 Task: Research Airbnb properties in Thul, Pakistan from 4th December, 2023 to 8th December, 2023 for 1 adult.1  bedroom having 1 bed and 1 bathroom. Amenities needed are: wifi. Look for 3 properties as per requirement.
Action: Mouse moved to (588, 124)
Screenshot: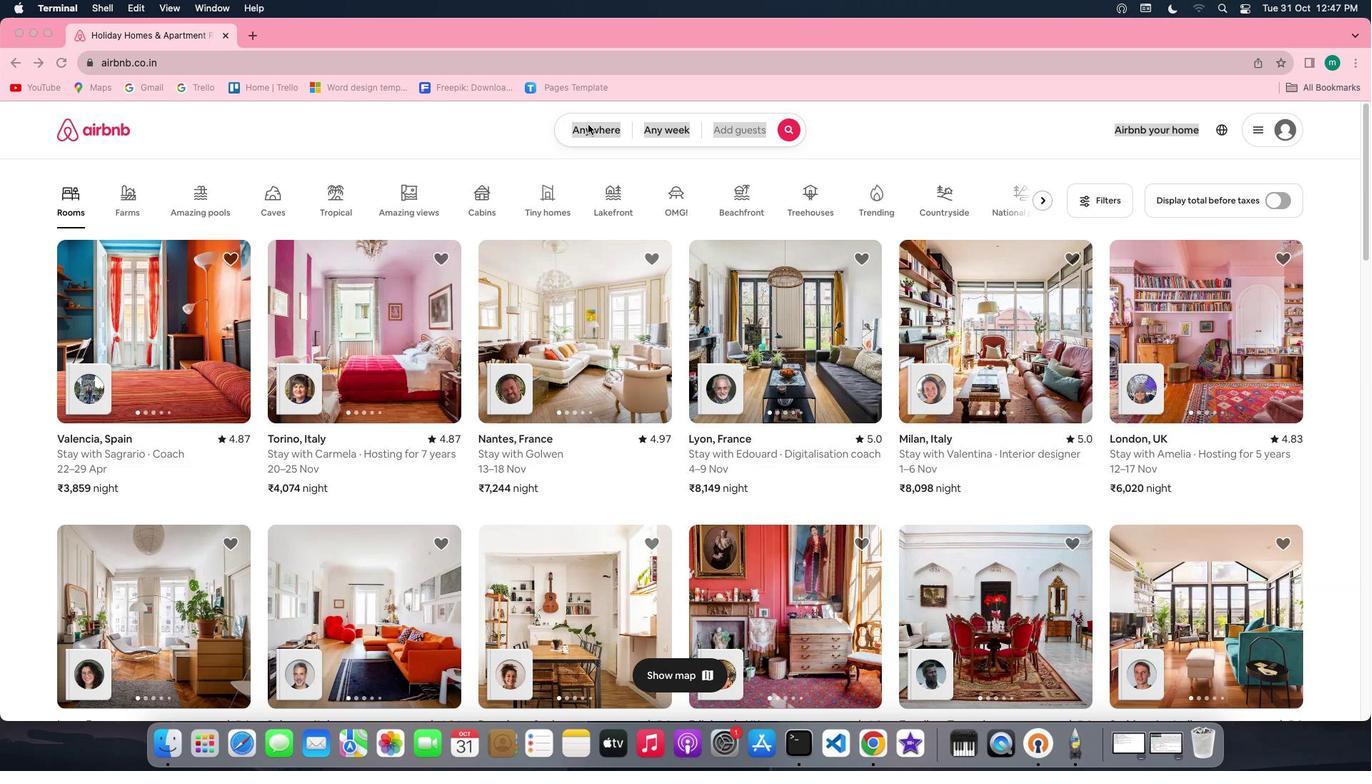 
Action: Mouse pressed left at (588, 124)
Screenshot: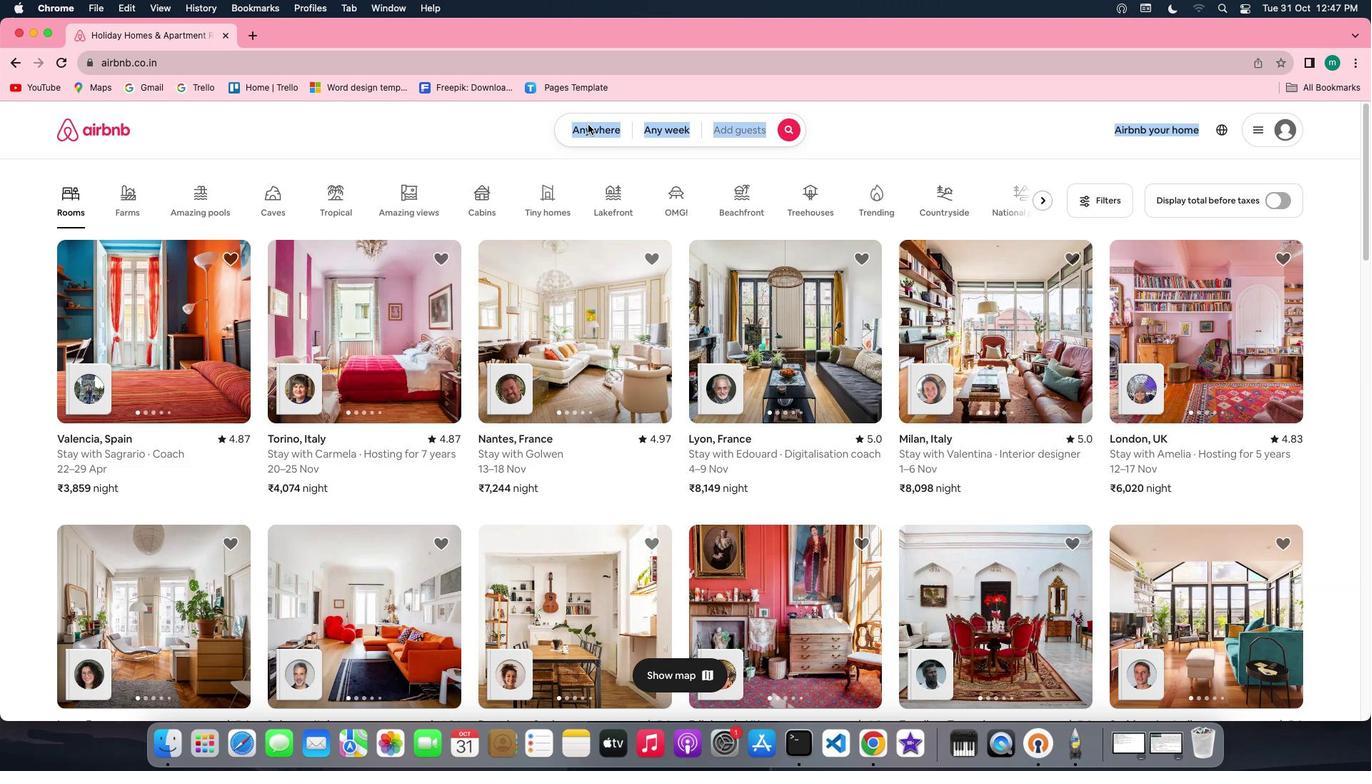 
Action: Mouse pressed left at (588, 124)
Screenshot: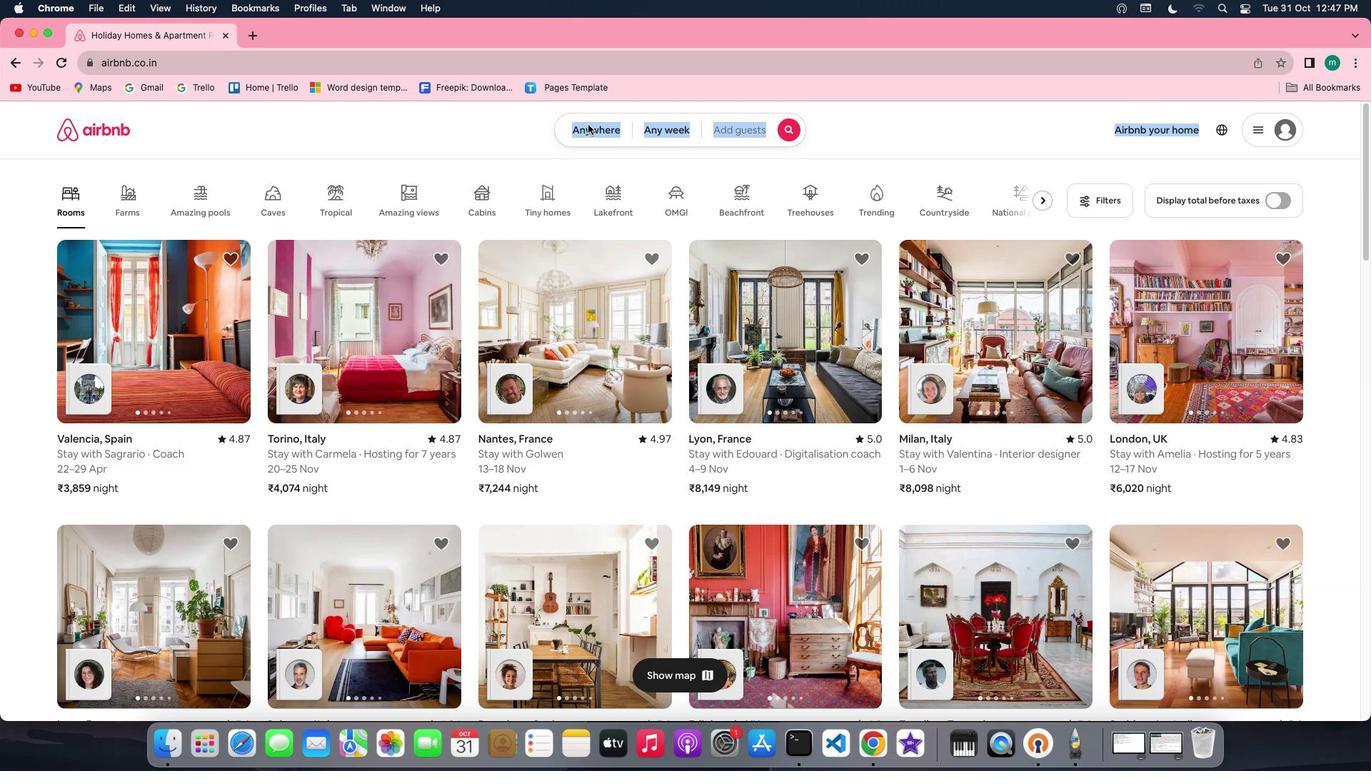
Action: Mouse moved to (506, 190)
Screenshot: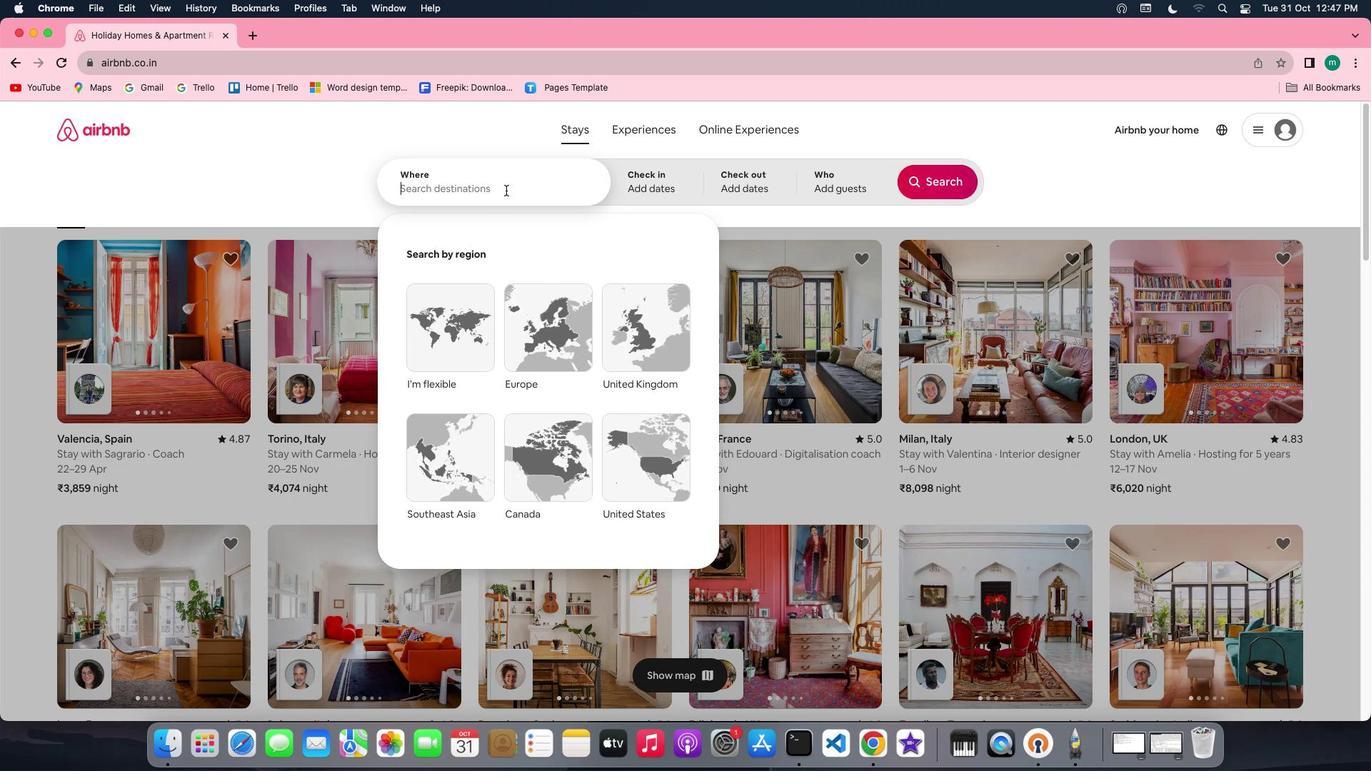 
Action: Mouse pressed left at (506, 190)
Screenshot: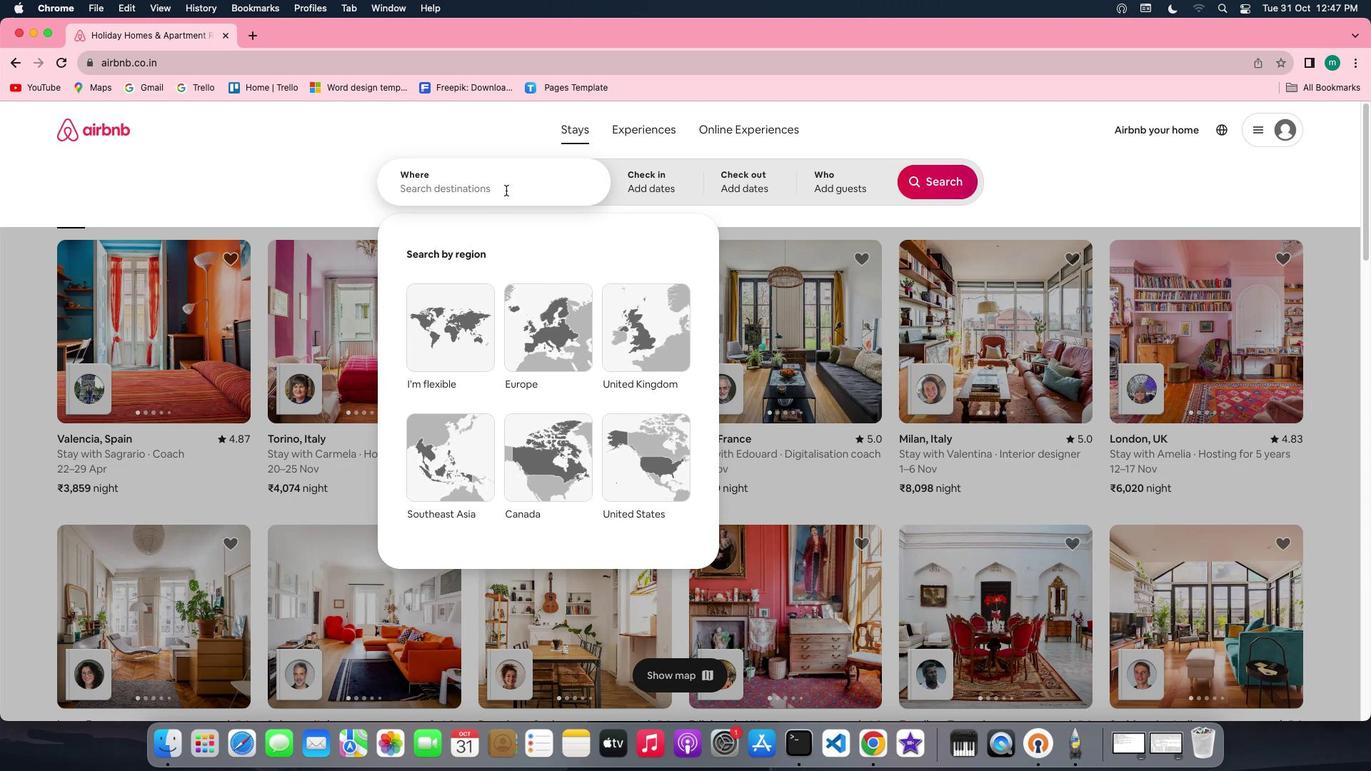 
Action: Key pressed Key.shift'T''h''u''l'','Key.spaceKey.shift'P''a''k''i''s''t''a''n'
Screenshot: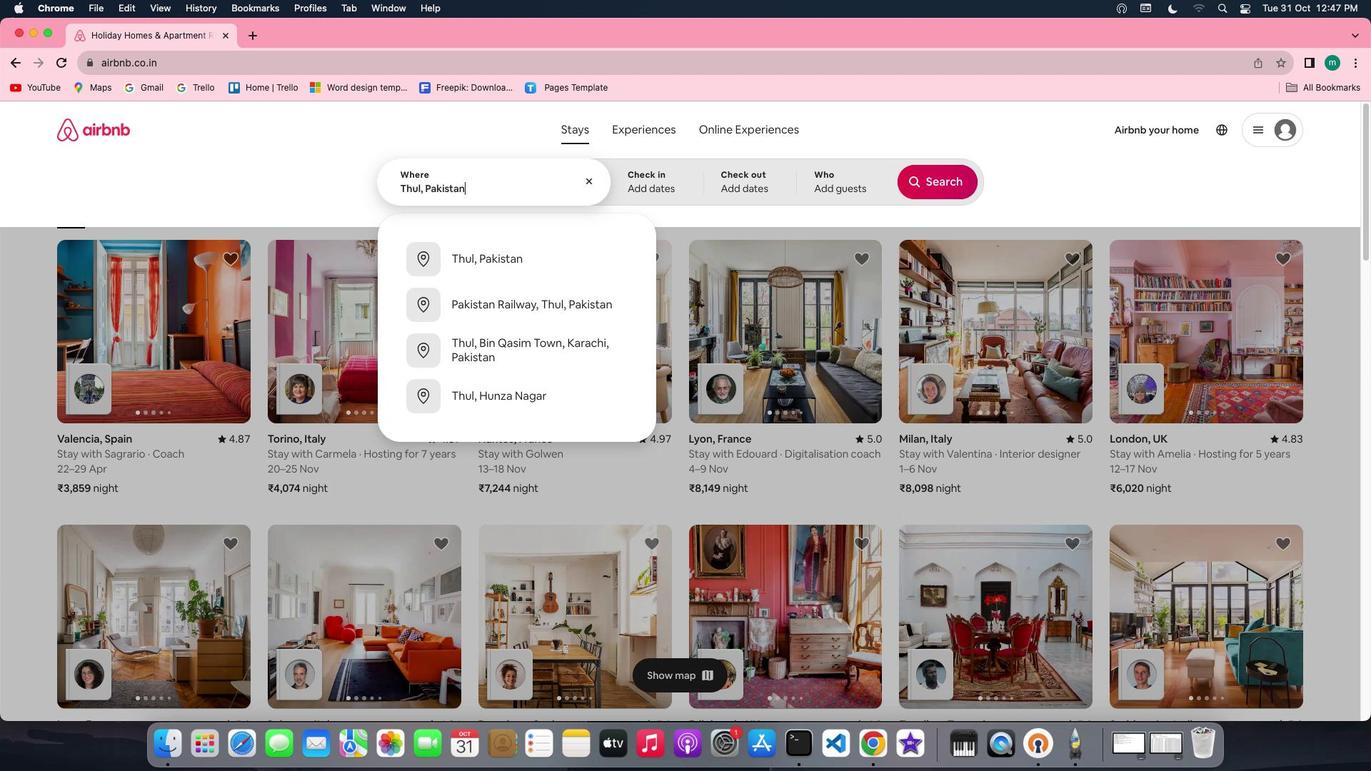 
Action: Mouse moved to (656, 172)
Screenshot: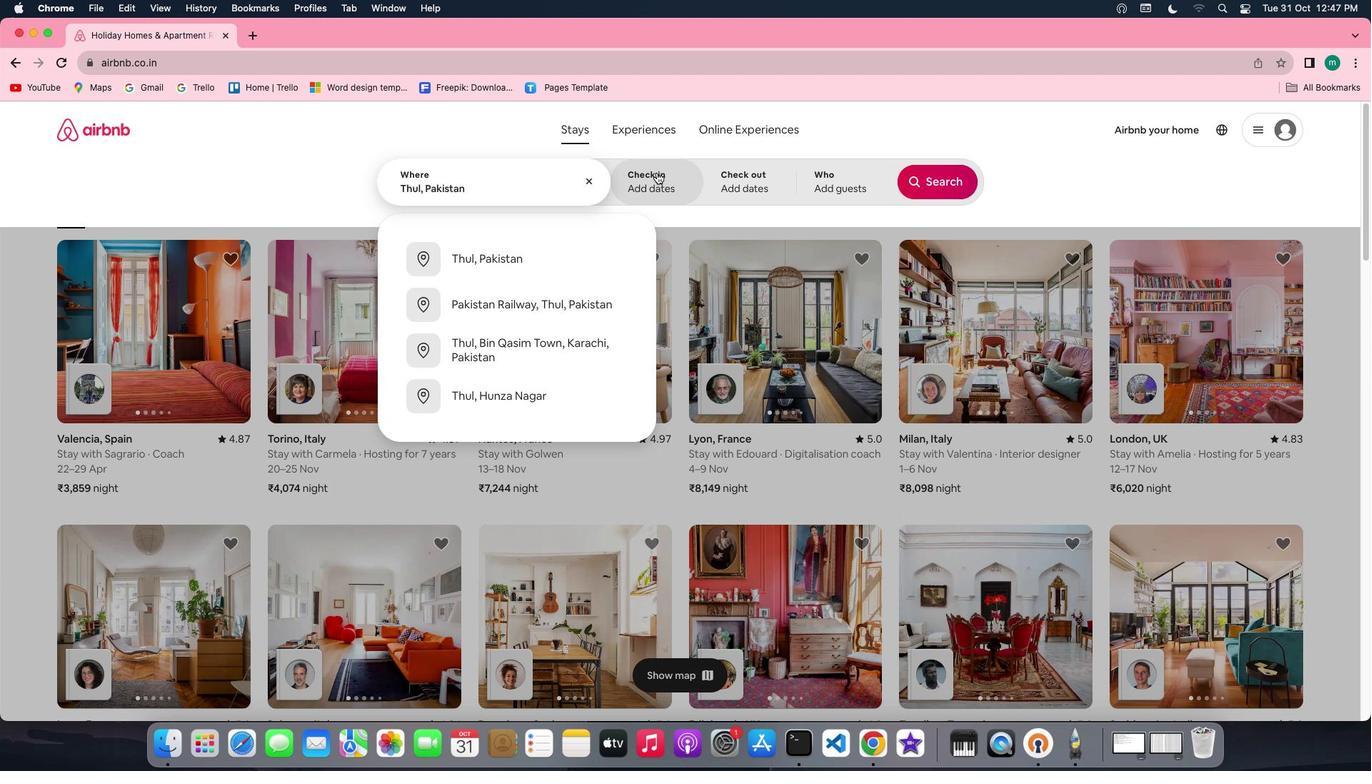 
Action: Mouse pressed left at (656, 172)
Screenshot: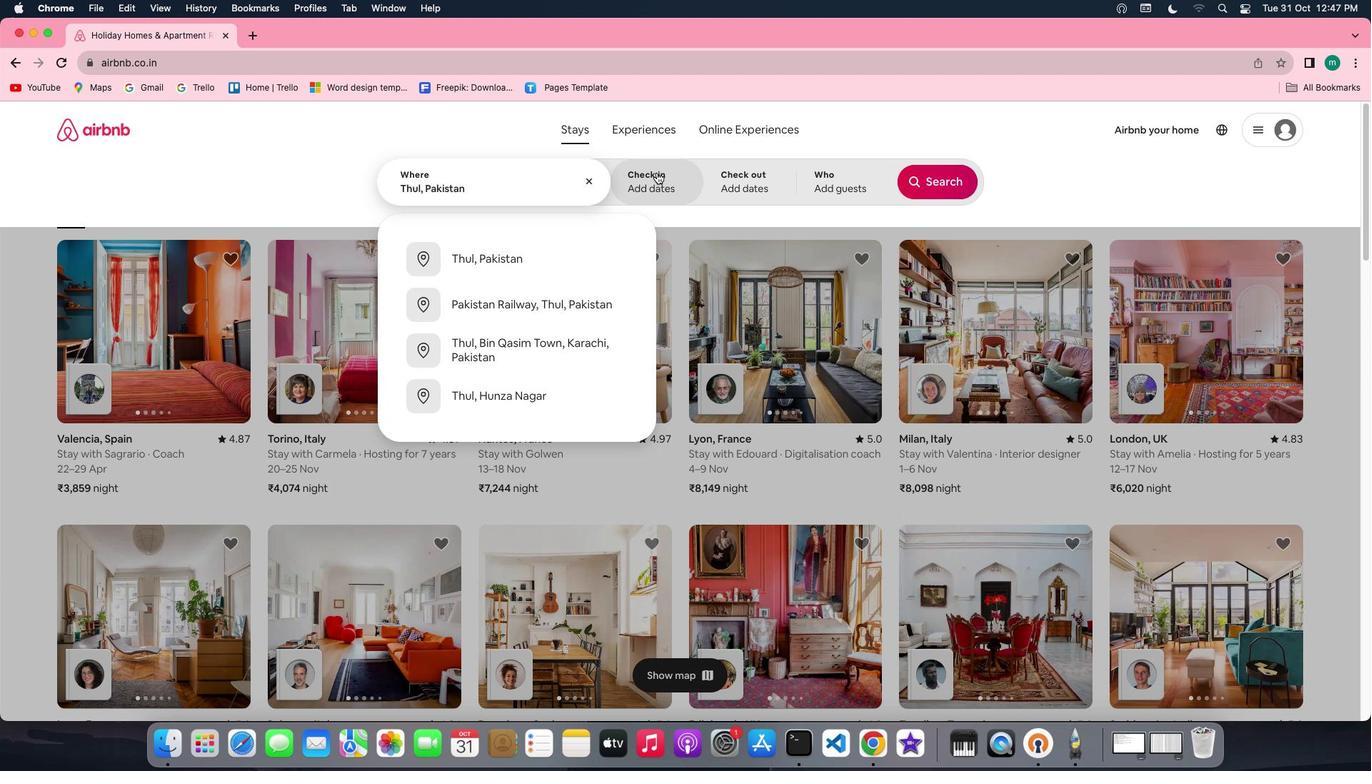 
Action: Mouse moved to (933, 290)
Screenshot: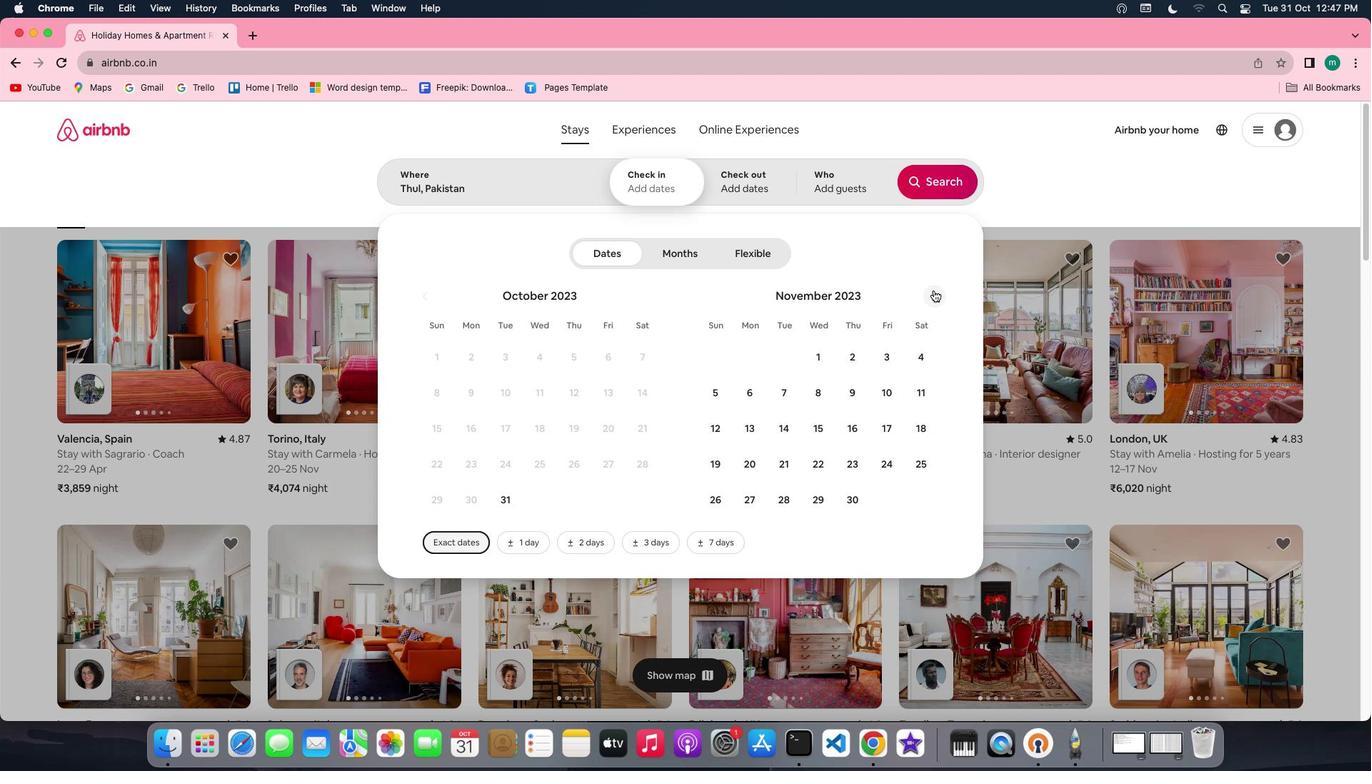 
Action: Mouse pressed left at (933, 290)
Screenshot: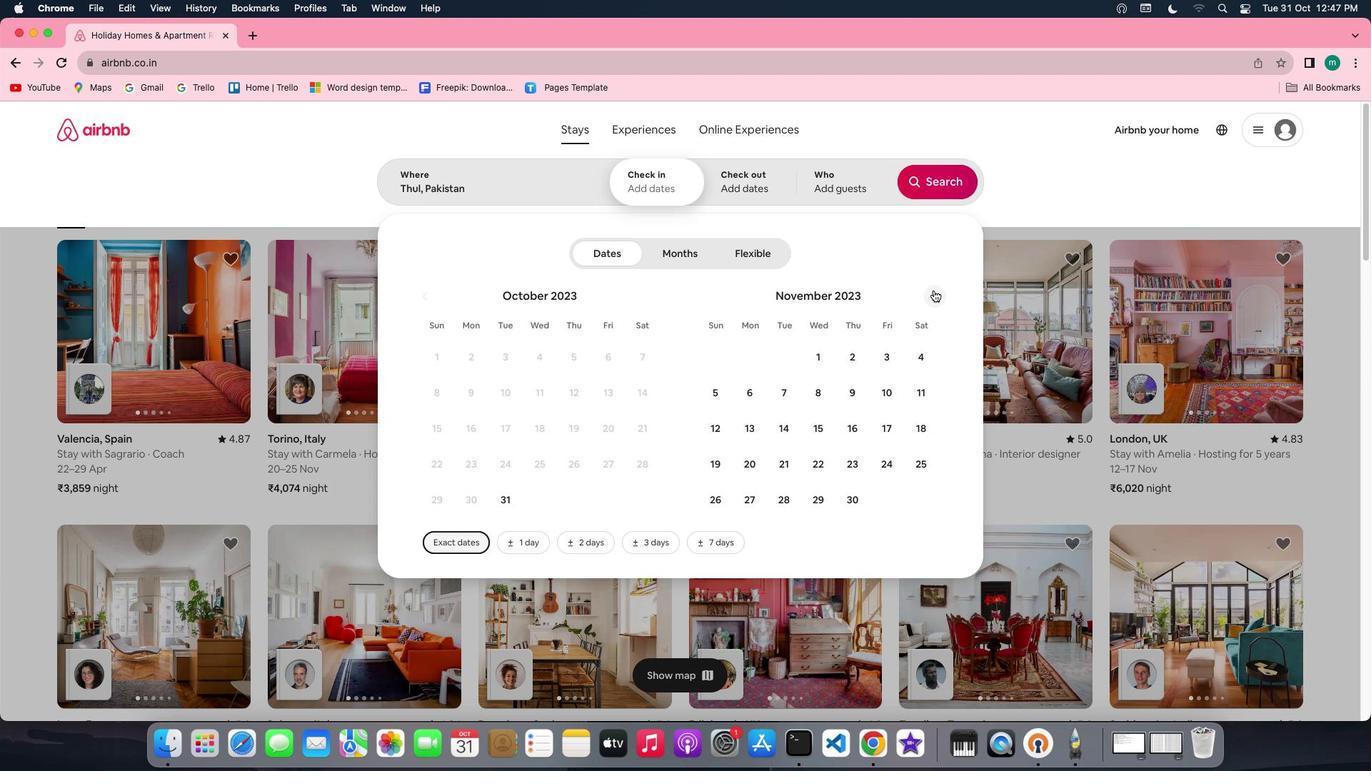 
Action: Mouse moved to (745, 395)
Screenshot: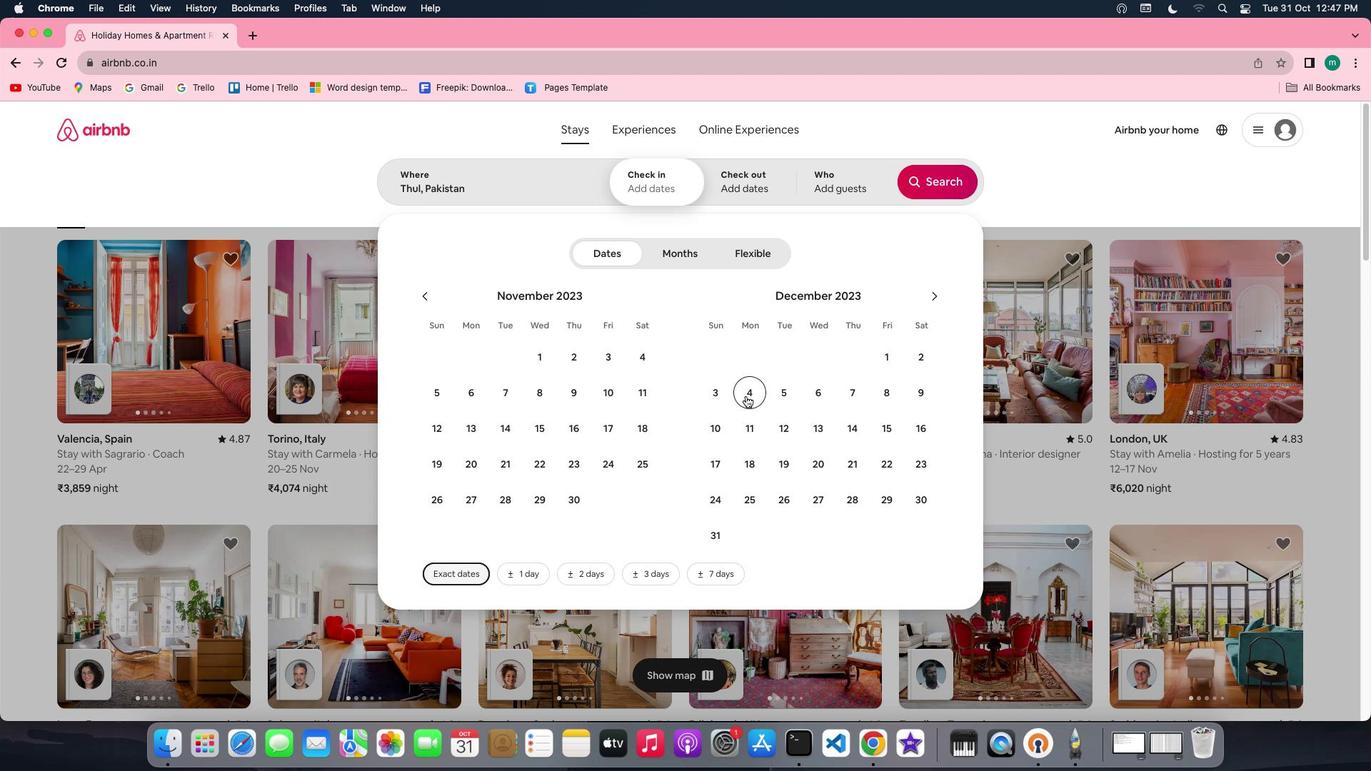 
Action: Mouse pressed left at (745, 395)
Screenshot: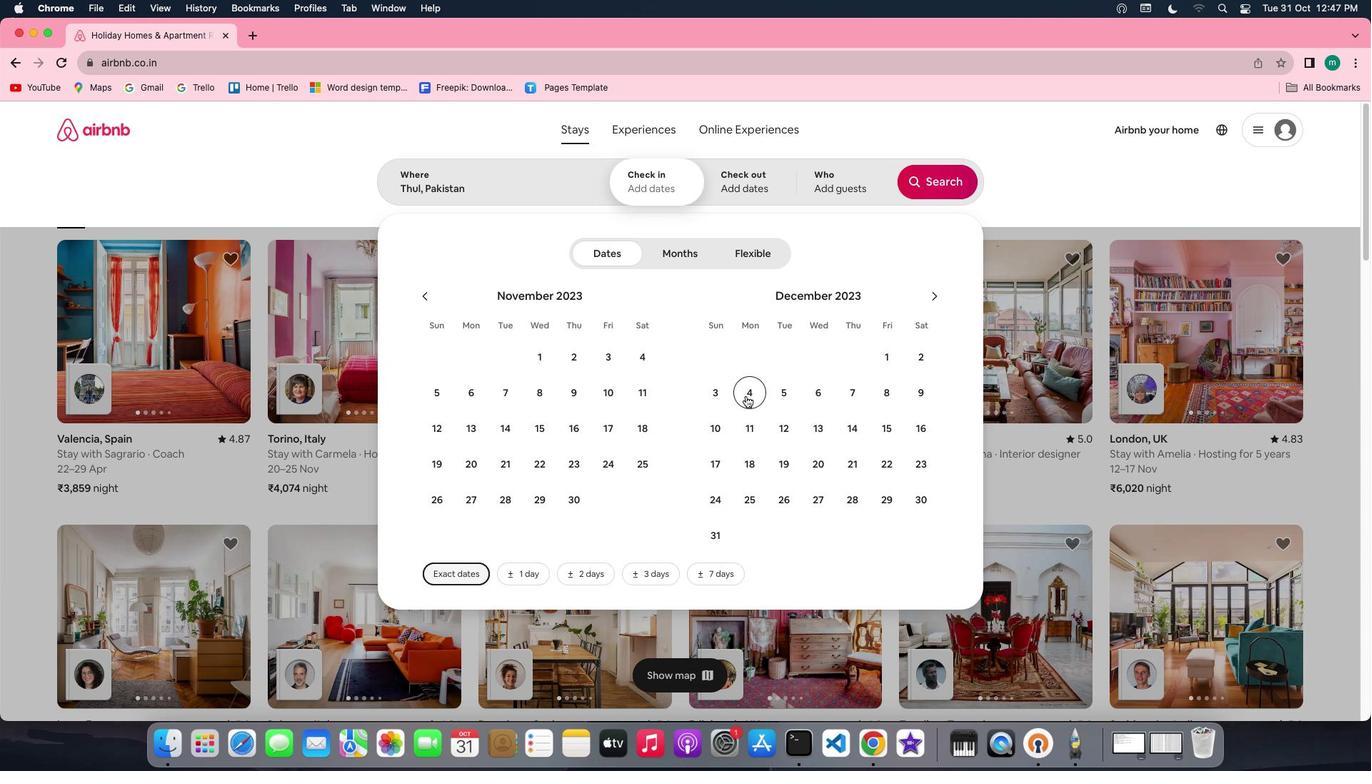 
Action: Mouse moved to (898, 403)
Screenshot: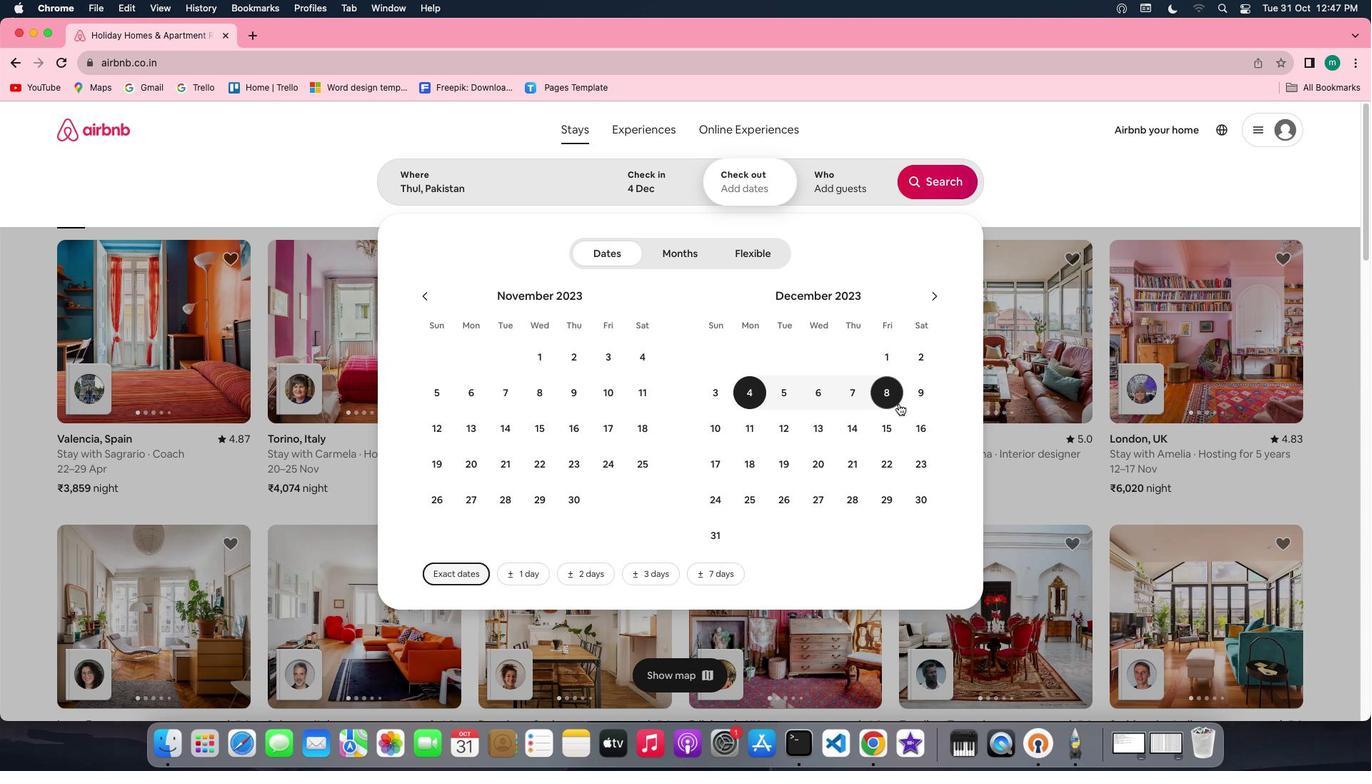 
Action: Mouse pressed left at (898, 403)
Screenshot: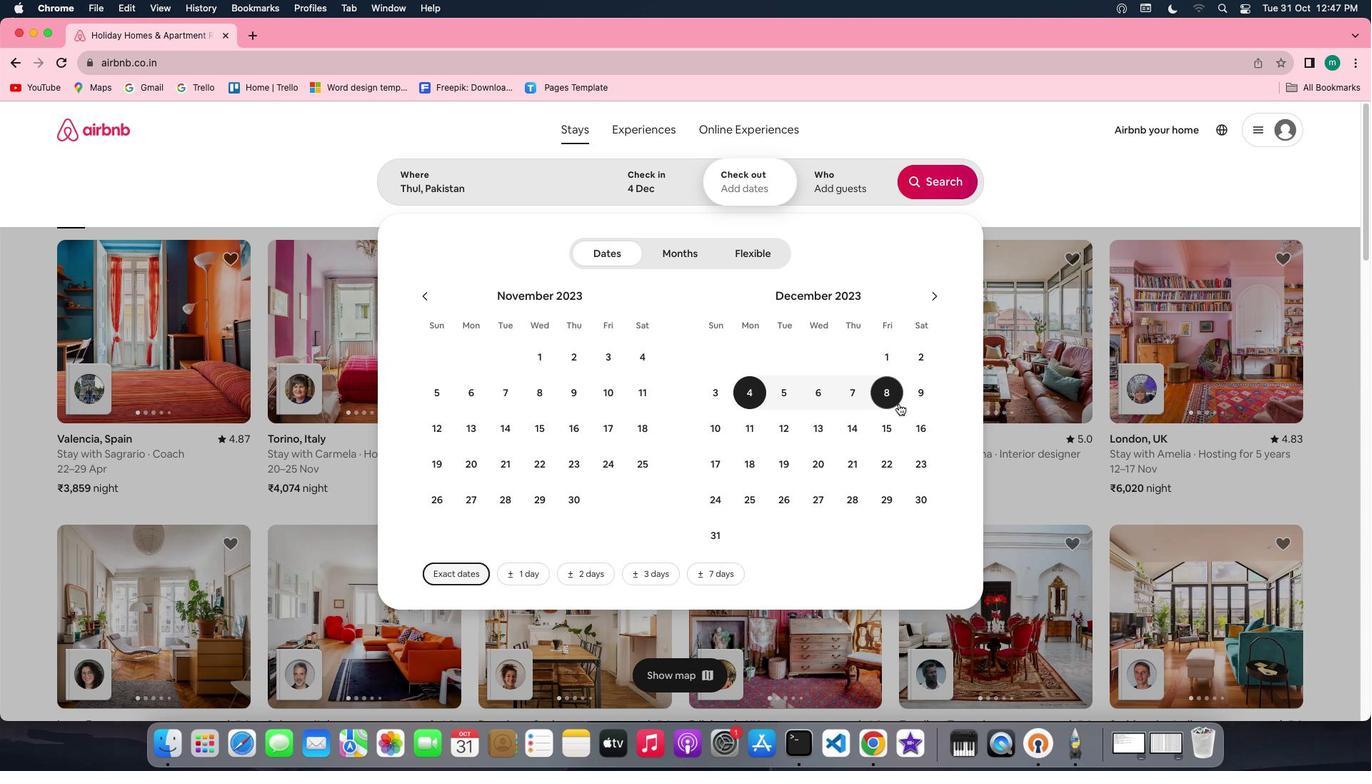 
Action: Mouse moved to (844, 177)
Screenshot: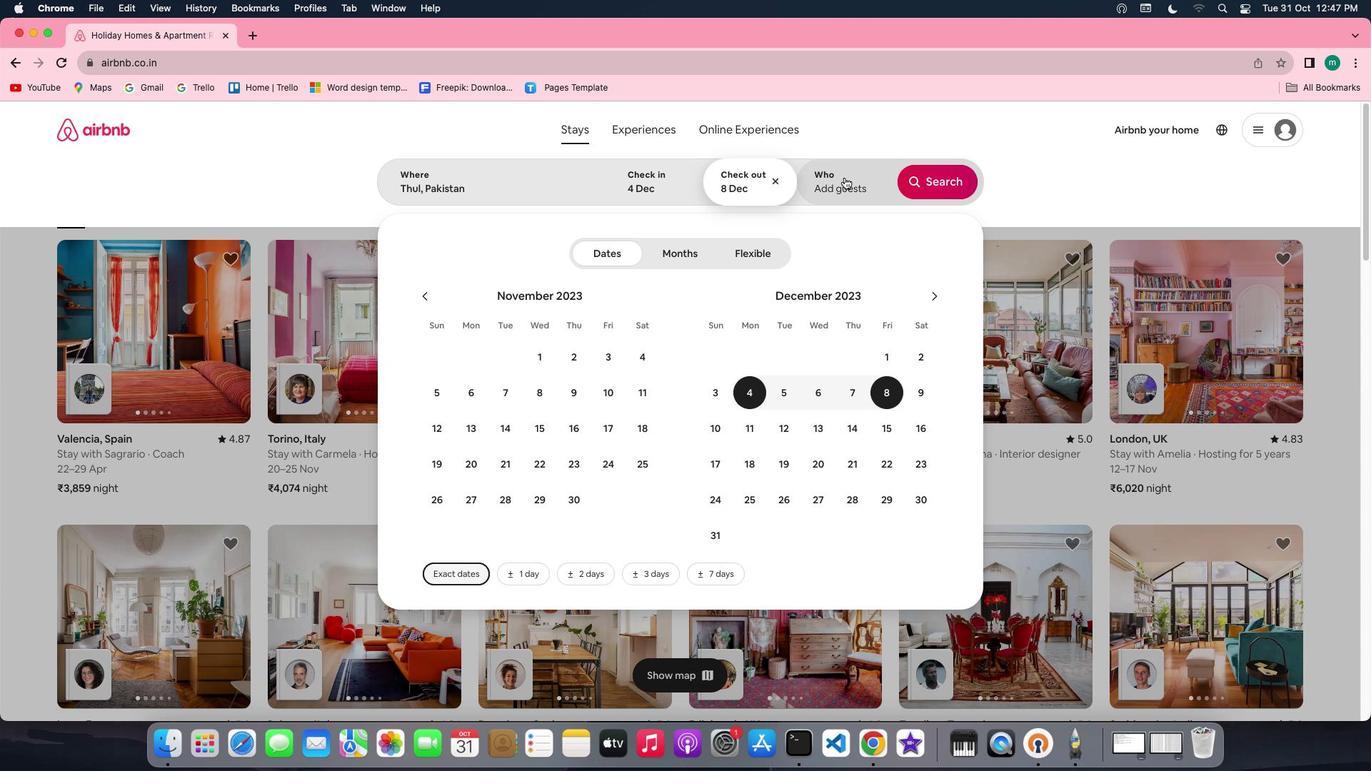 
Action: Mouse pressed left at (844, 177)
Screenshot: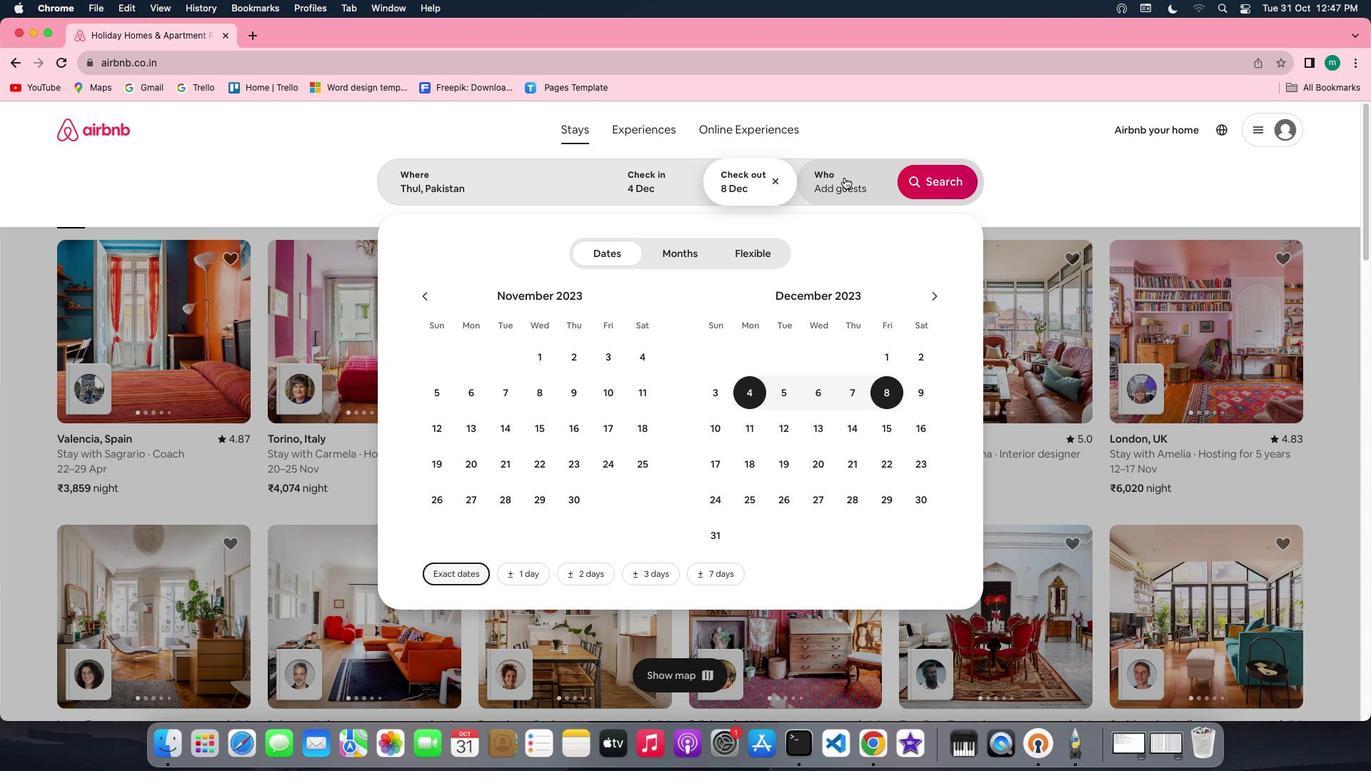 
Action: Mouse moved to (930, 256)
Screenshot: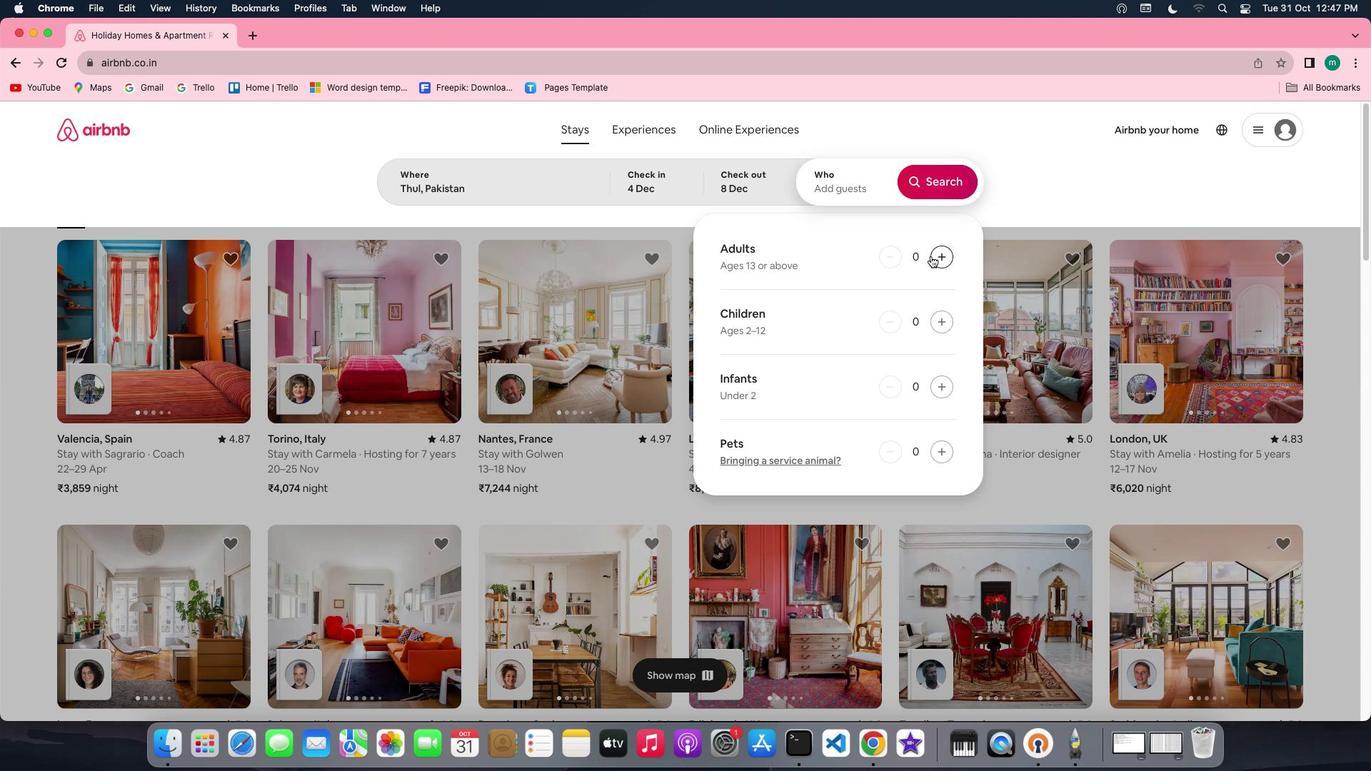 
Action: Mouse pressed left at (930, 256)
Screenshot: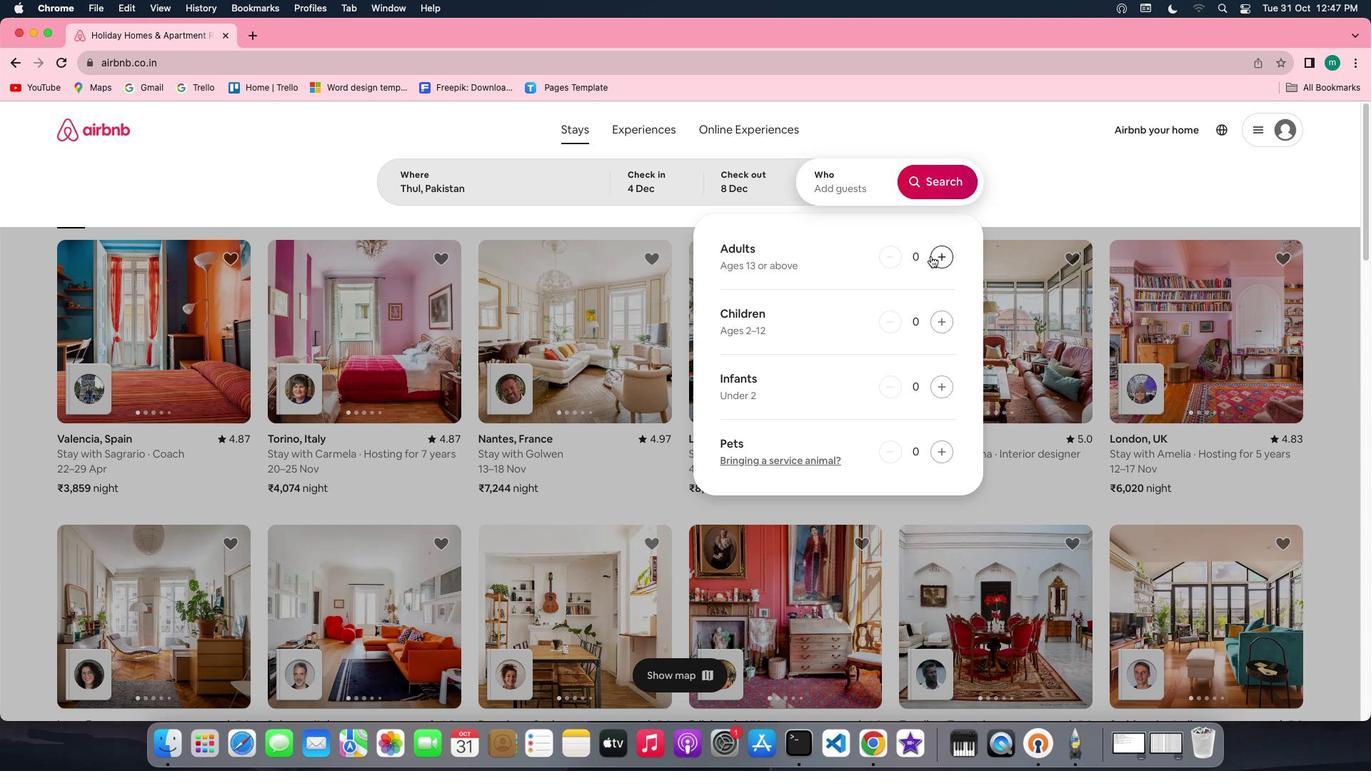 
Action: Mouse moved to (940, 191)
Screenshot: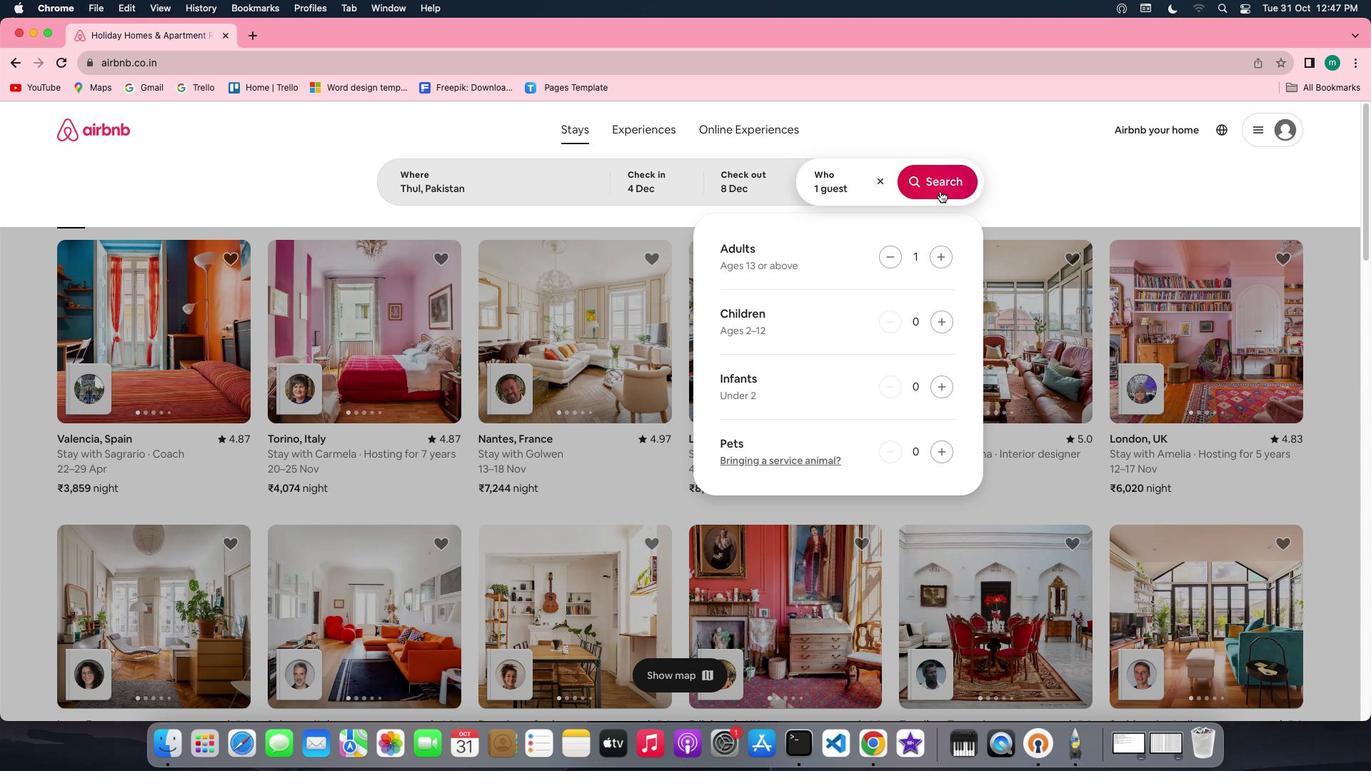
Action: Mouse pressed left at (940, 191)
Screenshot: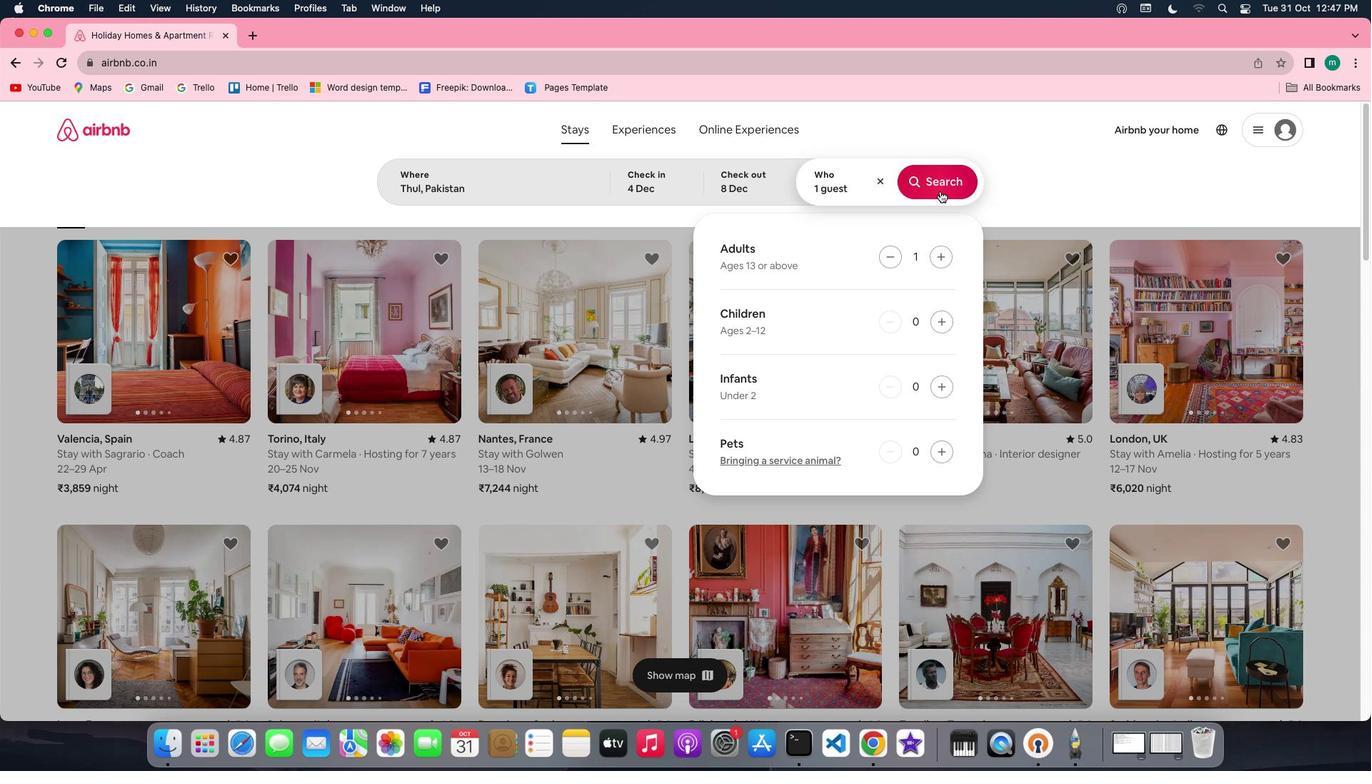 
Action: Mouse moved to (1140, 175)
Screenshot: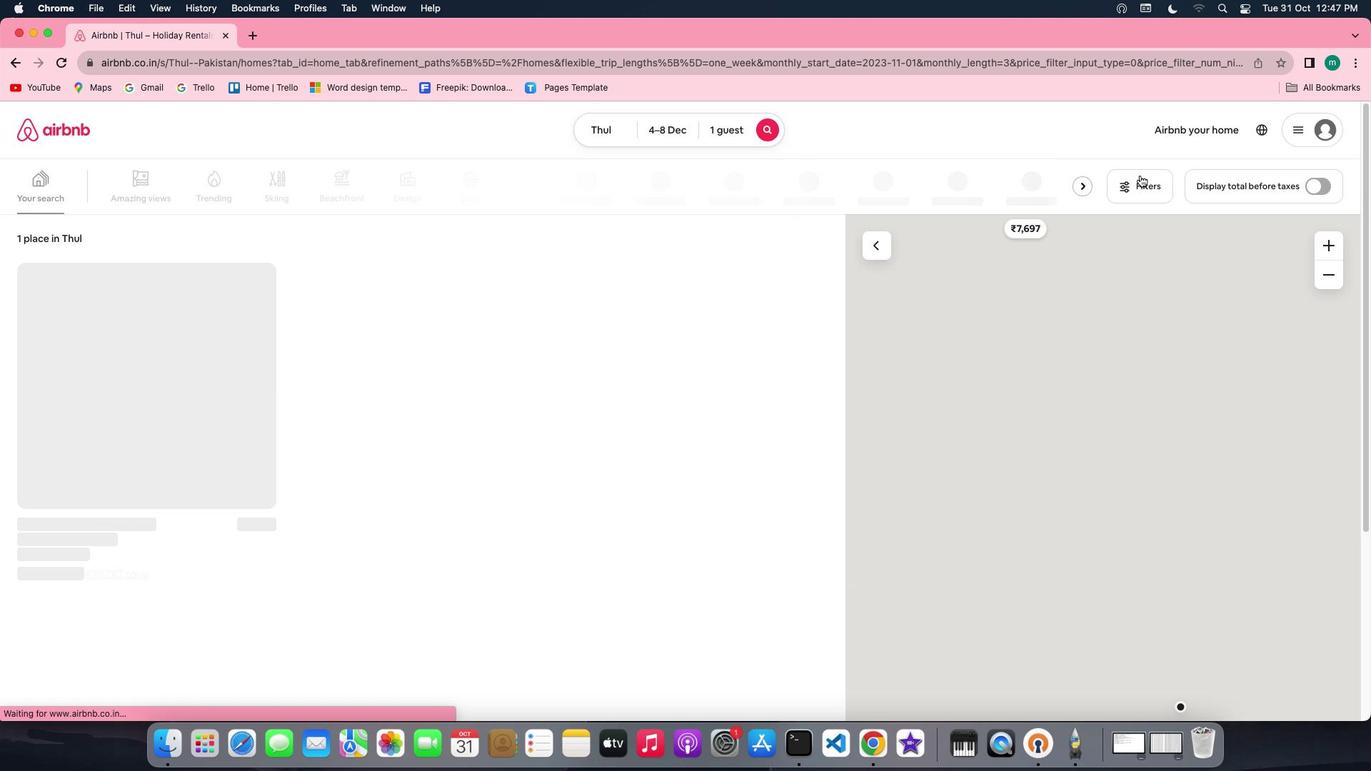 
Action: Mouse pressed left at (1140, 175)
Screenshot: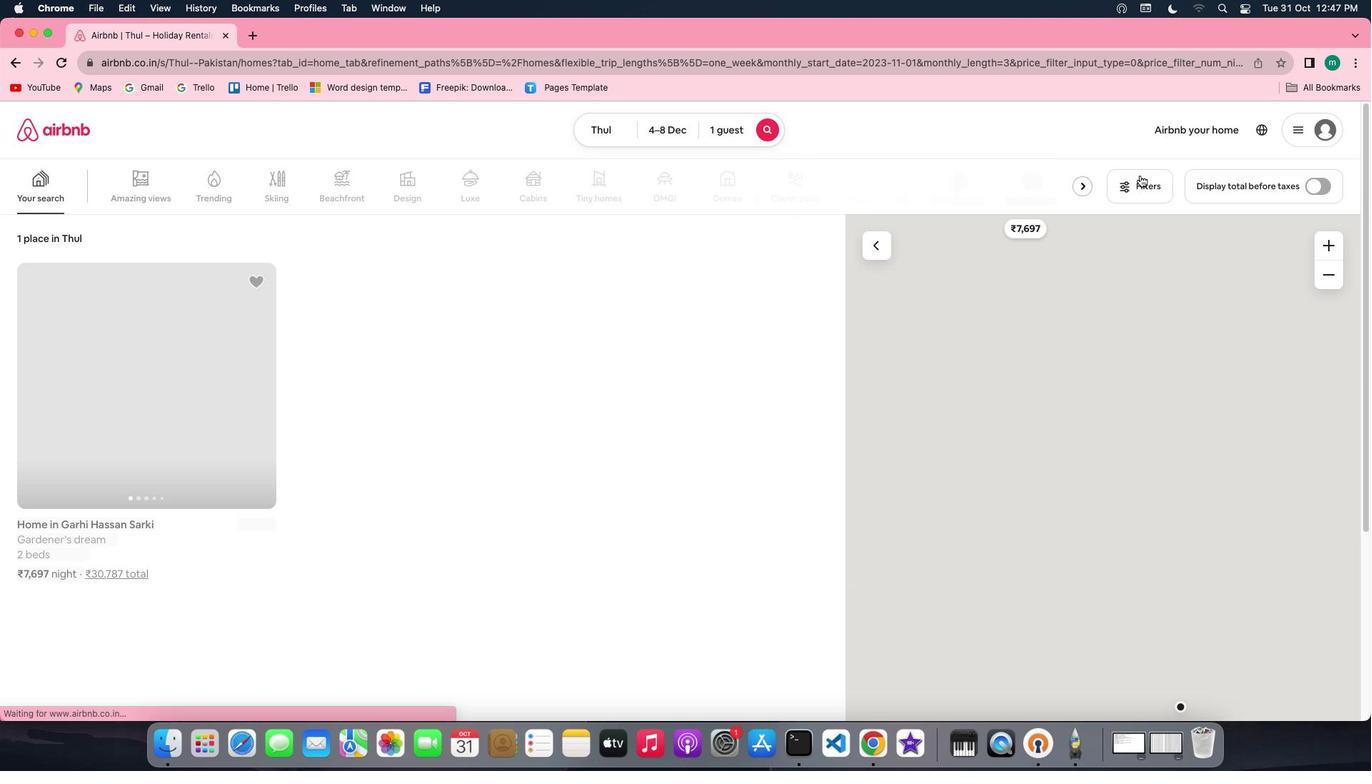 
Action: Mouse moved to (843, 325)
Screenshot: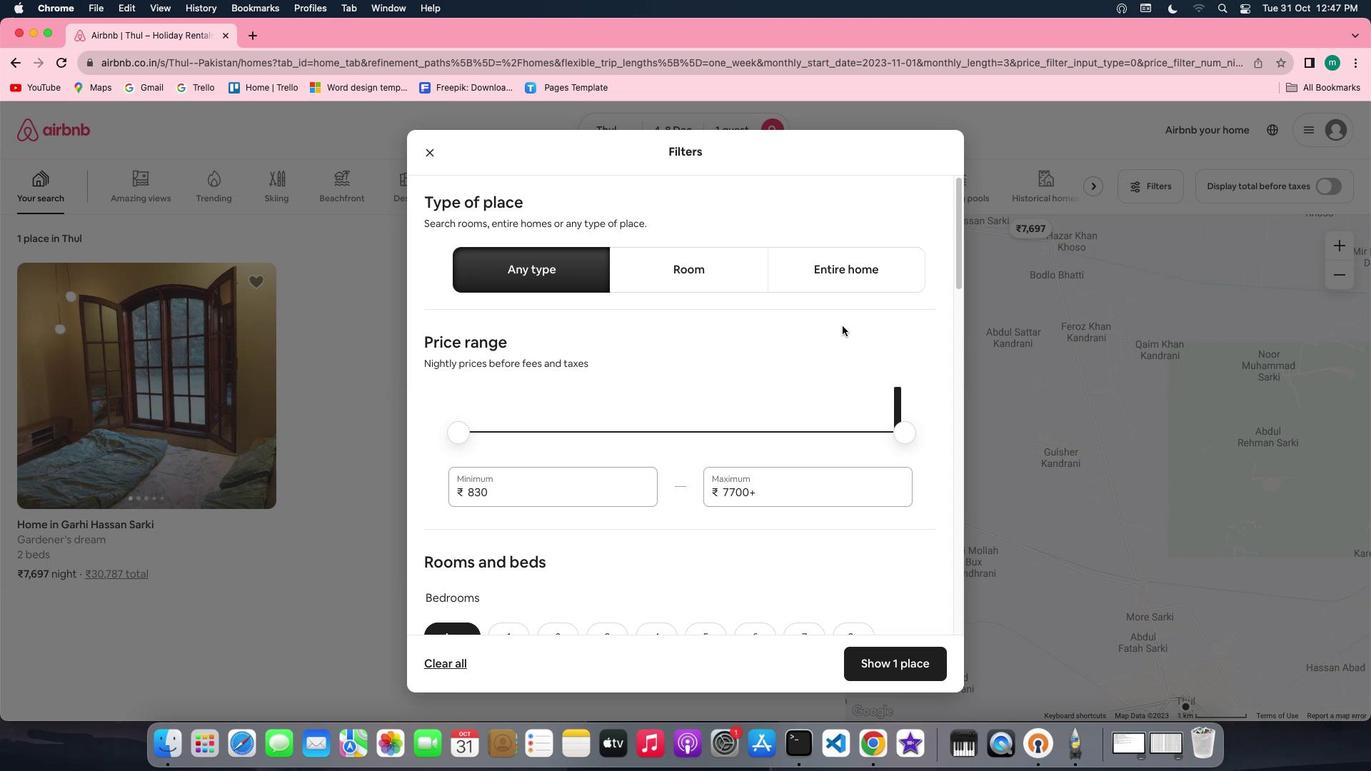 
Action: Mouse scrolled (843, 325) with delta (0, 0)
Screenshot: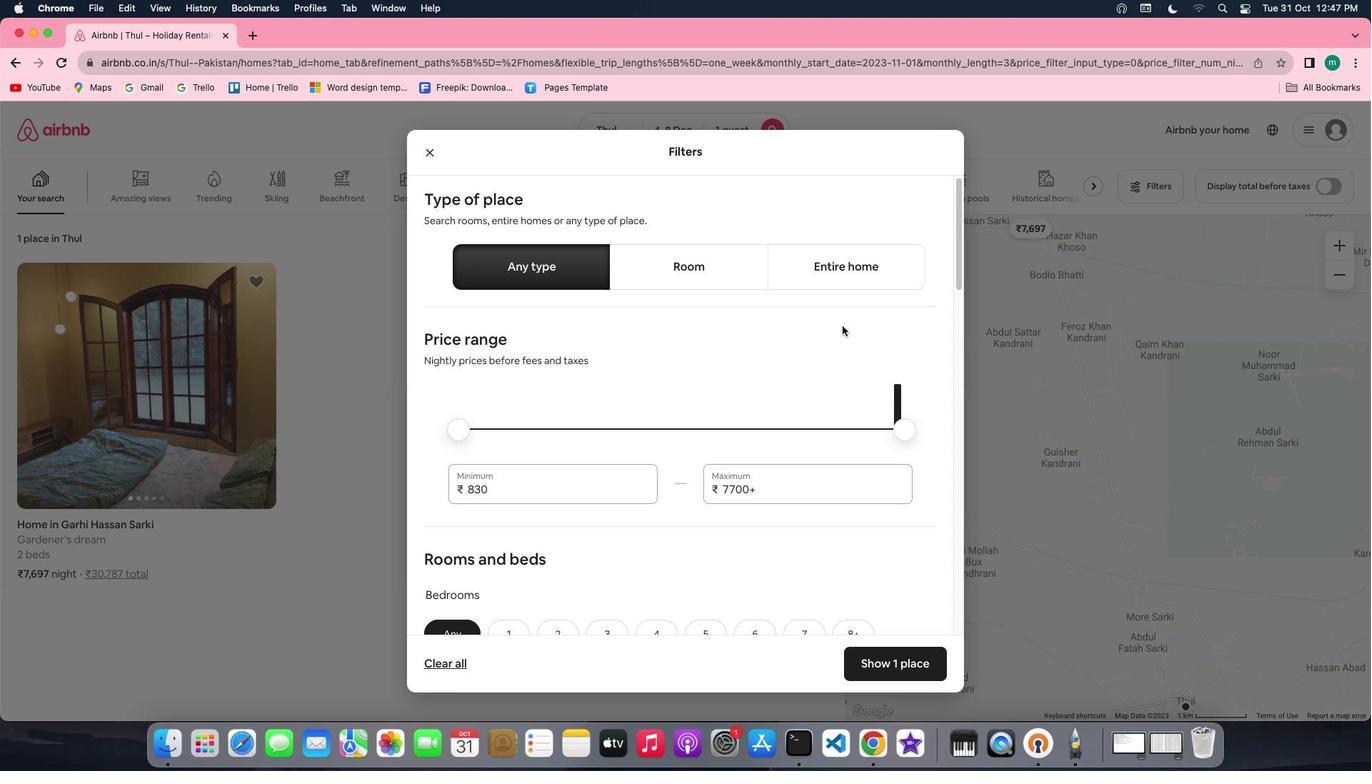 
Action: Mouse scrolled (843, 325) with delta (0, 0)
Screenshot: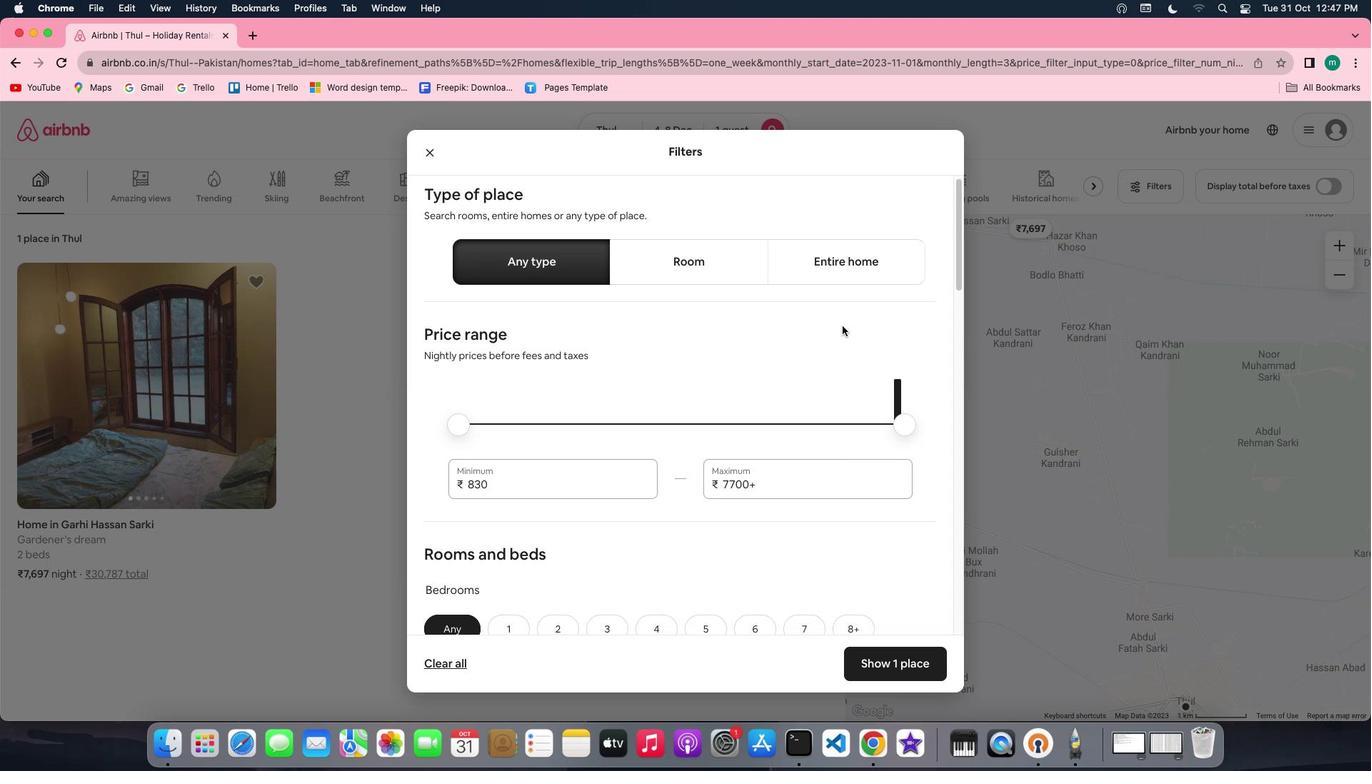 
Action: Mouse scrolled (843, 325) with delta (0, 0)
Screenshot: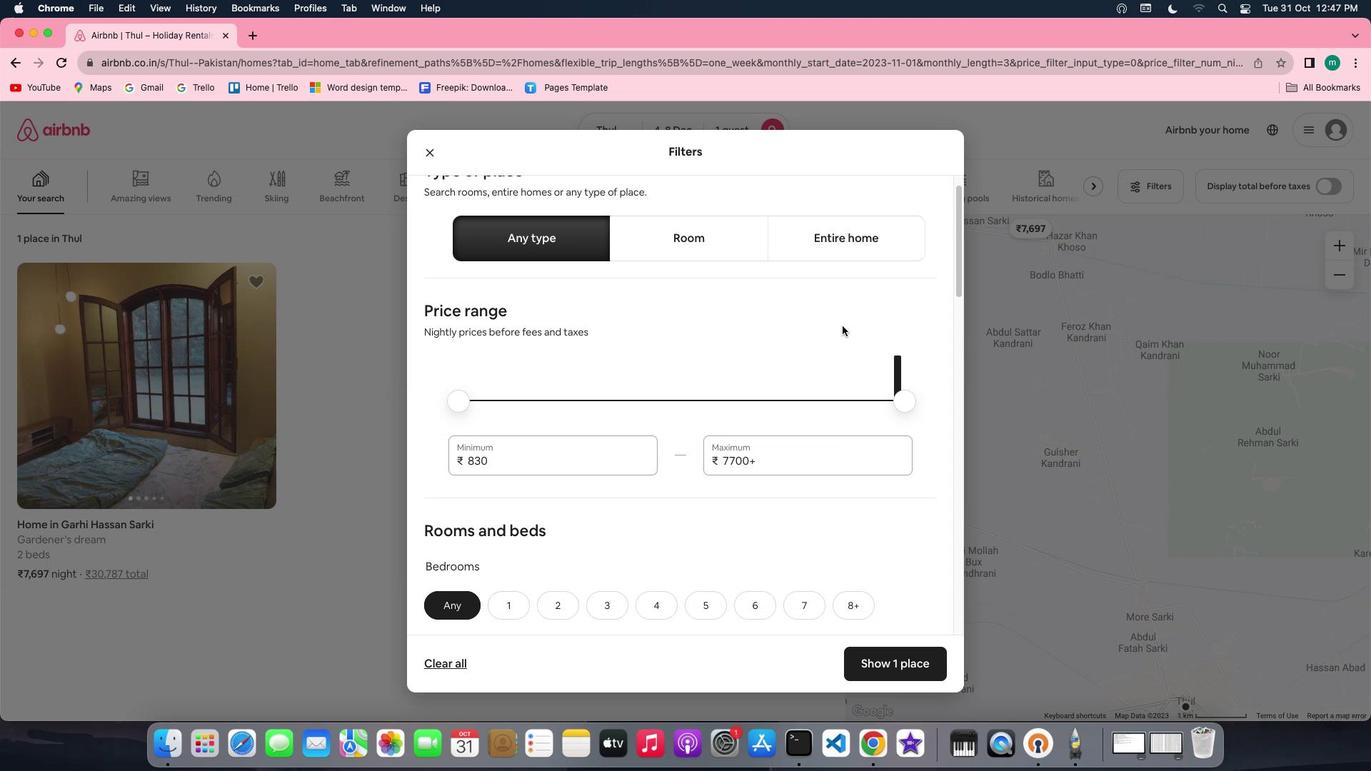
Action: Mouse scrolled (843, 325) with delta (0, 0)
Screenshot: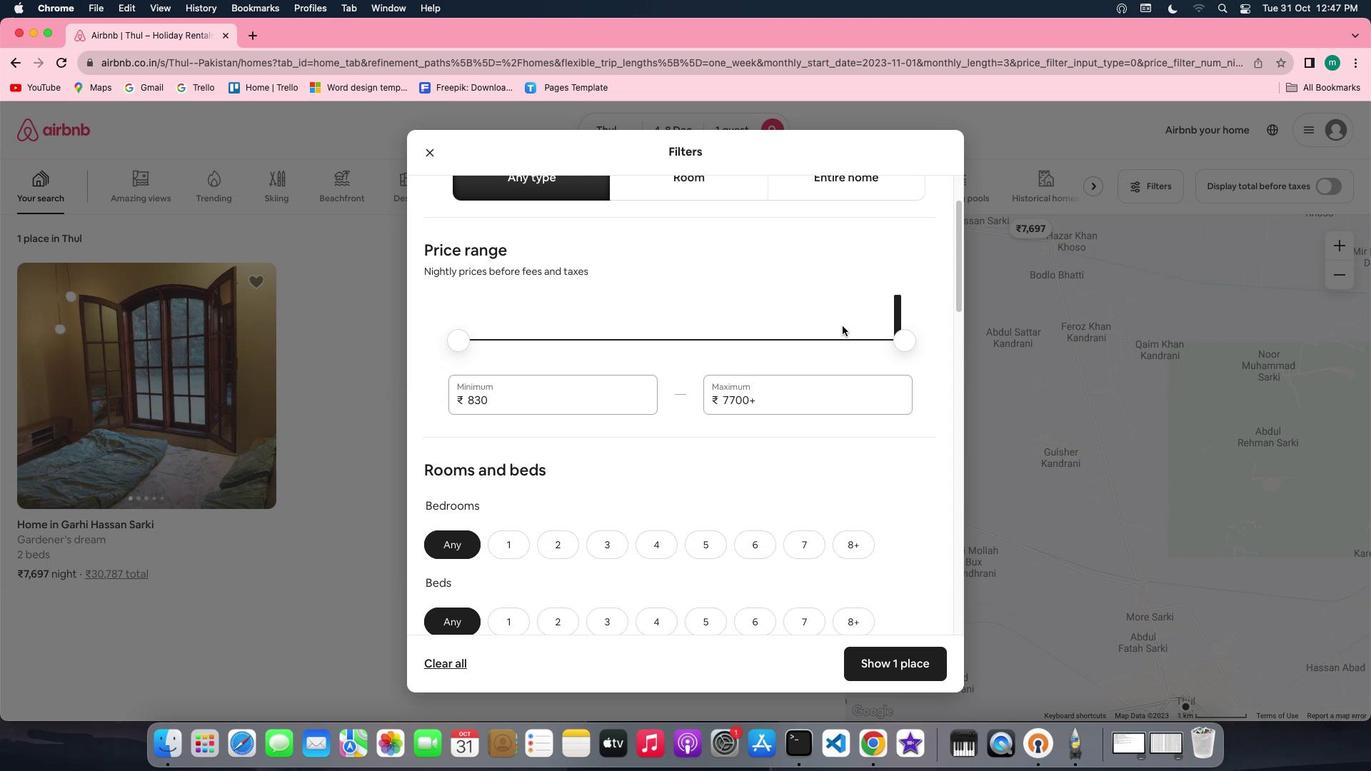 
Action: Mouse scrolled (843, 325) with delta (0, 0)
Screenshot: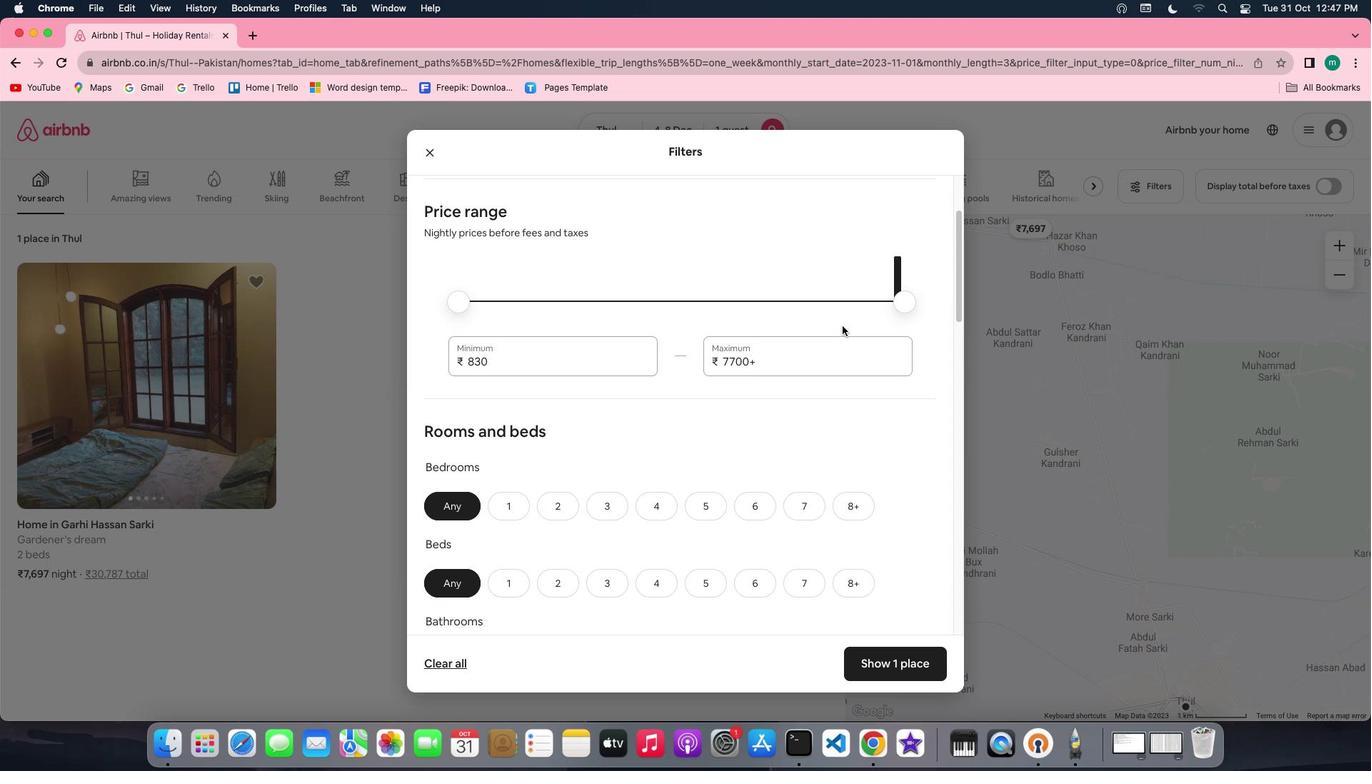 
Action: Mouse scrolled (843, 325) with delta (0, 0)
Screenshot: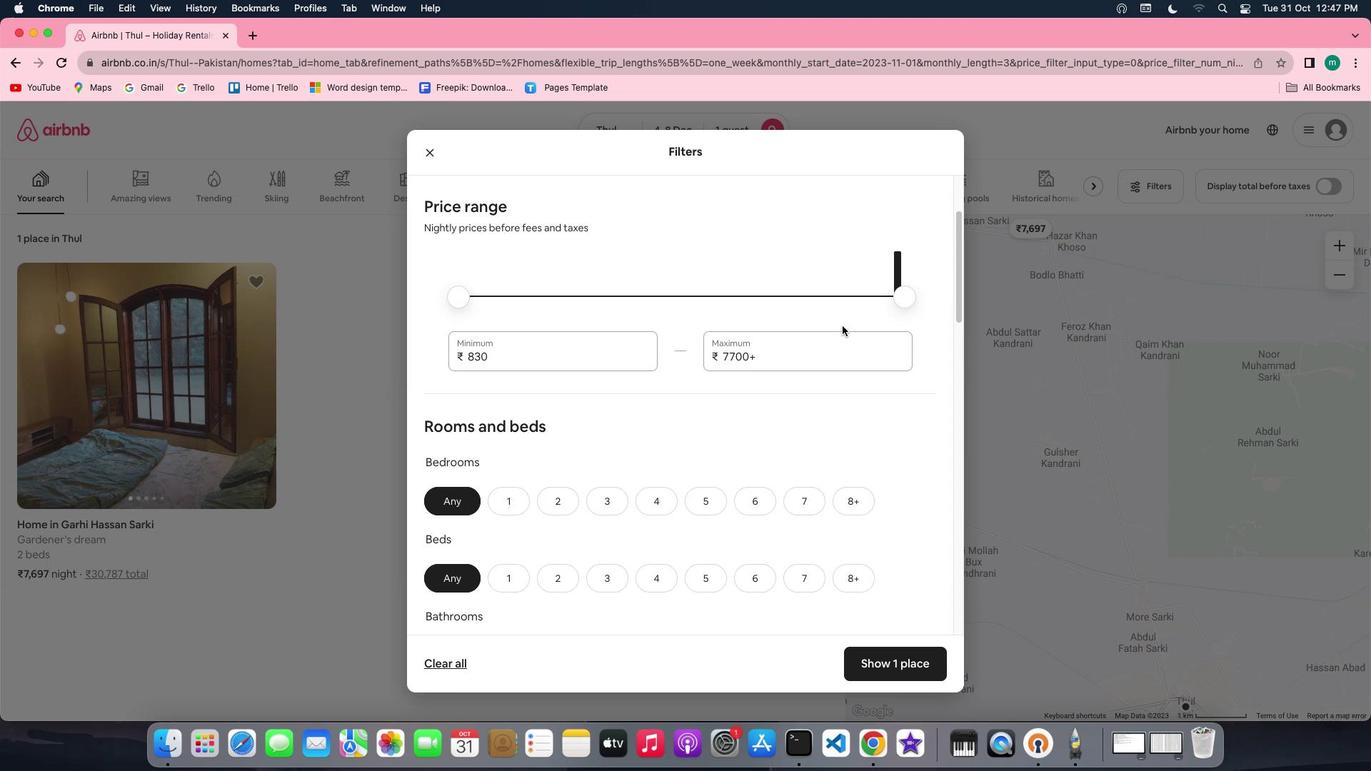 
Action: Mouse scrolled (843, 325) with delta (0, 0)
Screenshot: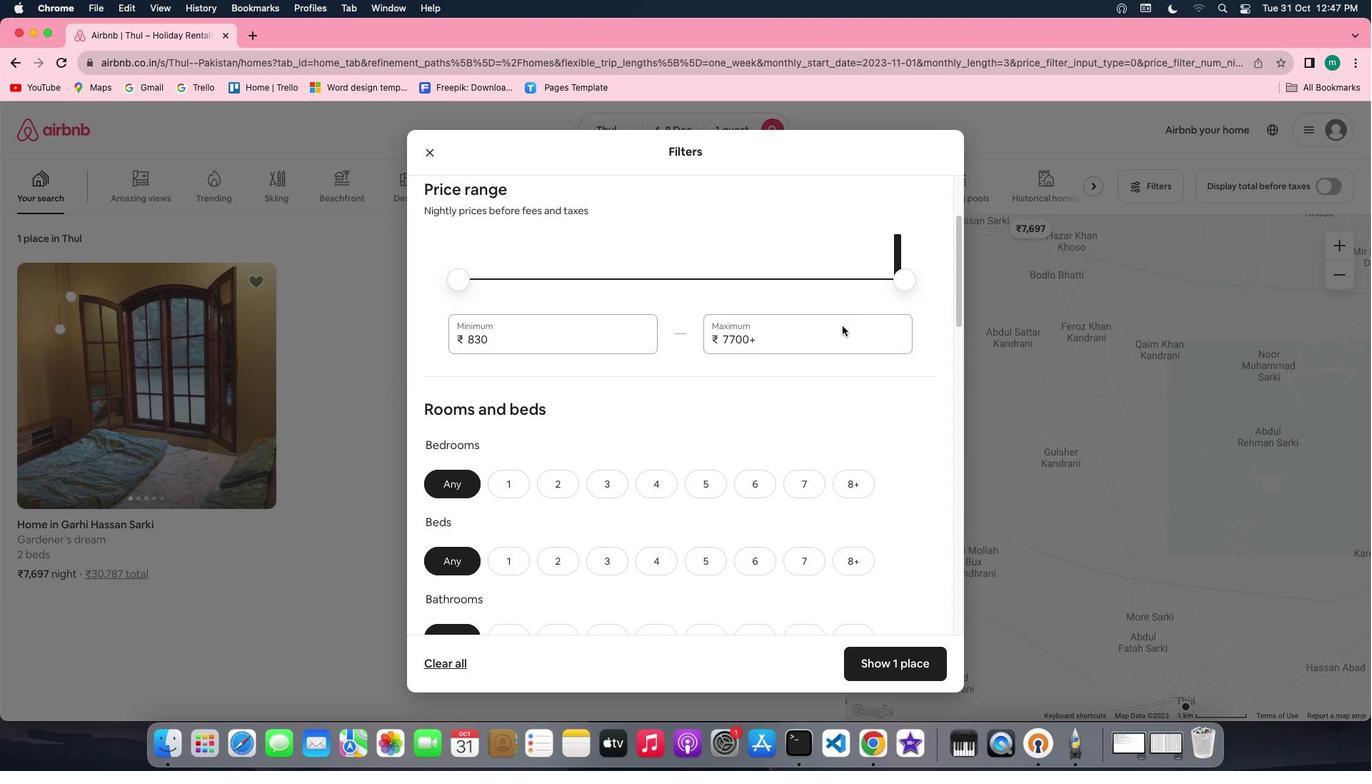 
Action: Mouse scrolled (843, 325) with delta (0, 0)
Screenshot: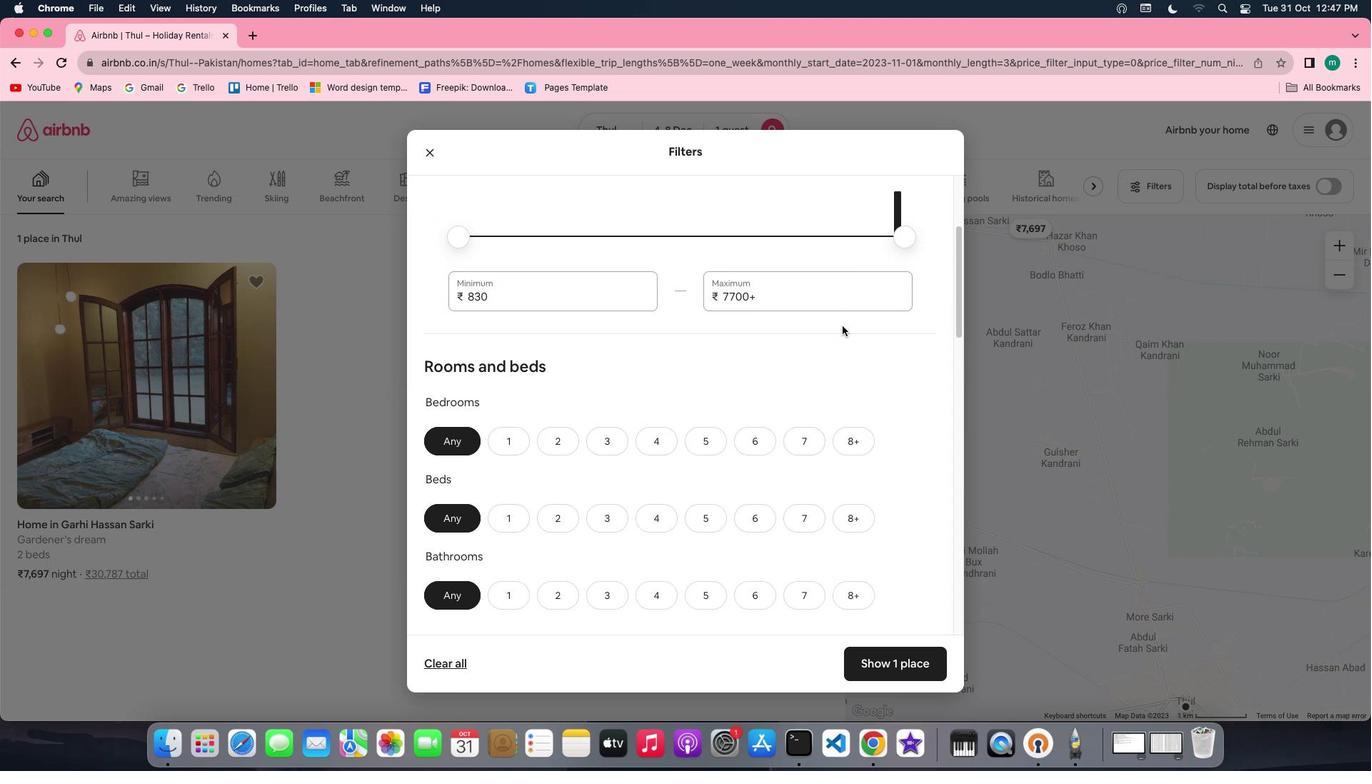 
Action: Mouse moved to (516, 402)
Screenshot: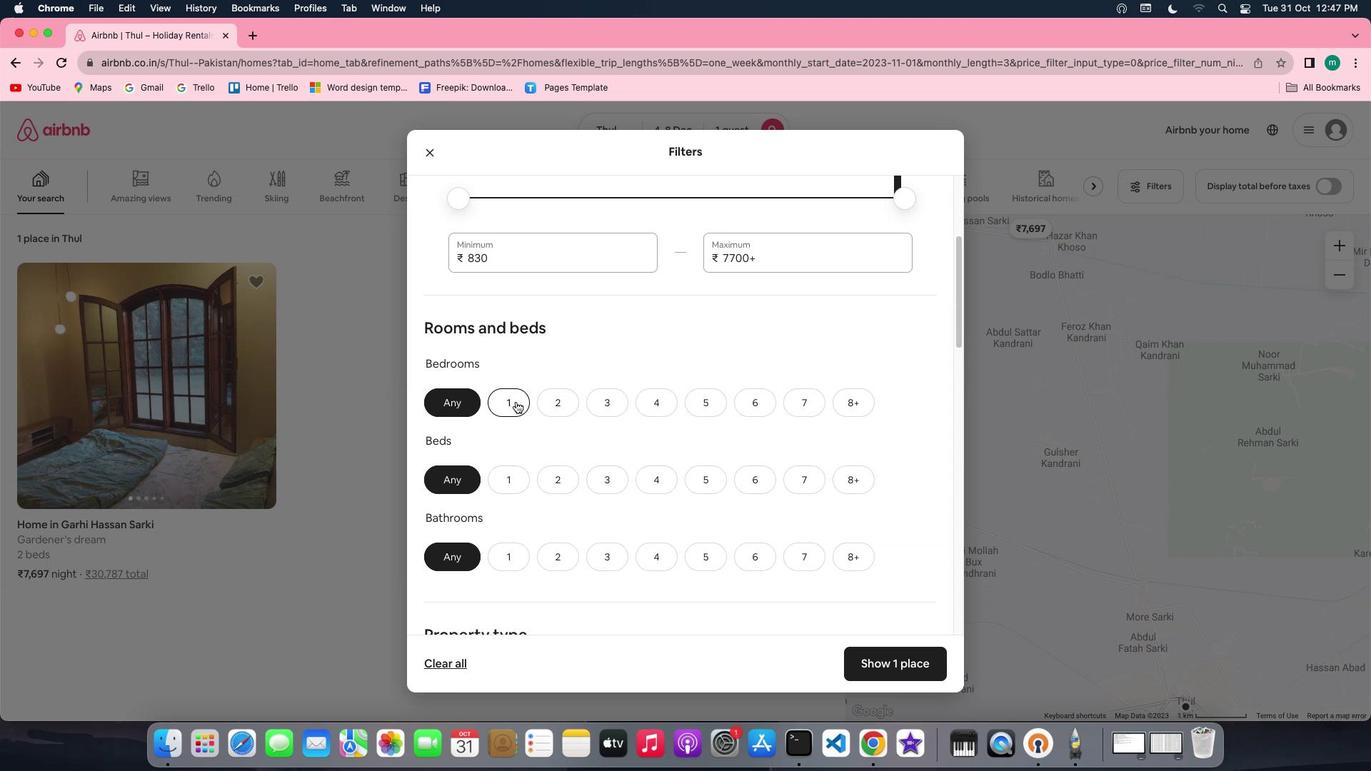 
Action: Mouse pressed left at (516, 402)
Screenshot: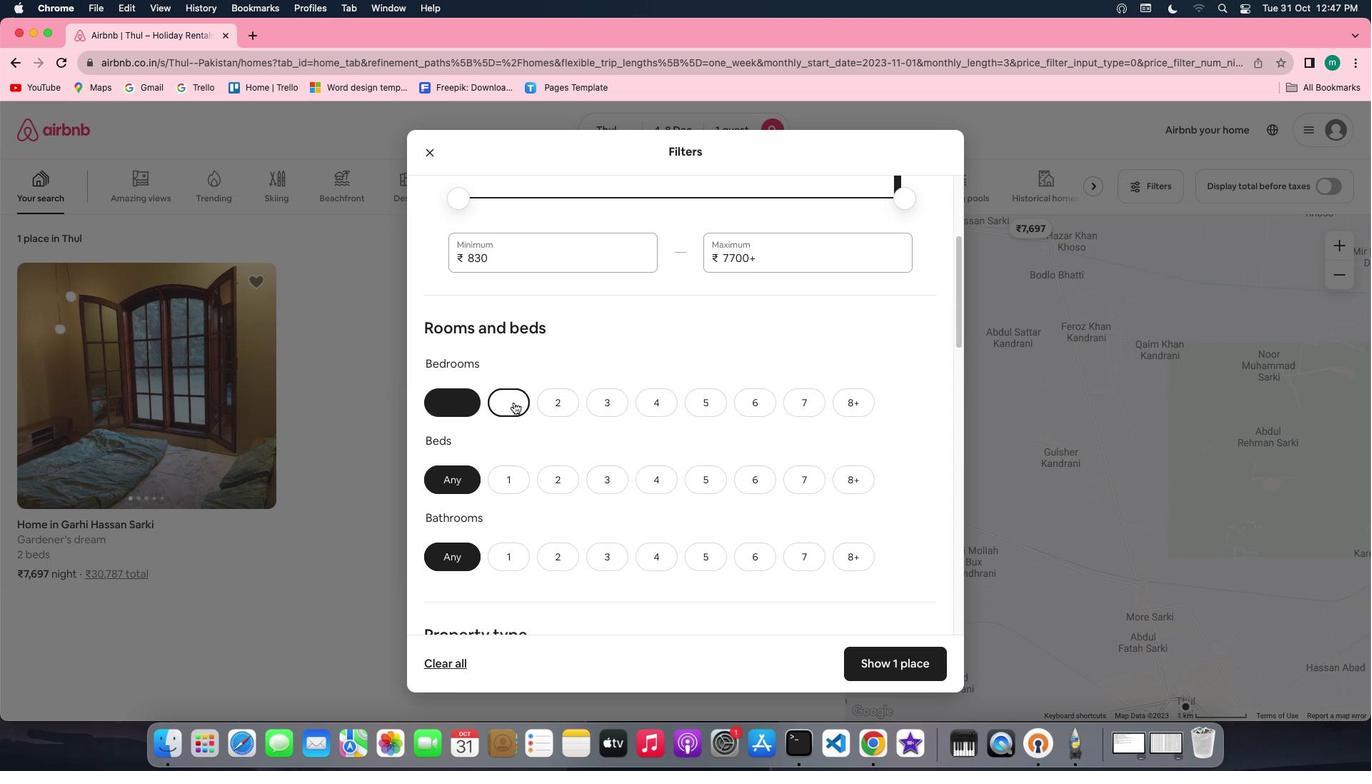
Action: Mouse moved to (502, 484)
Screenshot: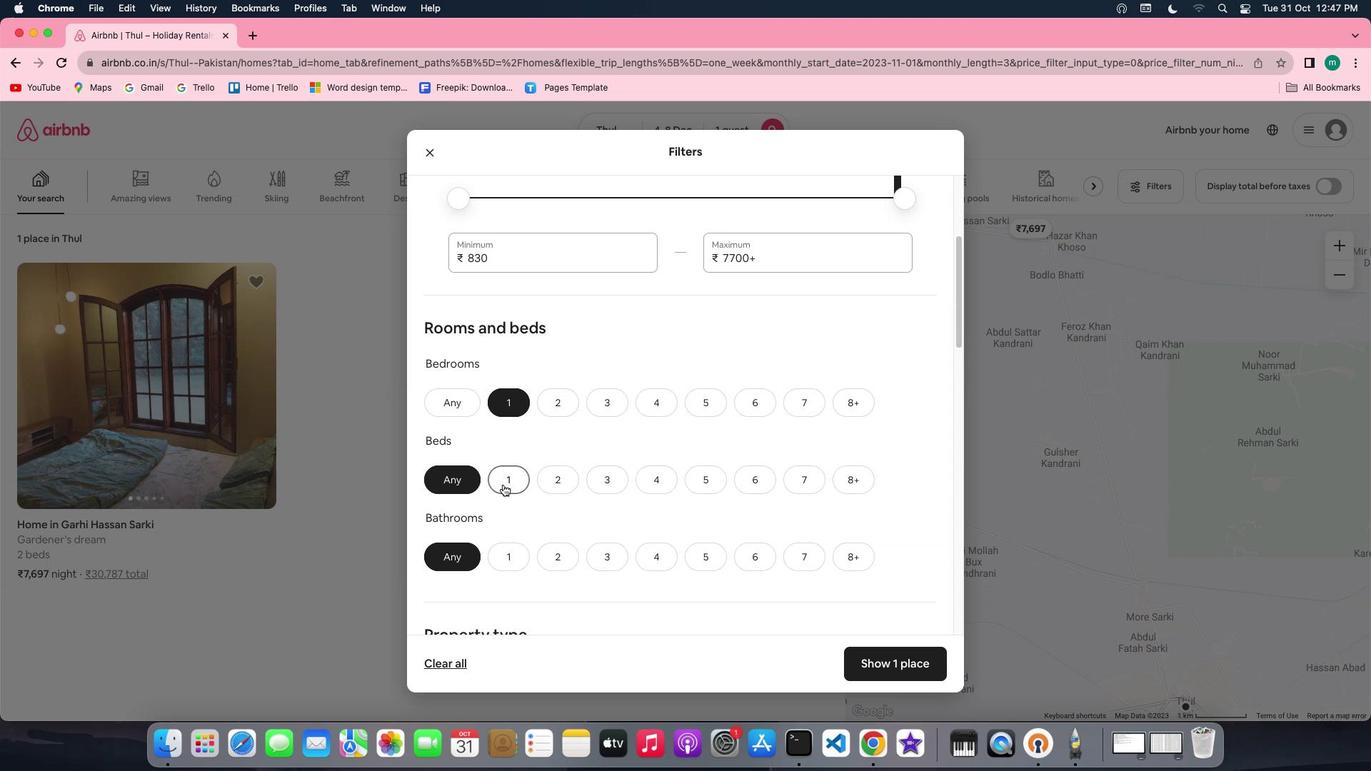
Action: Mouse pressed left at (502, 484)
Screenshot: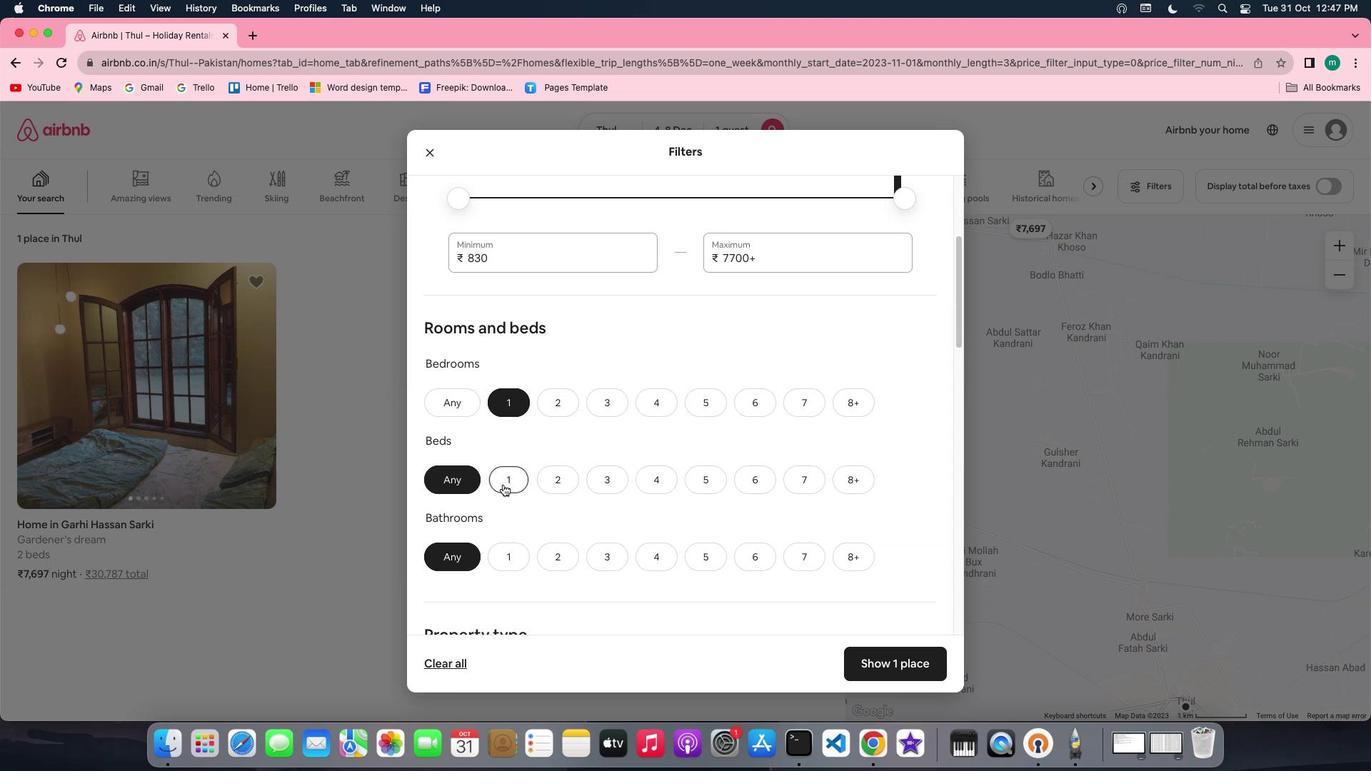 
Action: Mouse moved to (514, 543)
Screenshot: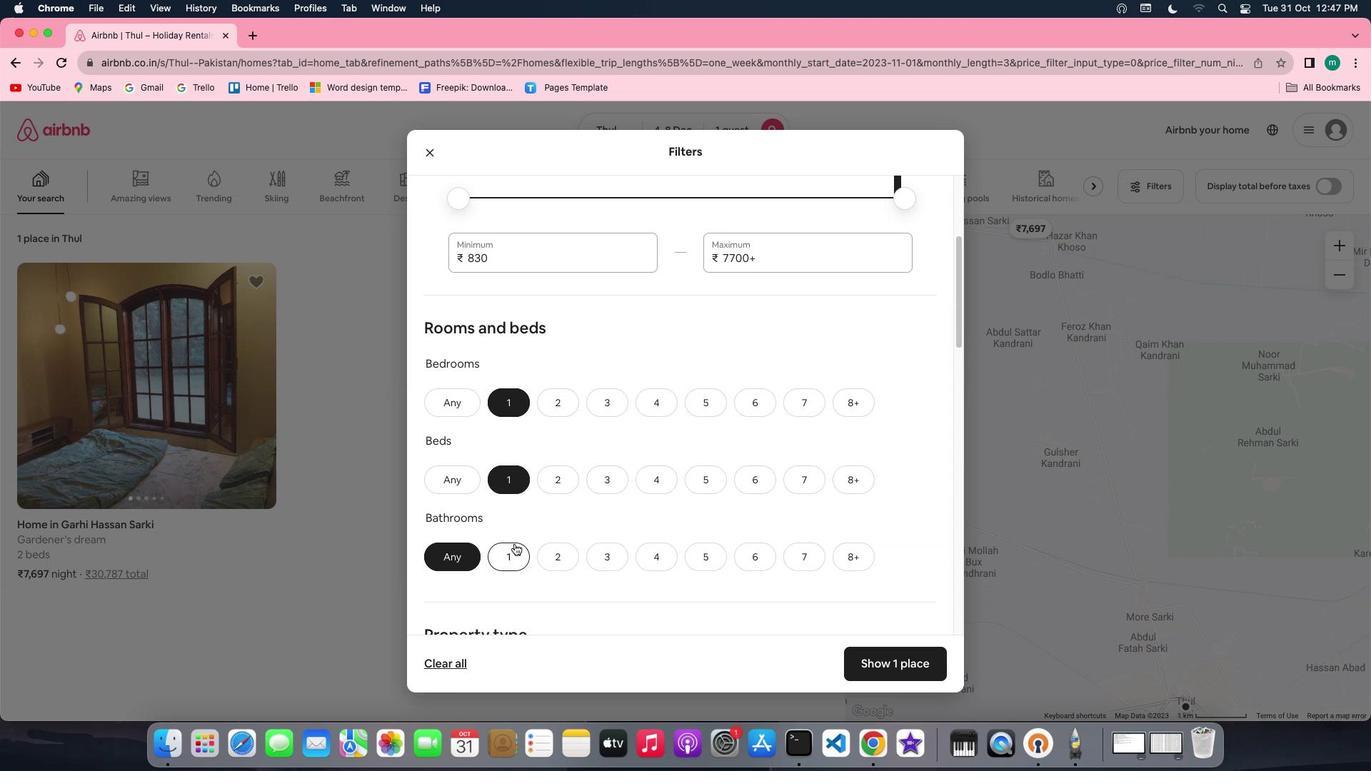 
Action: Mouse pressed left at (514, 543)
Screenshot: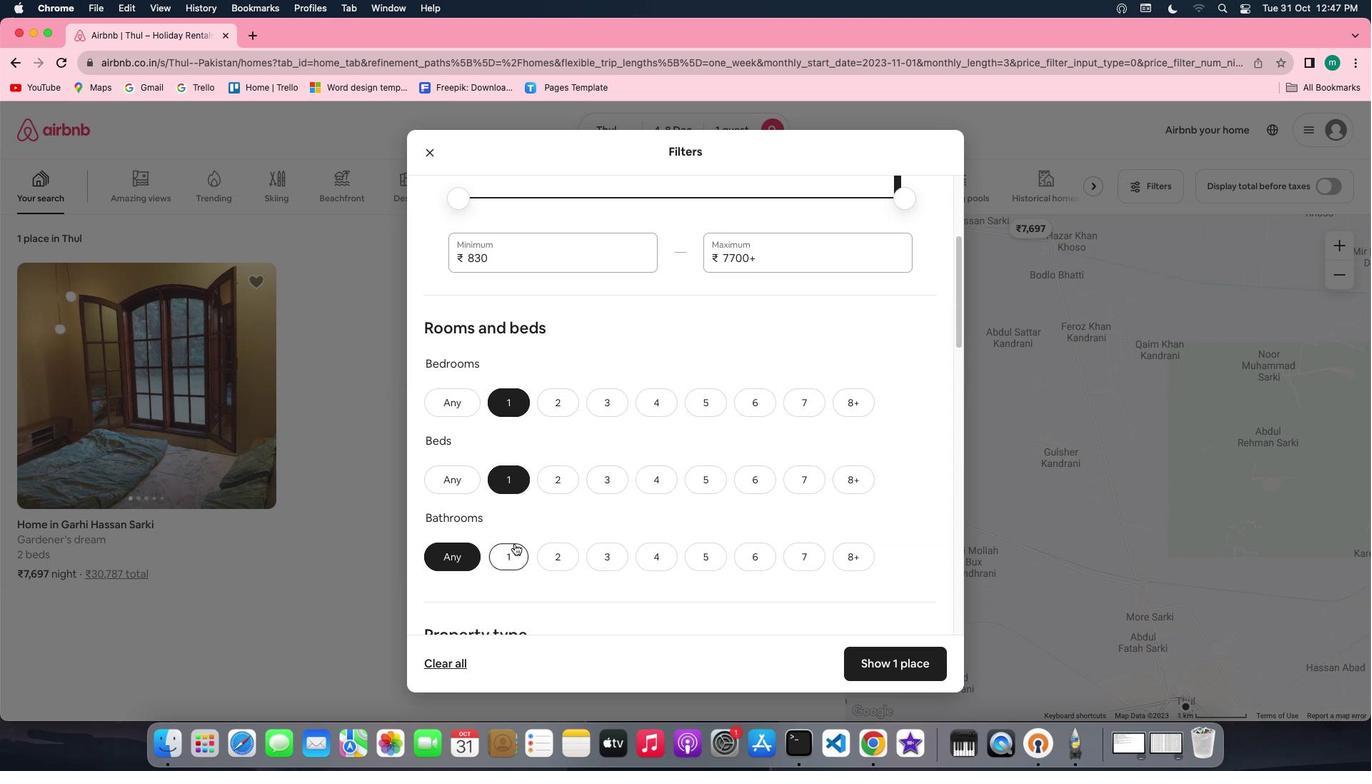 
Action: Mouse moved to (723, 545)
Screenshot: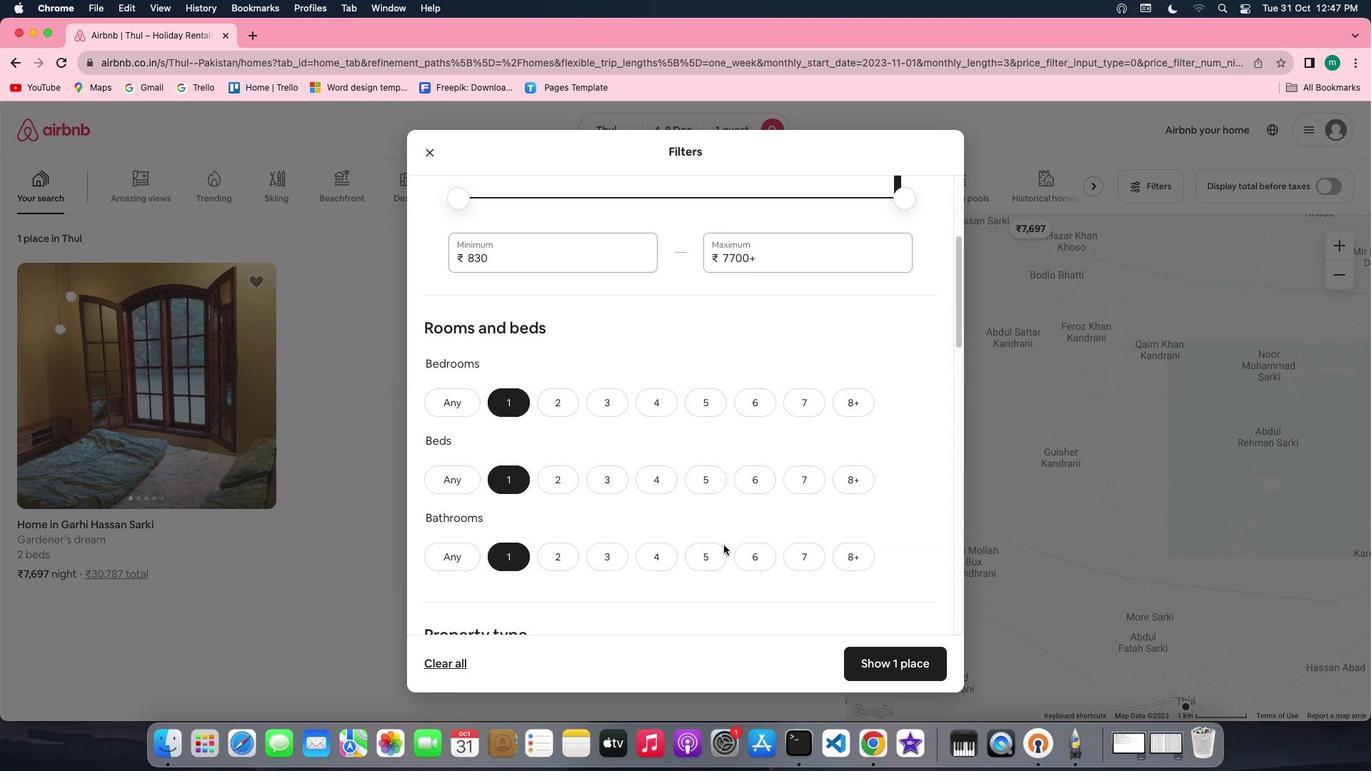 
Action: Mouse scrolled (723, 545) with delta (0, 0)
Screenshot: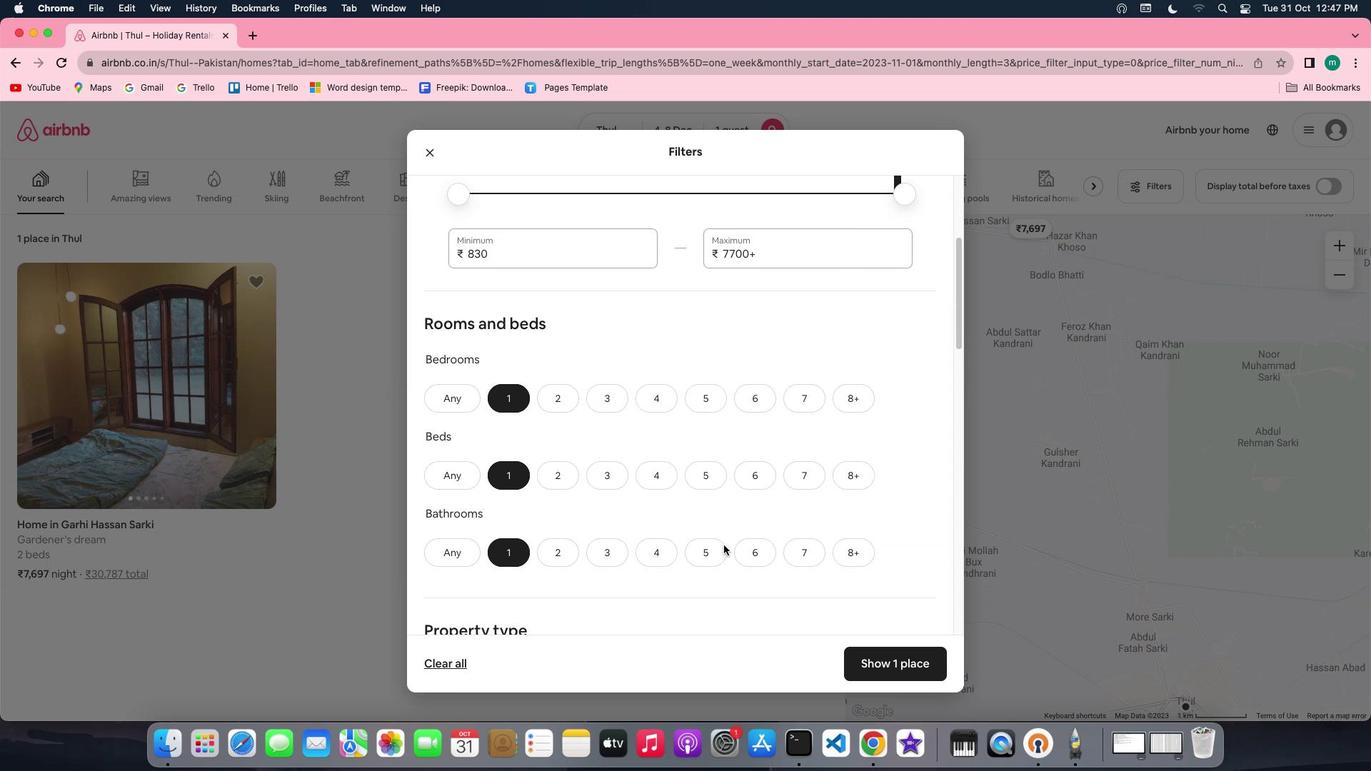 
Action: Mouse scrolled (723, 545) with delta (0, 0)
Screenshot: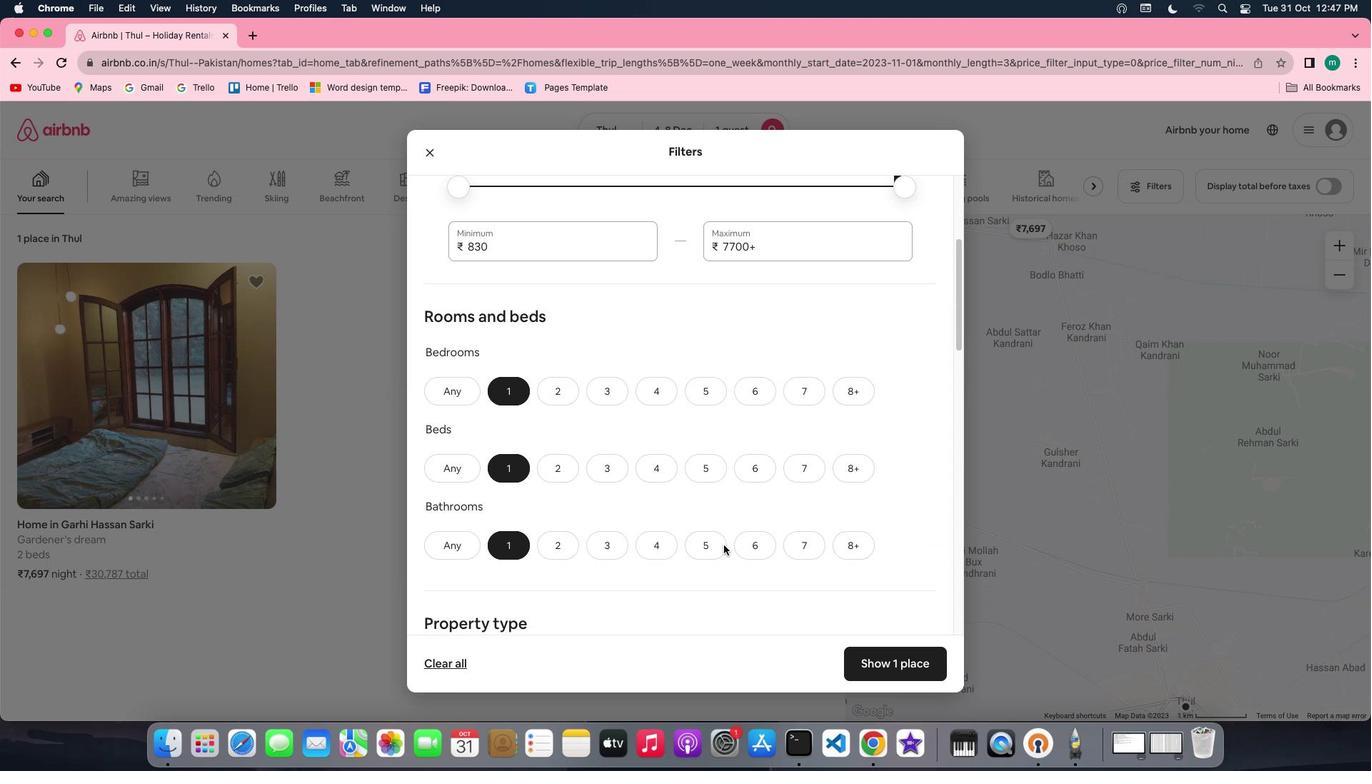 
Action: Mouse scrolled (723, 545) with delta (0, -1)
Screenshot: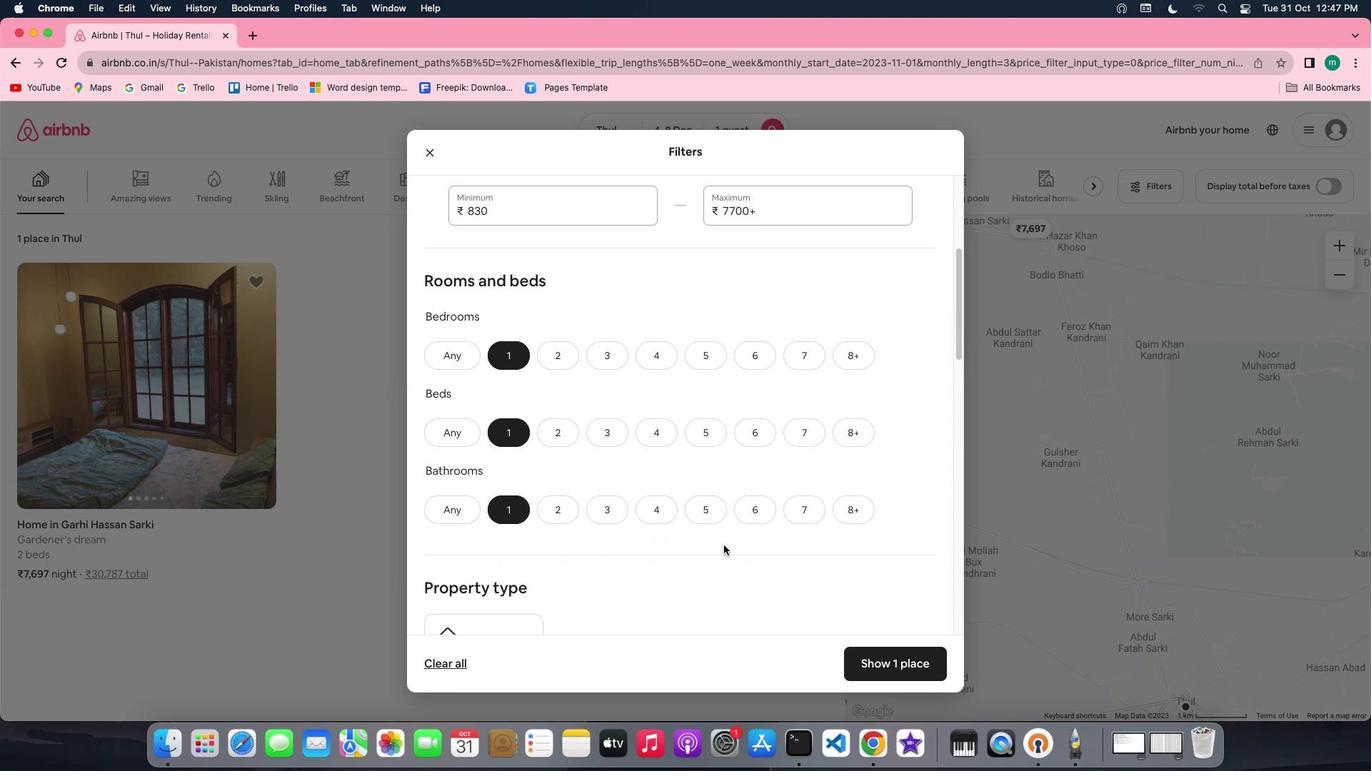 
Action: Mouse scrolled (723, 545) with delta (0, 0)
Screenshot: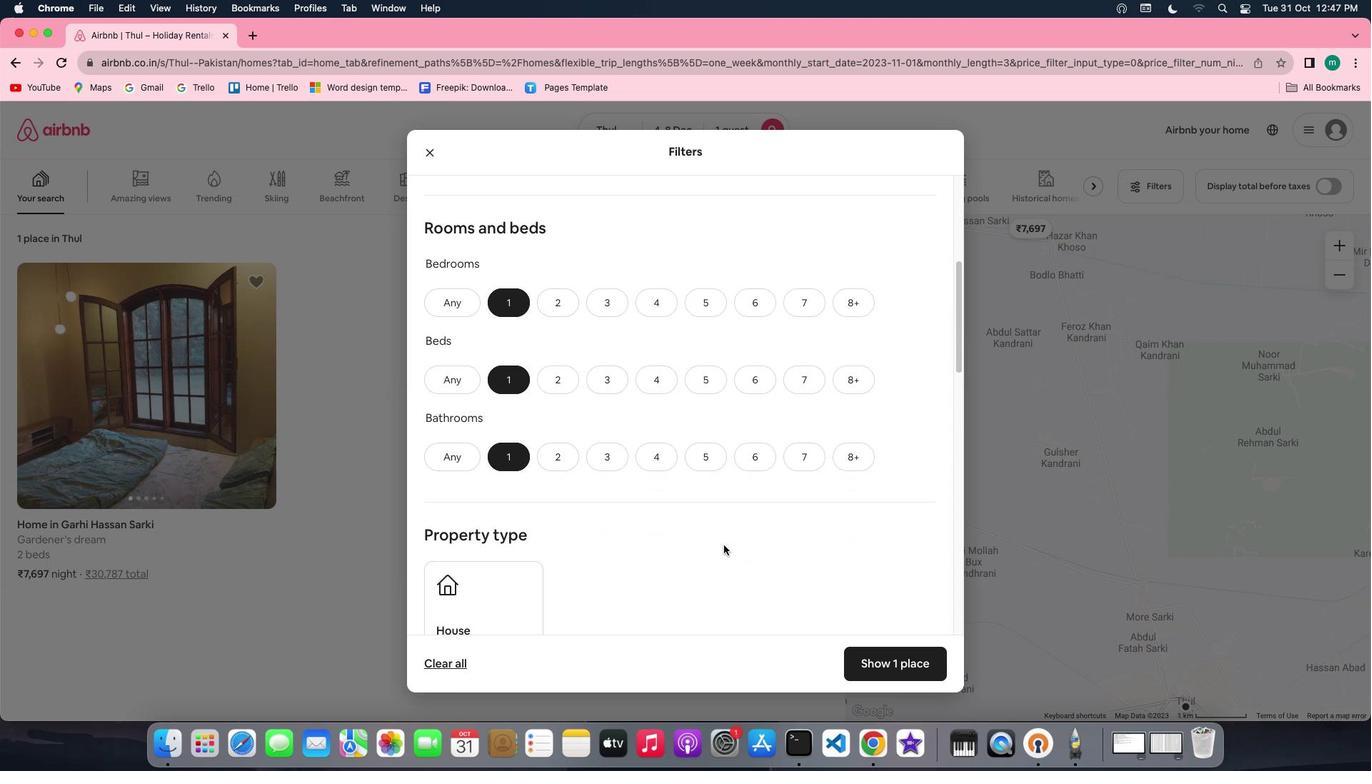 
Action: Mouse scrolled (723, 545) with delta (0, 0)
Screenshot: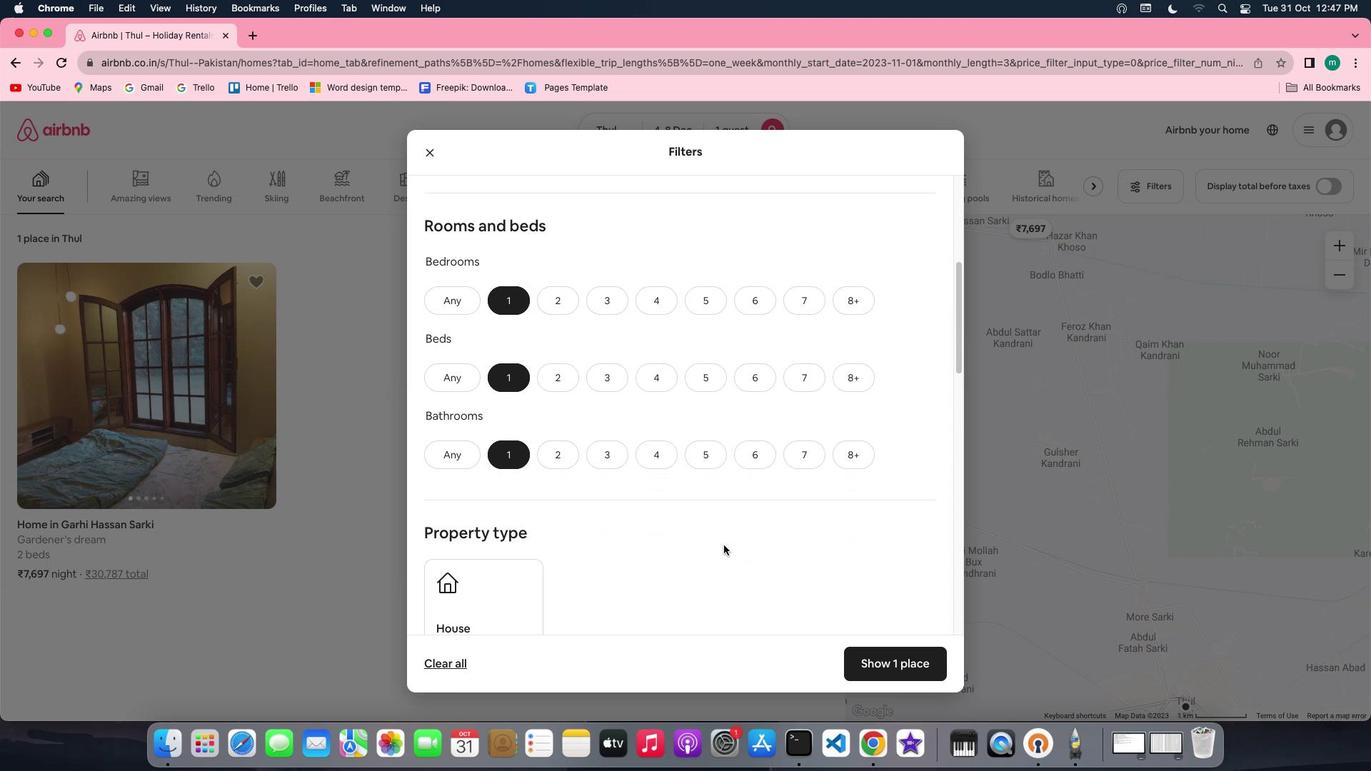 
Action: Mouse scrolled (723, 545) with delta (0, -1)
Screenshot: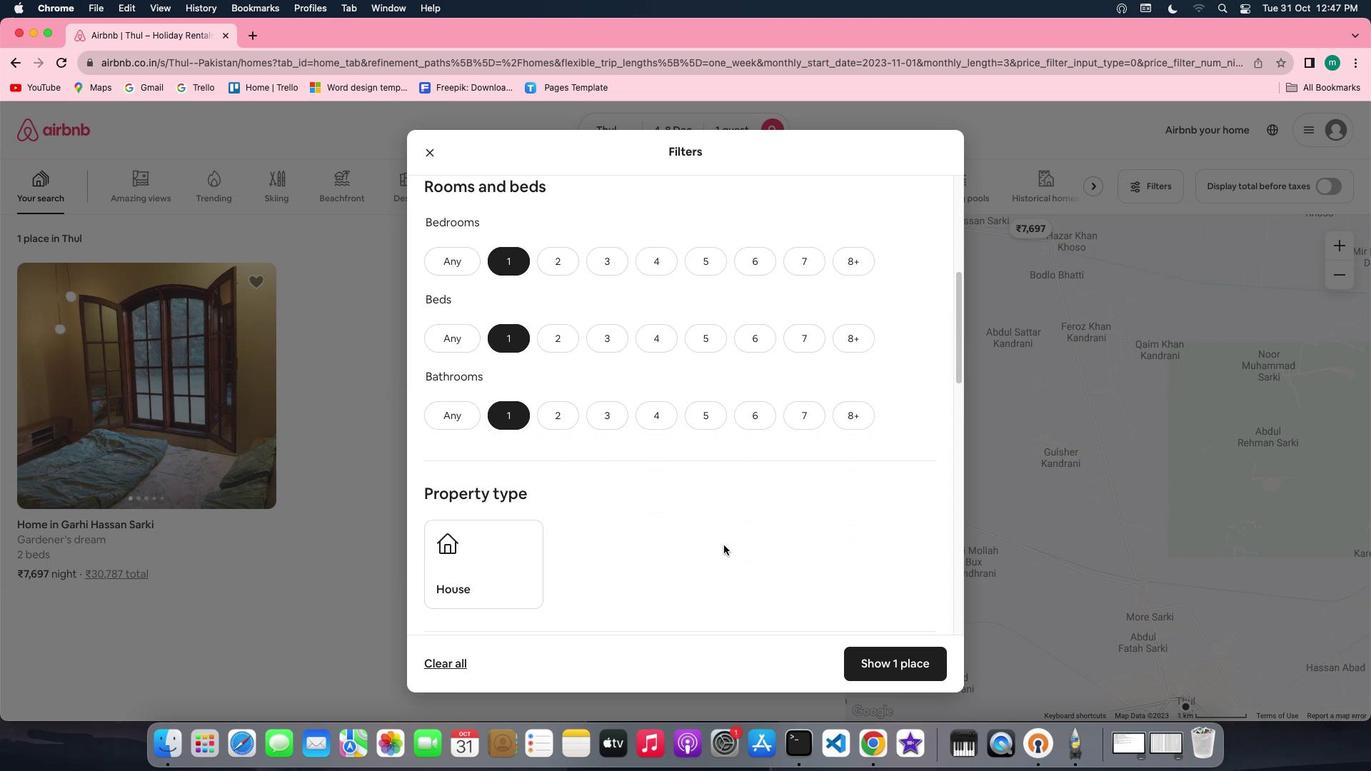 
Action: Mouse scrolled (723, 545) with delta (0, -1)
Screenshot: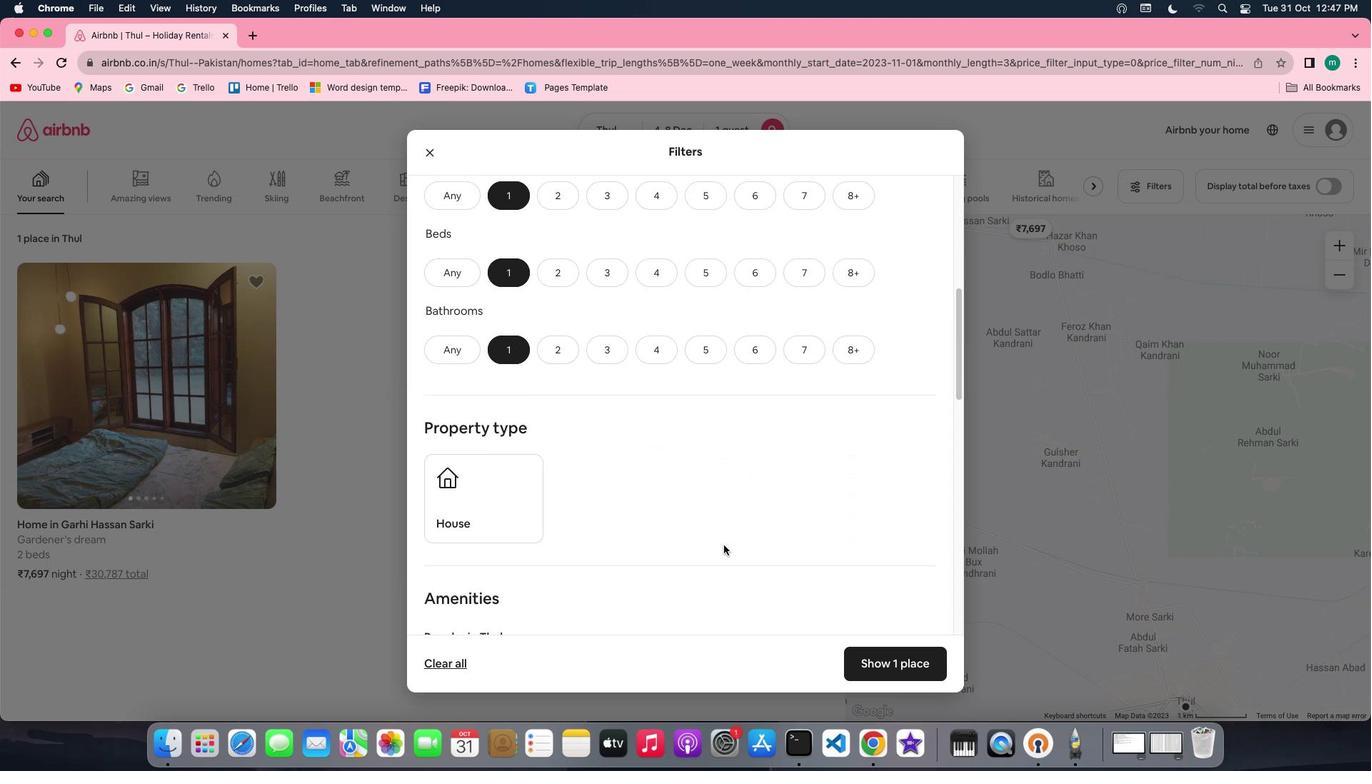 
Action: Mouse scrolled (723, 545) with delta (0, 0)
Screenshot: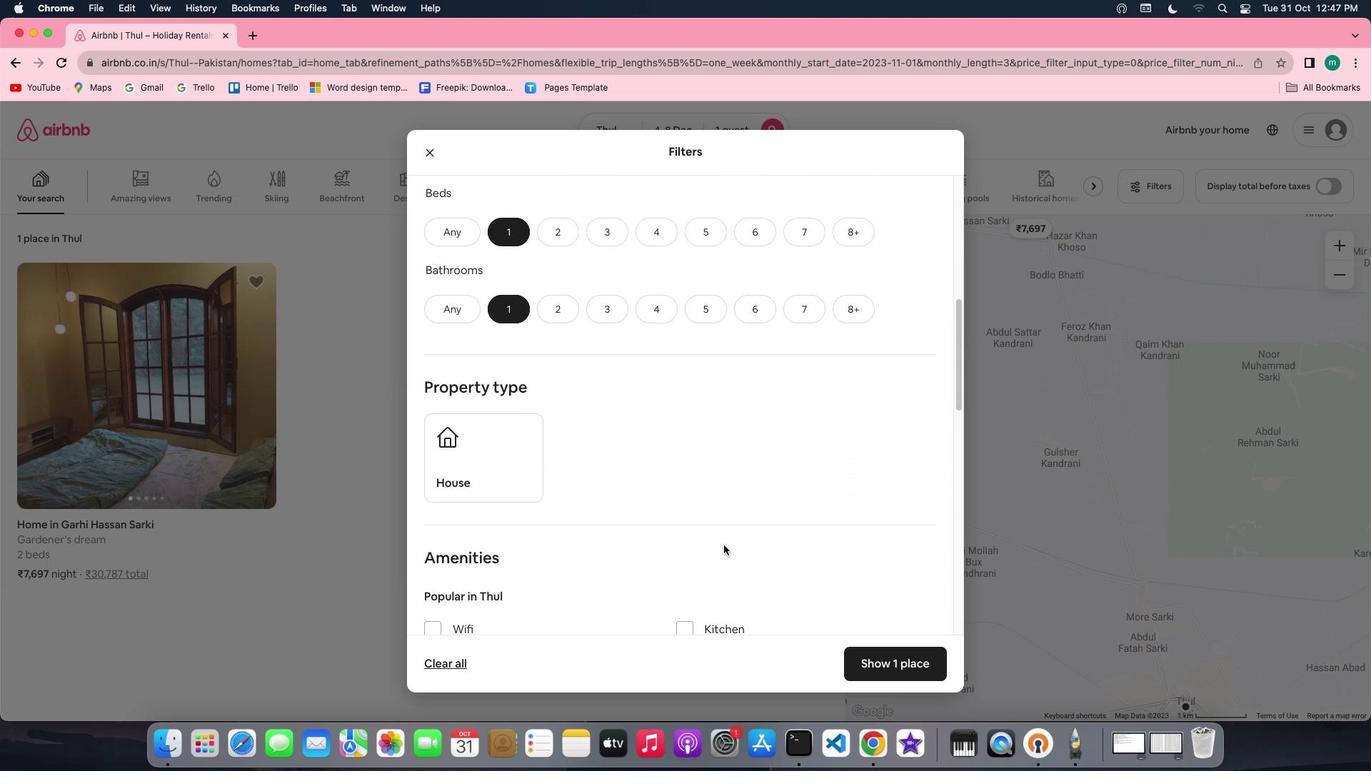 
Action: Mouse scrolled (723, 545) with delta (0, 0)
Screenshot: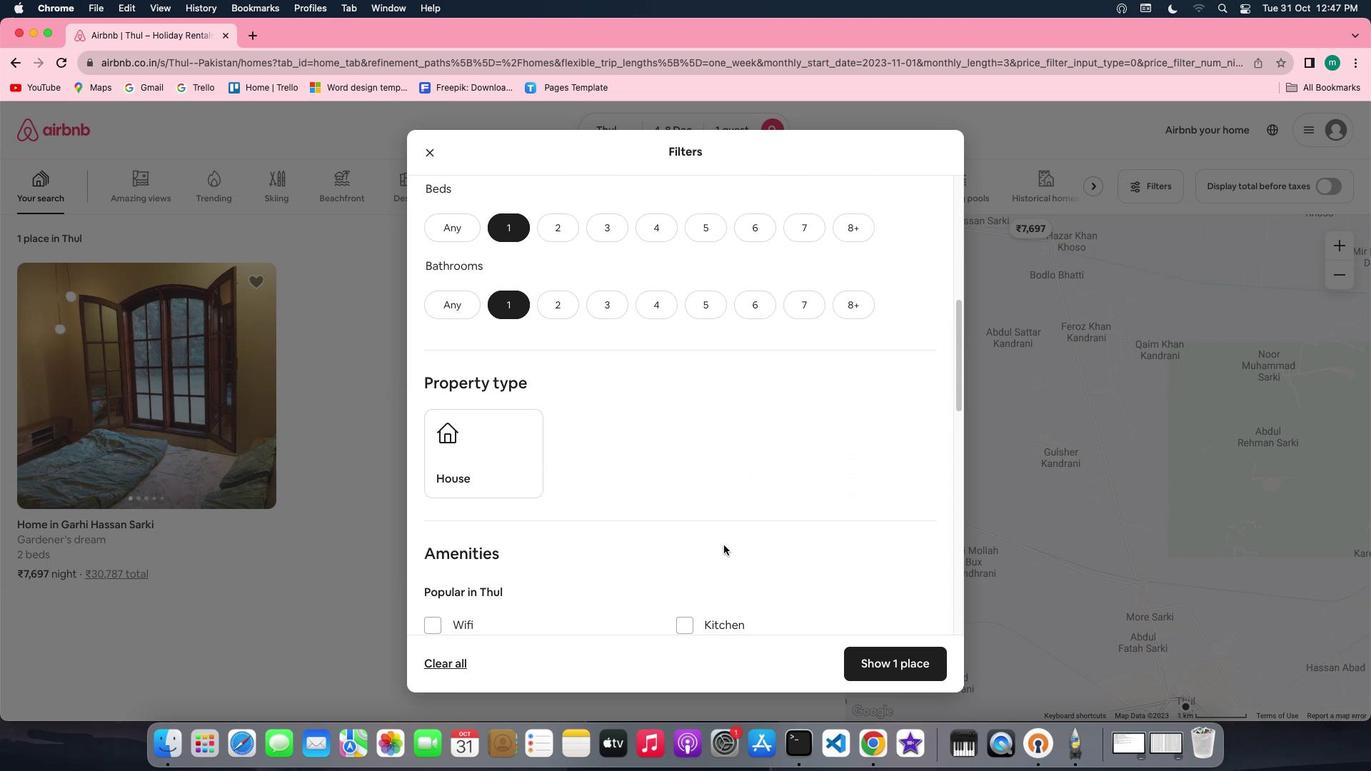 
Action: Mouse scrolled (723, 545) with delta (0, -1)
Screenshot: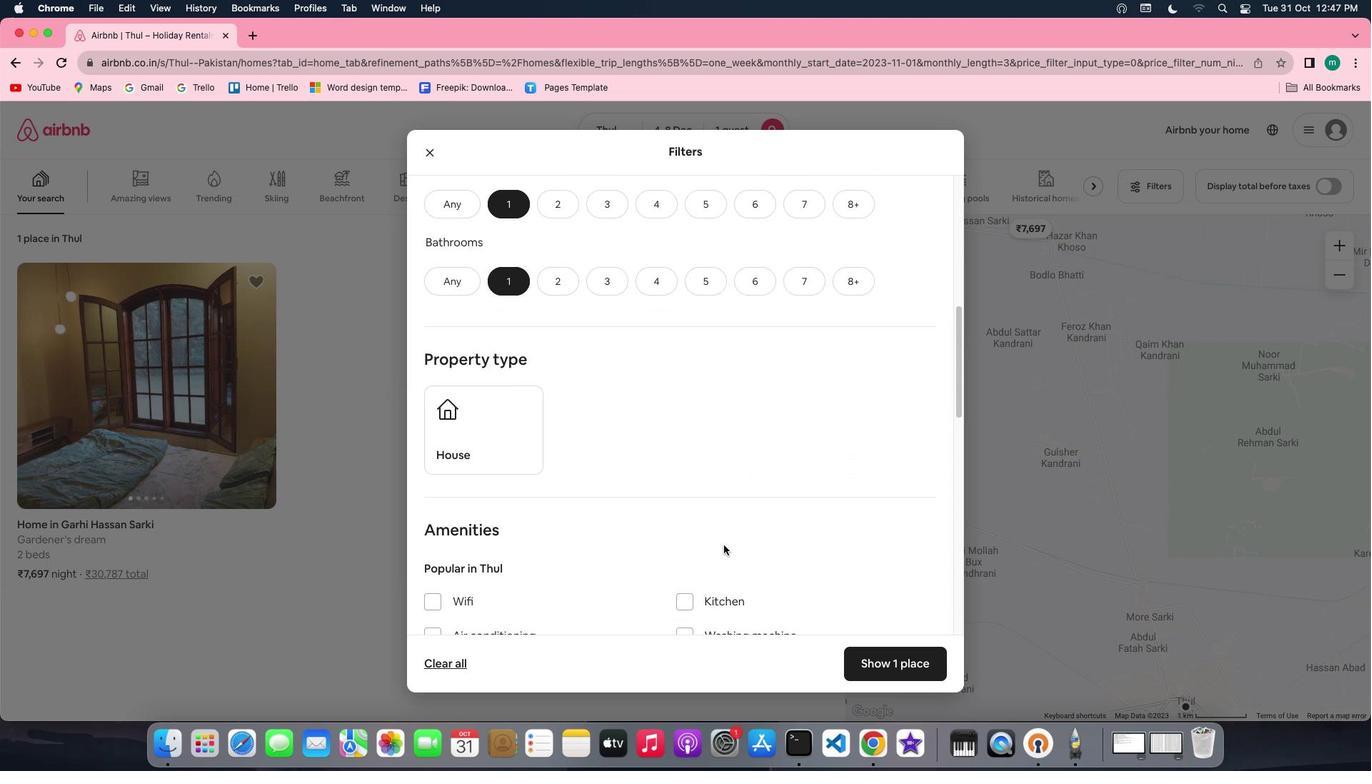 
Action: Mouse moved to (654, 428)
Screenshot: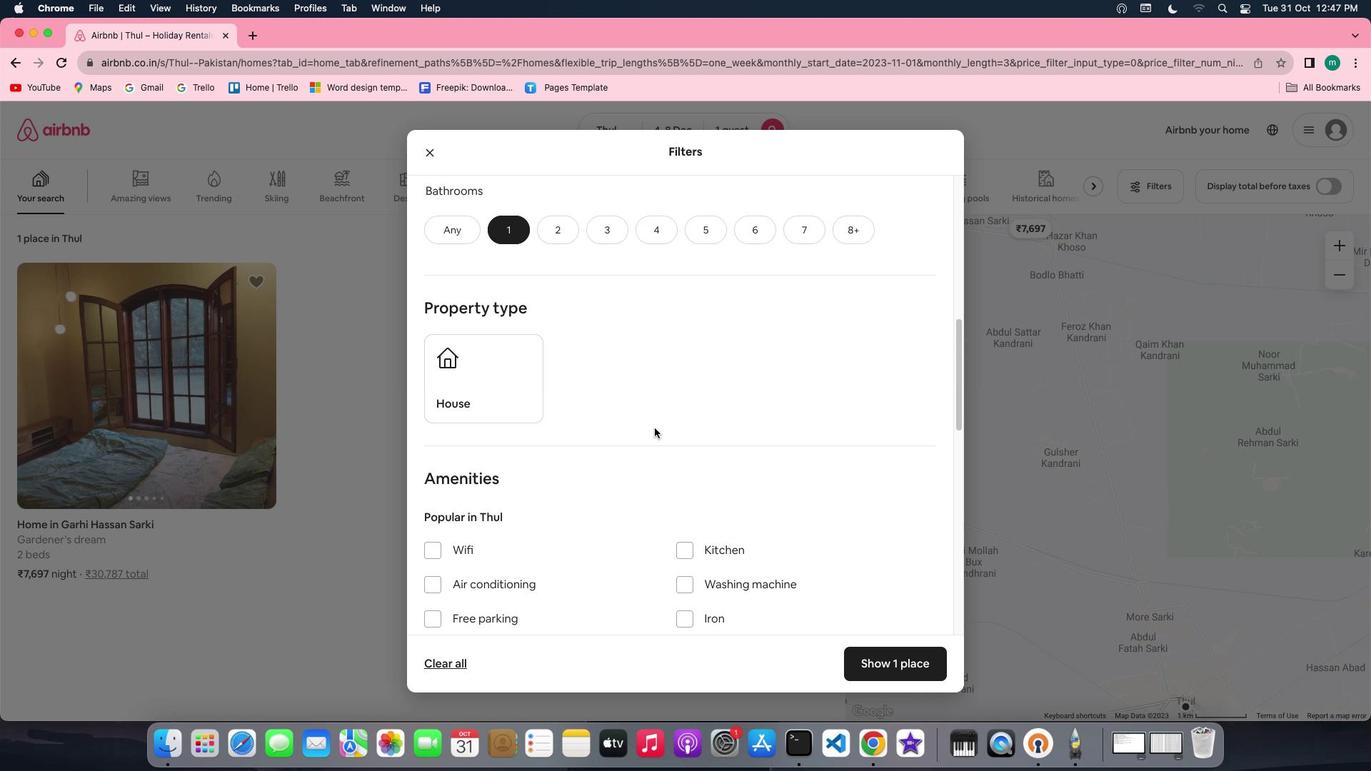 
Action: Mouse scrolled (654, 428) with delta (0, 0)
Screenshot: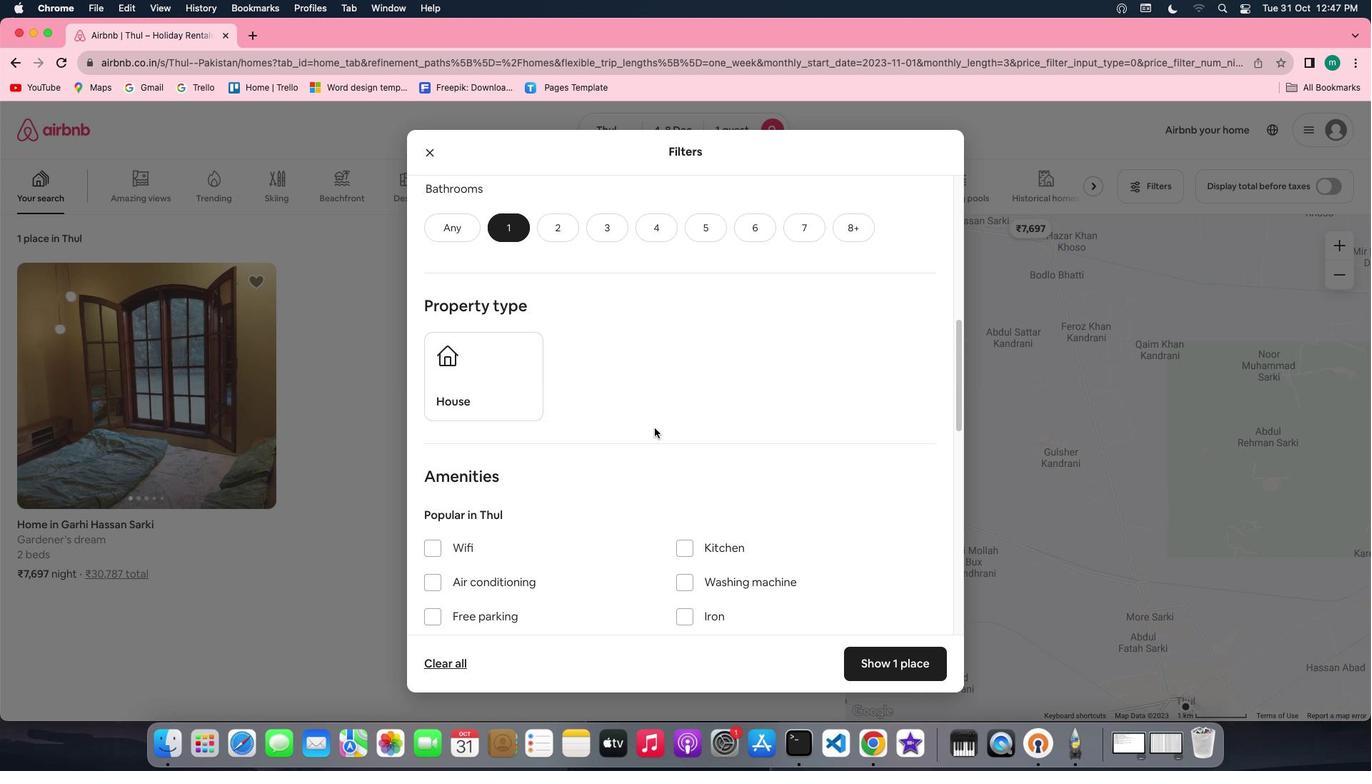 
Action: Mouse scrolled (654, 428) with delta (0, 0)
Screenshot: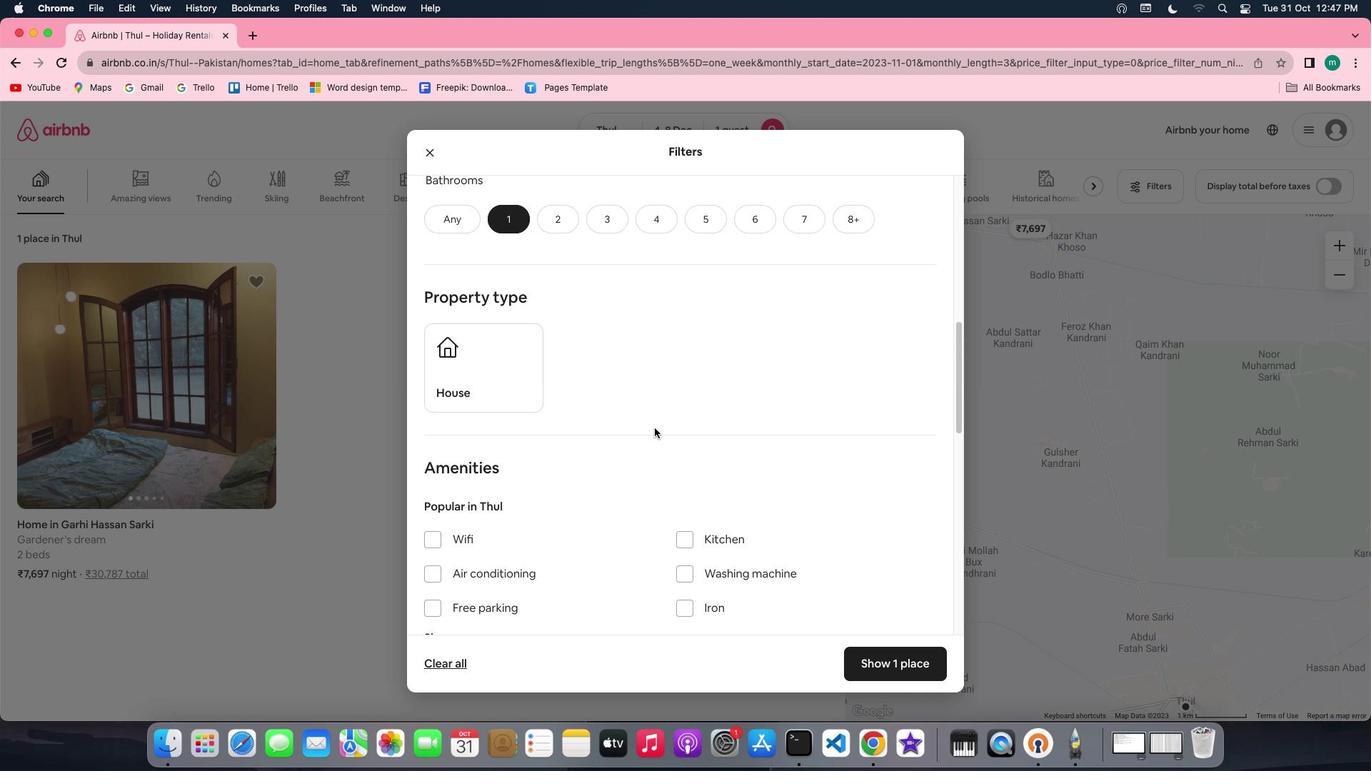 
Action: Mouse scrolled (654, 428) with delta (0, -1)
Screenshot: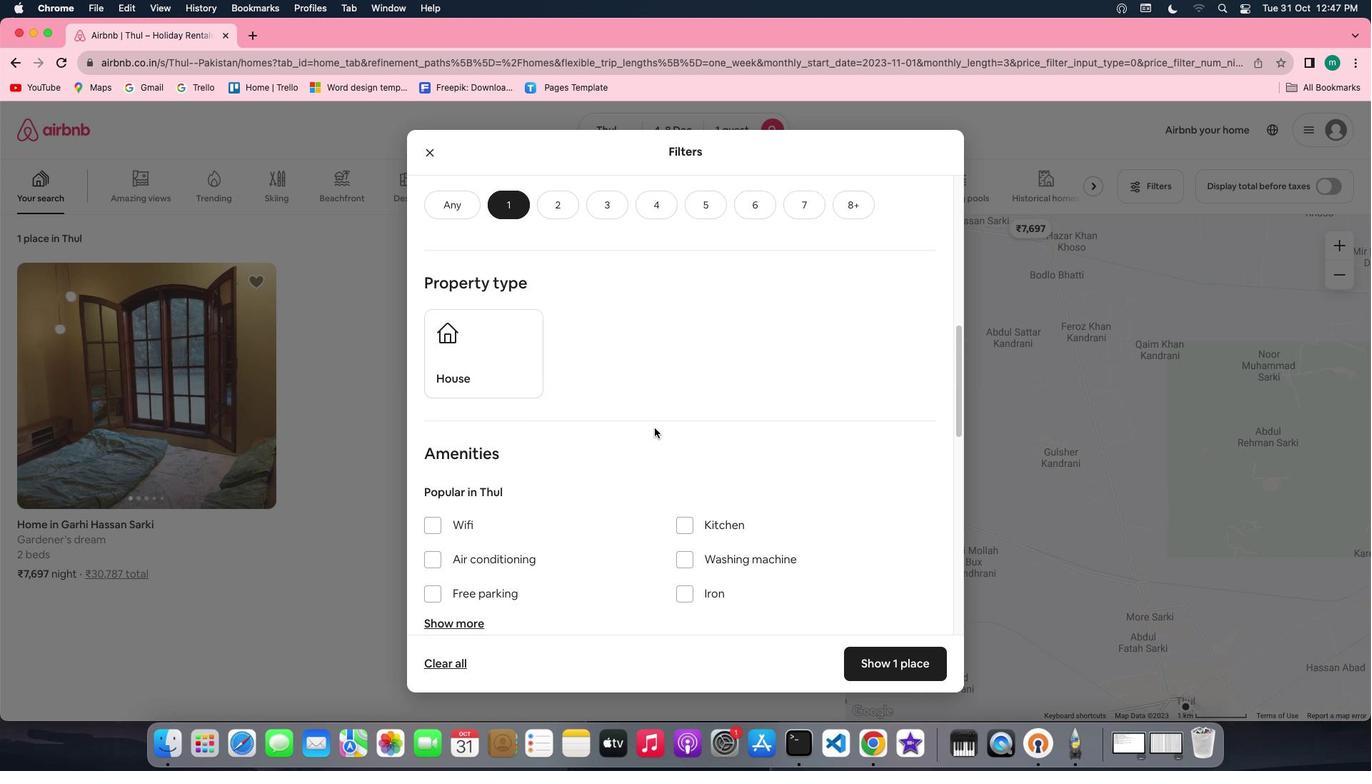 
Action: Mouse scrolled (654, 428) with delta (0, -1)
Screenshot: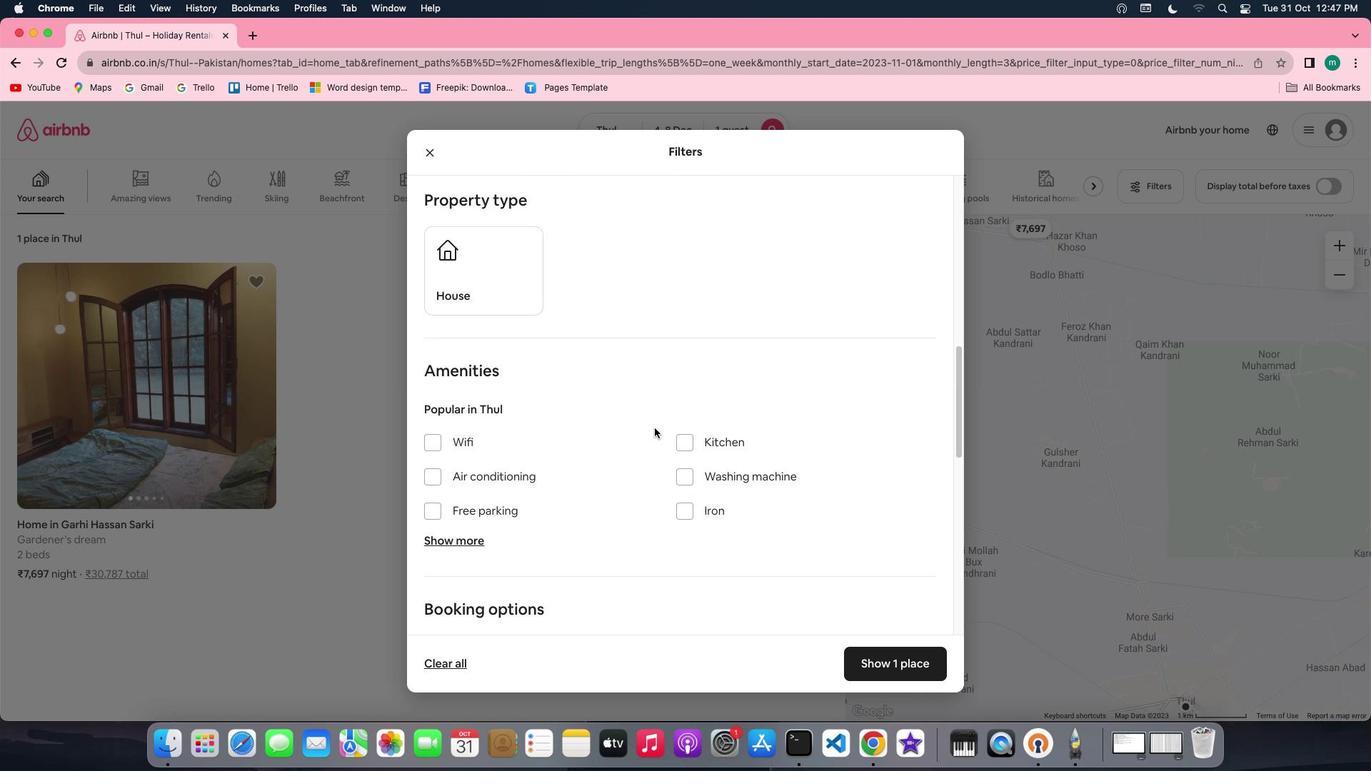 
Action: Mouse moved to (432, 402)
Screenshot: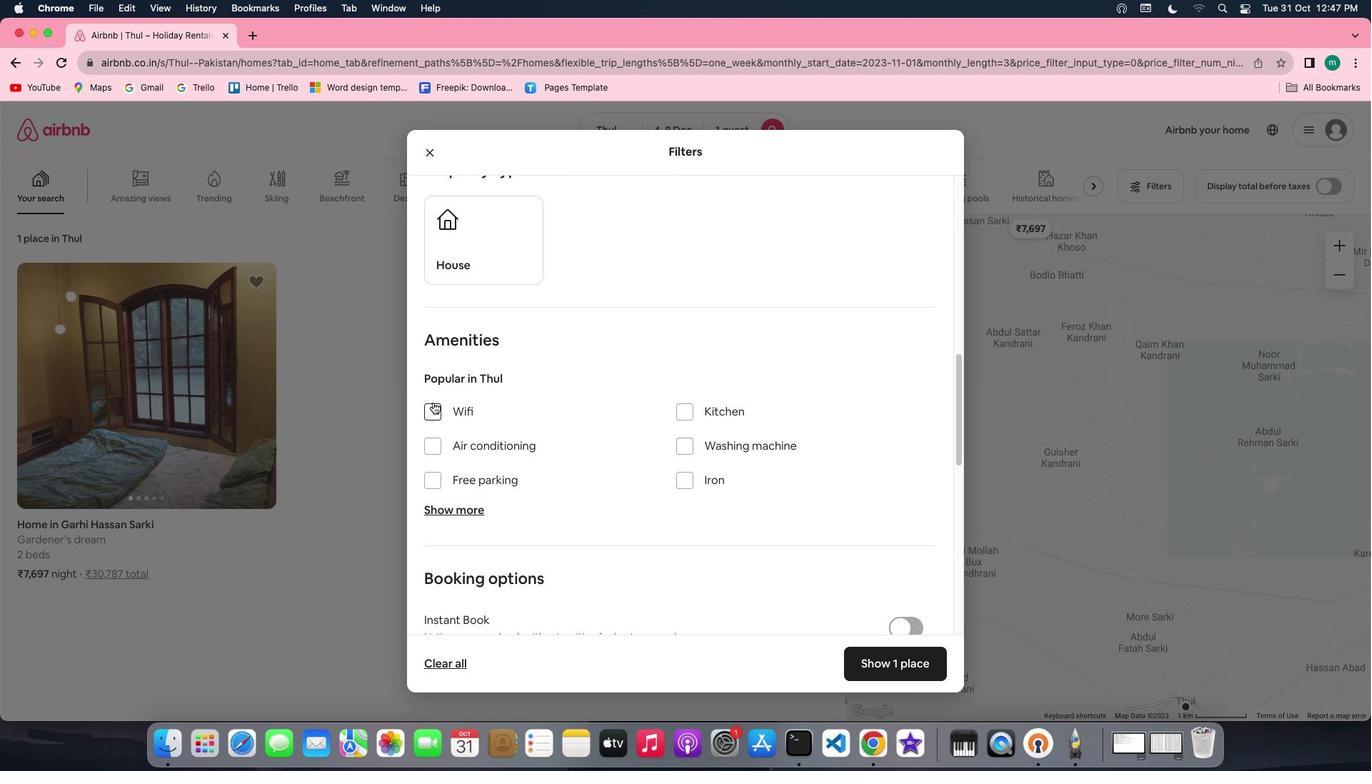 
Action: Mouse pressed left at (432, 402)
Screenshot: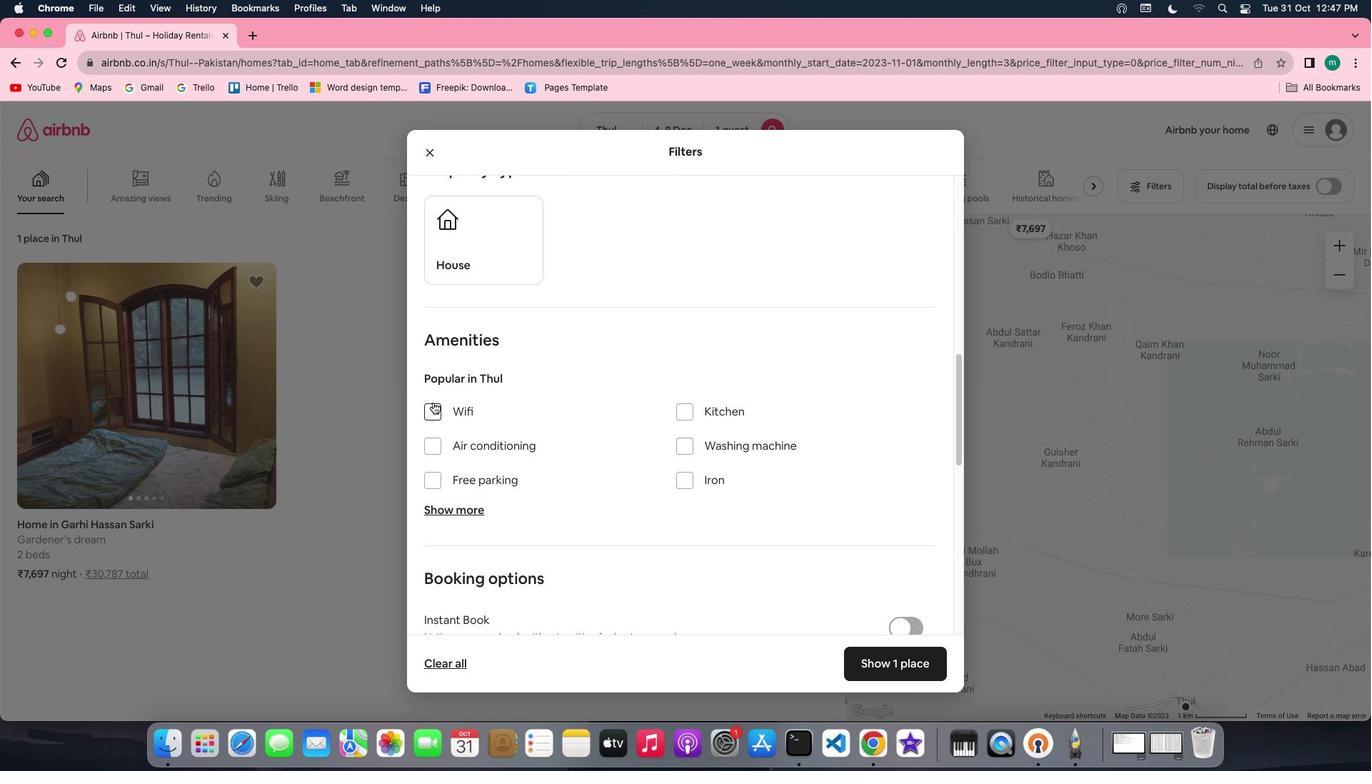 
Action: Mouse moved to (640, 434)
Screenshot: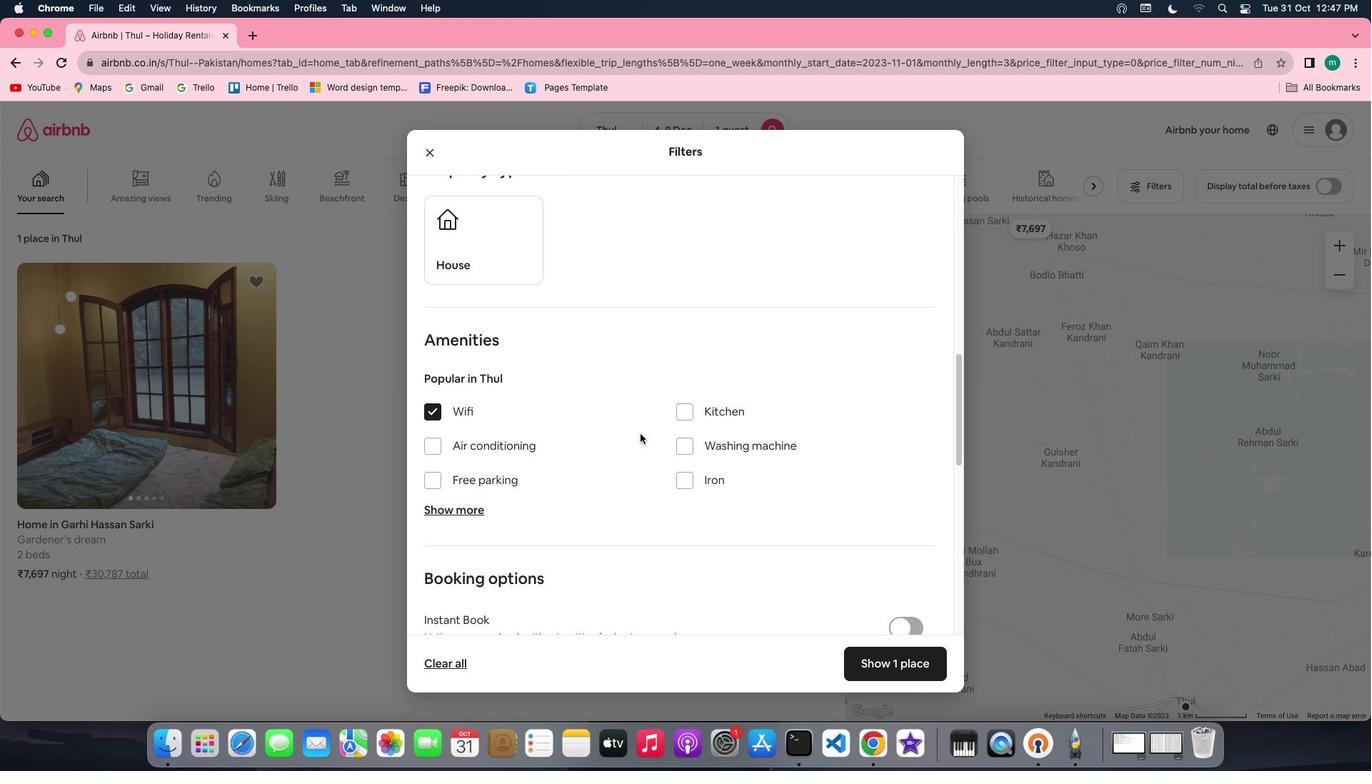 
Action: Mouse scrolled (640, 434) with delta (0, 0)
Screenshot: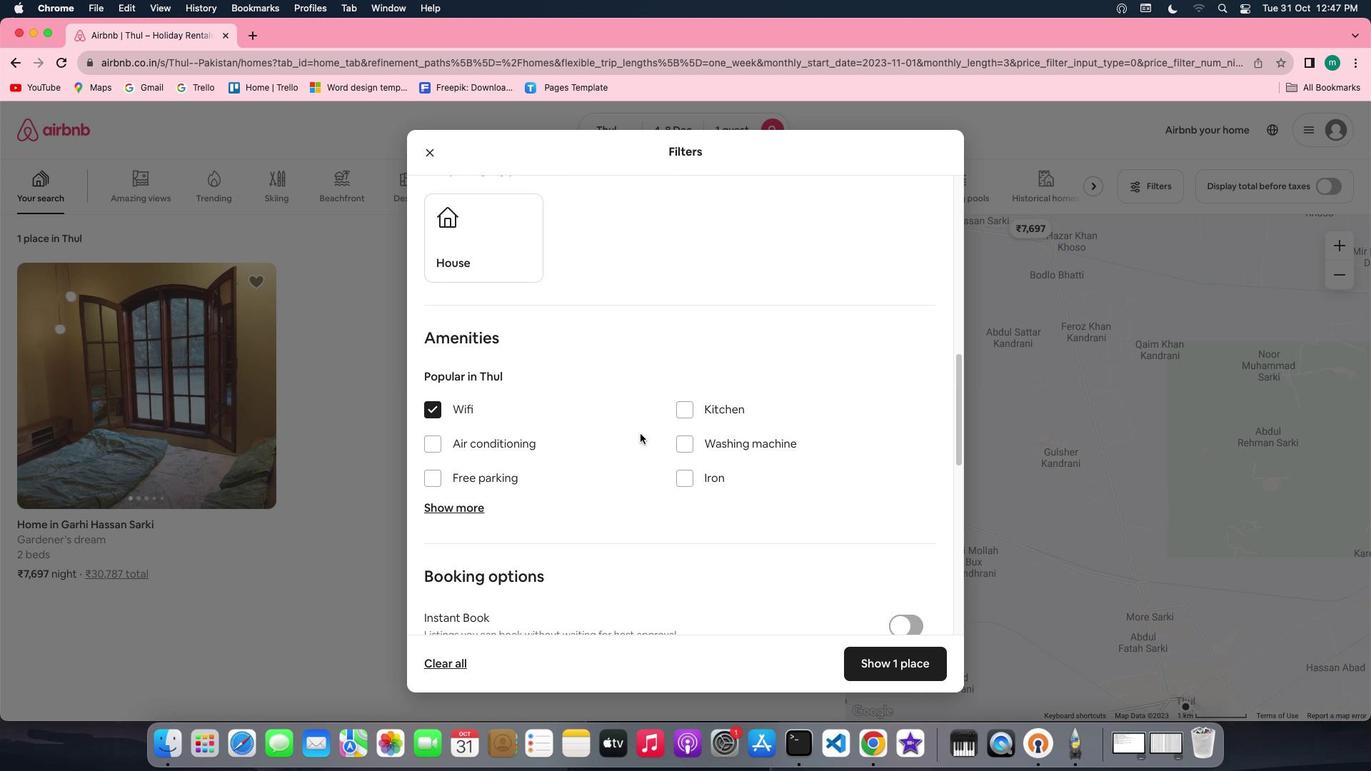 
Action: Mouse scrolled (640, 434) with delta (0, 0)
Screenshot: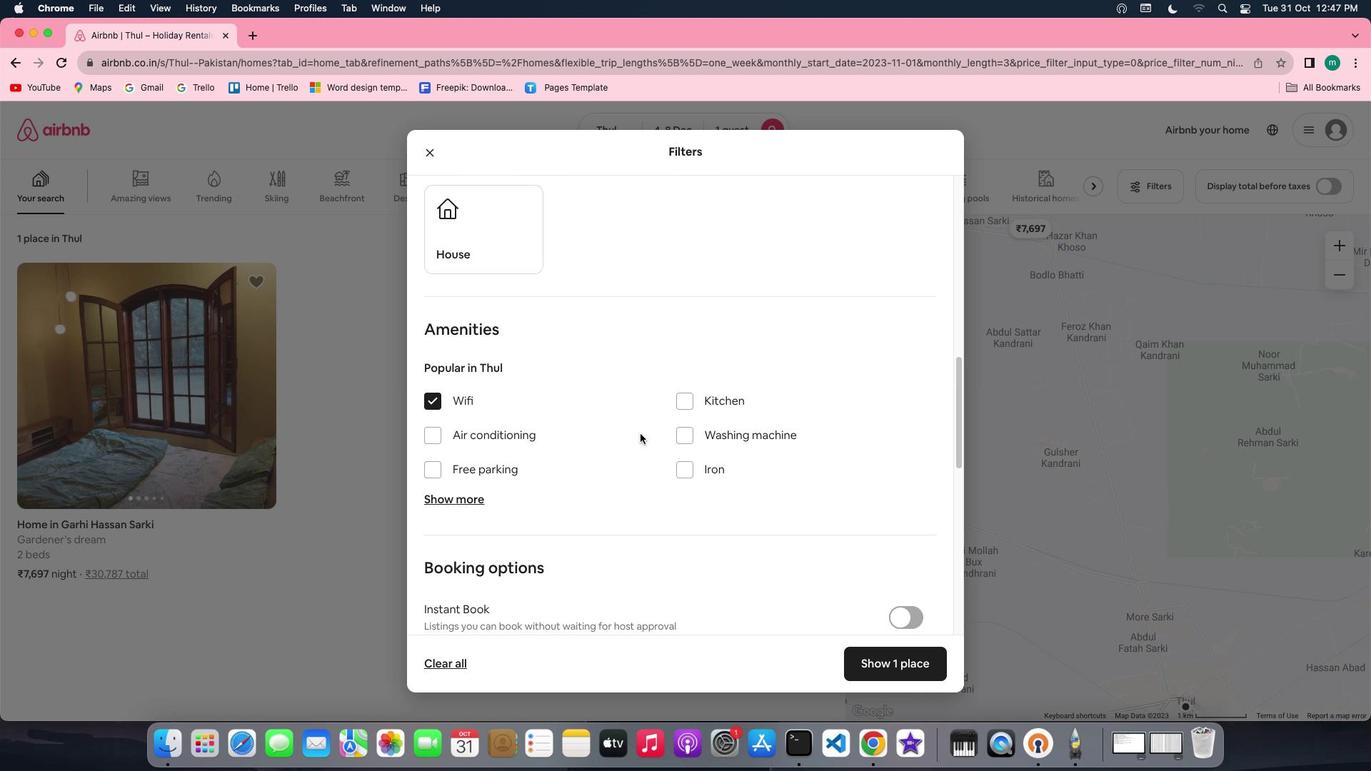 
Action: Mouse scrolled (640, 434) with delta (0, -1)
Screenshot: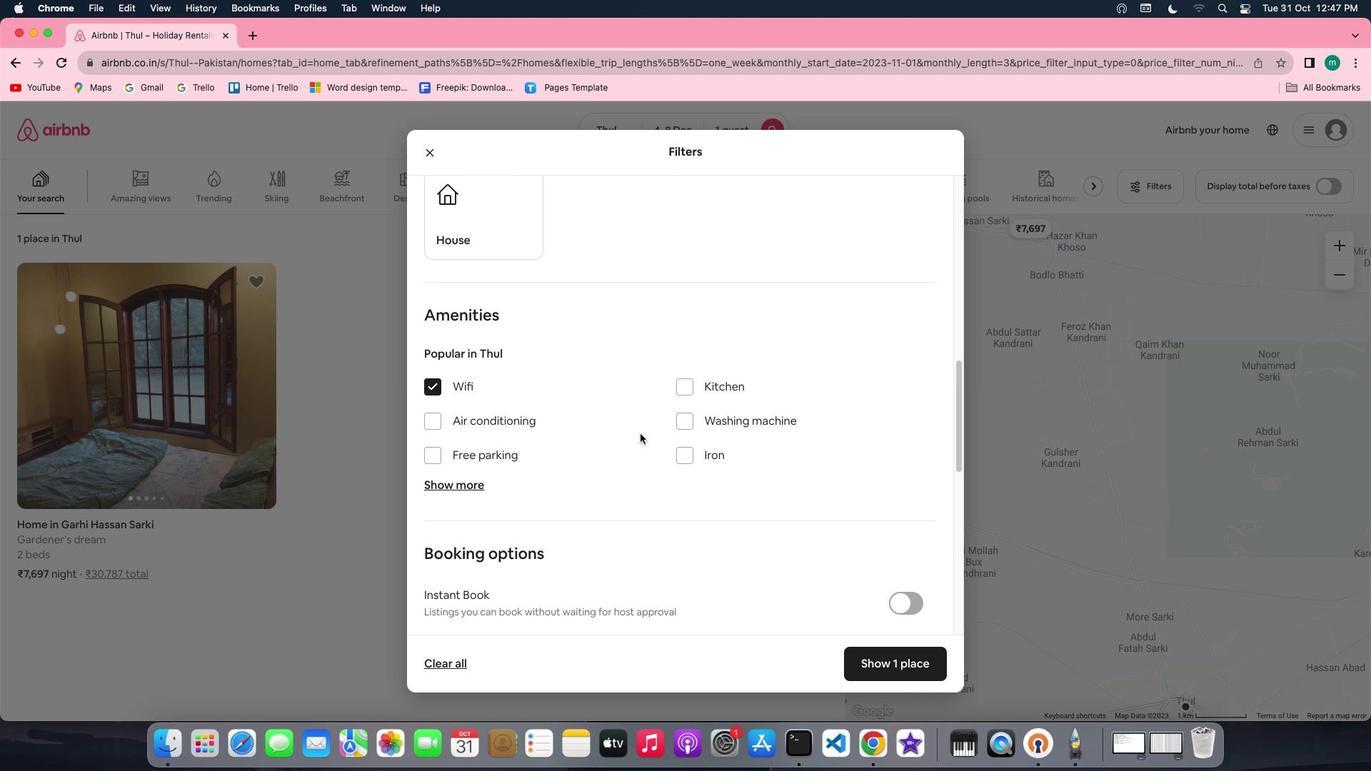 
Action: Mouse scrolled (640, 434) with delta (0, 0)
Screenshot: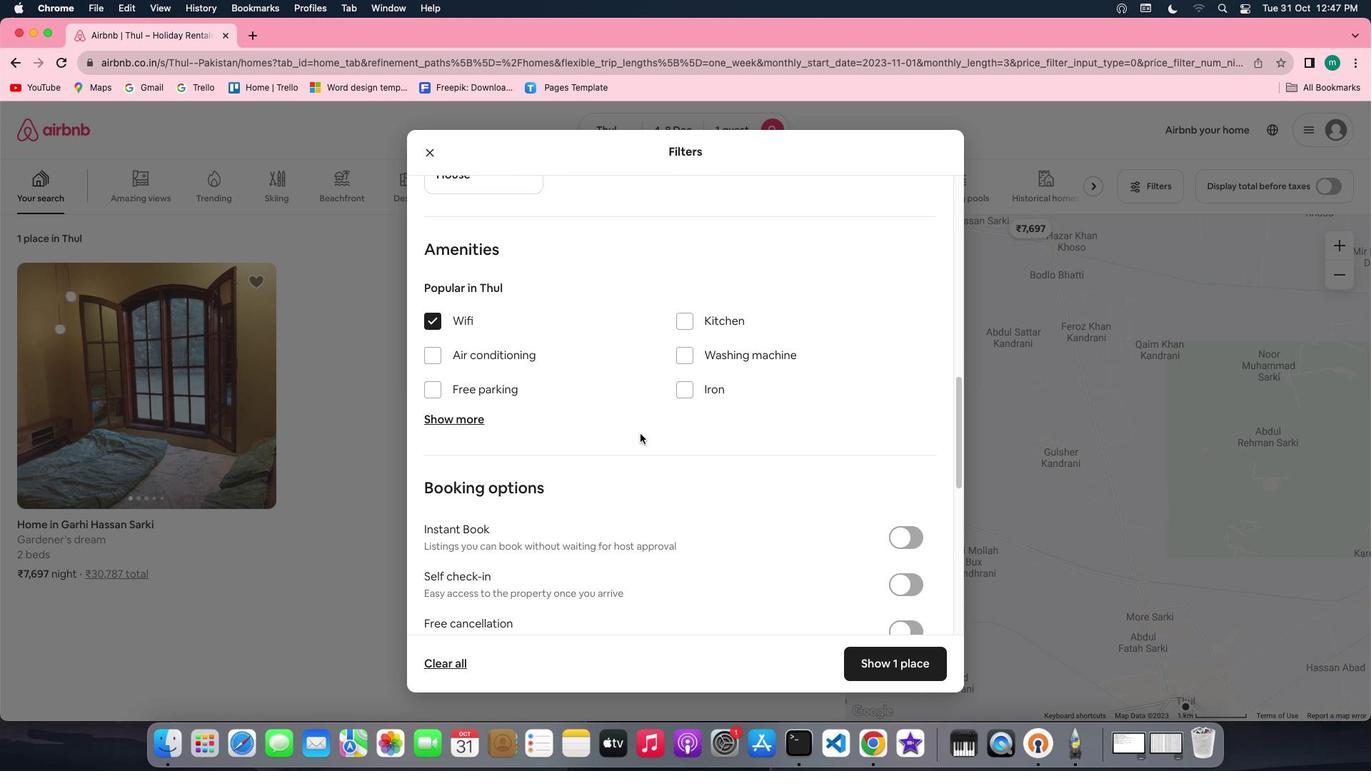 
Action: Mouse scrolled (640, 434) with delta (0, 0)
Screenshot: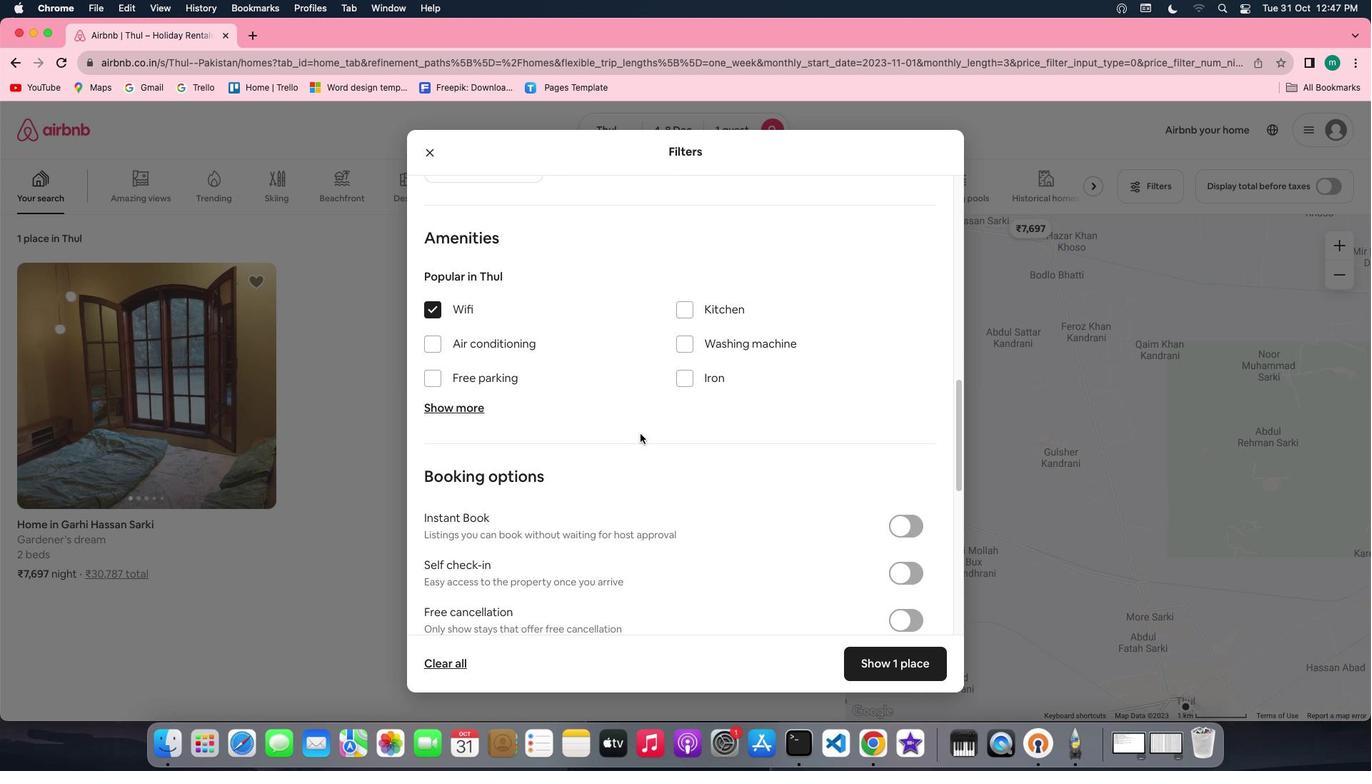 
Action: Mouse scrolled (640, 434) with delta (0, -1)
Screenshot: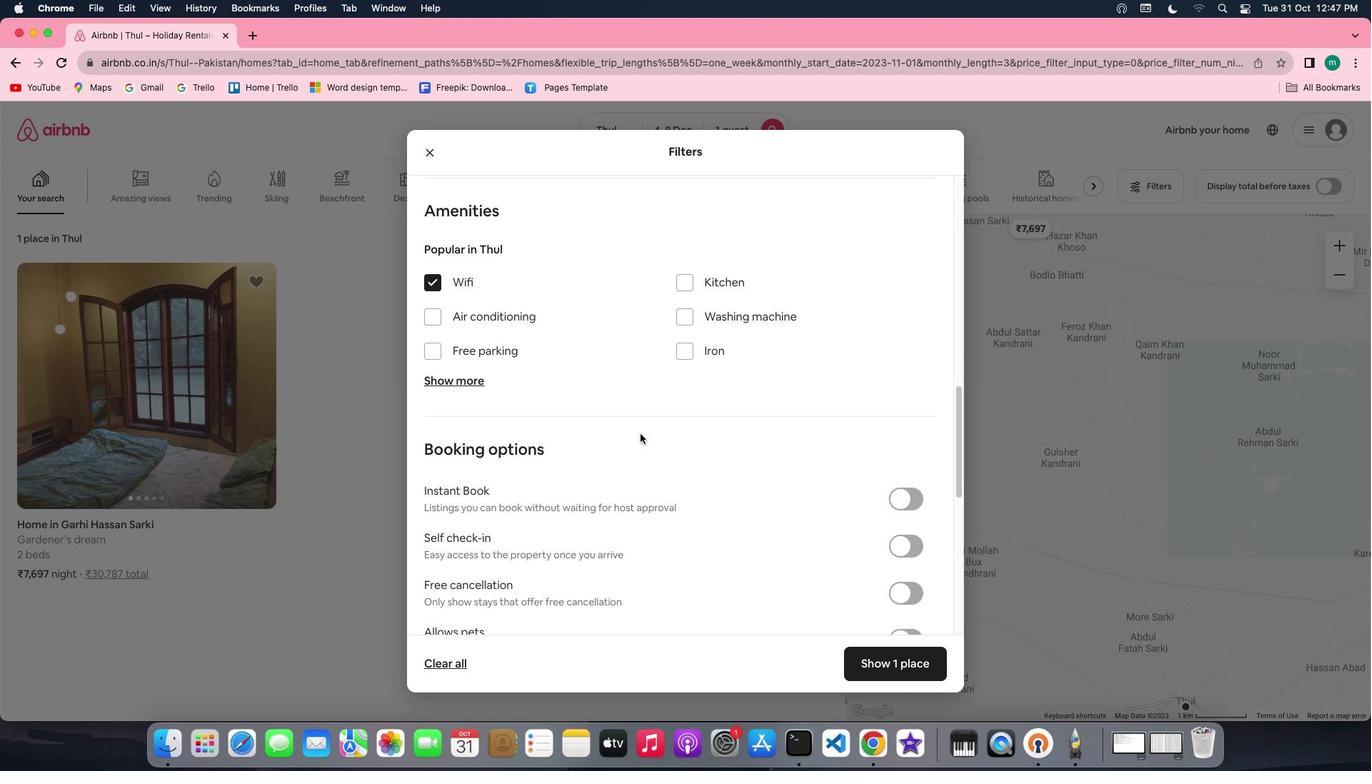 
Action: Mouse scrolled (640, 434) with delta (0, -1)
Screenshot: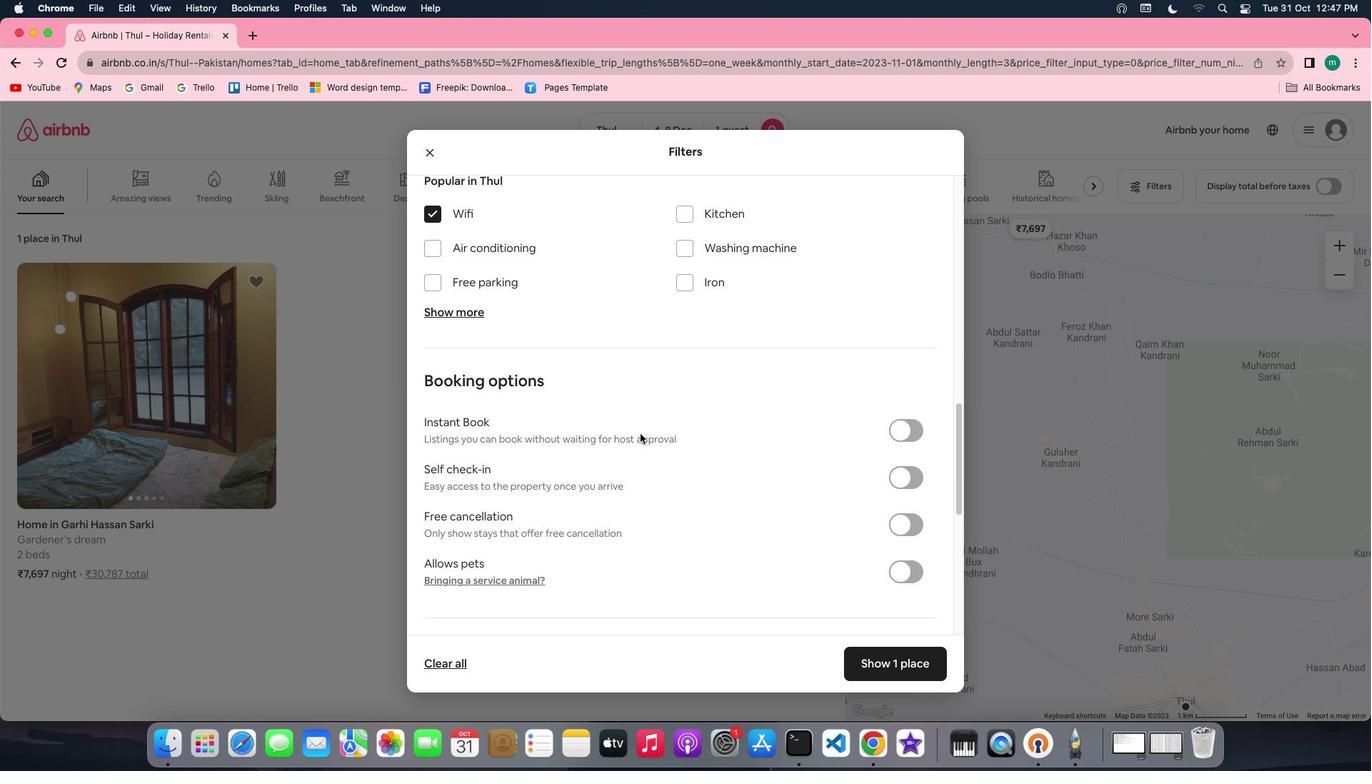 
Action: Mouse moved to (729, 484)
Screenshot: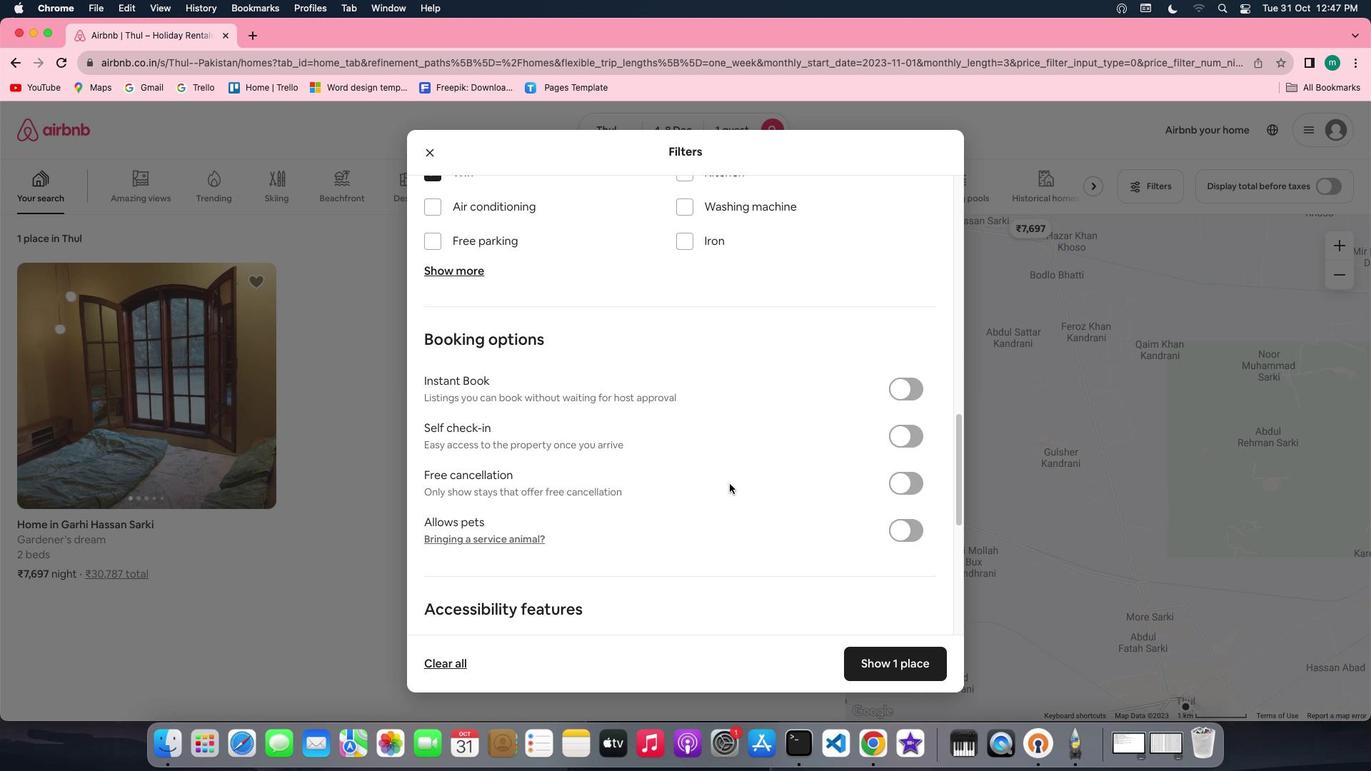 
Action: Mouse scrolled (729, 484) with delta (0, 0)
Screenshot: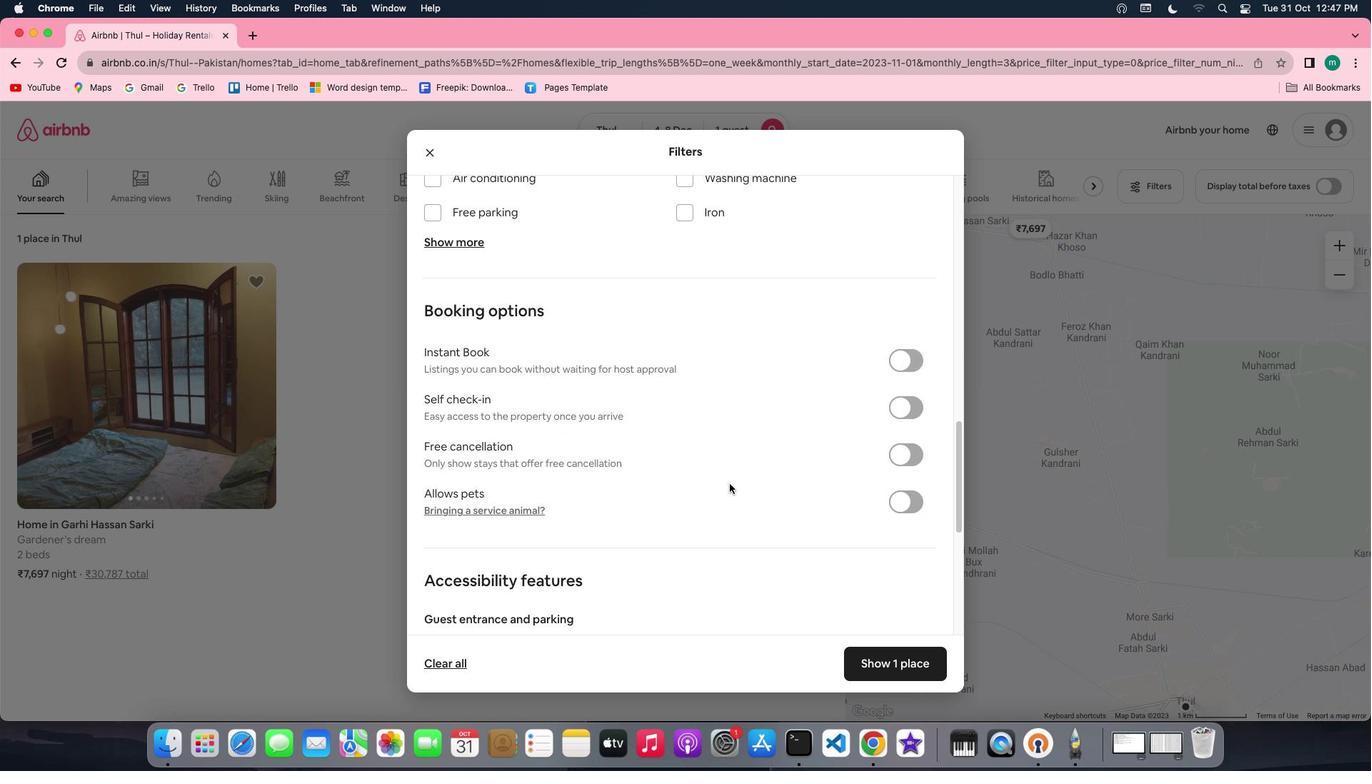 
Action: Mouse scrolled (729, 484) with delta (0, 0)
Screenshot: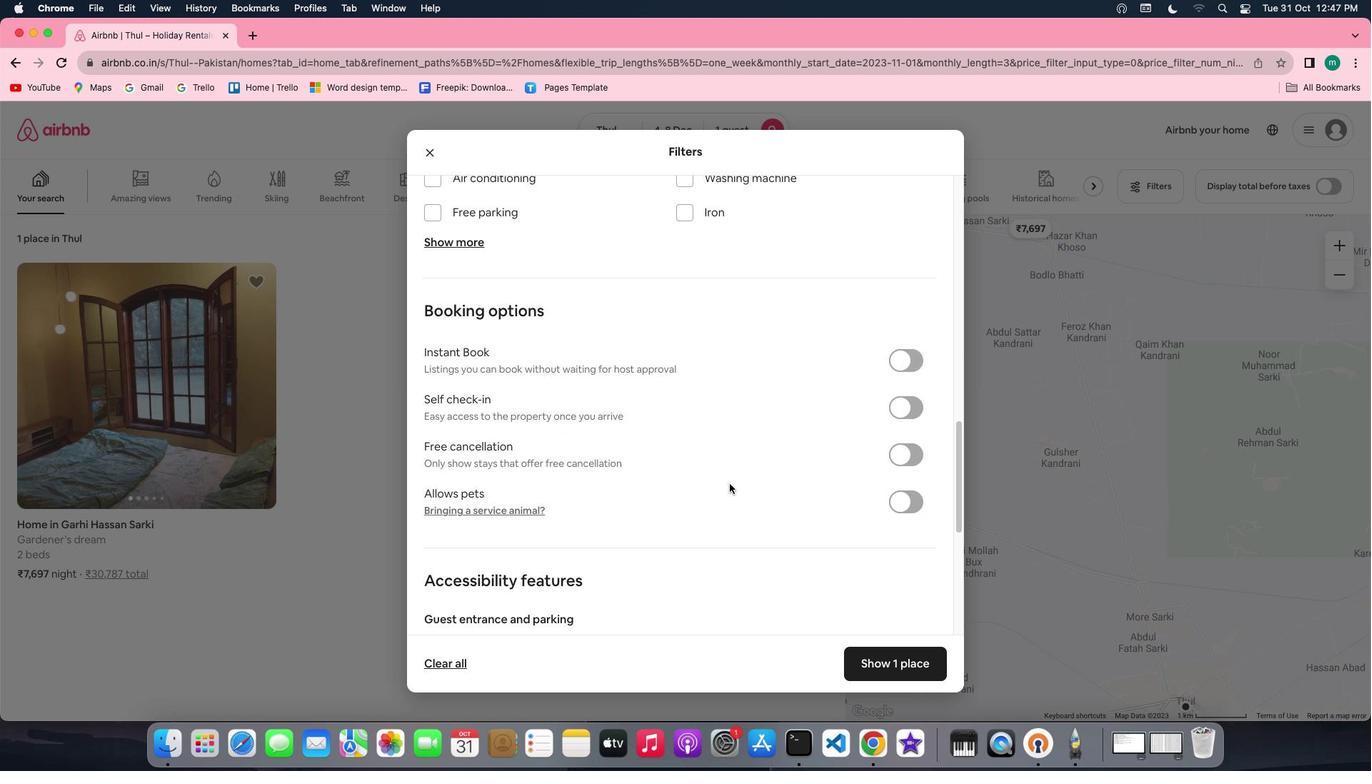 
Action: Mouse scrolled (729, 484) with delta (0, -2)
Screenshot: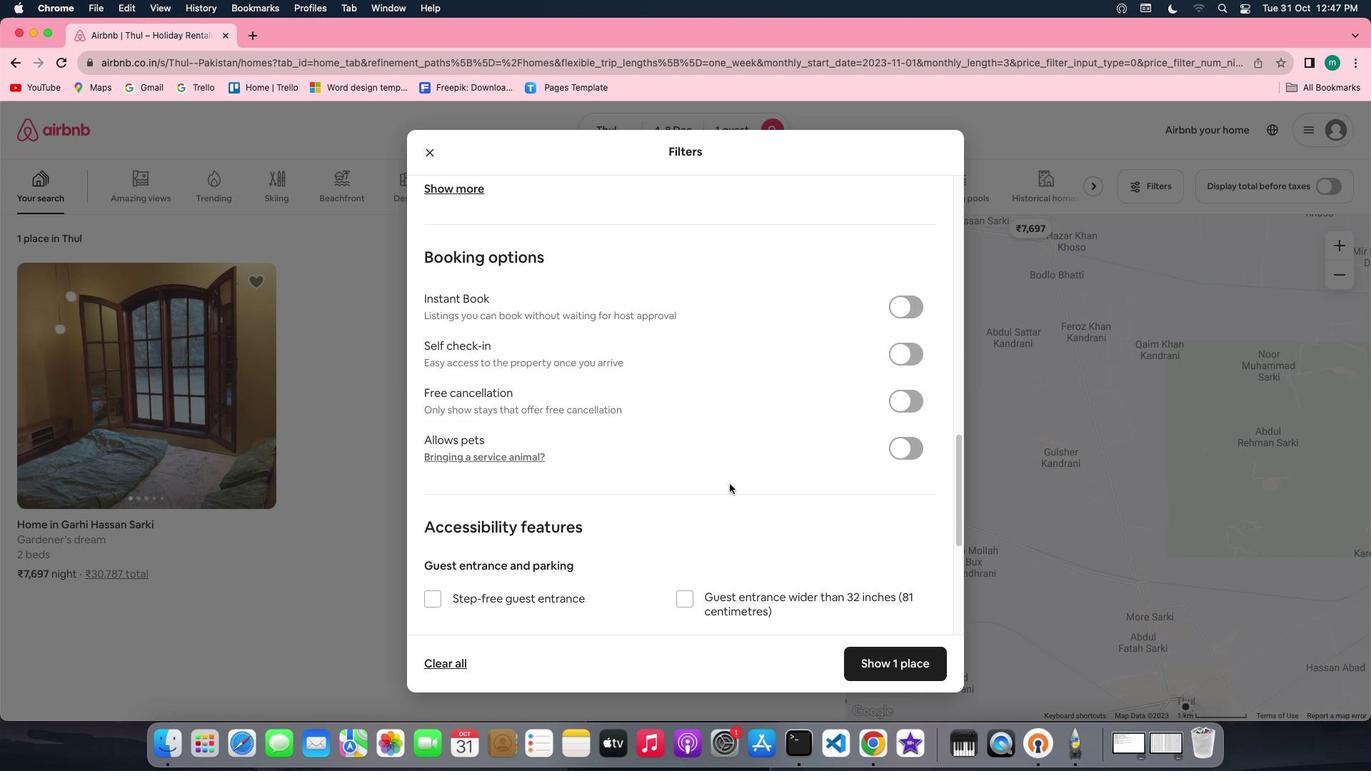 
Action: Mouse scrolled (729, 484) with delta (0, -2)
Screenshot: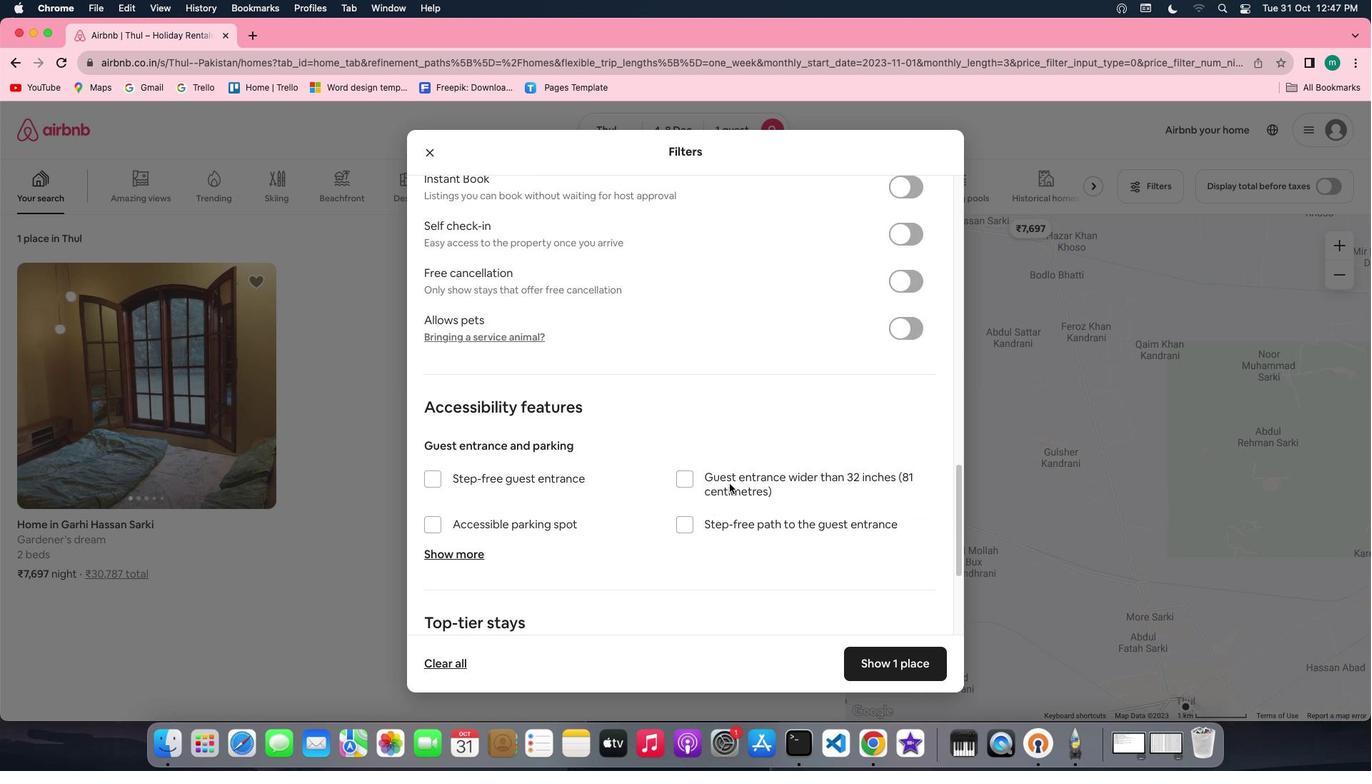 
Action: Mouse scrolled (729, 484) with delta (0, 0)
Screenshot: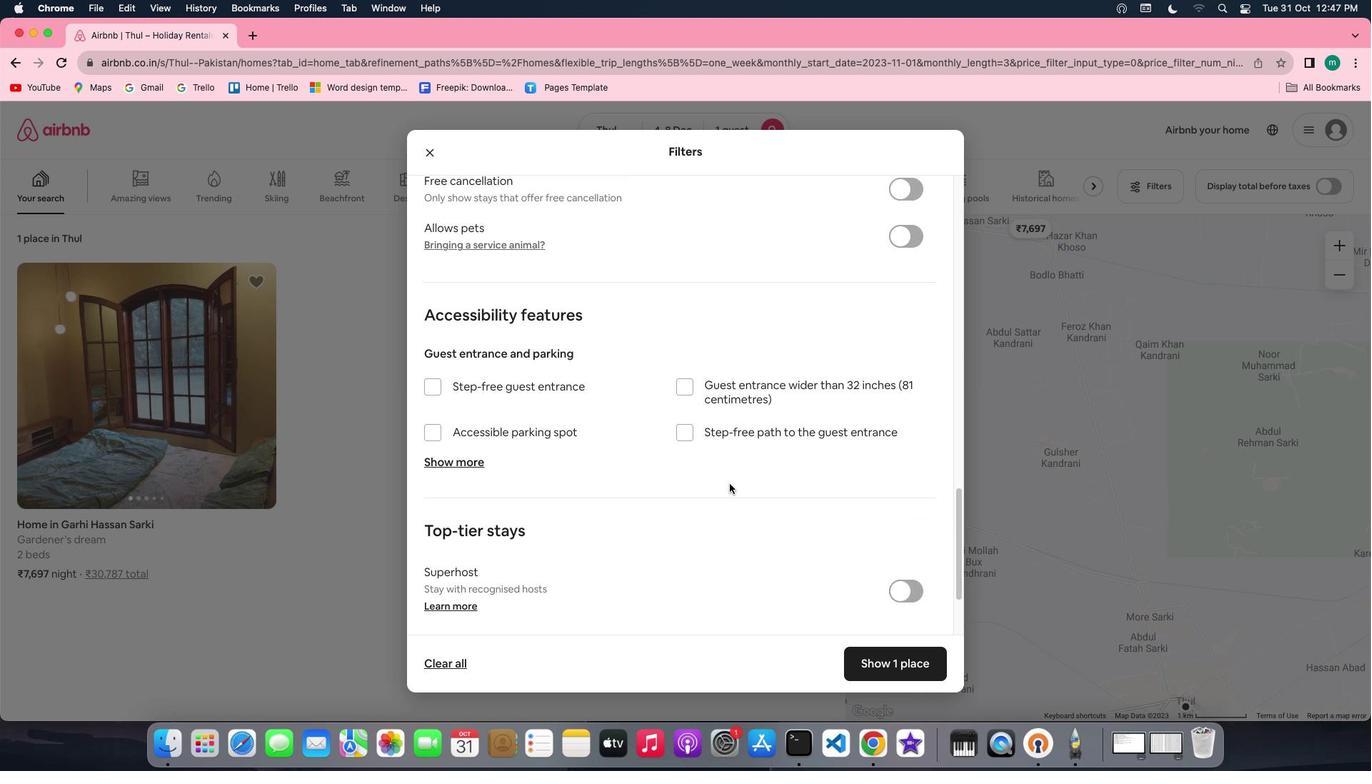 
Action: Mouse scrolled (729, 484) with delta (0, 0)
Screenshot: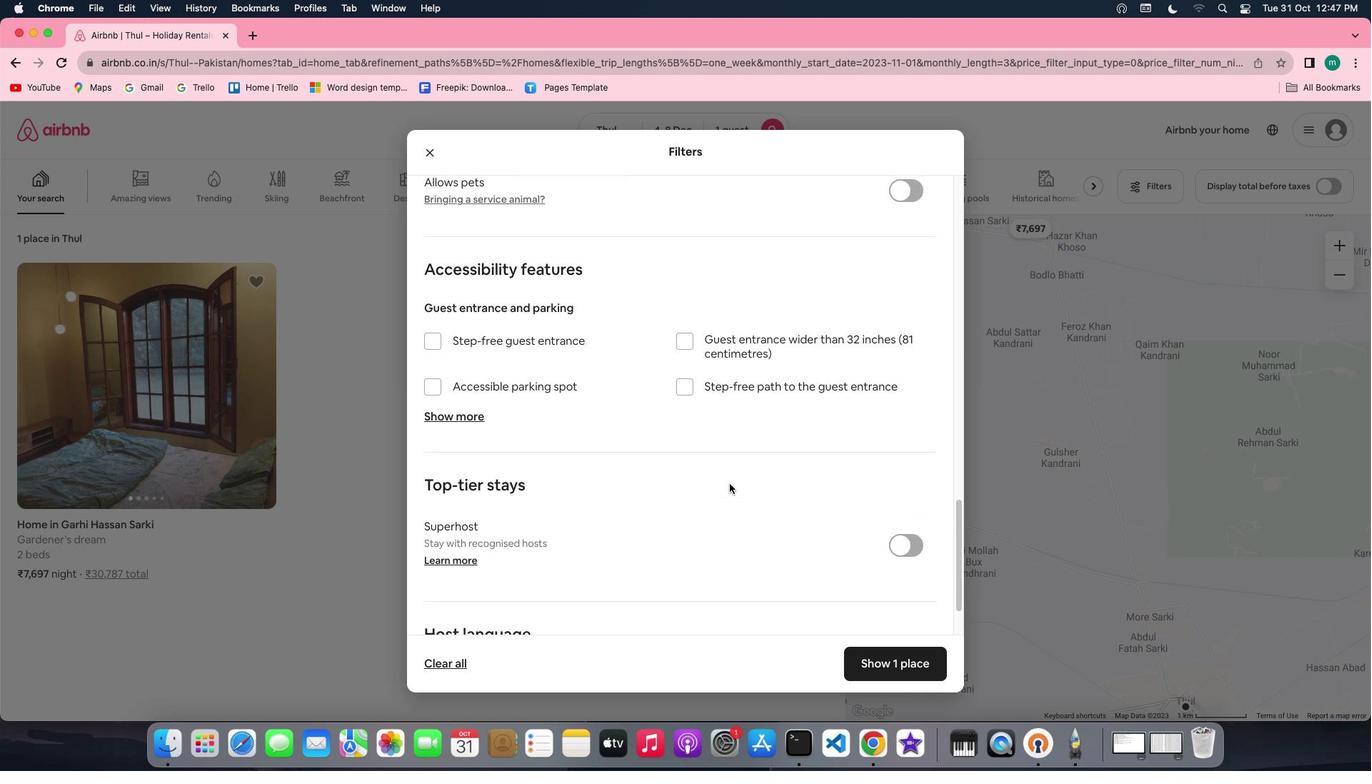 
Action: Mouse scrolled (729, 484) with delta (0, -2)
Screenshot: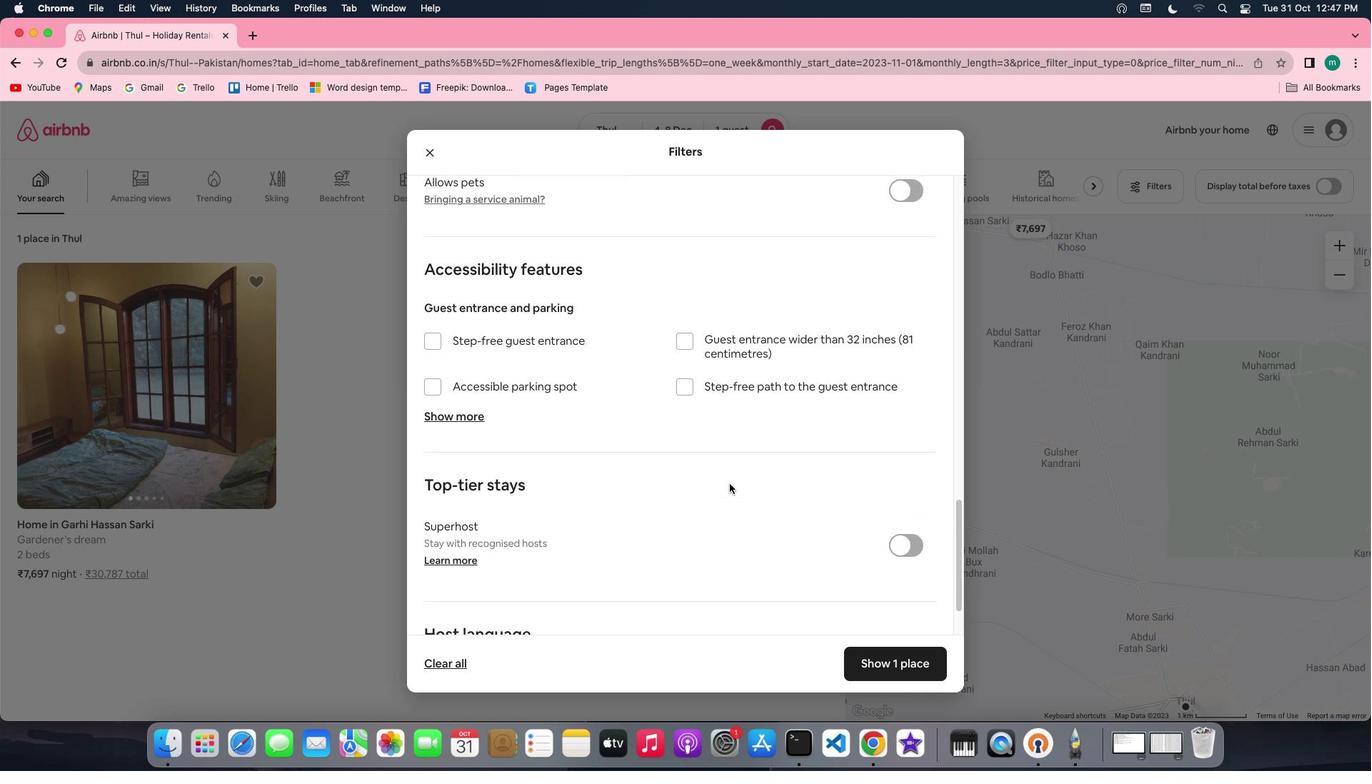 
Action: Mouse scrolled (729, 484) with delta (0, -3)
Screenshot: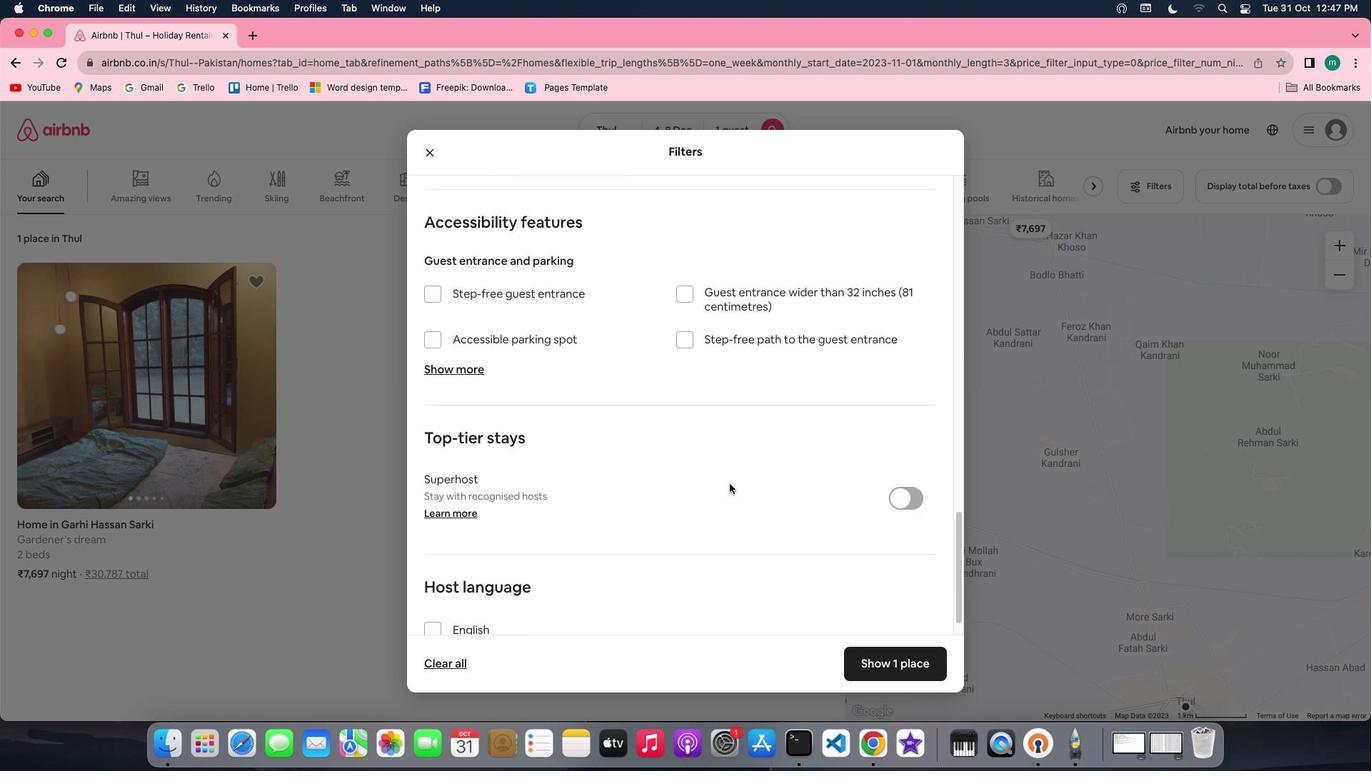 
Action: Mouse scrolled (729, 484) with delta (0, -4)
Screenshot: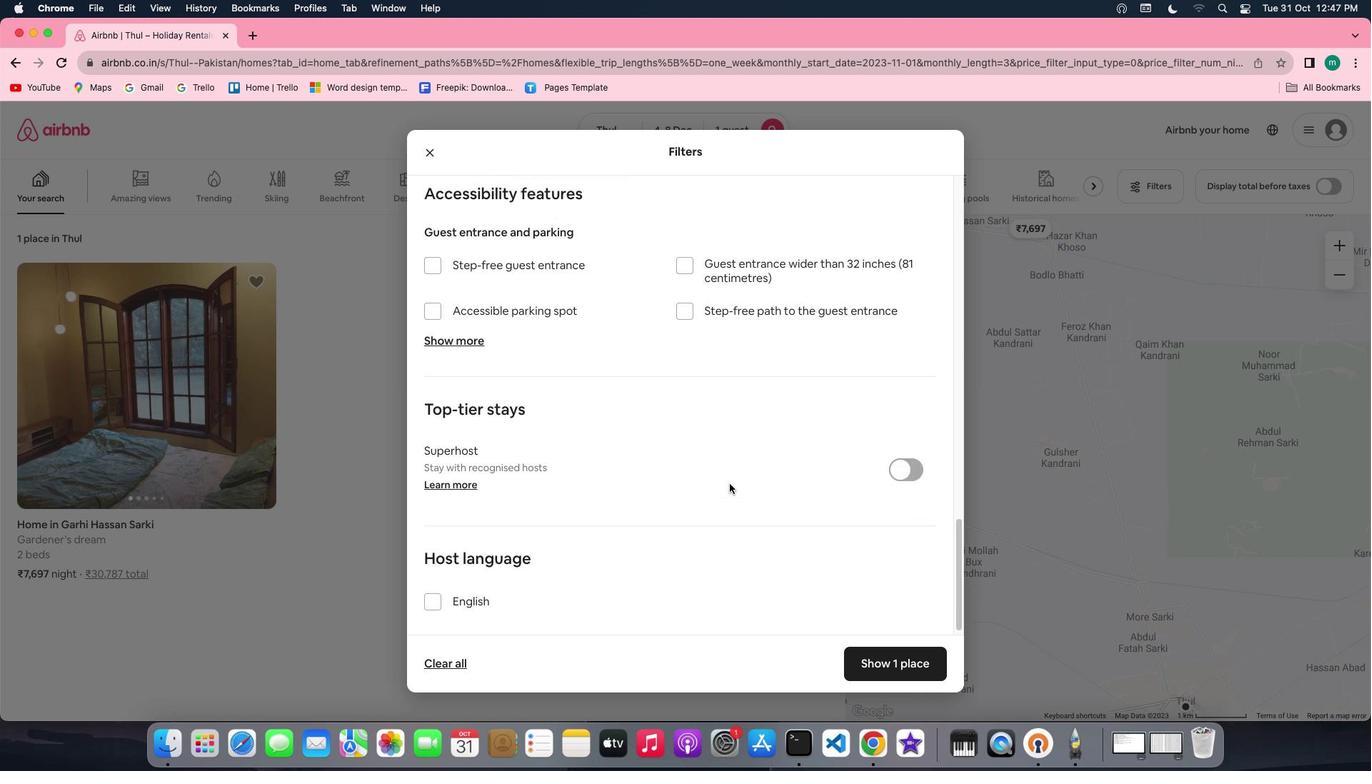 
Action: Mouse scrolled (729, 484) with delta (0, 0)
Screenshot: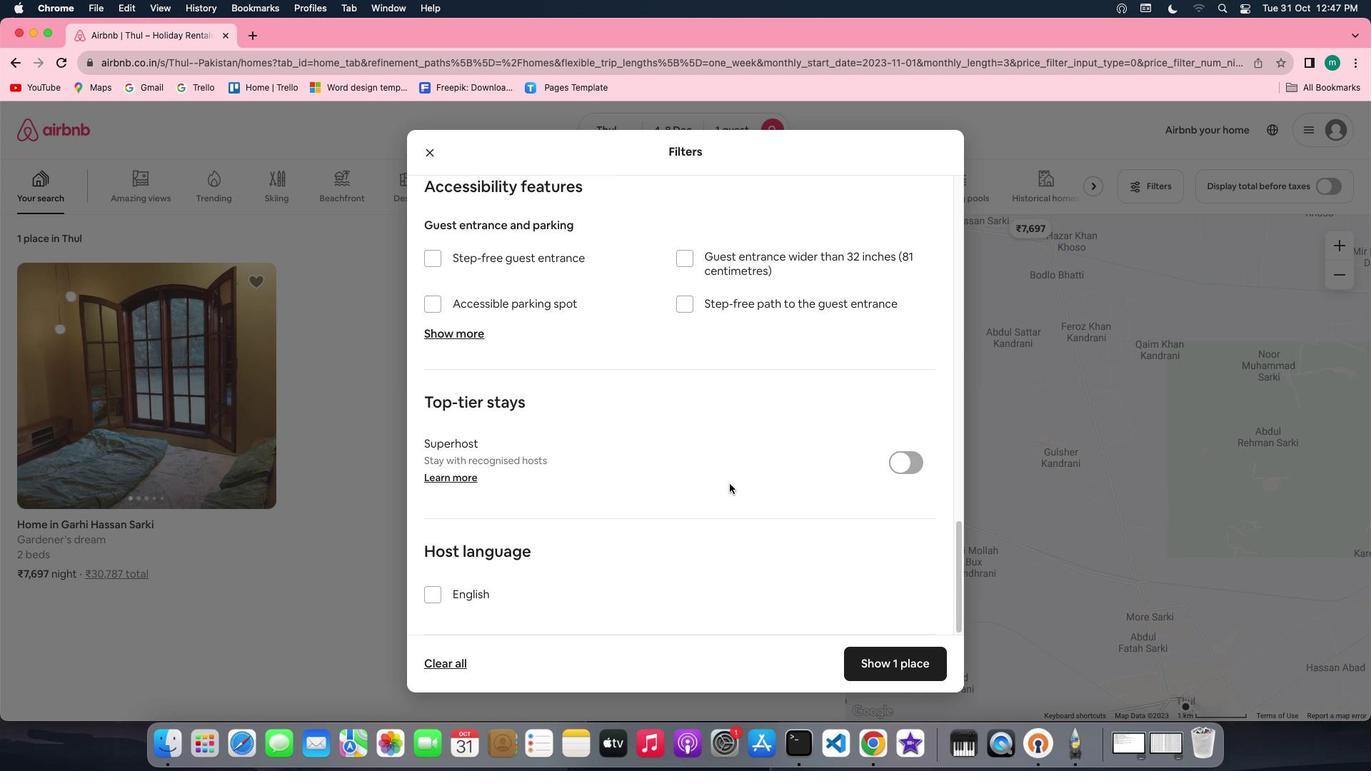 
Action: Mouse scrolled (729, 484) with delta (0, 0)
Screenshot: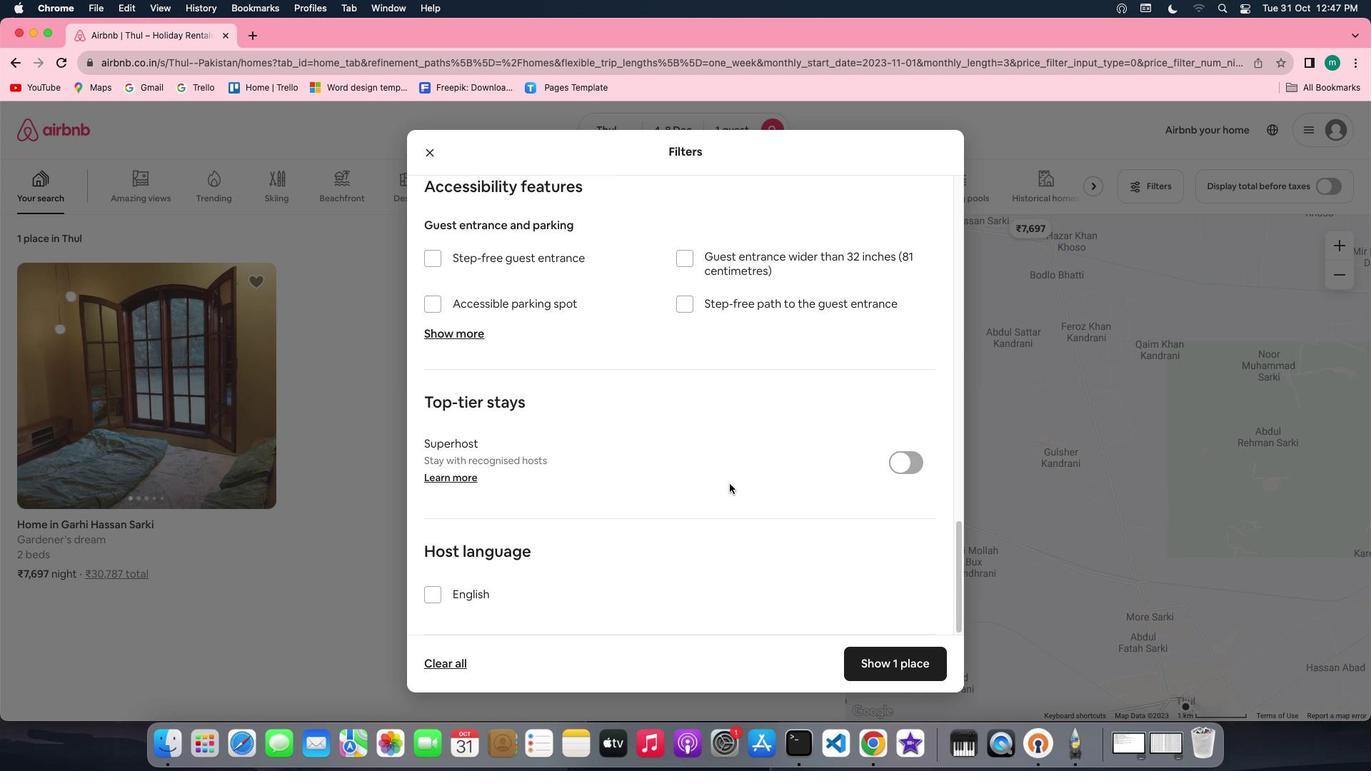 
Action: Mouse scrolled (729, 484) with delta (0, -2)
Screenshot: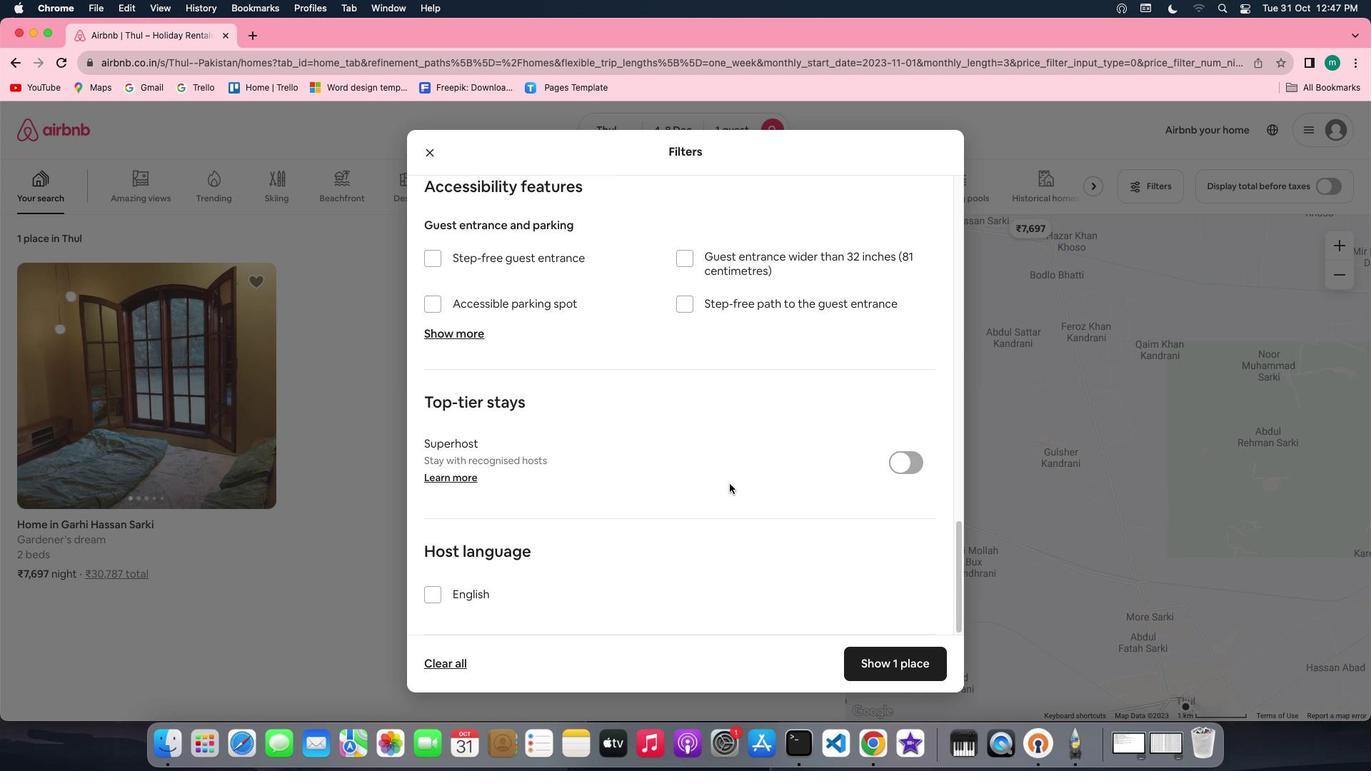 
Action: Mouse scrolled (729, 484) with delta (0, -3)
Screenshot: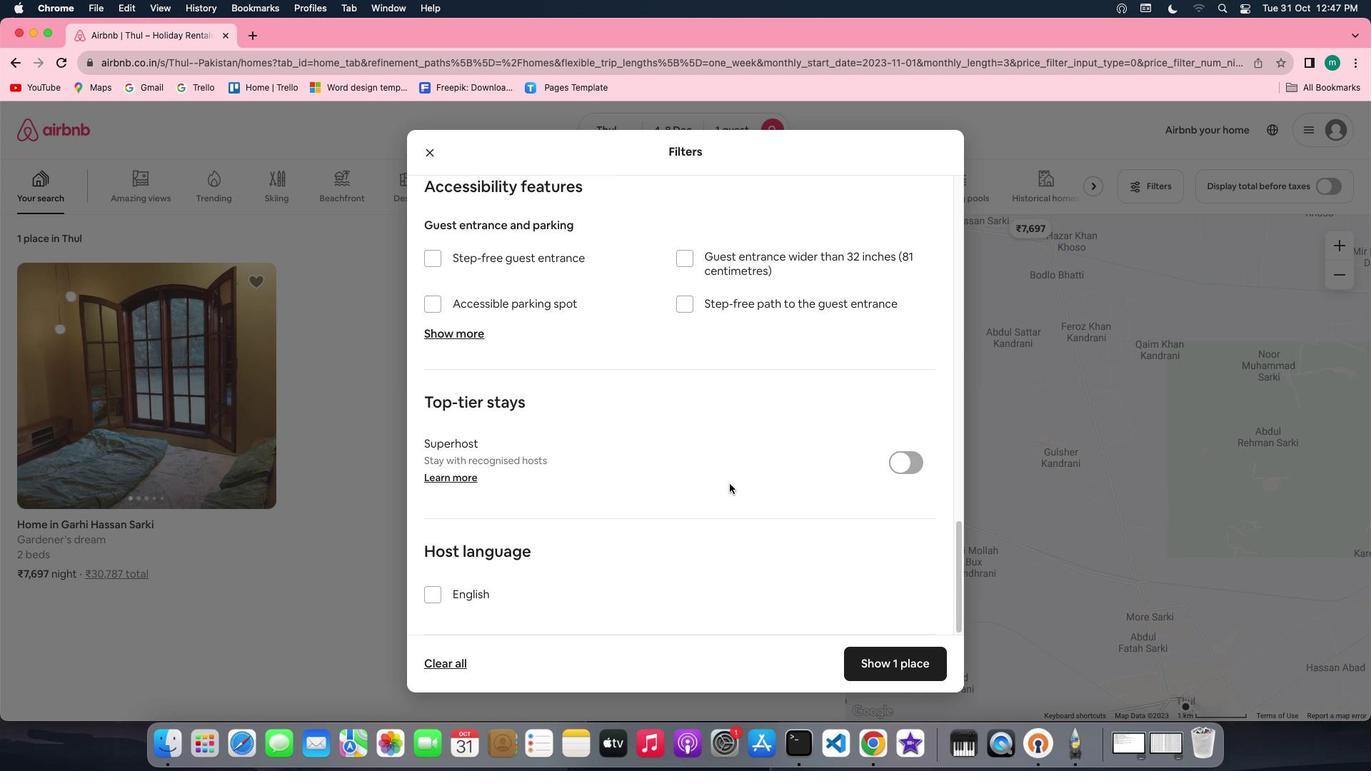 
Action: Mouse scrolled (729, 484) with delta (0, -4)
Screenshot: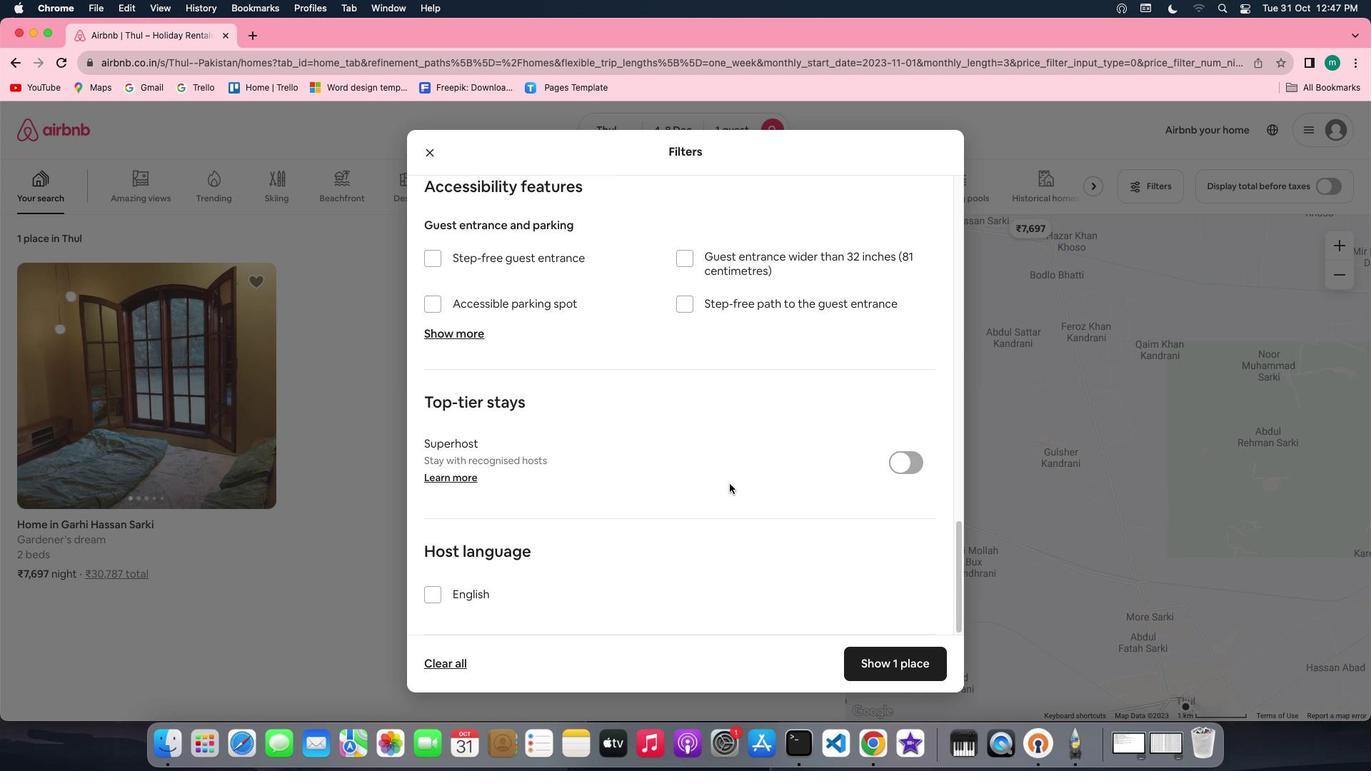 
Action: Mouse scrolled (729, 484) with delta (0, -4)
Screenshot: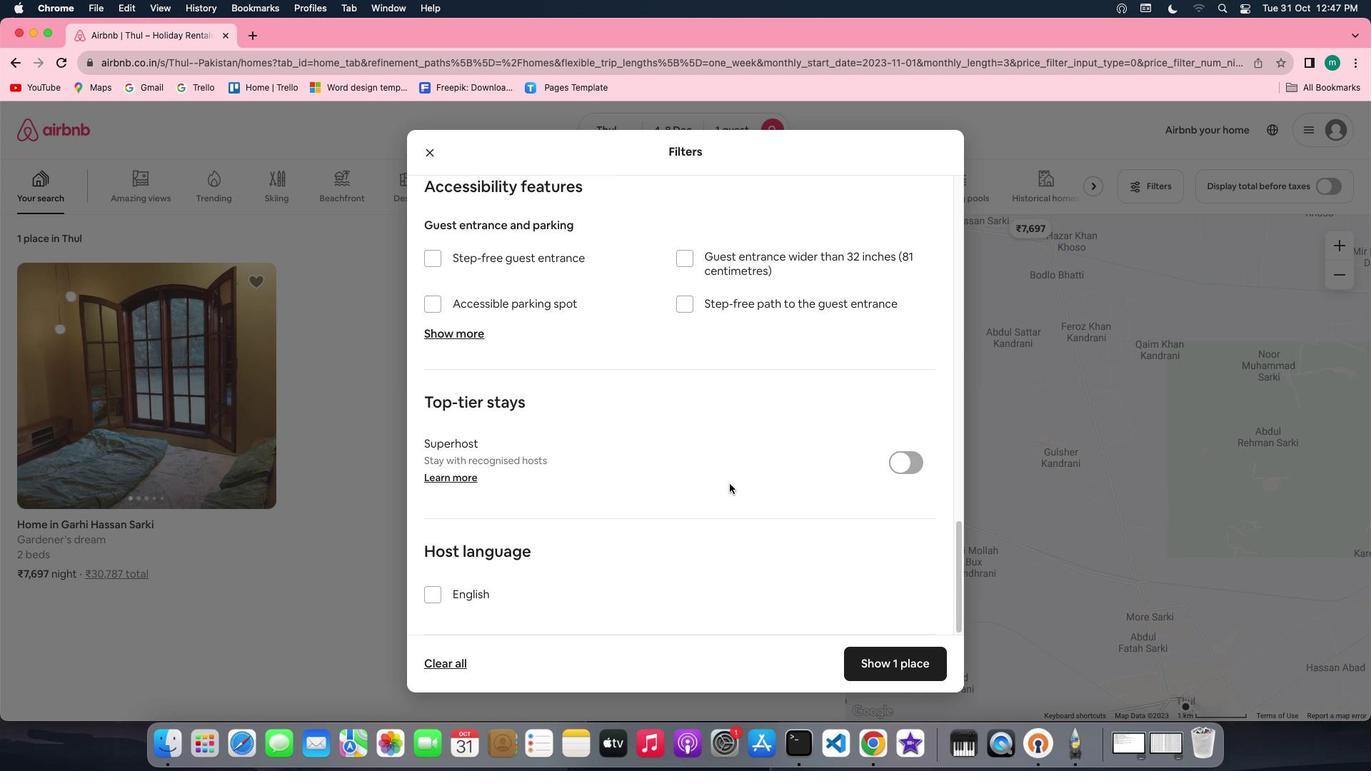 
Action: Mouse moved to (915, 658)
Screenshot: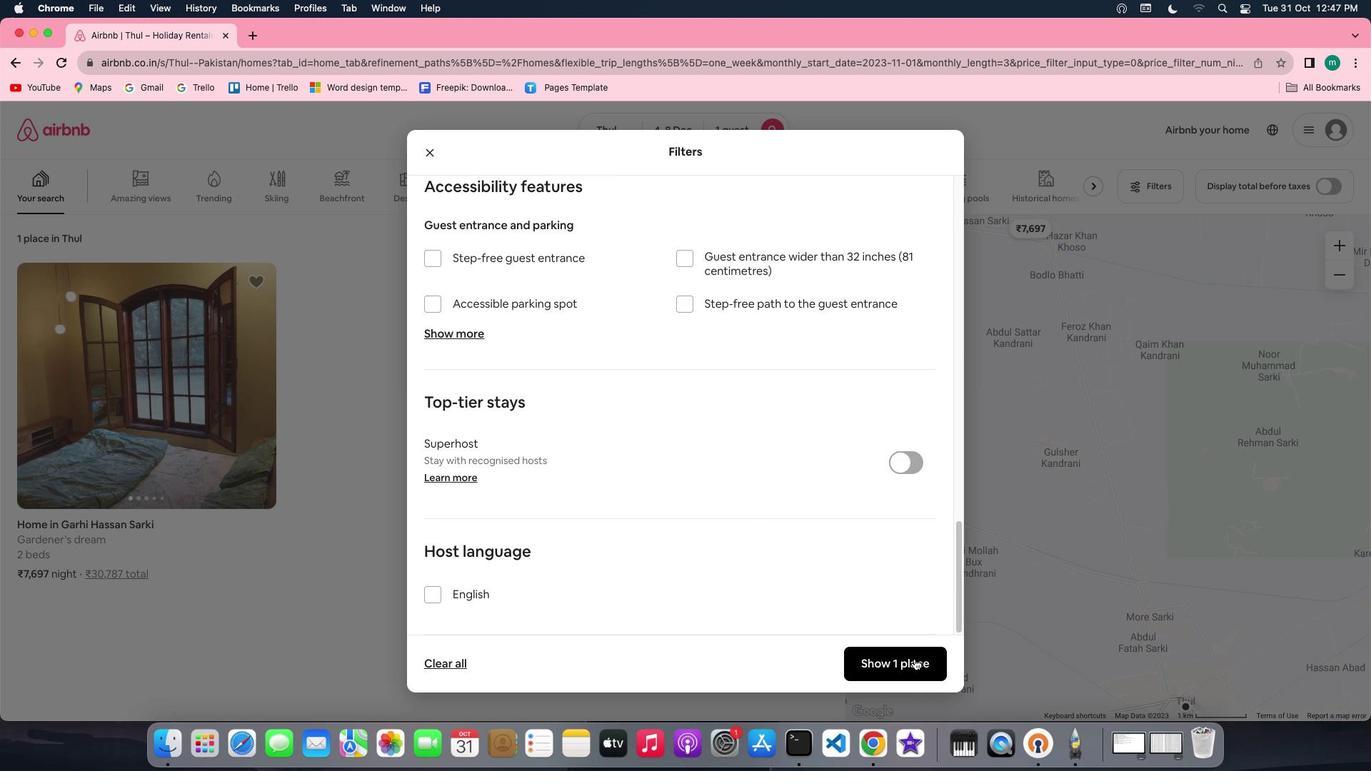 
Action: Mouse pressed left at (915, 658)
Screenshot: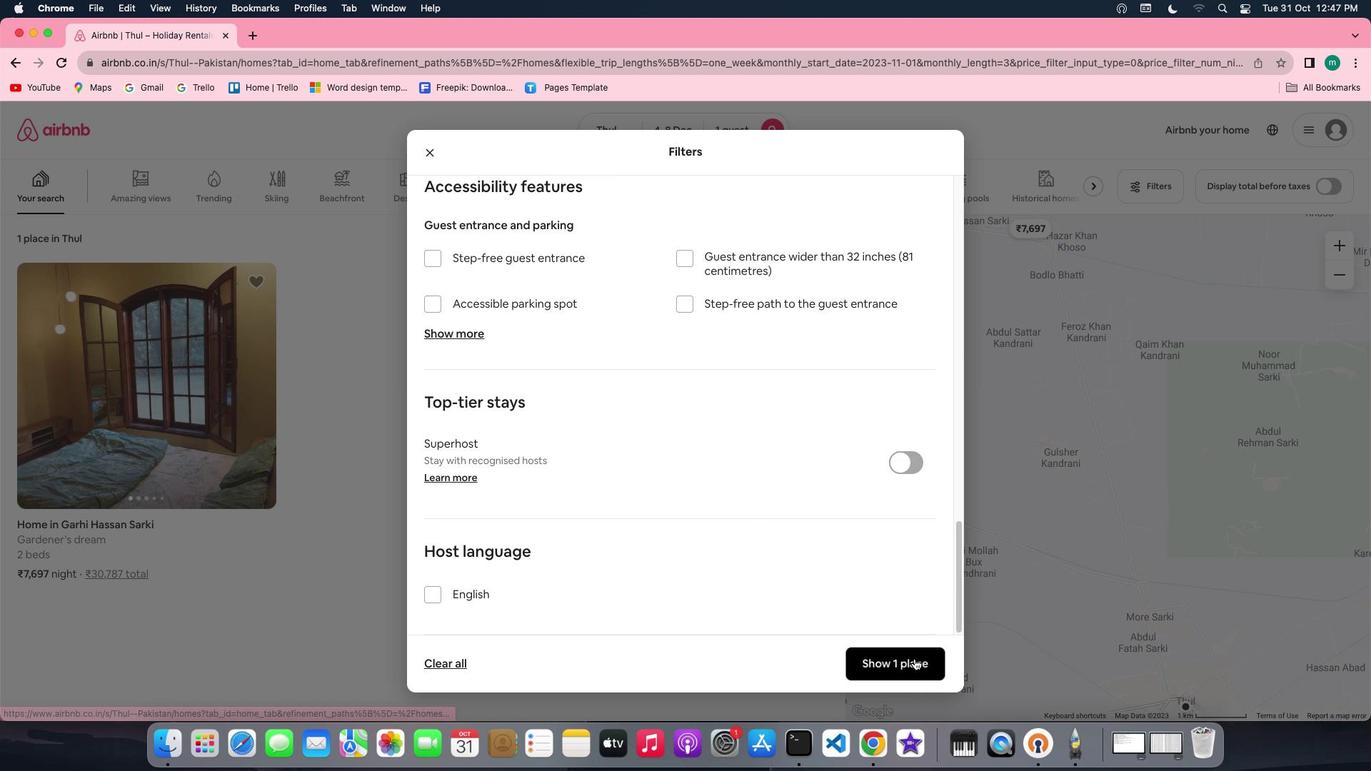 
Action: Mouse moved to (175, 462)
Screenshot: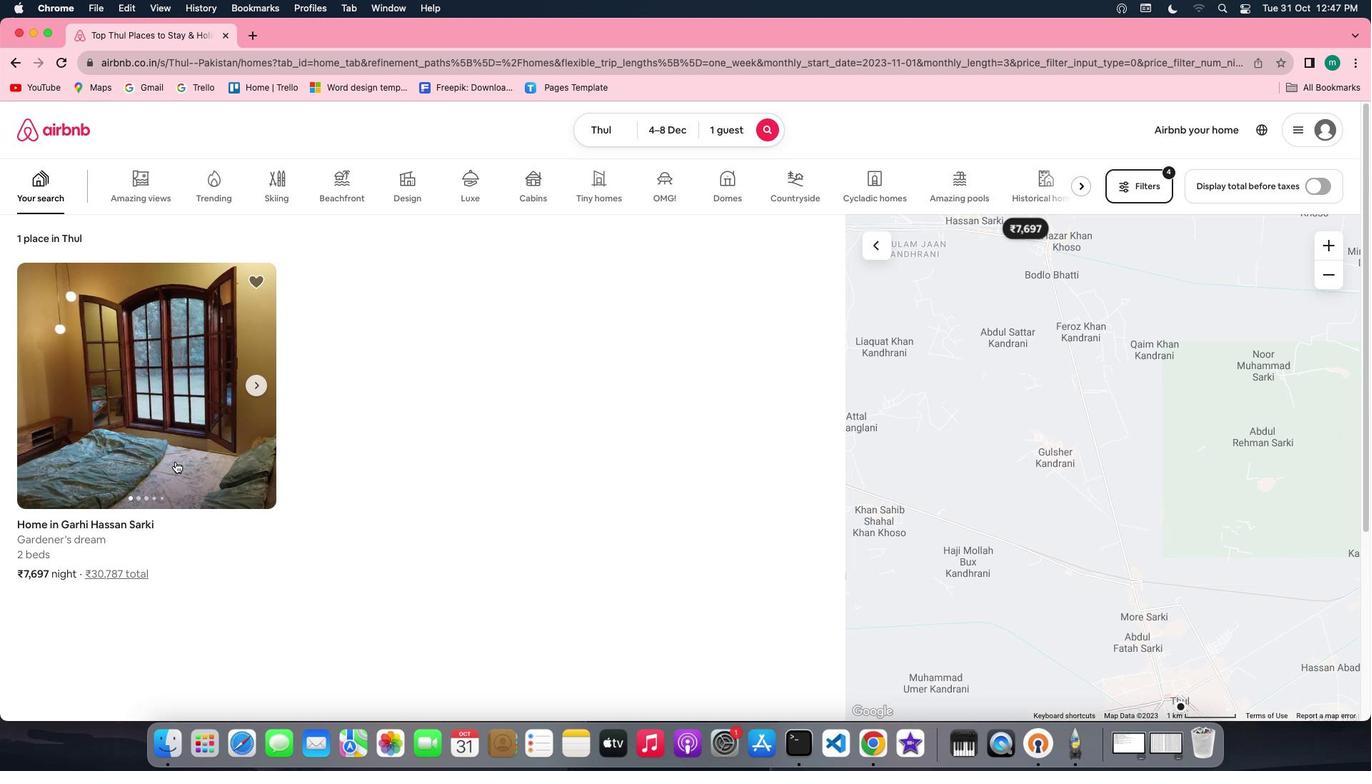 
Action: Mouse pressed left at (175, 462)
Screenshot: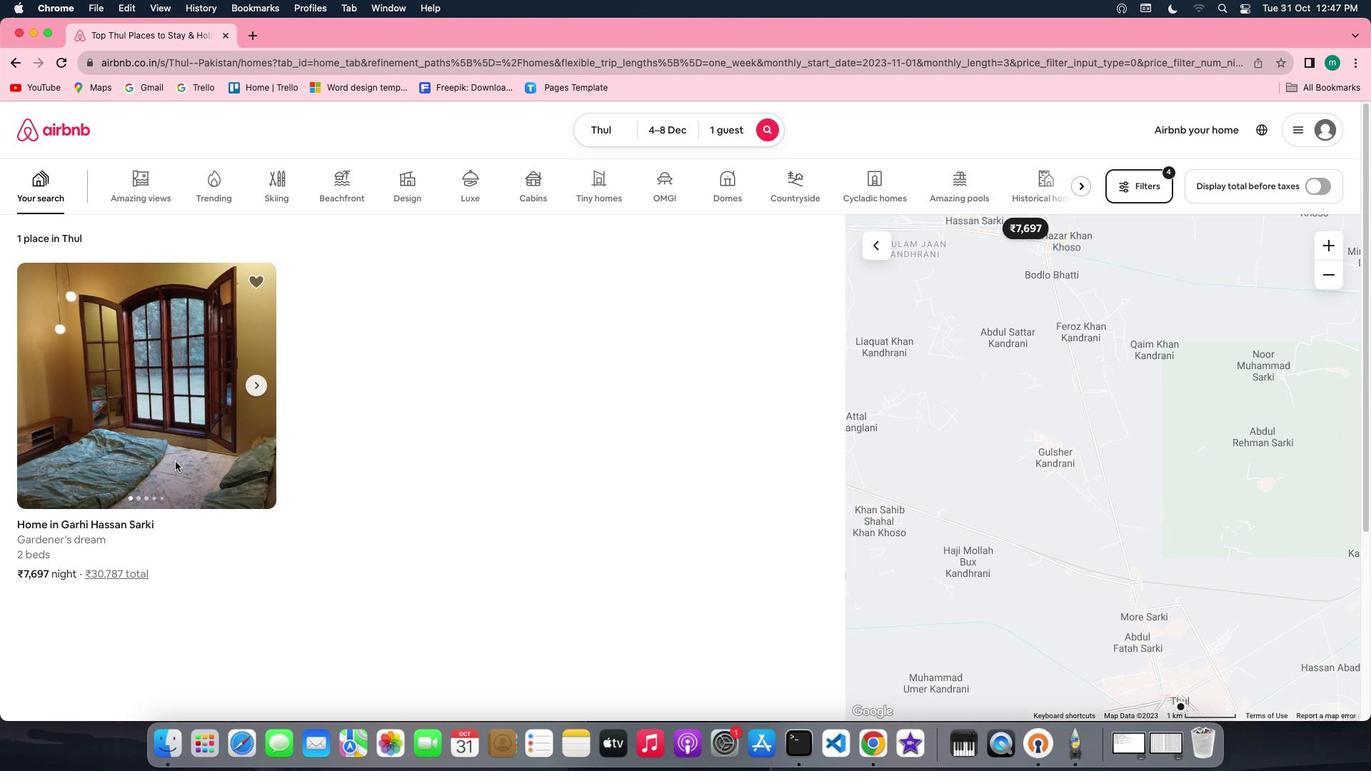
Action: Mouse moved to (1010, 522)
Screenshot: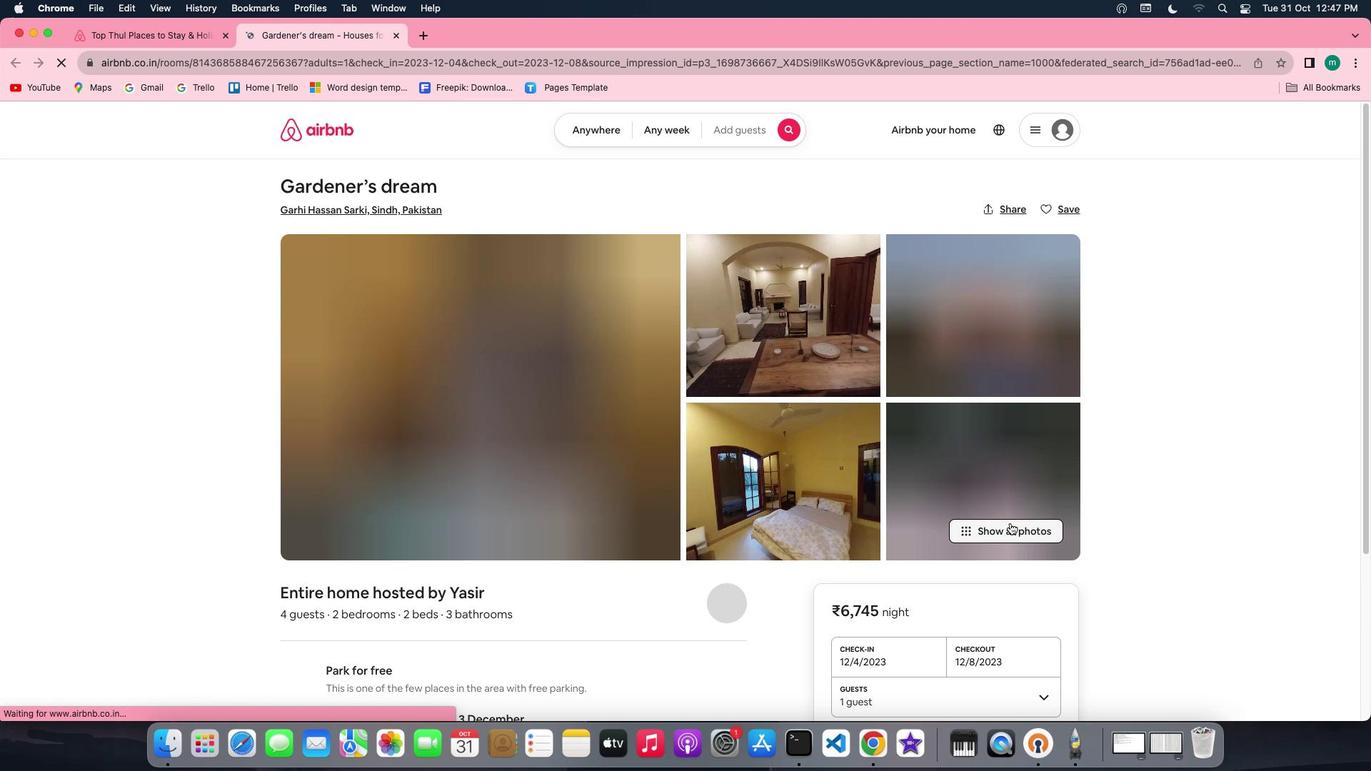 
Action: Mouse pressed left at (1010, 522)
Screenshot: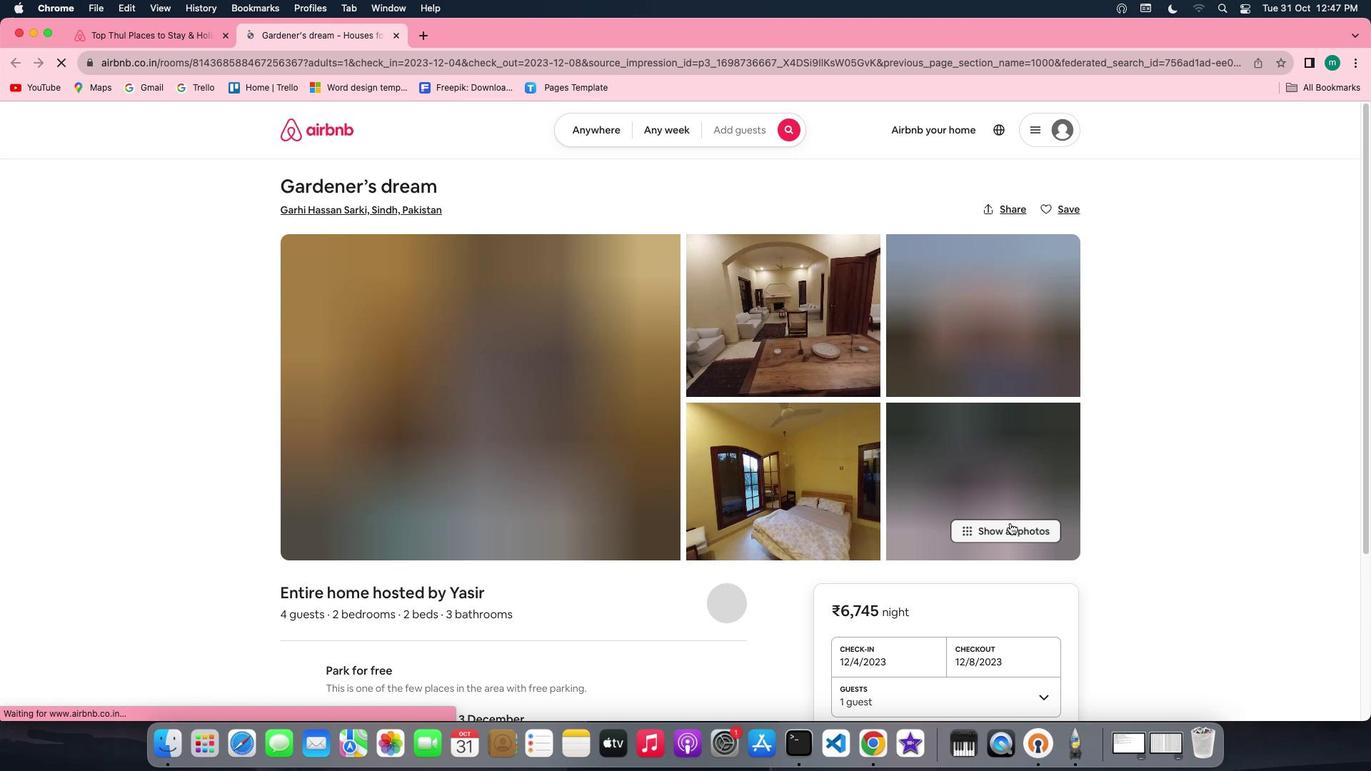 
Action: Mouse moved to (794, 433)
Screenshot: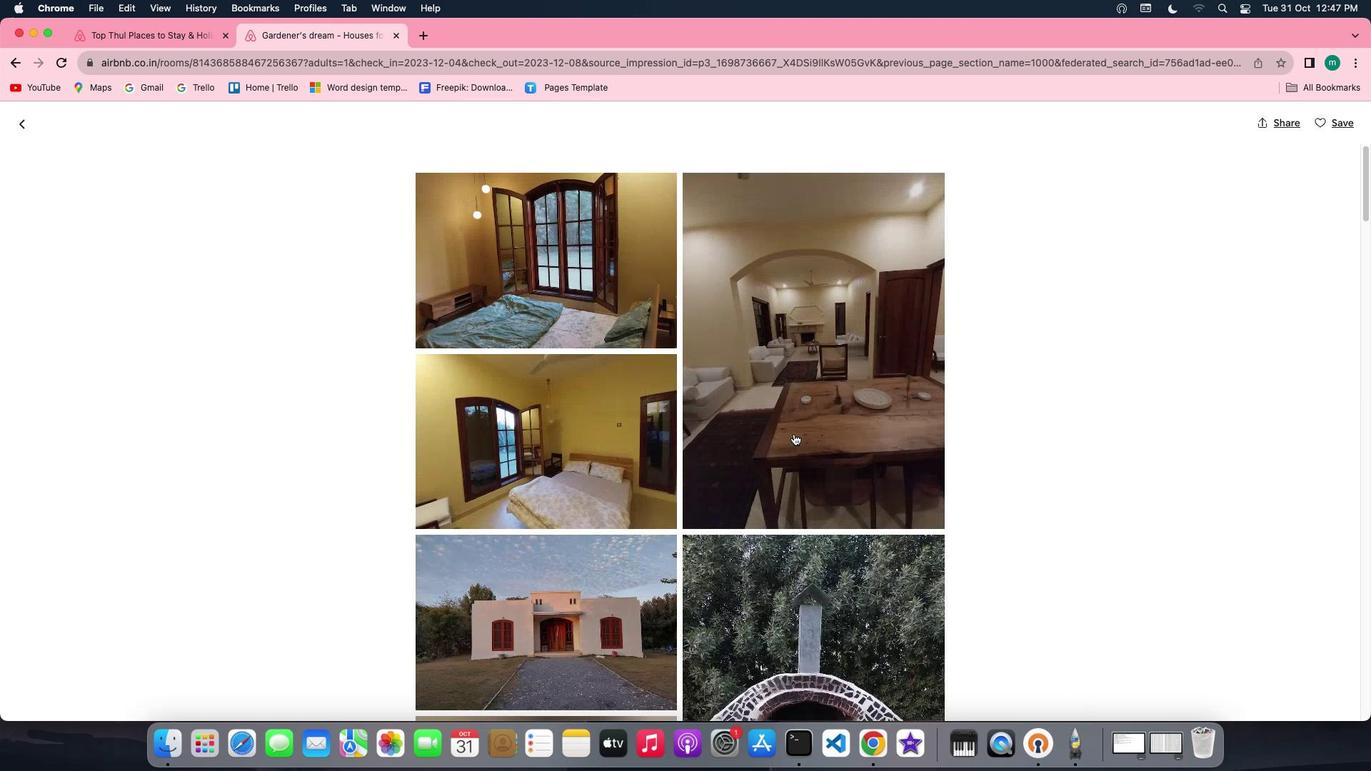 
Action: Mouse scrolled (794, 433) with delta (0, 0)
Screenshot: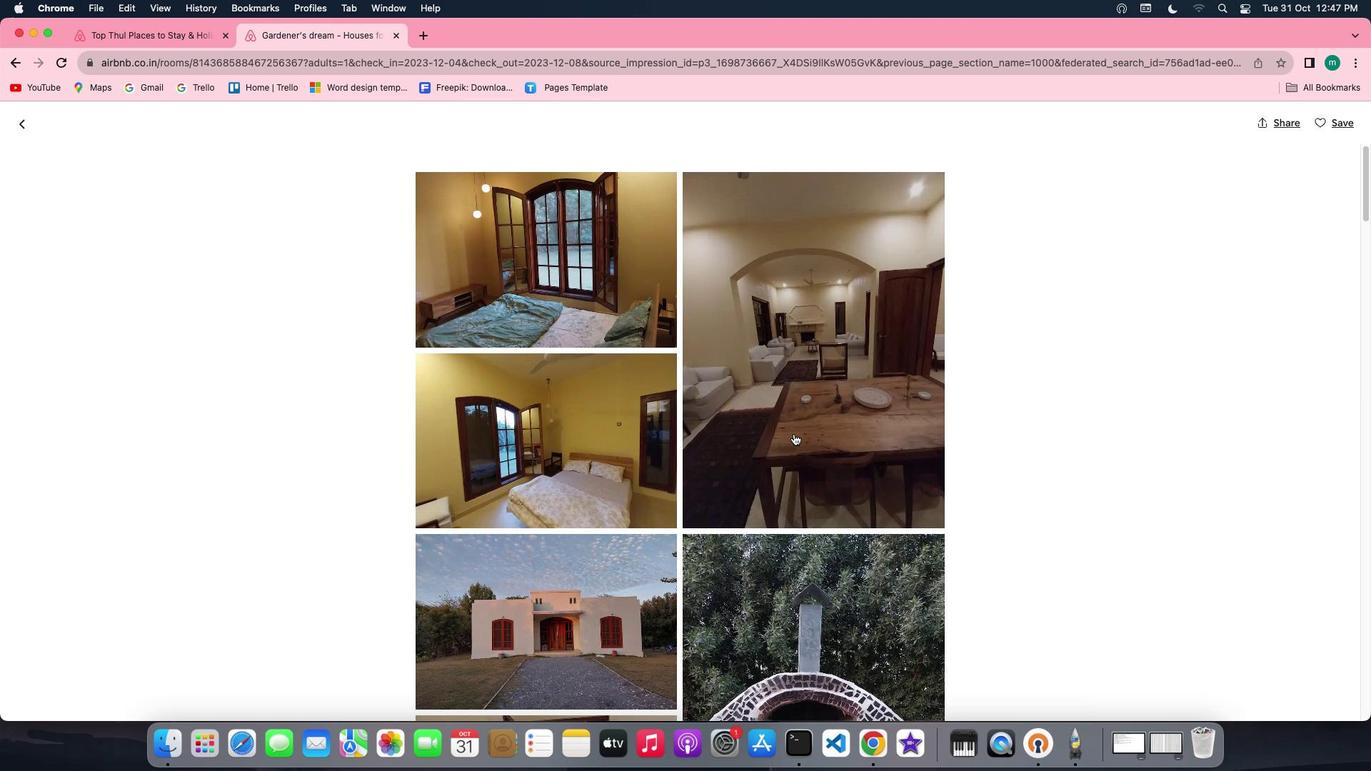 
Action: Mouse scrolled (794, 433) with delta (0, 0)
Screenshot: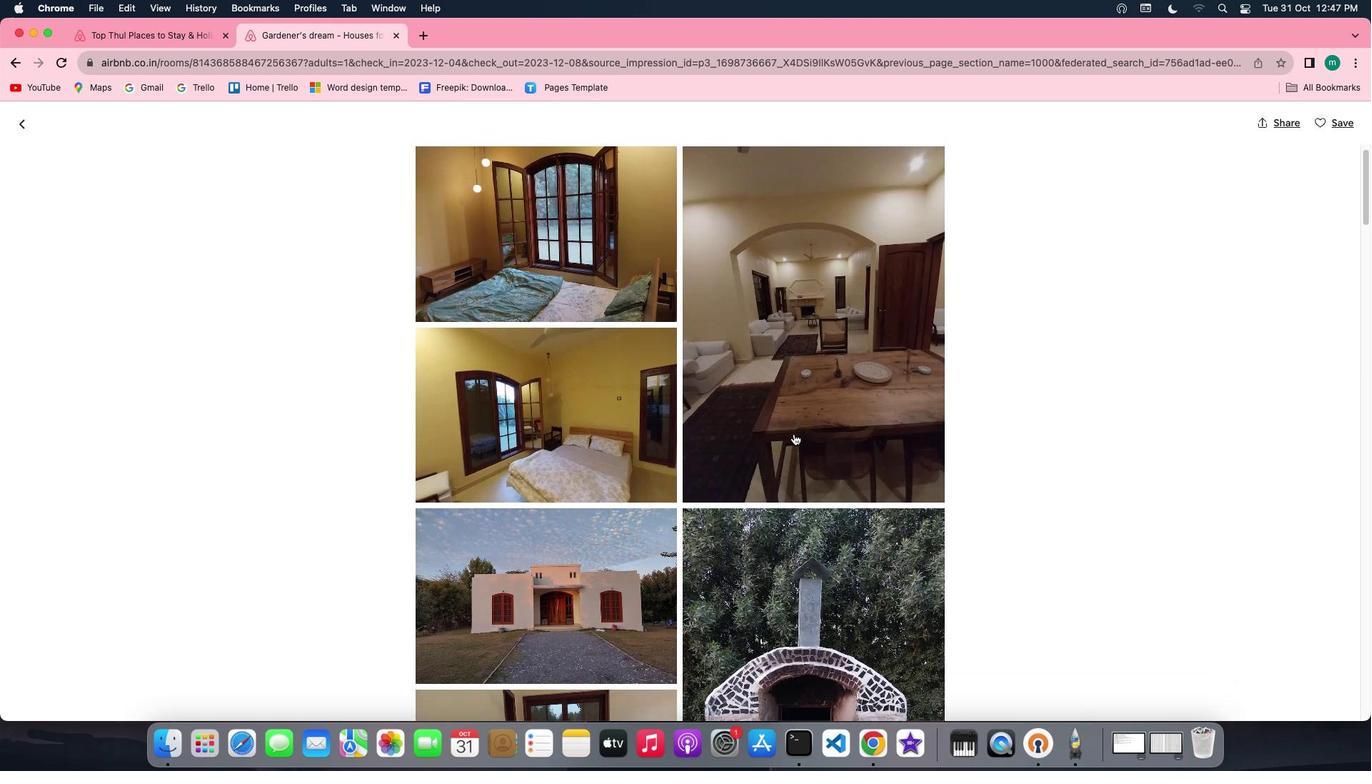 
Action: Mouse scrolled (794, 433) with delta (0, -1)
Screenshot: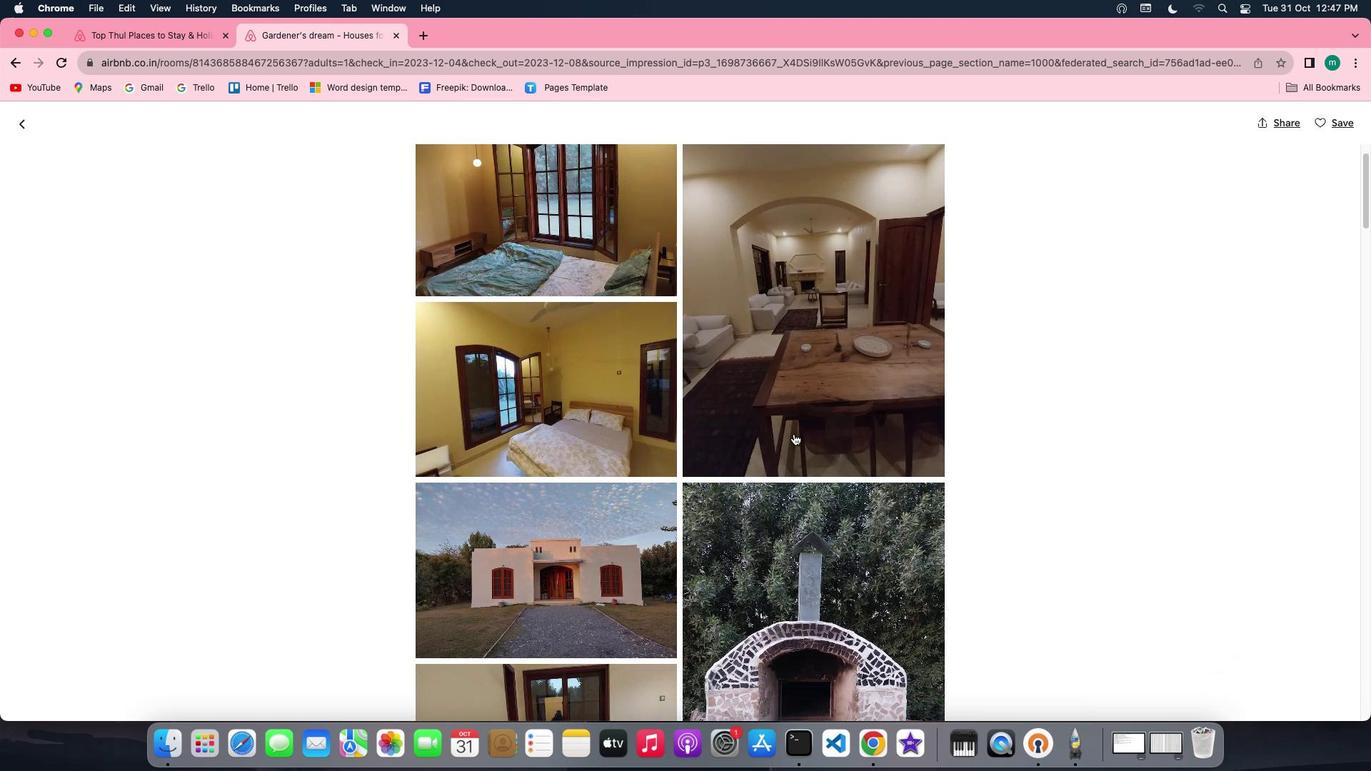 
Action: Mouse scrolled (794, 433) with delta (0, -2)
Screenshot: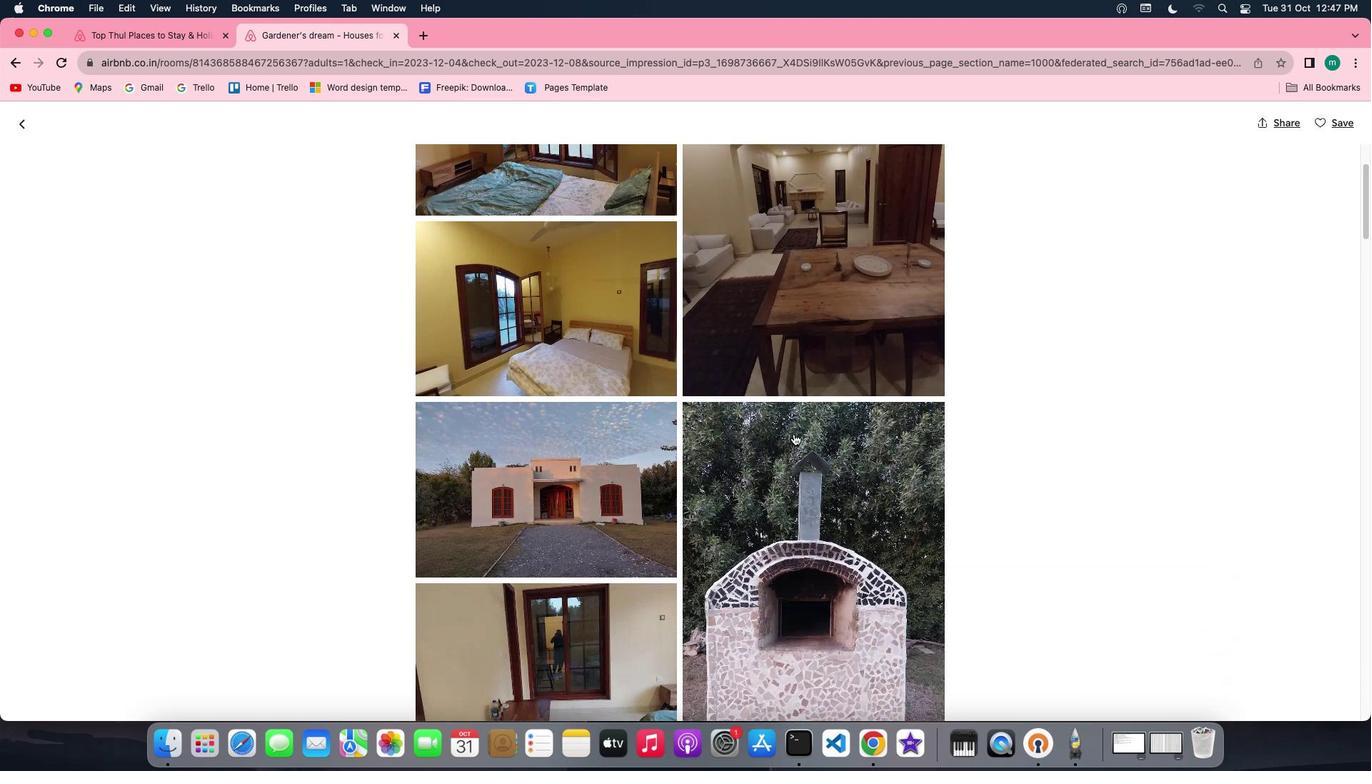 
Action: Mouse moved to (794, 433)
Screenshot: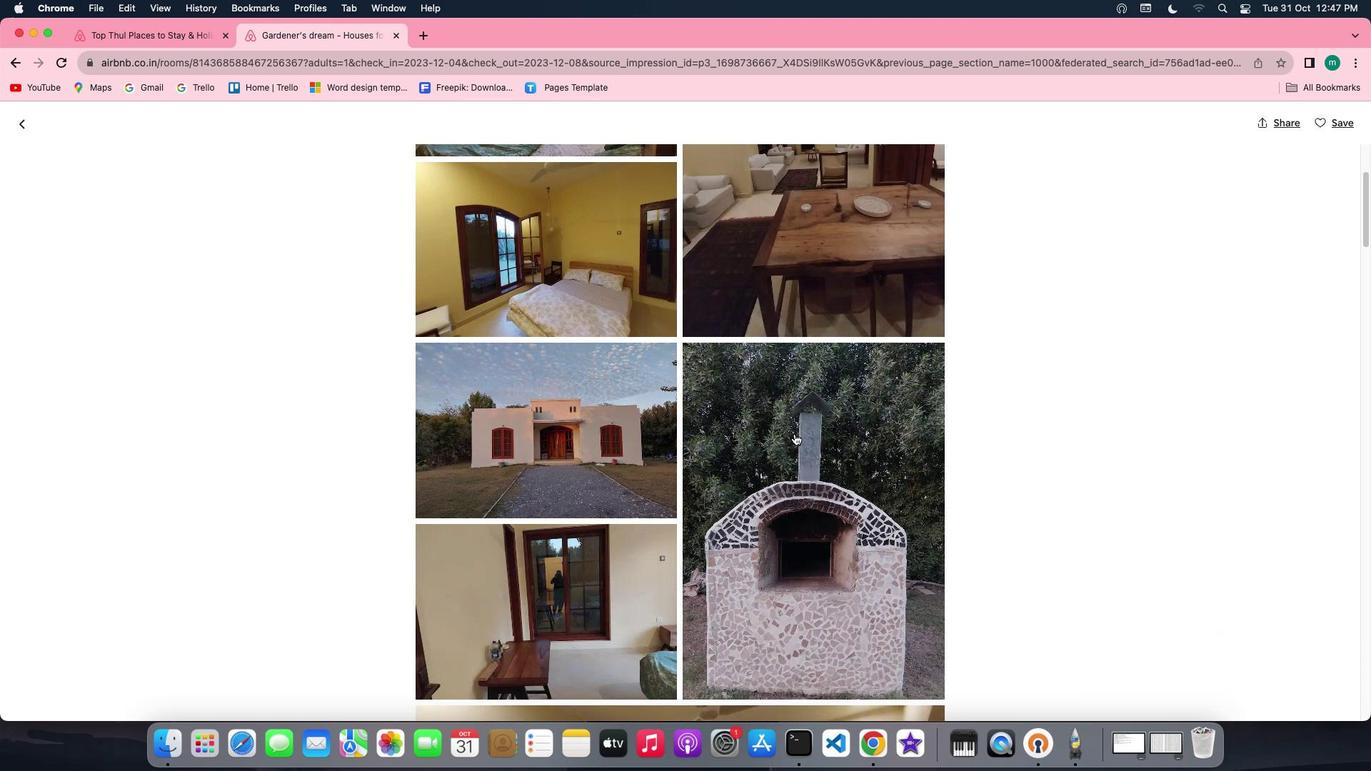 
Action: Mouse scrolled (794, 433) with delta (0, 0)
Screenshot: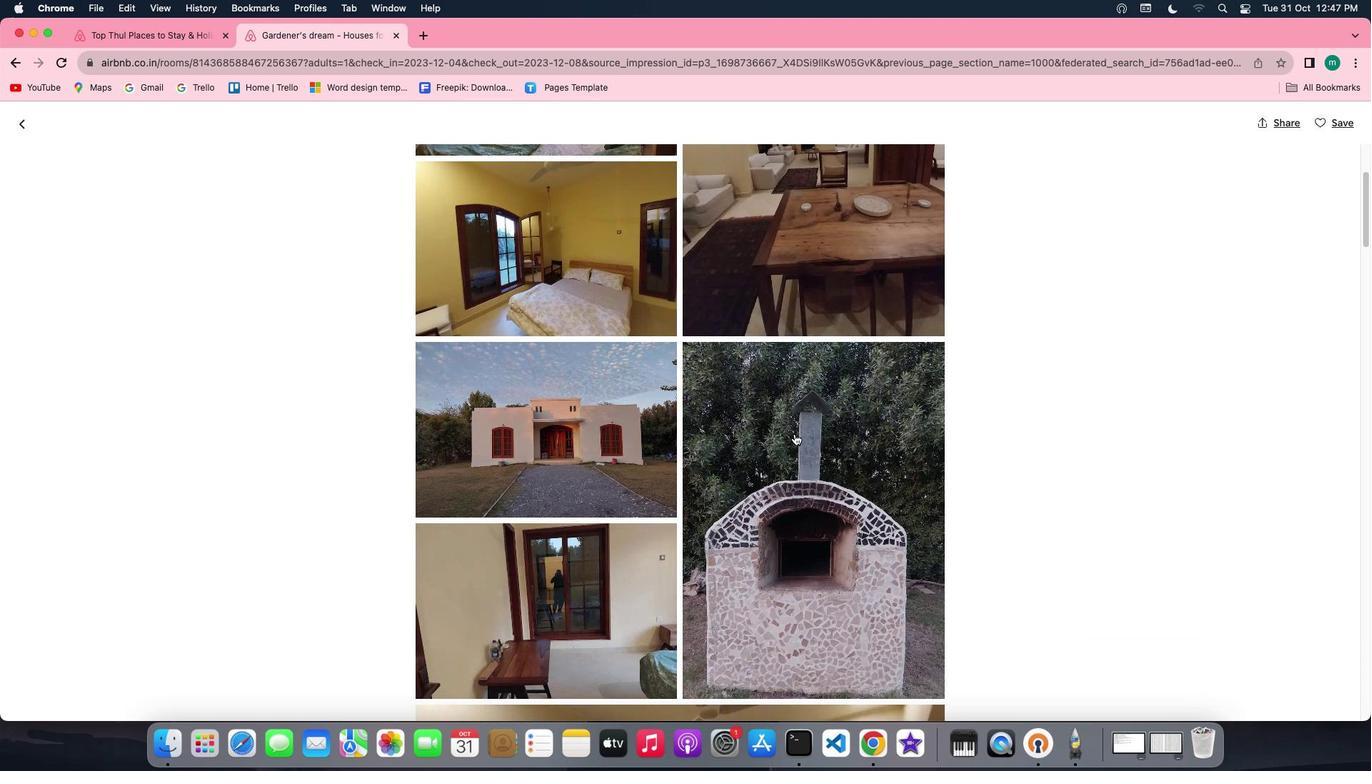 
Action: Mouse scrolled (794, 433) with delta (0, 0)
Screenshot: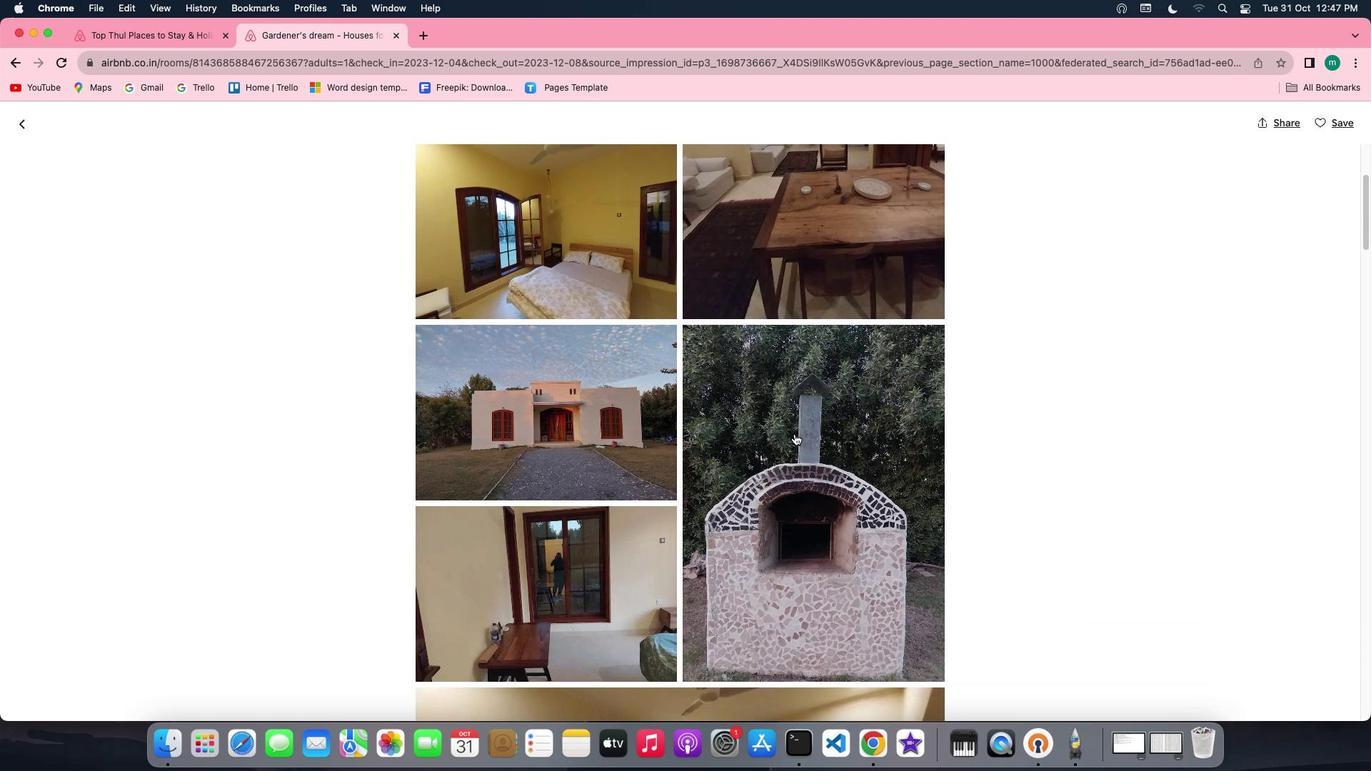 
Action: Mouse scrolled (794, 433) with delta (0, 0)
Screenshot: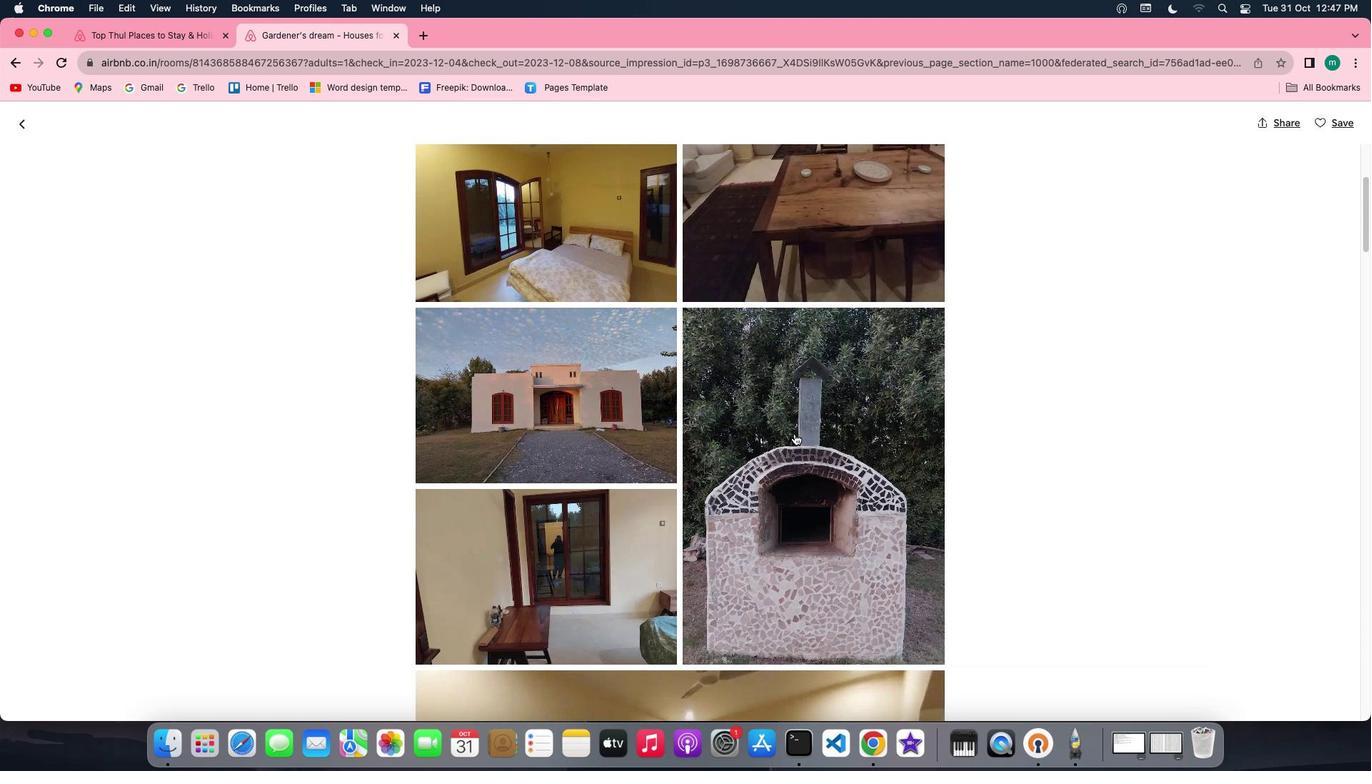 
Action: Mouse scrolled (794, 433) with delta (0, -1)
Screenshot: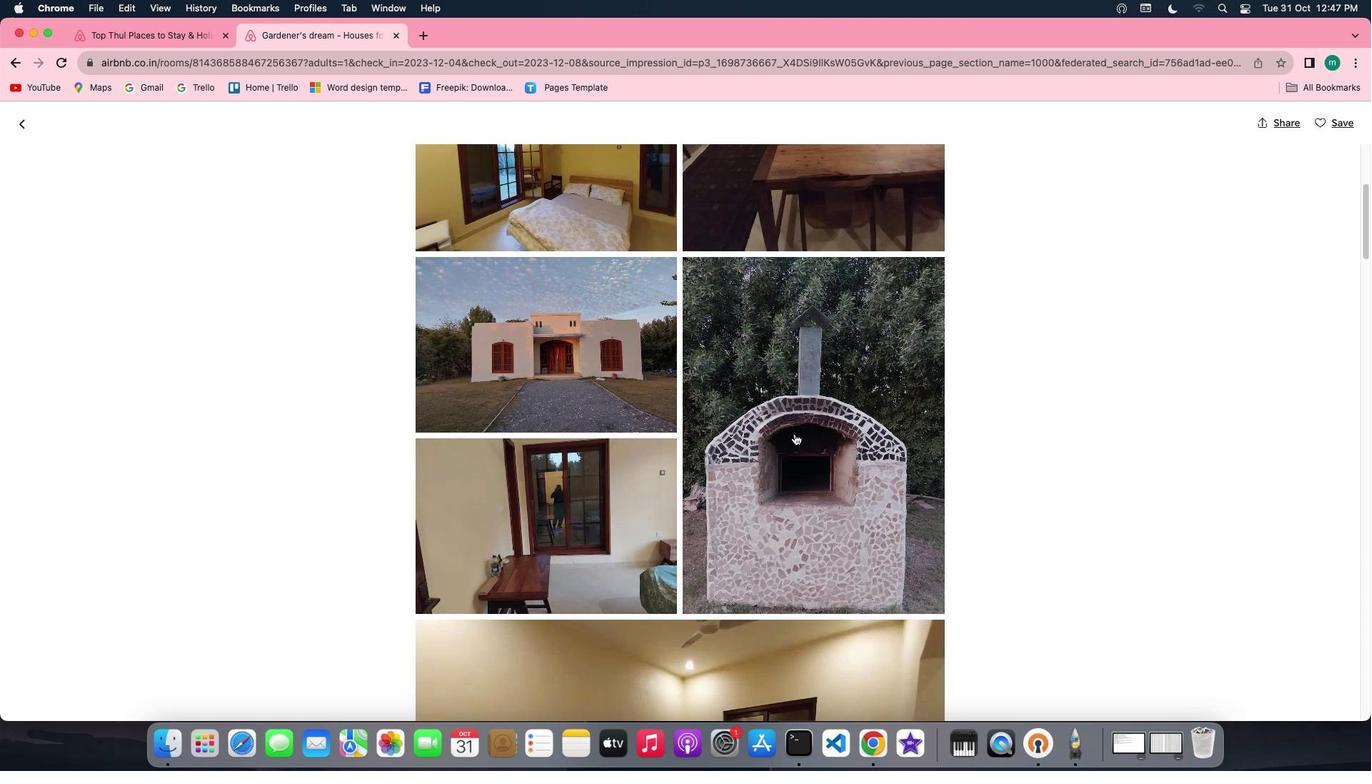 
Action: Mouse scrolled (794, 433) with delta (0, 0)
Screenshot: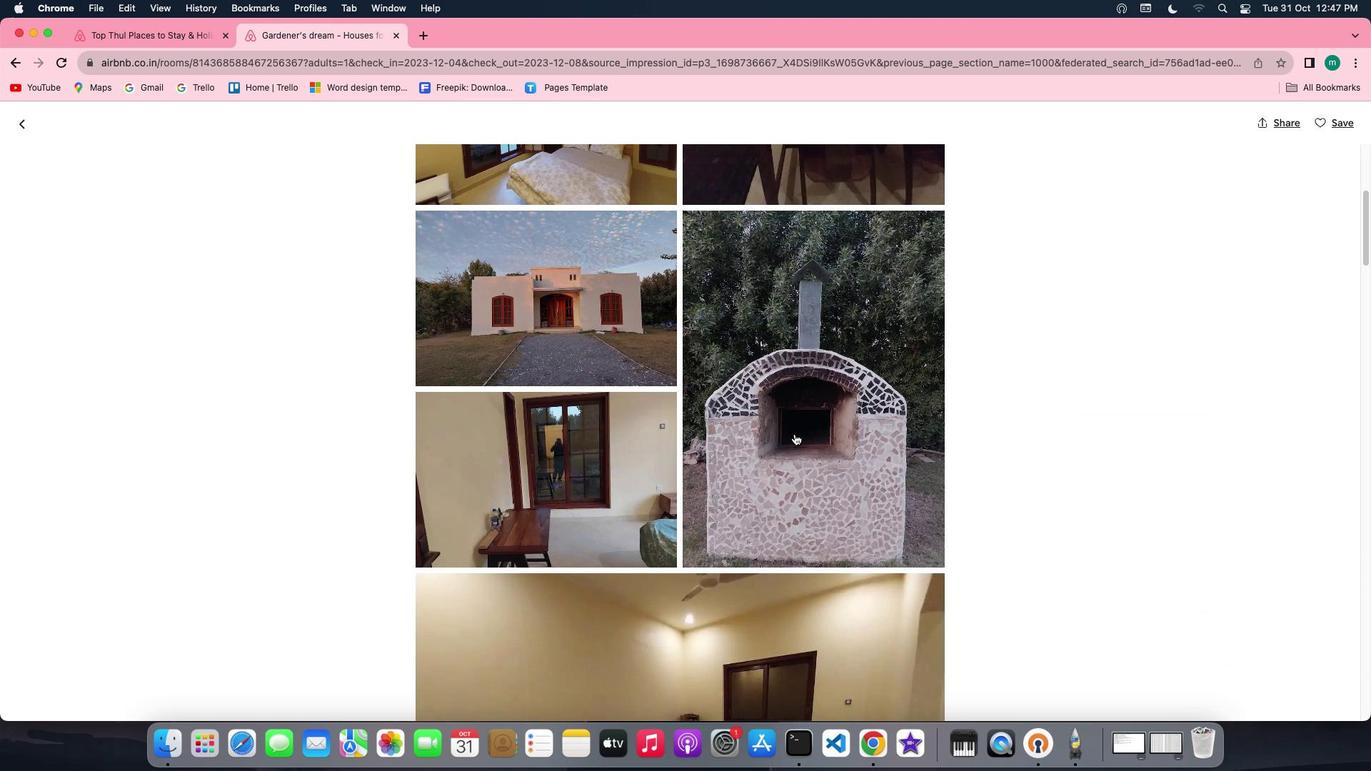 
Action: Mouse scrolled (794, 433) with delta (0, 0)
Screenshot: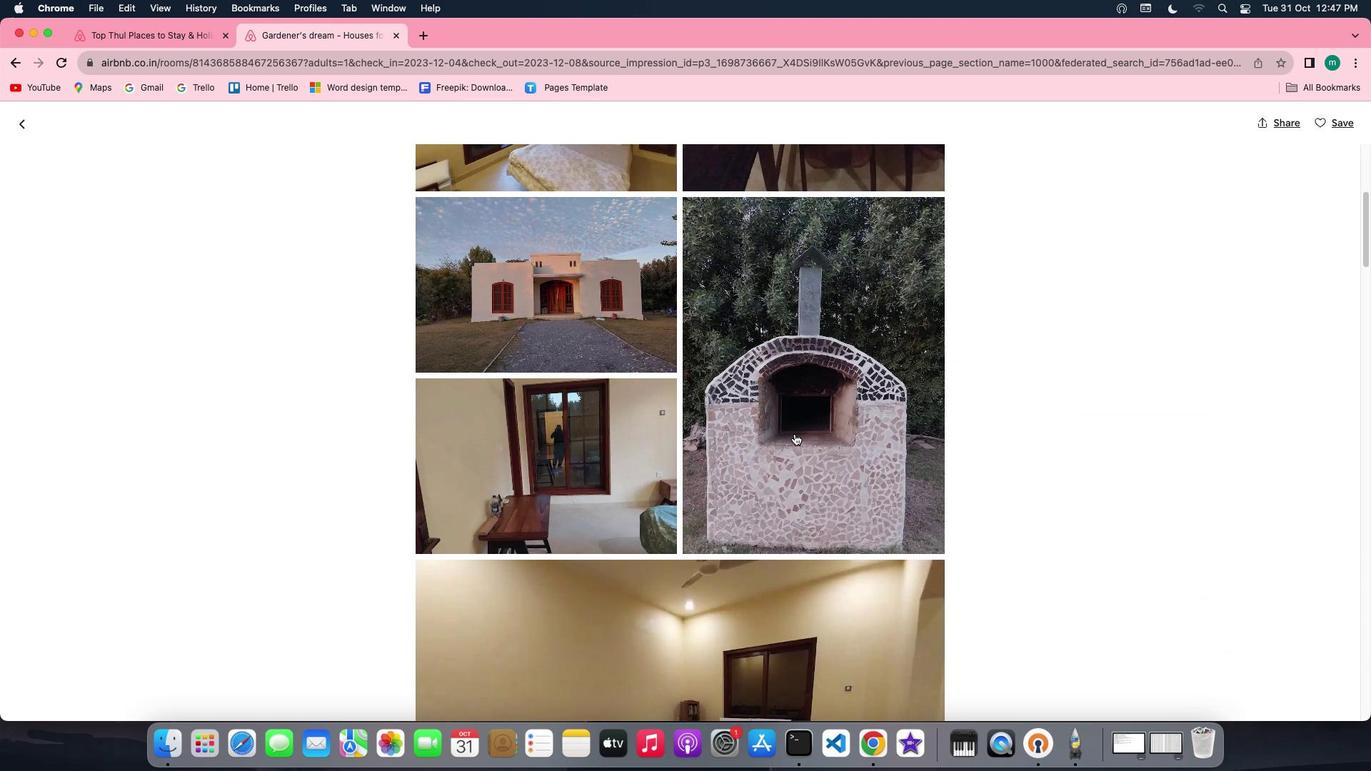 
Action: Mouse scrolled (794, 433) with delta (0, 0)
Screenshot: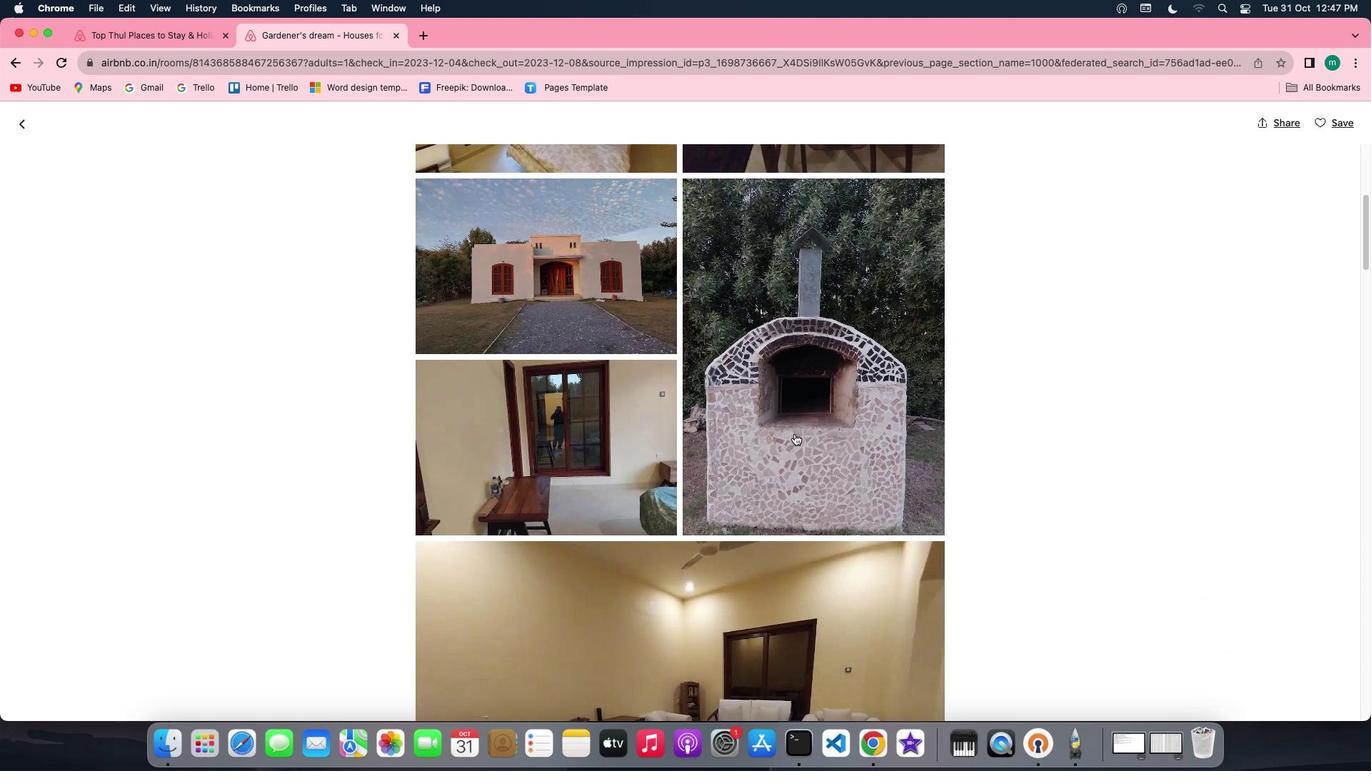 
Action: Mouse scrolled (794, 433) with delta (0, 0)
Screenshot: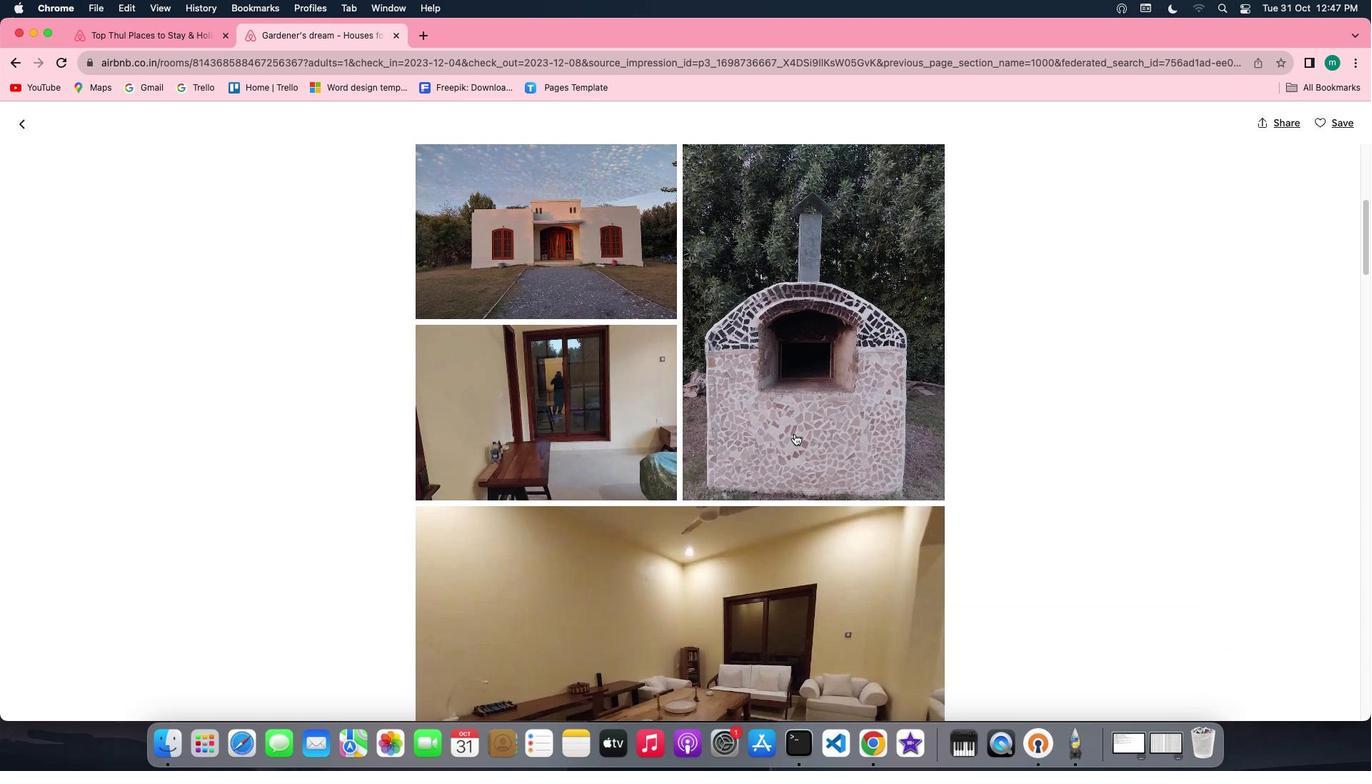 
Action: Mouse scrolled (794, 433) with delta (0, 0)
Screenshot: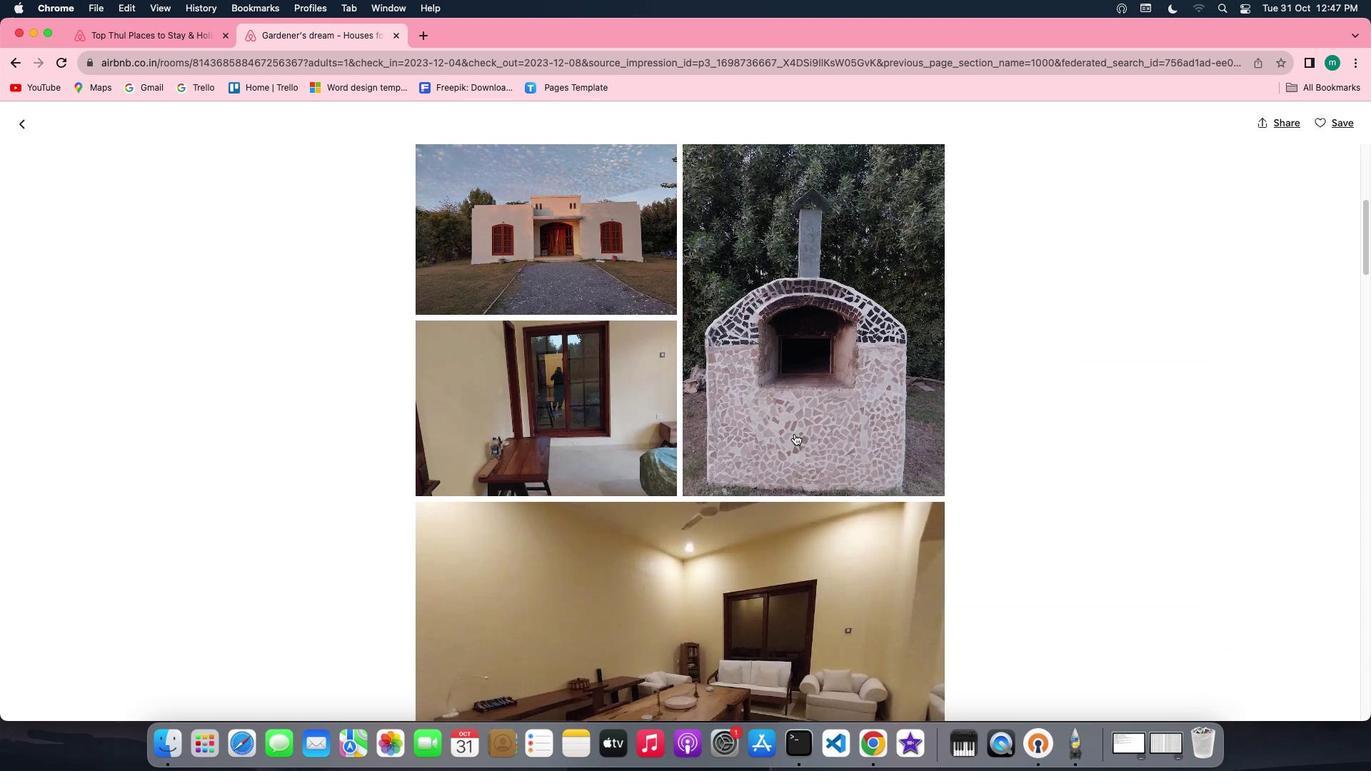 
Action: Mouse scrolled (794, 433) with delta (0, -1)
Screenshot: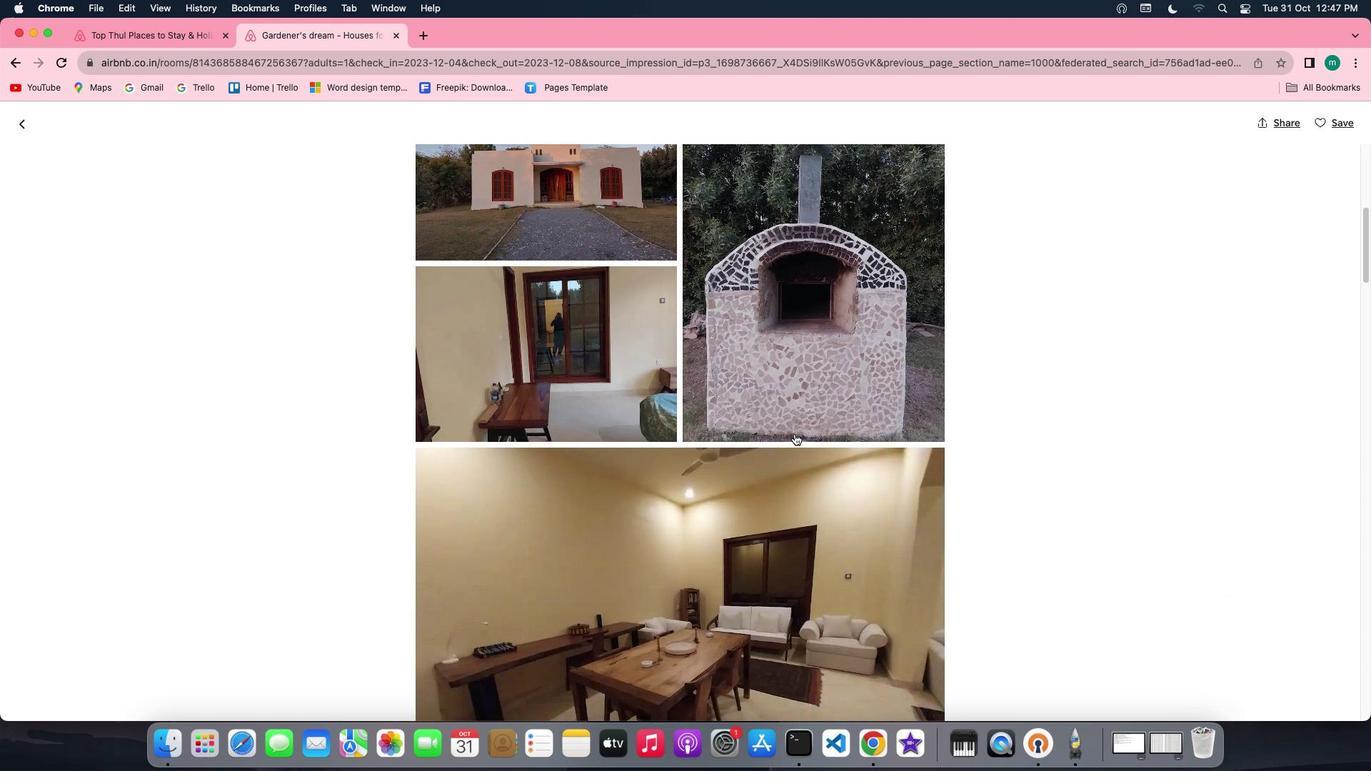 
Action: Mouse scrolled (794, 433) with delta (0, 0)
Screenshot: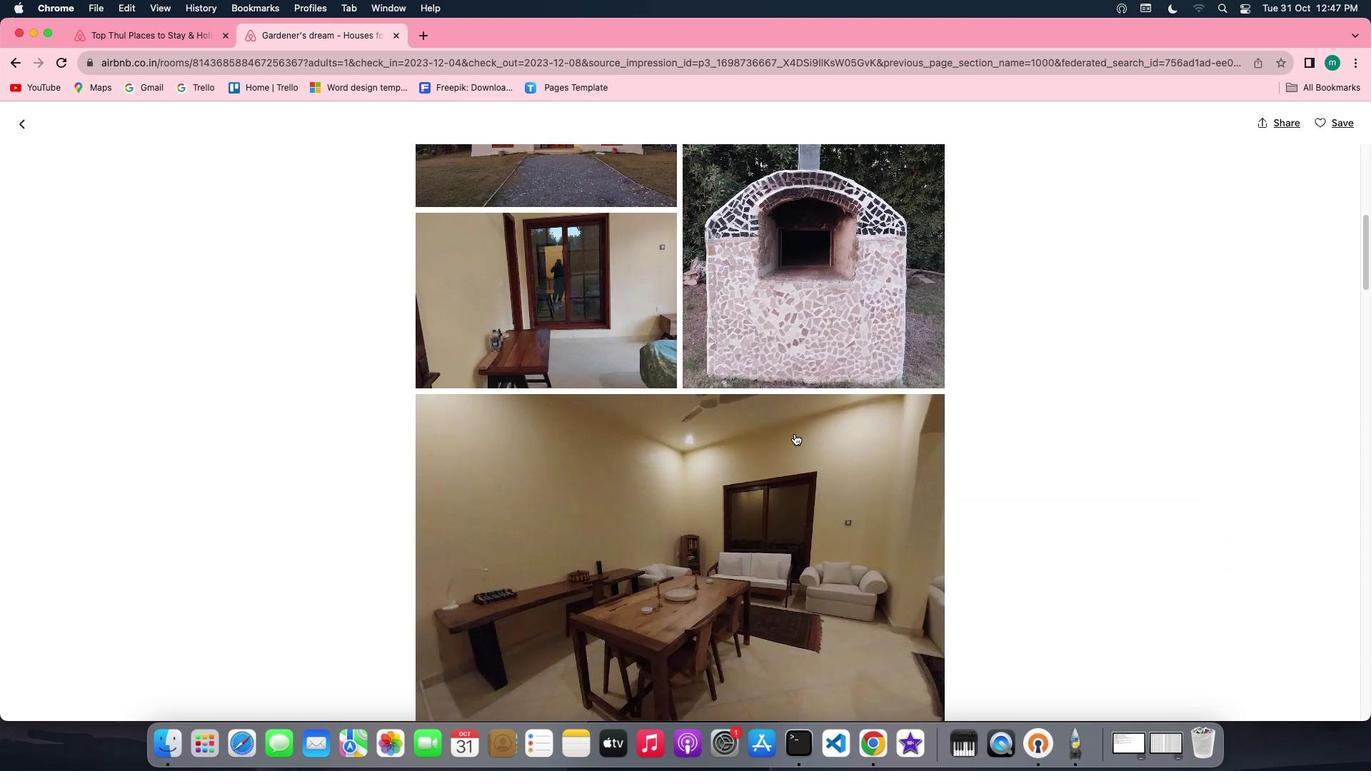 
Action: Mouse scrolled (794, 433) with delta (0, 0)
Screenshot: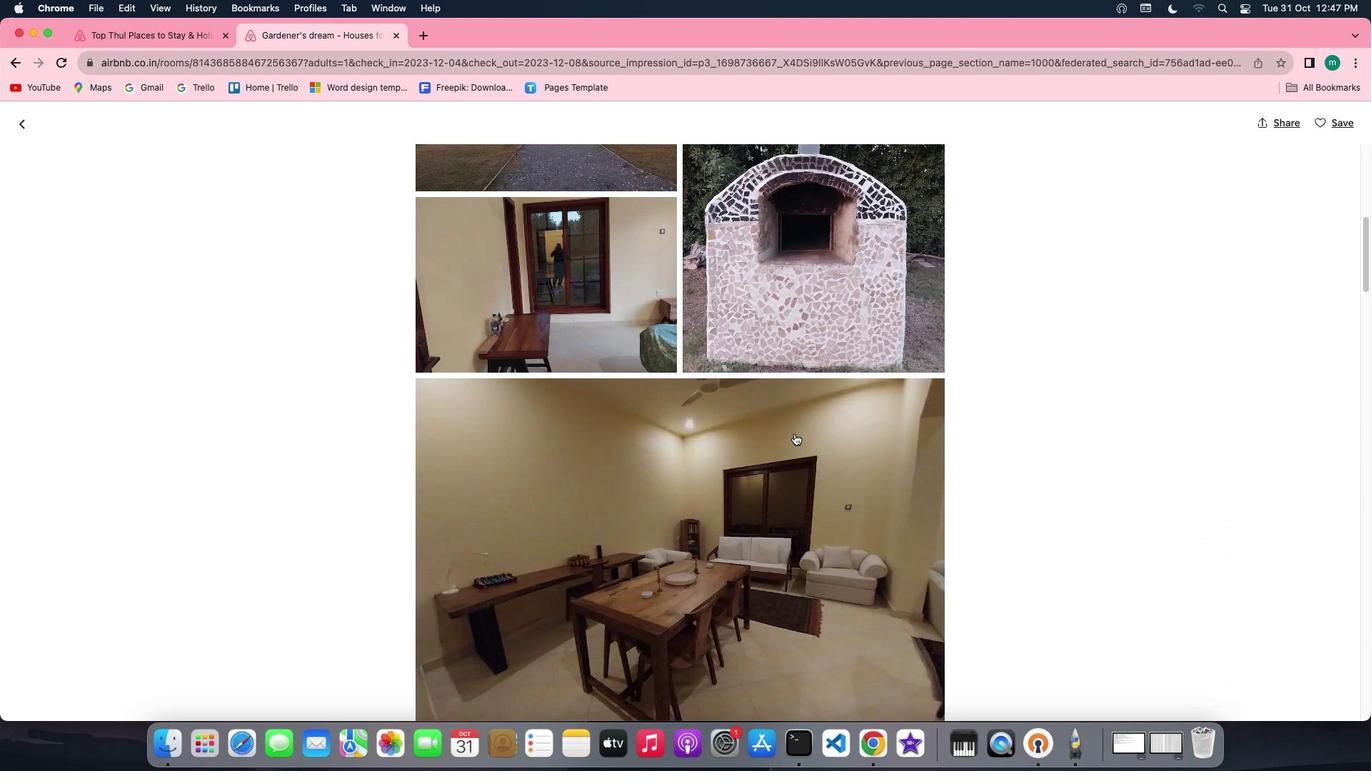 
Action: Mouse scrolled (794, 433) with delta (0, -1)
Screenshot: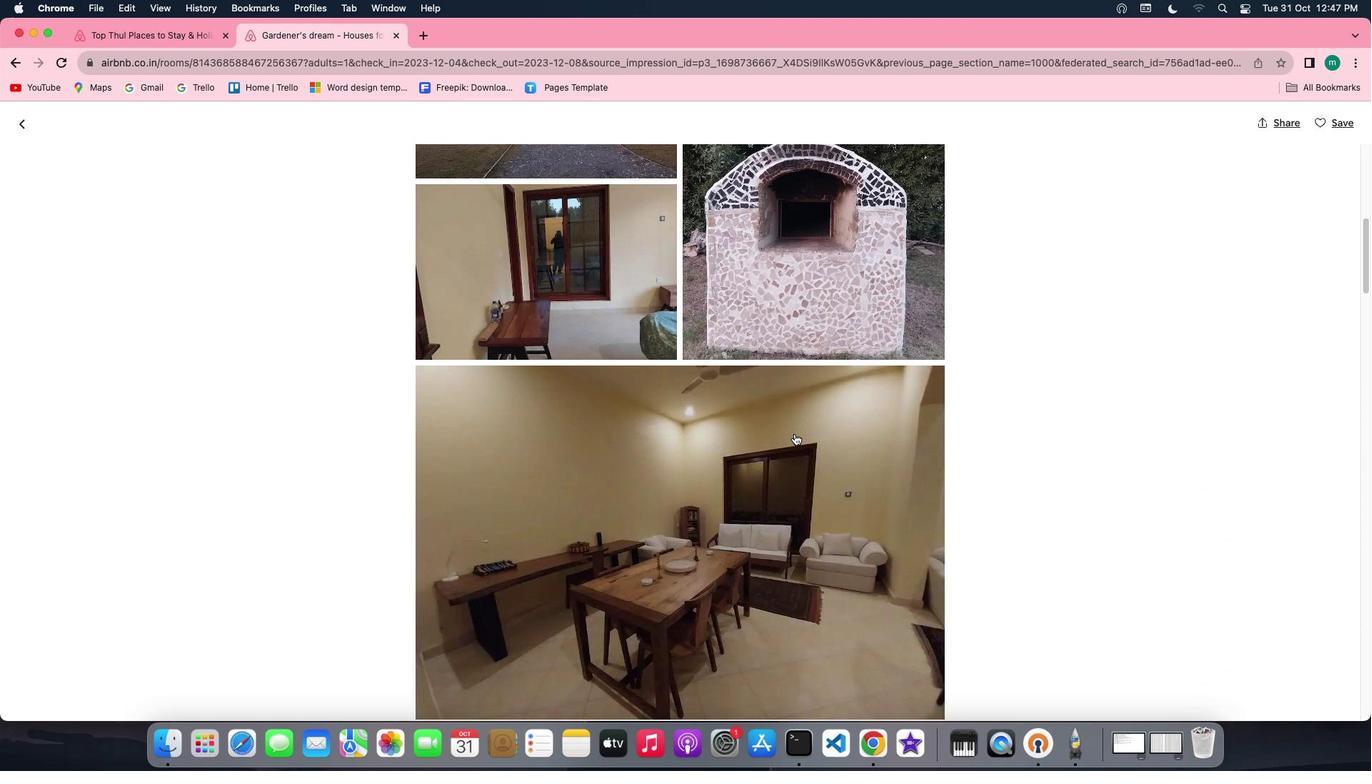 
Action: Mouse scrolled (794, 433) with delta (0, -2)
Screenshot: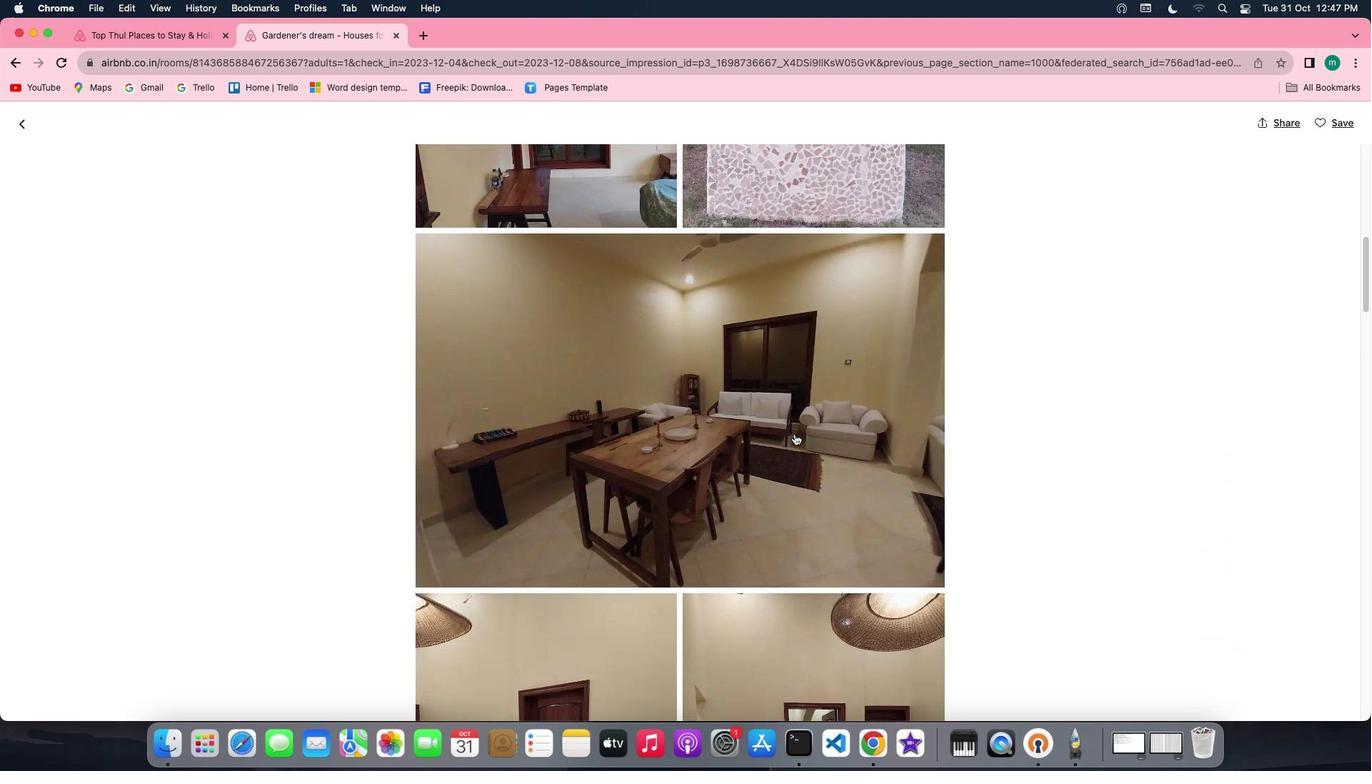 
Action: Mouse scrolled (794, 433) with delta (0, 0)
Screenshot: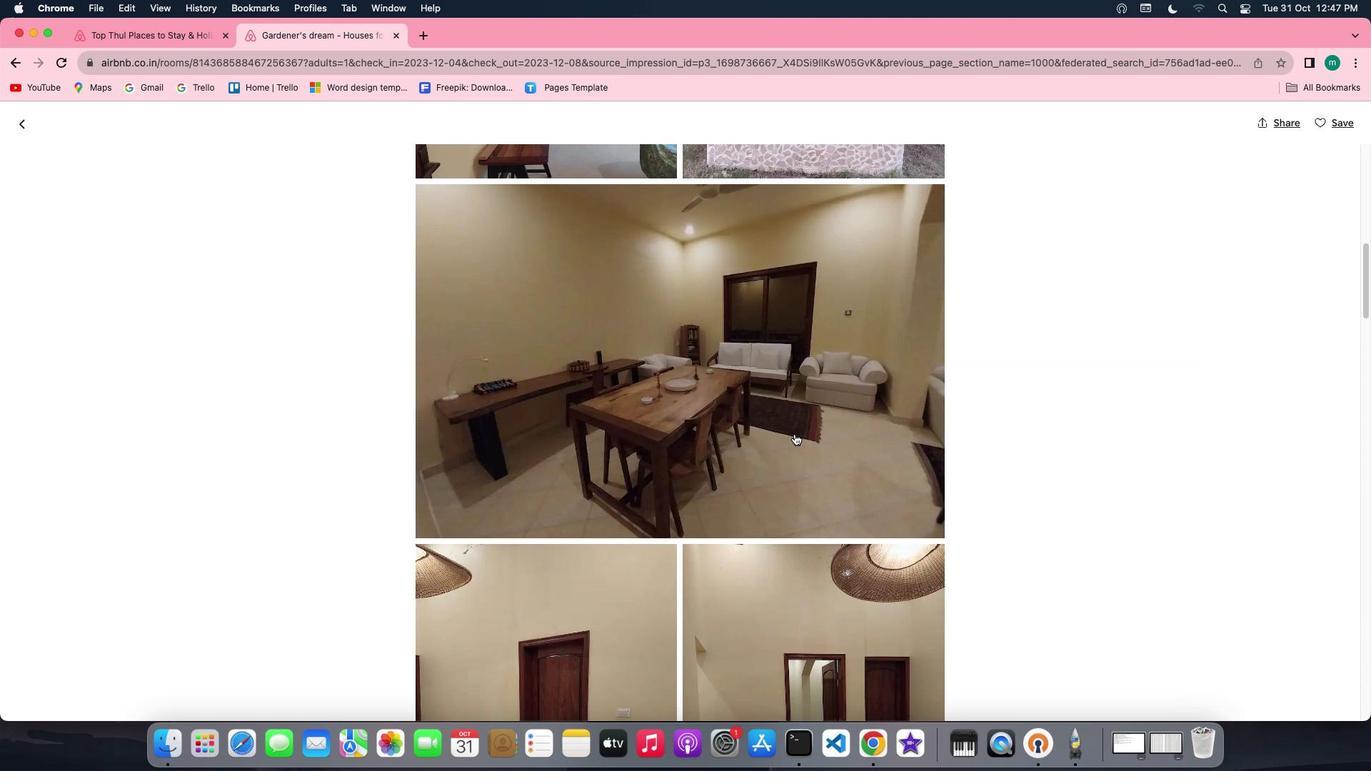 
Action: Mouse scrolled (794, 433) with delta (0, 0)
Screenshot: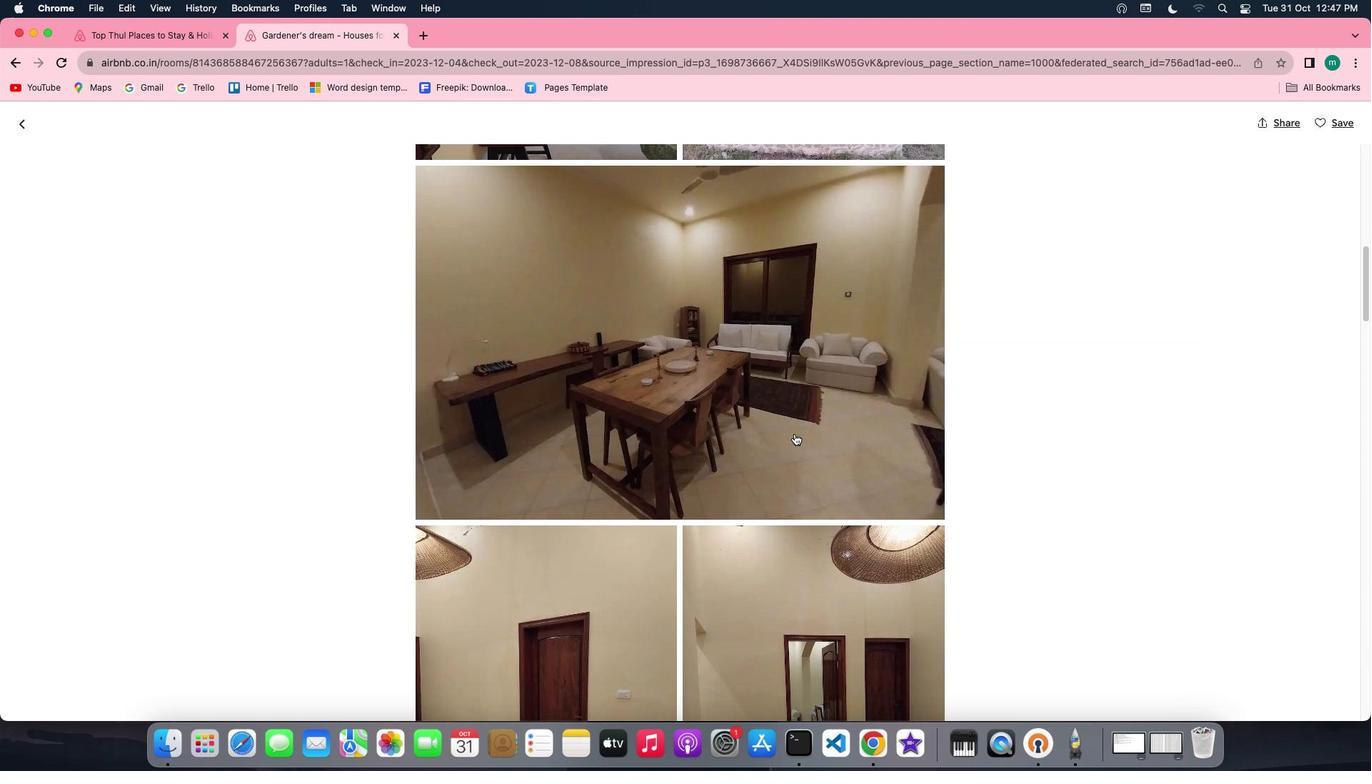 
Action: Mouse scrolled (794, 433) with delta (0, -1)
Screenshot: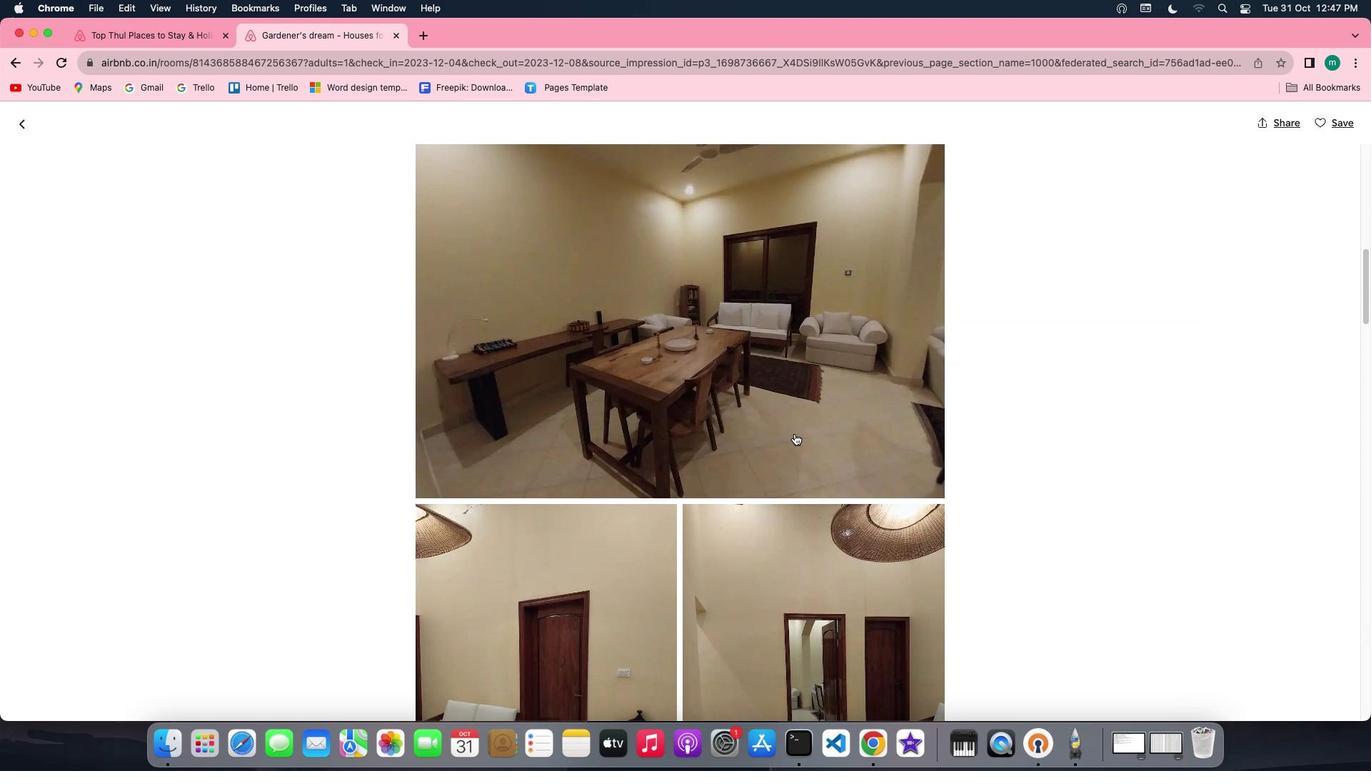 
Action: Mouse scrolled (794, 433) with delta (0, -2)
Screenshot: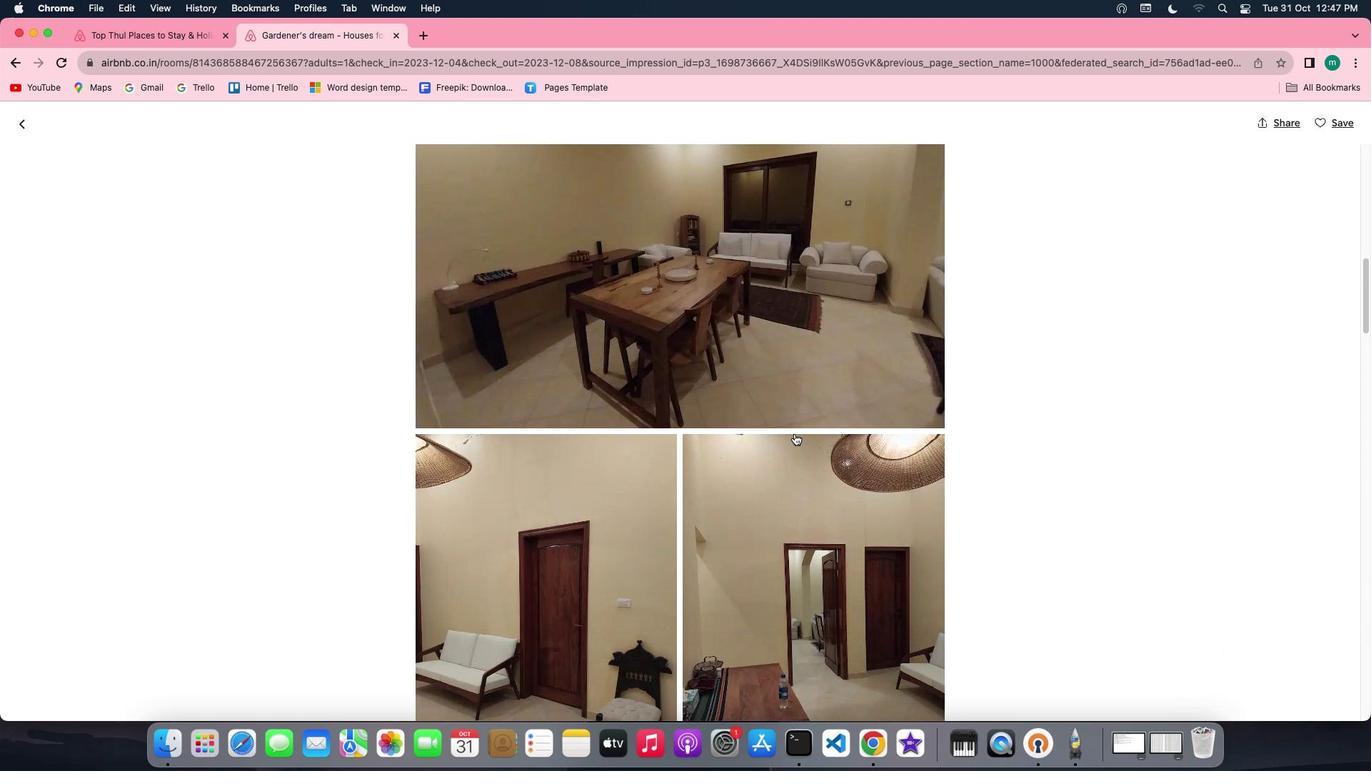 
Action: Mouse scrolled (794, 433) with delta (0, 0)
Screenshot: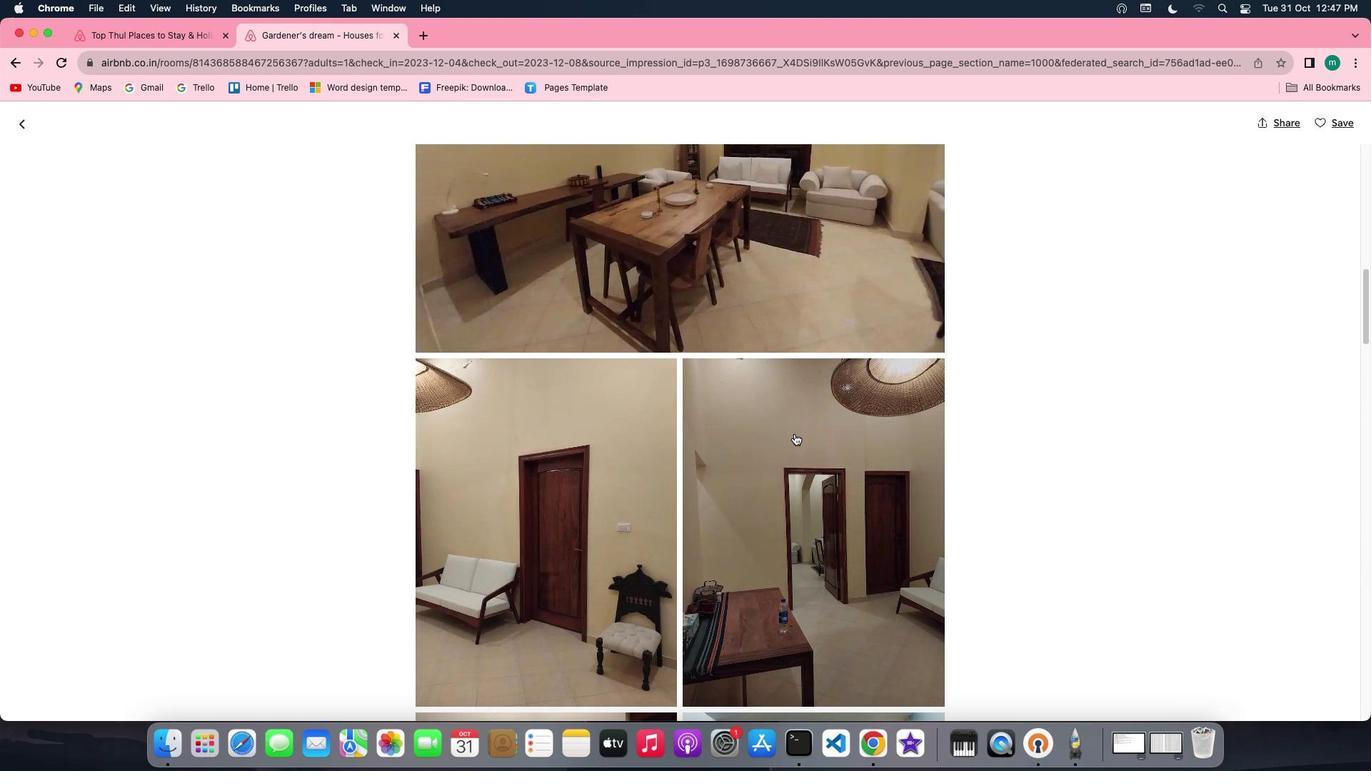 
Action: Mouse scrolled (794, 433) with delta (0, 0)
Screenshot: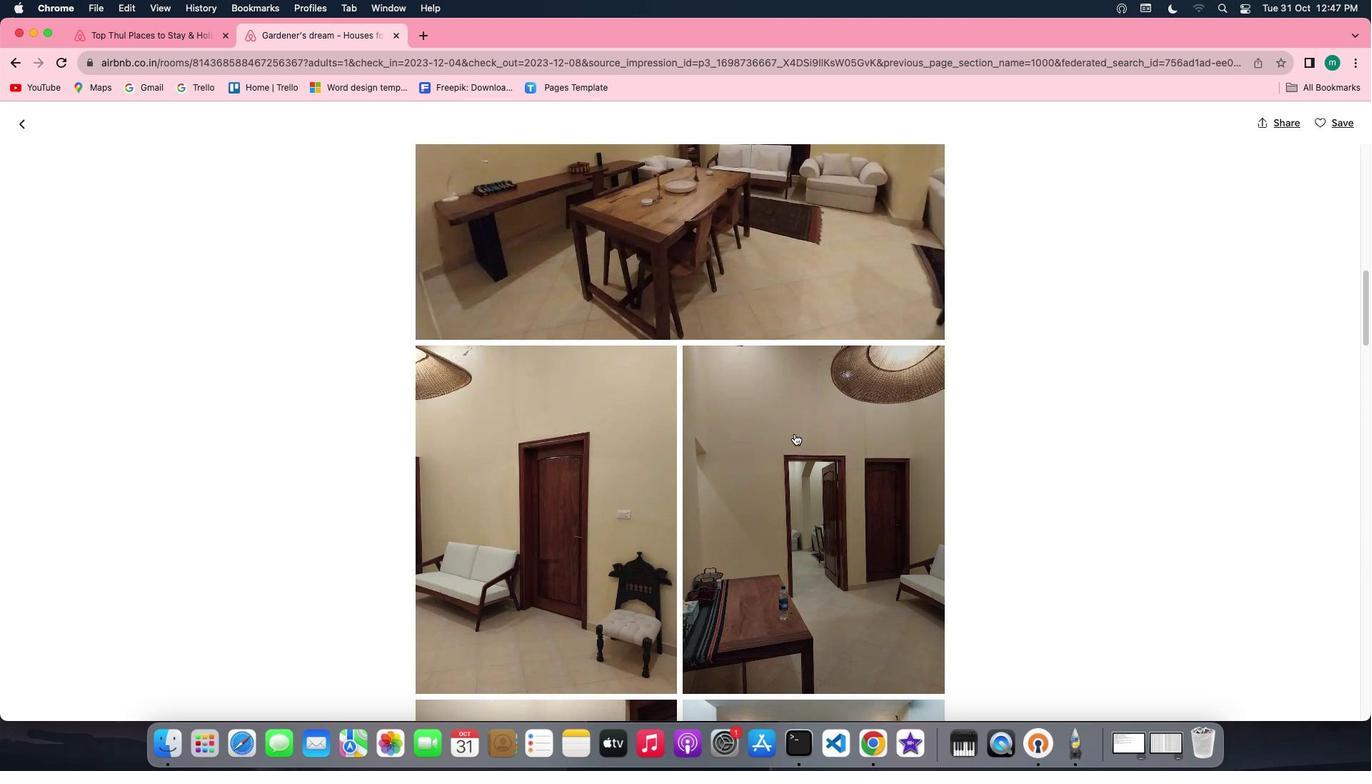 
Action: Mouse scrolled (794, 433) with delta (0, -1)
Screenshot: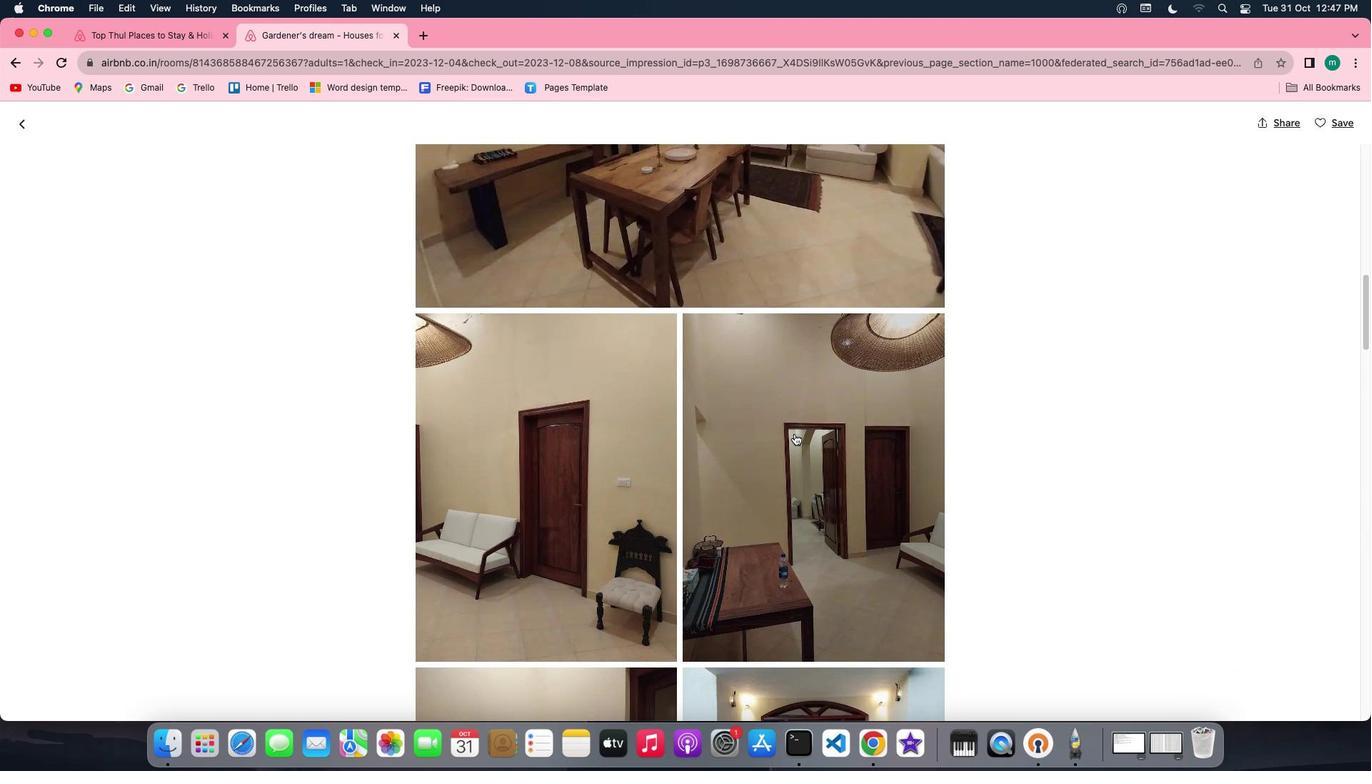 
Action: Mouse scrolled (794, 433) with delta (0, -2)
Screenshot: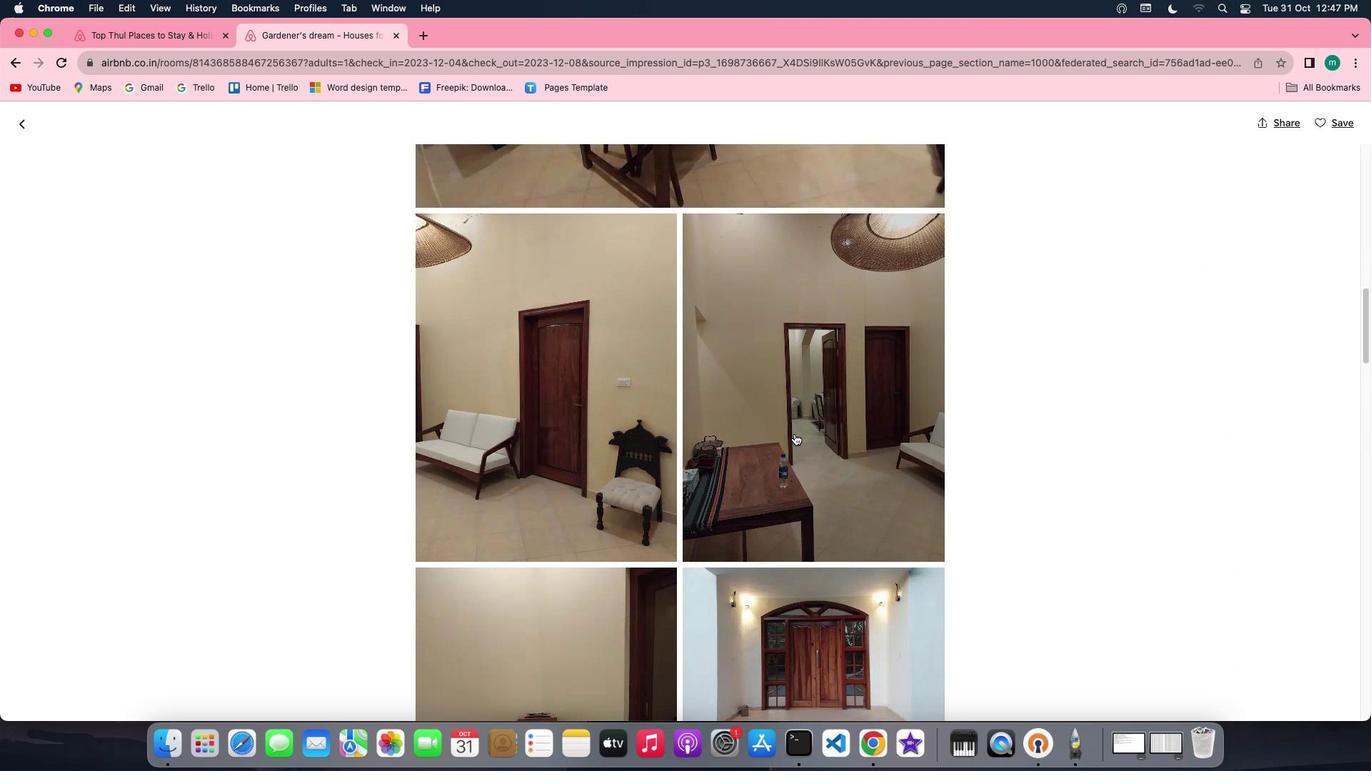 
Action: Mouse scrolled (794, 433) with delta (0, 0)
Screenshot: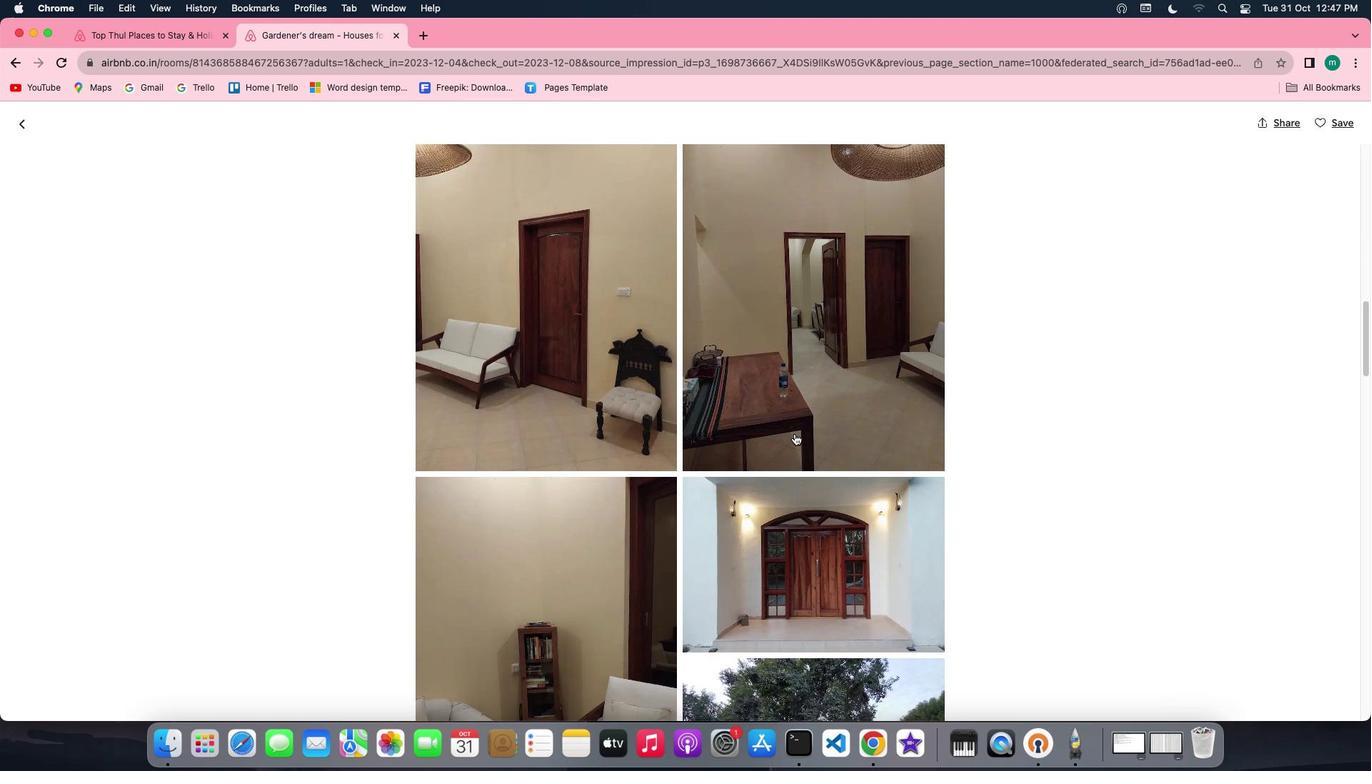 
Action: Mouse scrolled (794, 433) with delta (0, 0)
Screenshot: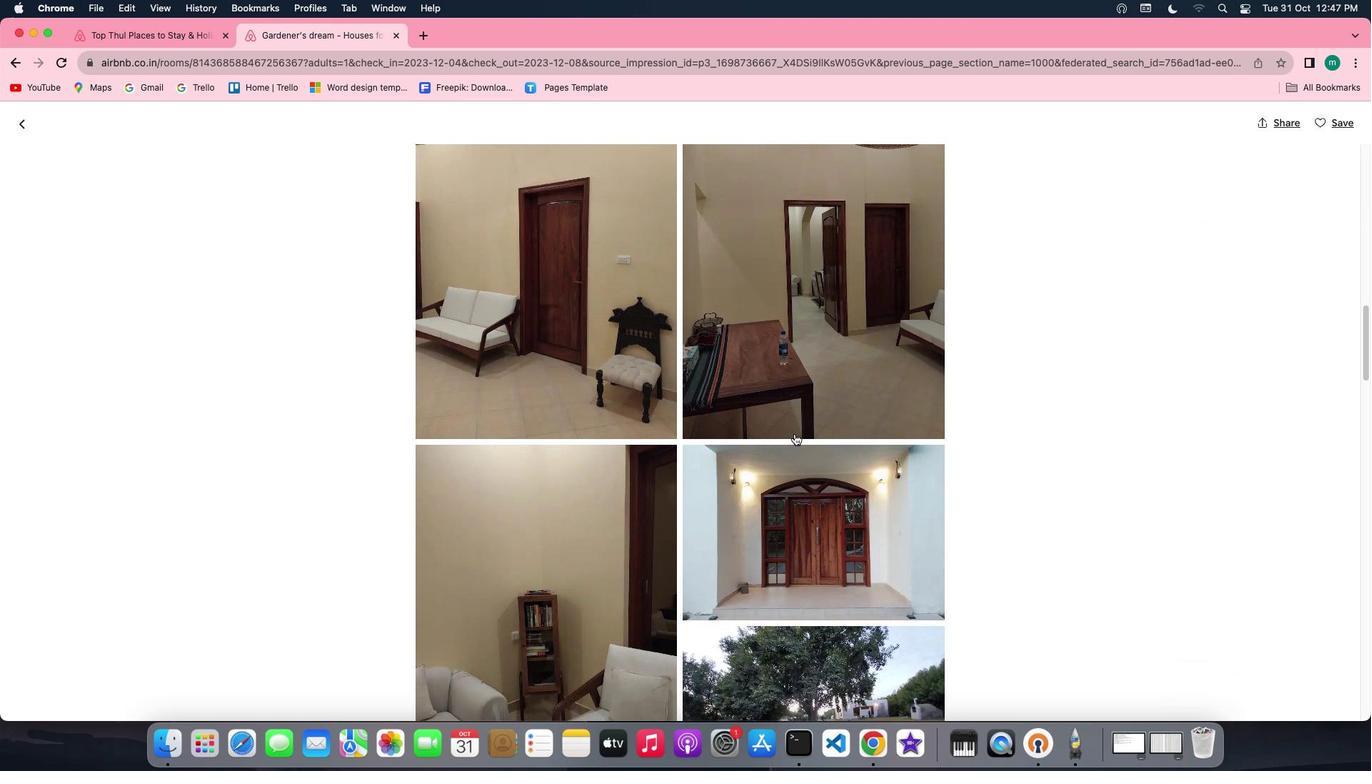 
Action: Mouse scrolled (794, 433) with delta (0, -1)
Screenshot: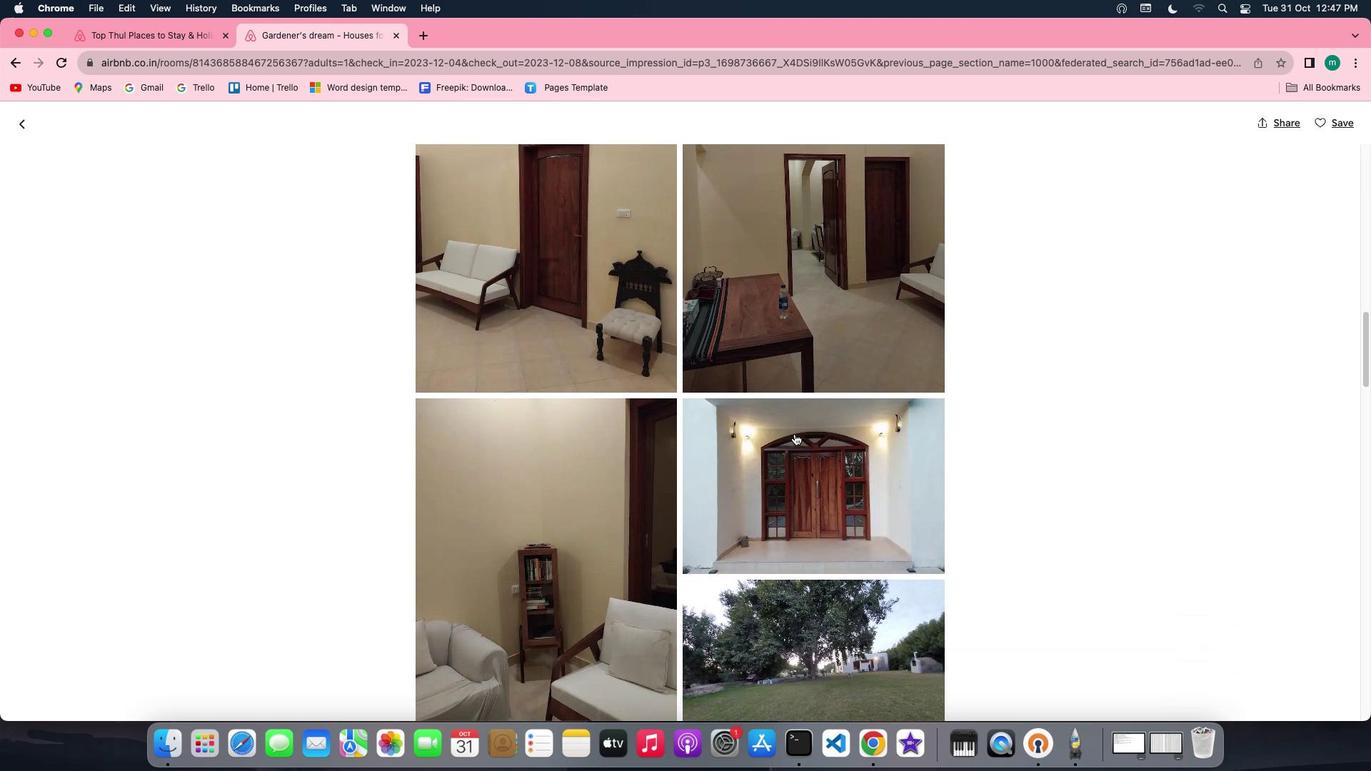 
Action: Mouse scrolled (794, 433) with delta (0, -2)
Screenshot: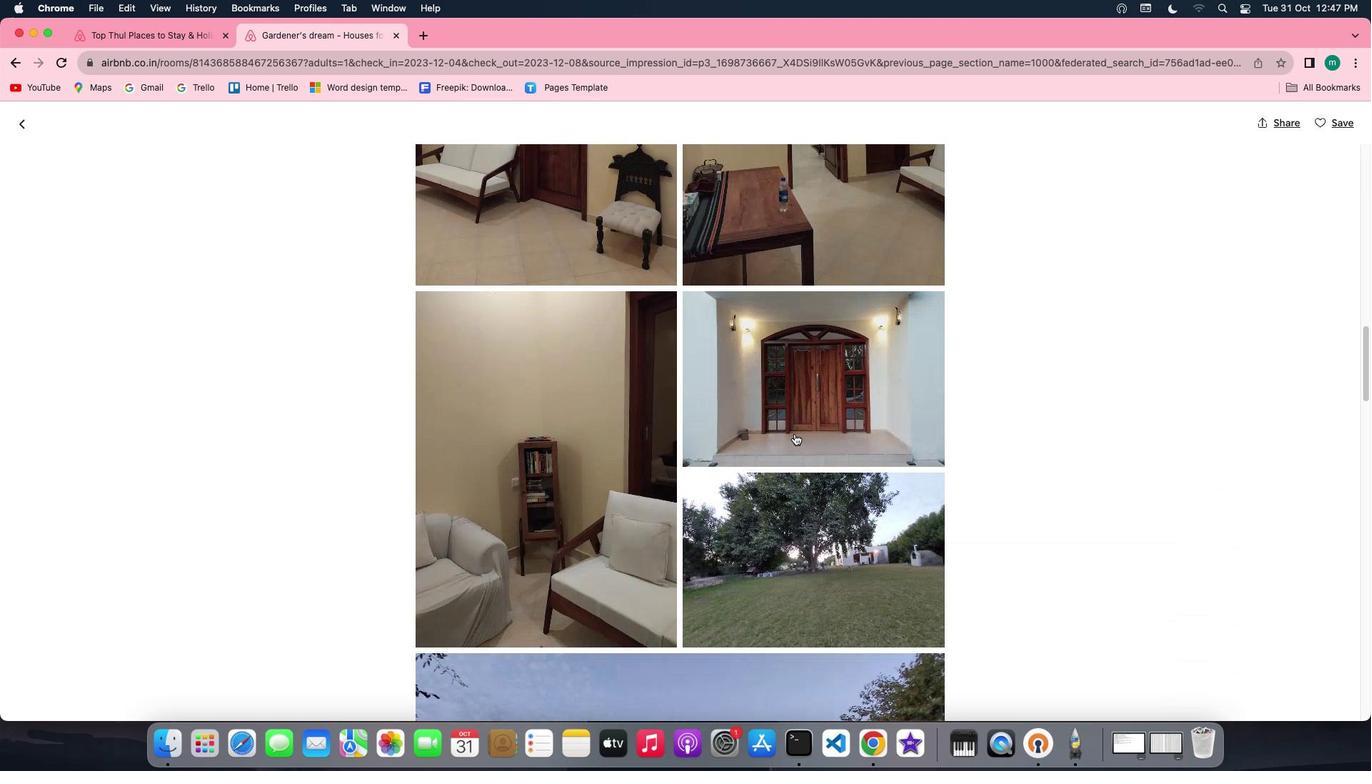 
Action: Mouse scrolled (794, 433) with delta (0, 0)
Screenshot: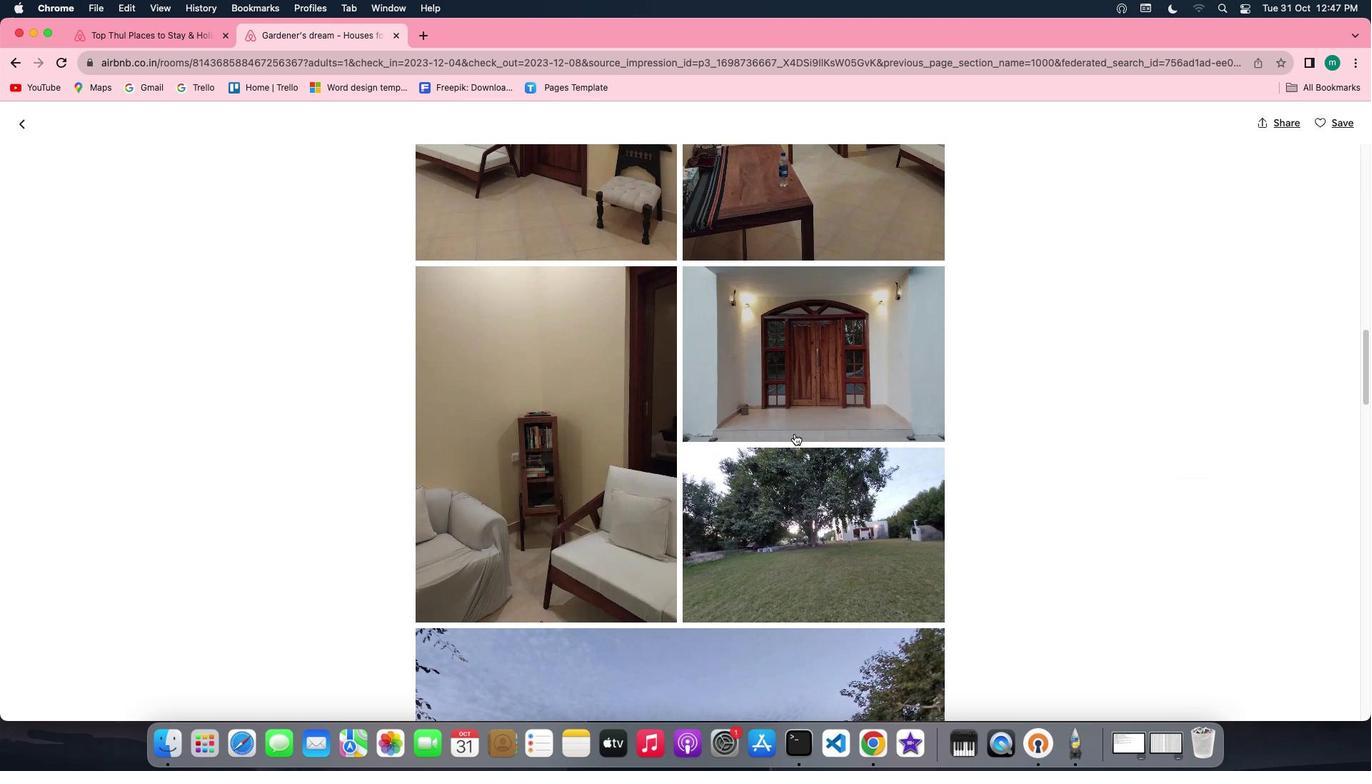 
Action: Mouse scrolled (794, 433) with delta (0, 0)
Screenshot: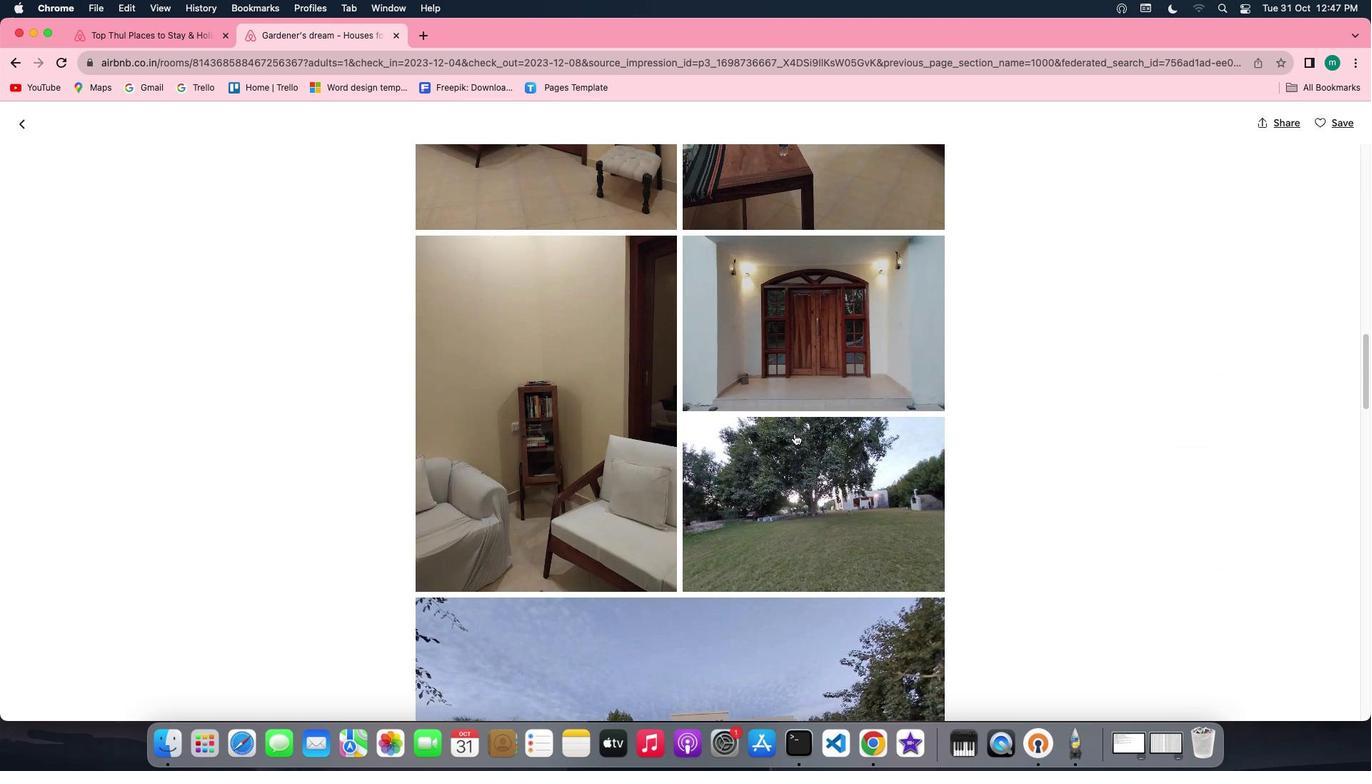 
Action: Mouse scrolled (794, 433) with delta (0, -1)
Screenshot: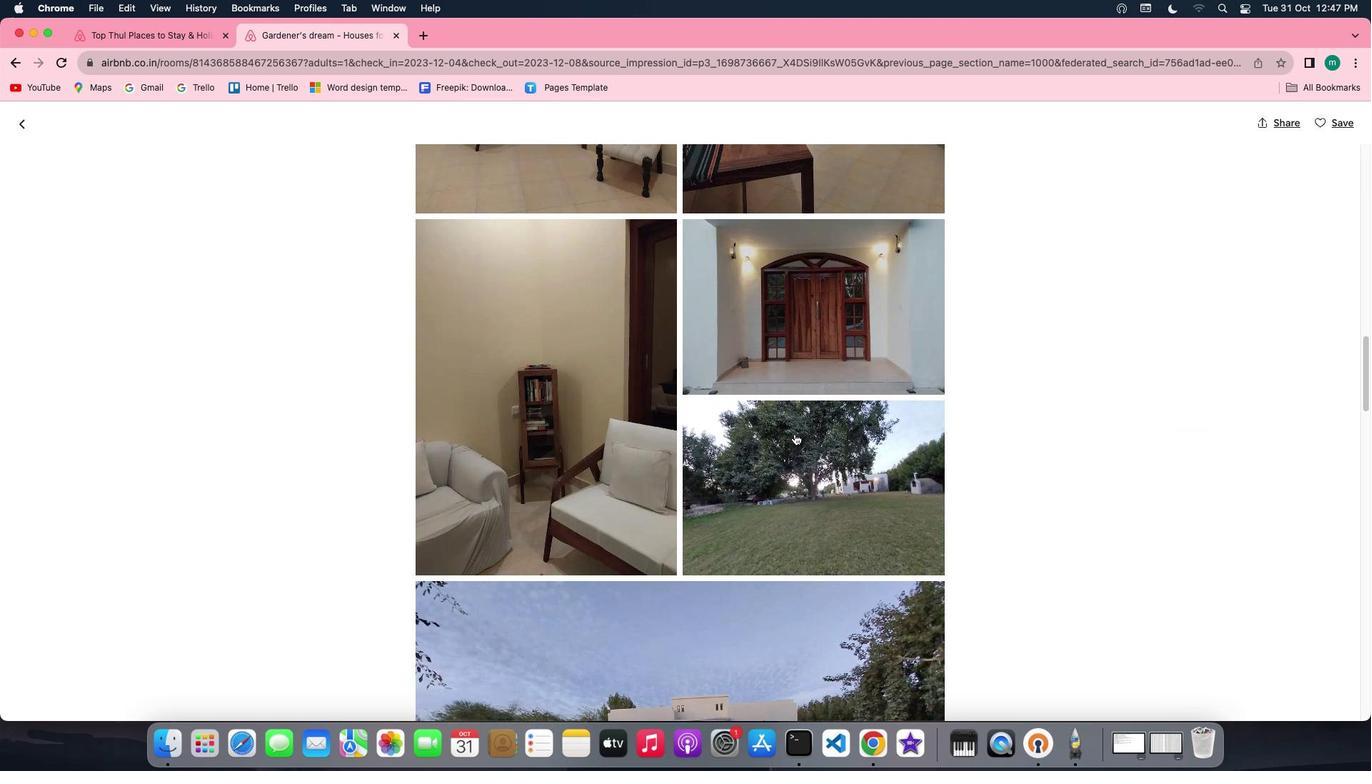 
Action: Mouse scrolled (794, 433) with delta (0, -2)
Screenshot: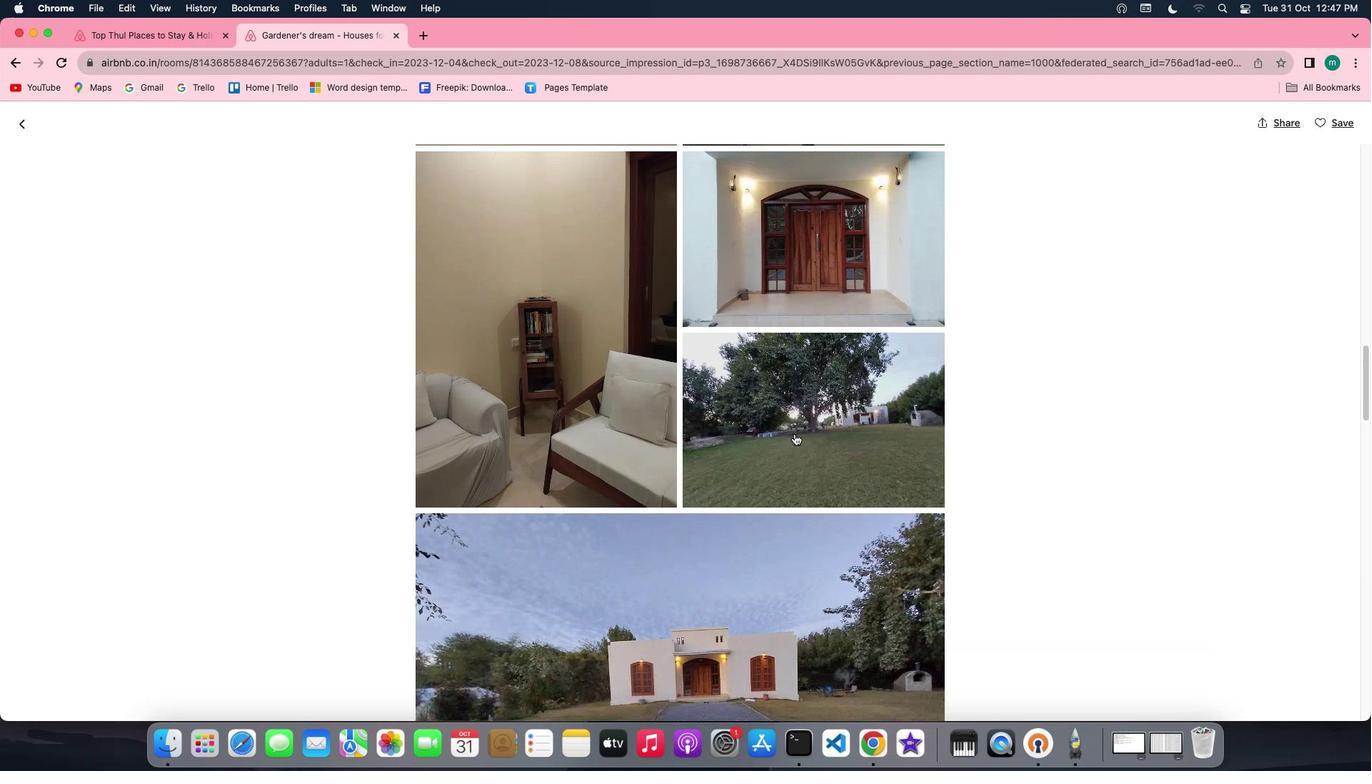 
Action: Mouse scrolled (794, 433) with delta (0, 0)
Screenshot: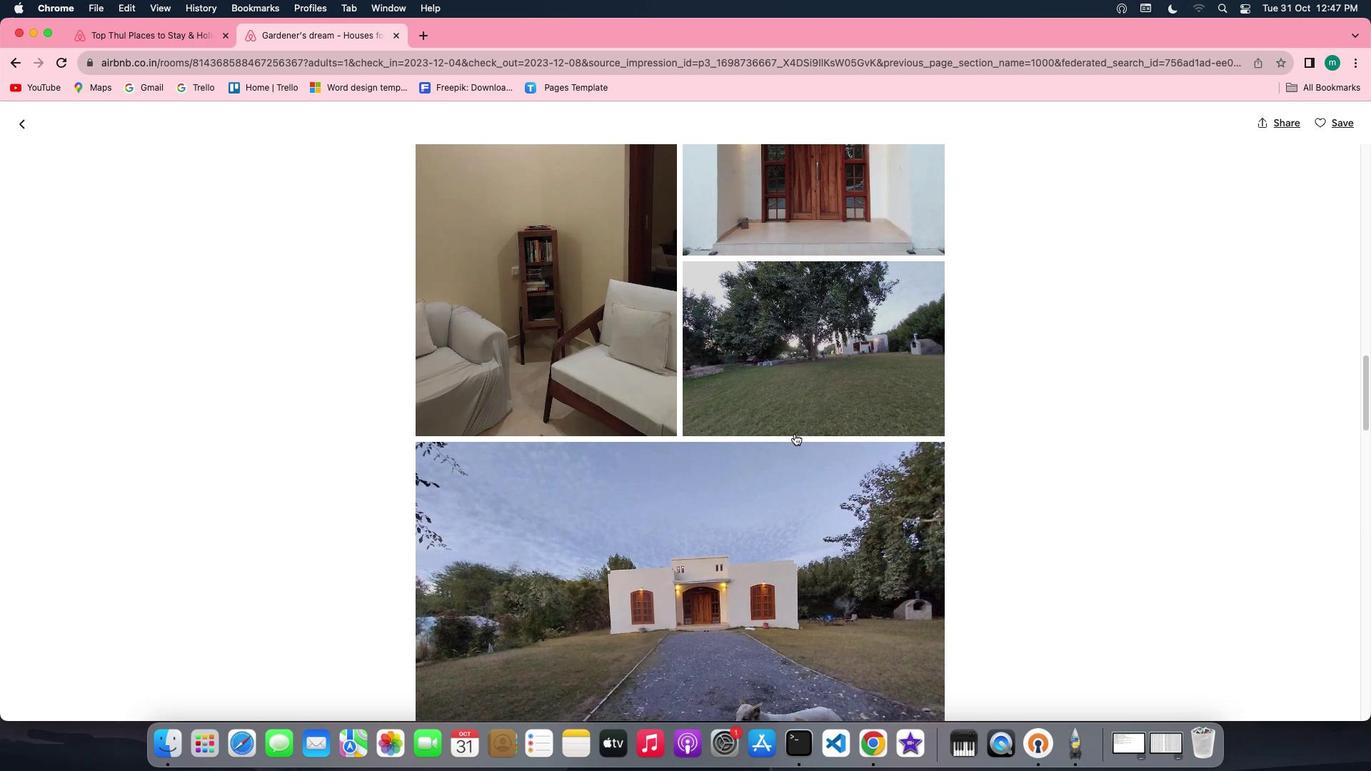 
Action: Mouse scrolled (794, 433) with delta (0, 0)
Screenshot: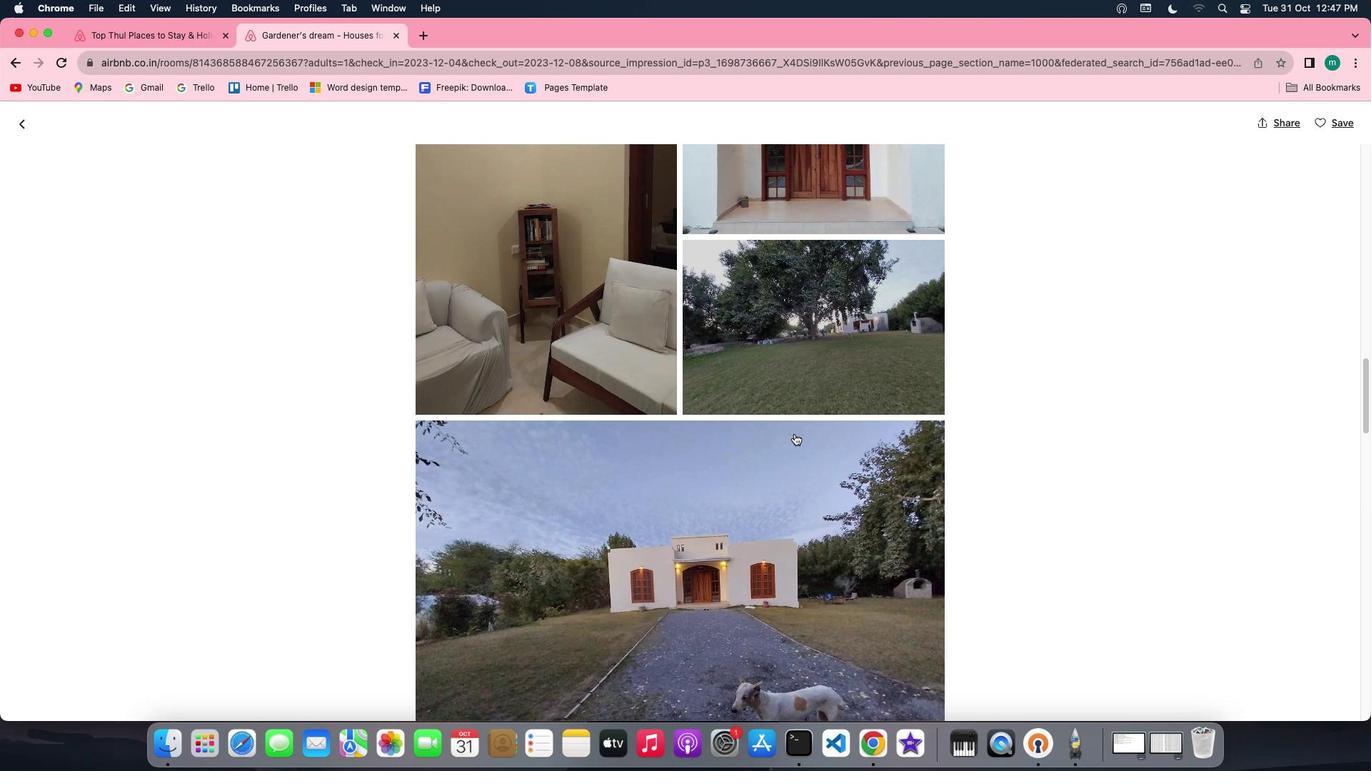 
Action: Mouse scrolled (794, 433) with delta (0, -1)
Screenshot: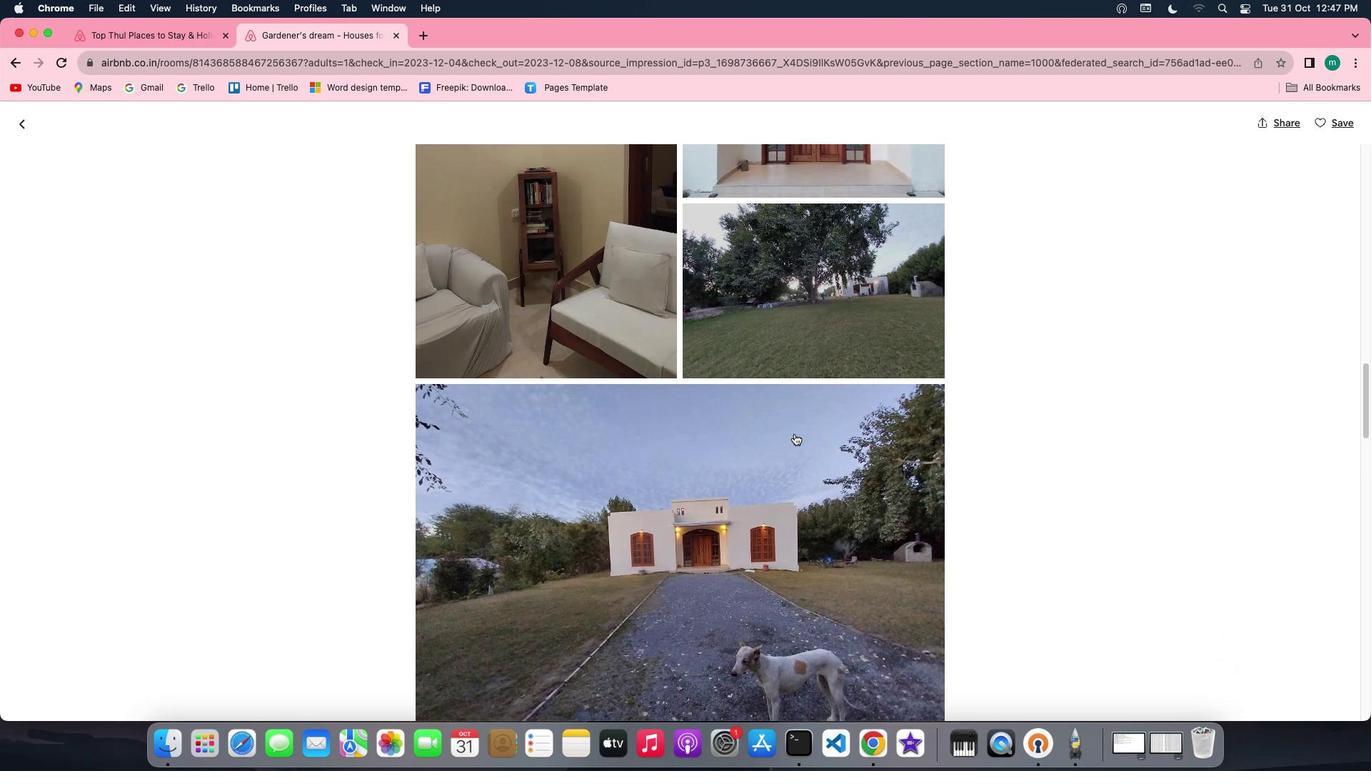
Action: Mouse scrolled (794, 433) with delta (0, -2)
Screenshot: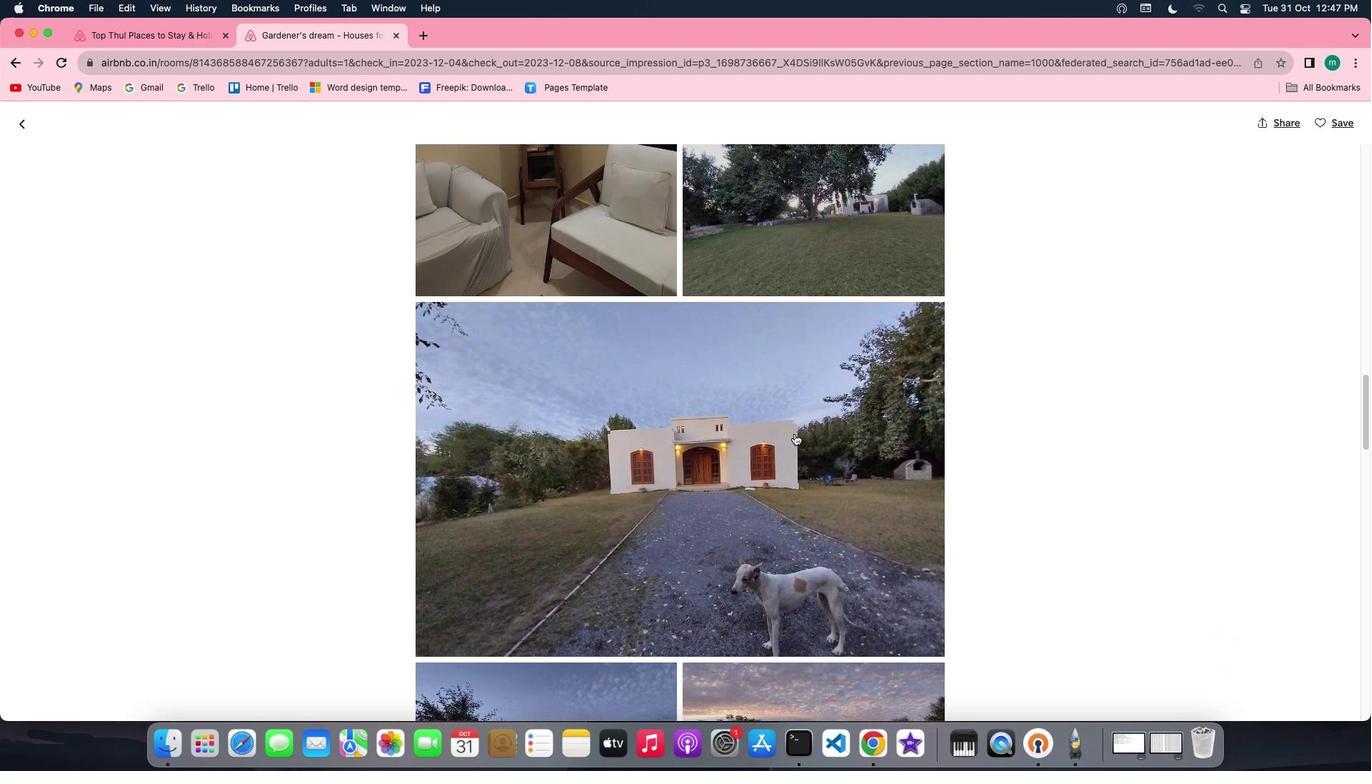 
Action: Mouse scrolled (794, 433) with delta (0, 0)
Screenshot: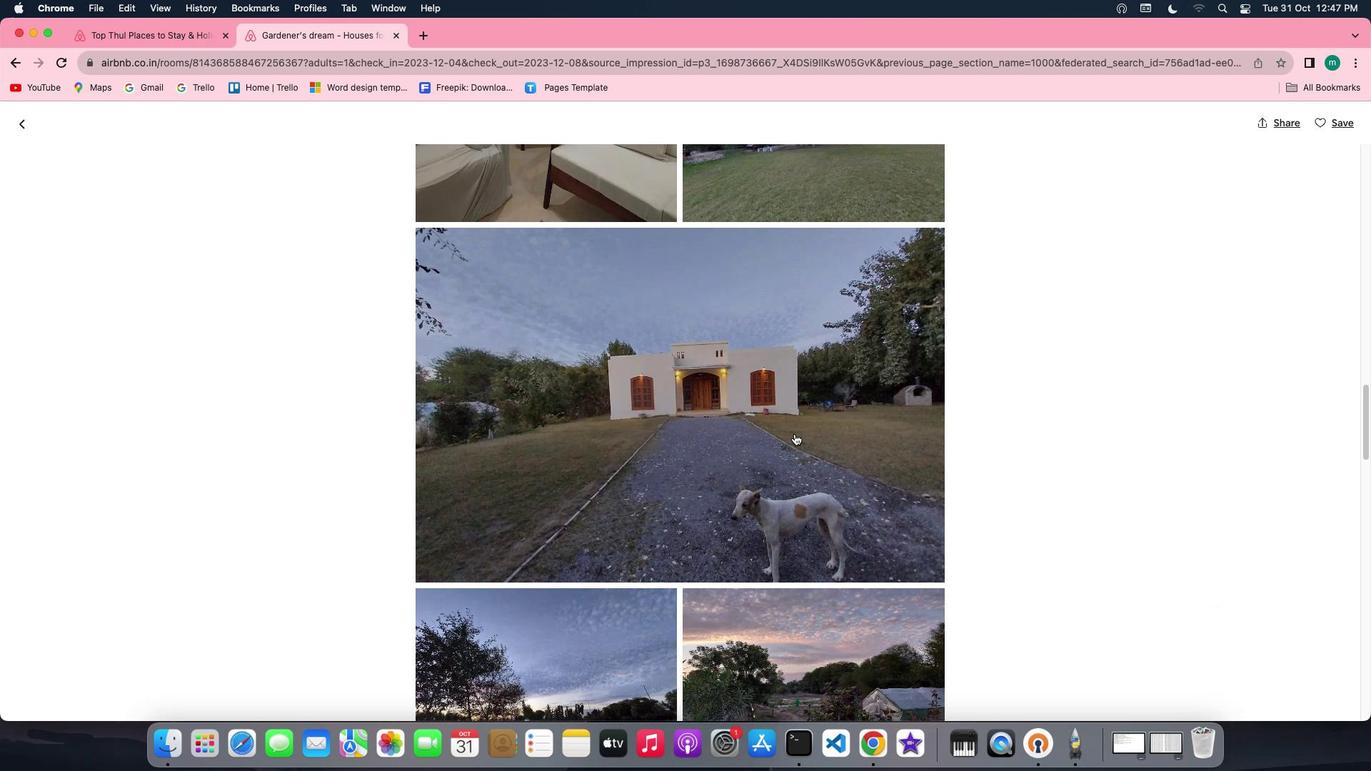 
Action: Mouse scrolled (794, 433) with delta (0, 0)
Screenshot: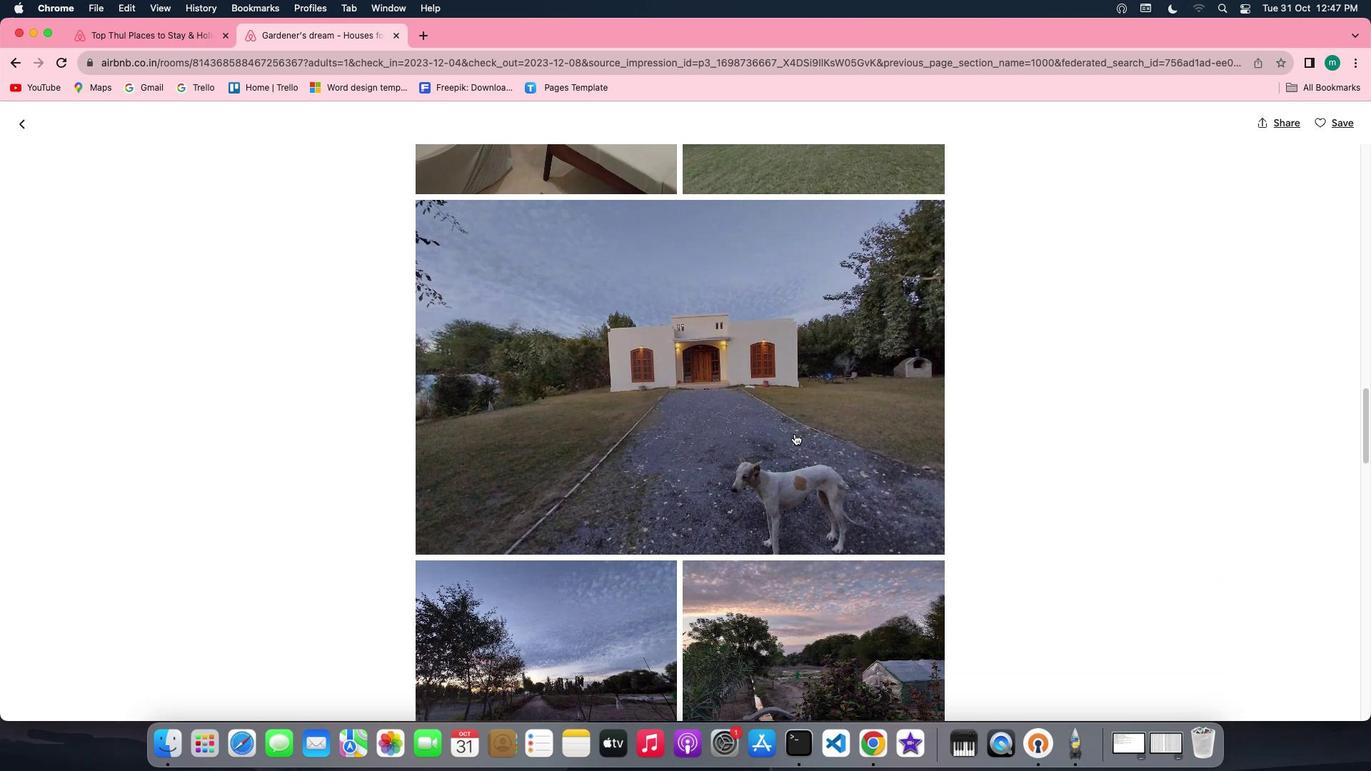 
Action: Mouse scrolled (794, 433) with delta (0, -1)
Screenshot: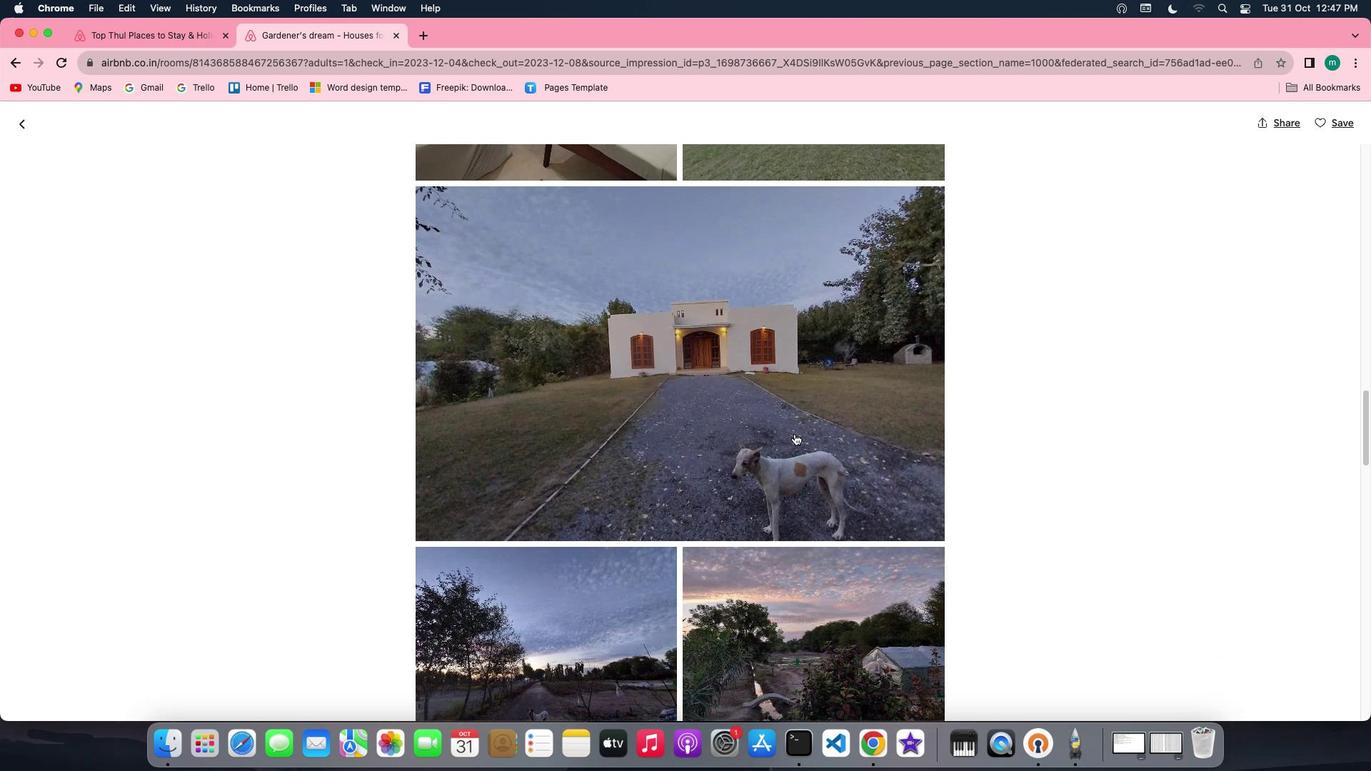 
Action: Mouse scrolled (794, 433) with delta (0, -2)
Screenshot: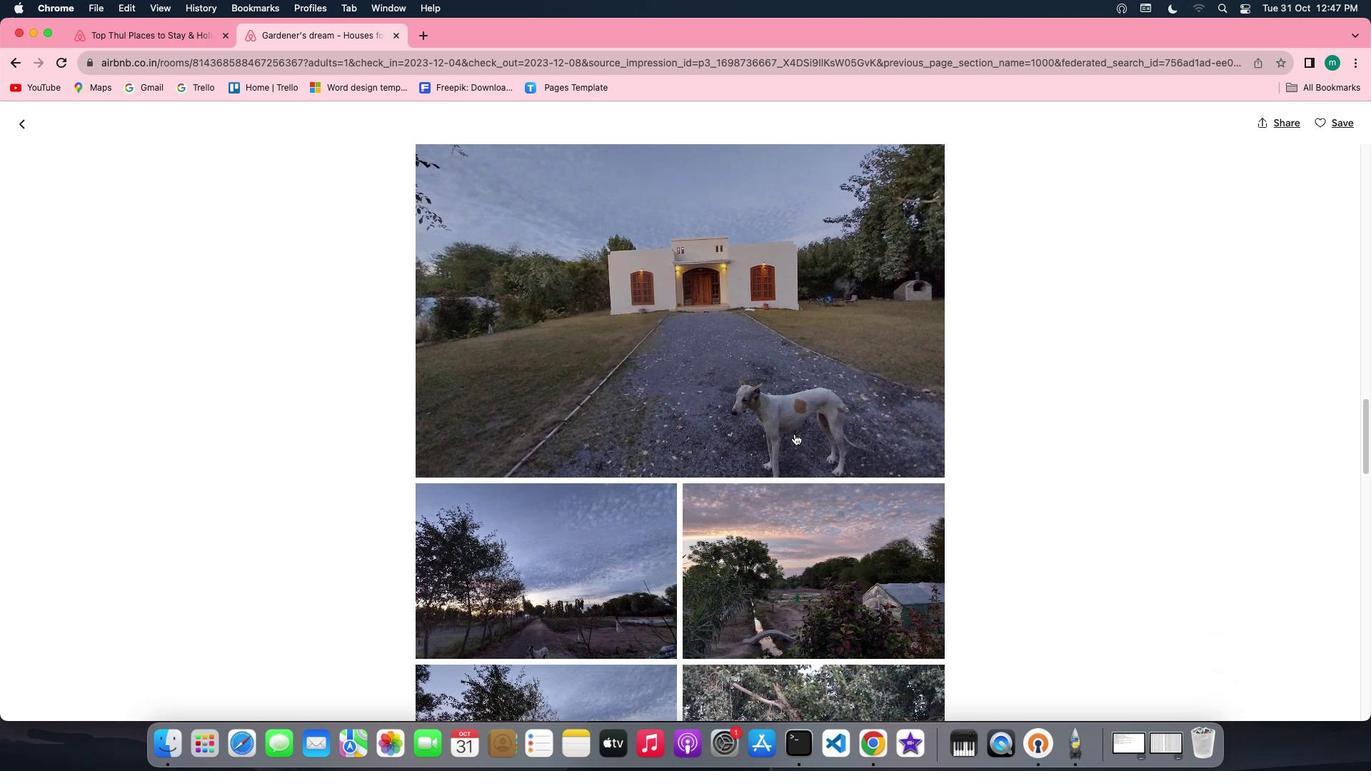 
Action: Mouse scrolled (794, 433) with delta (0, 0)
Screenshot: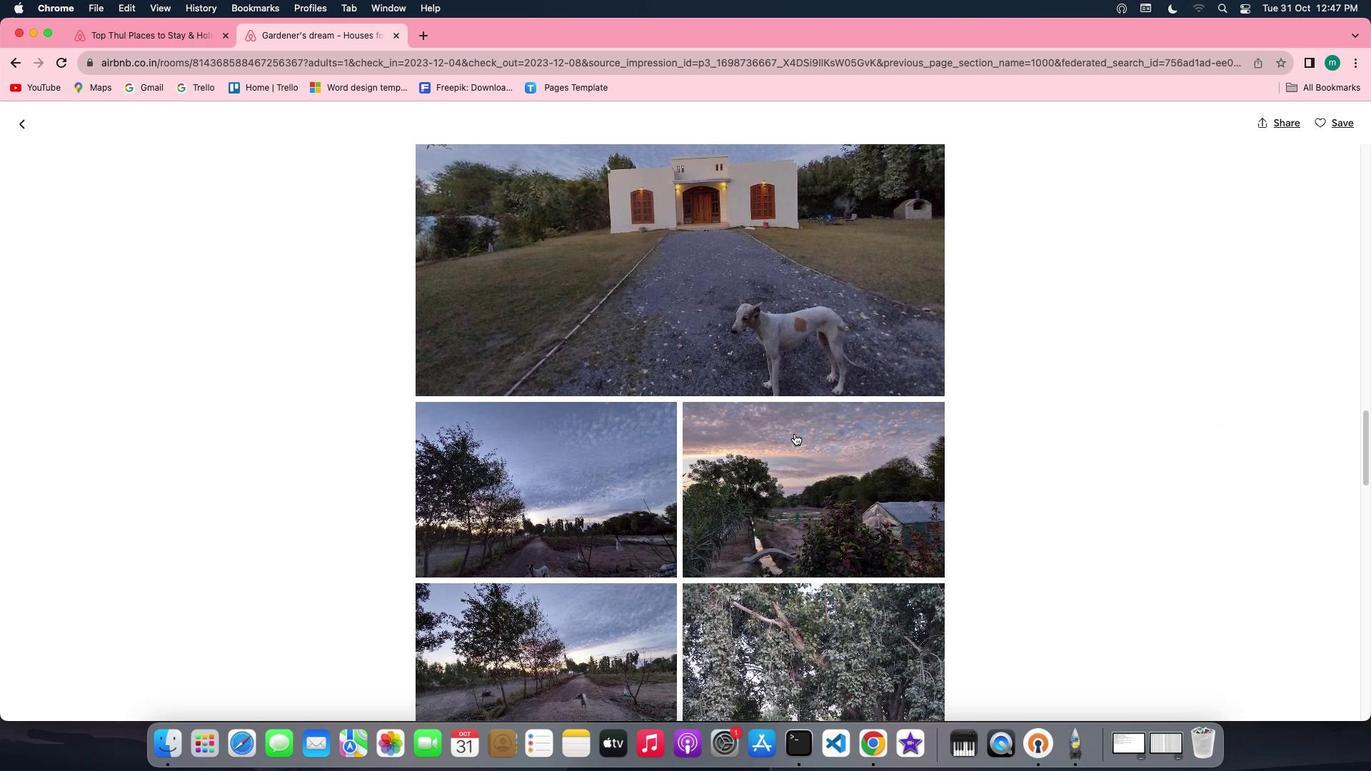 
Action: Mouse scrolled (794, 433) with delta (0, 0)
Screenshot: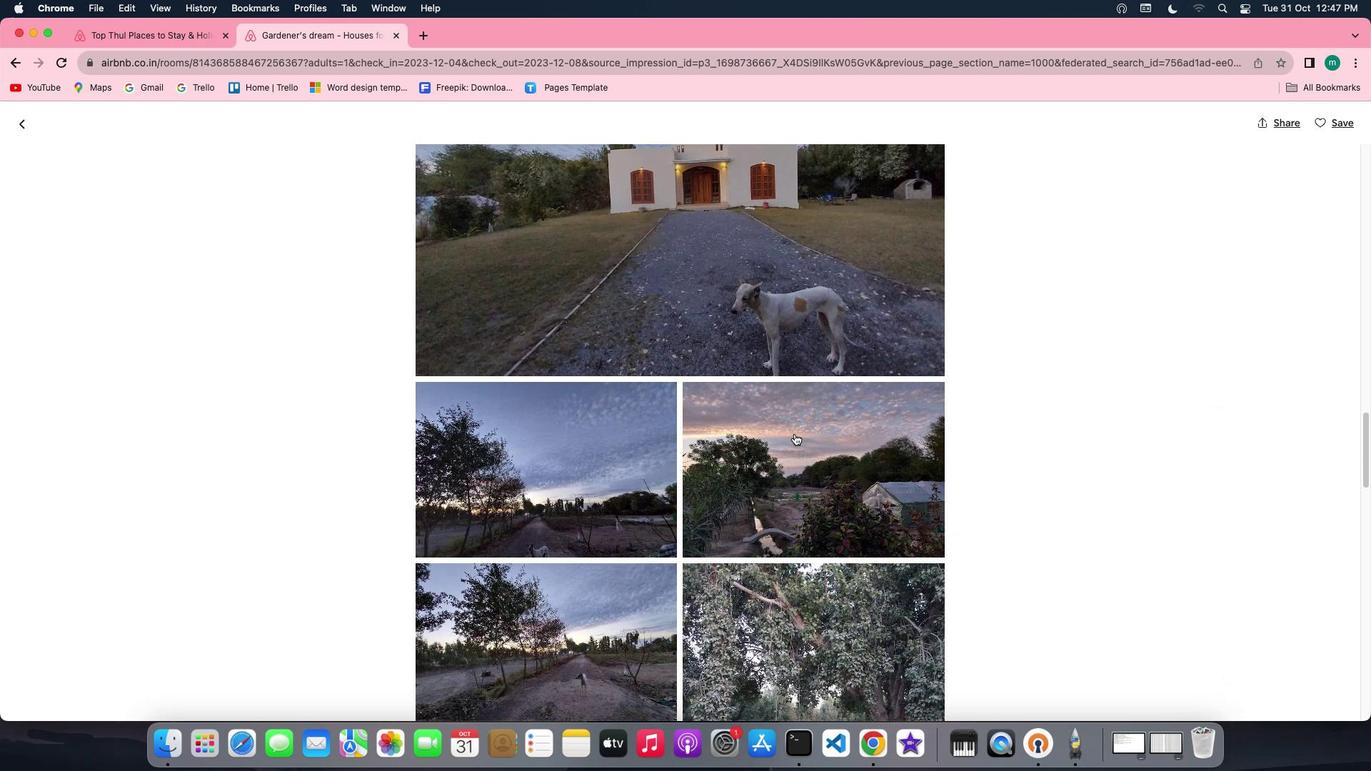 
Action: Mouse scrolled (794, 433) with delta (0, -1)
Screenshot: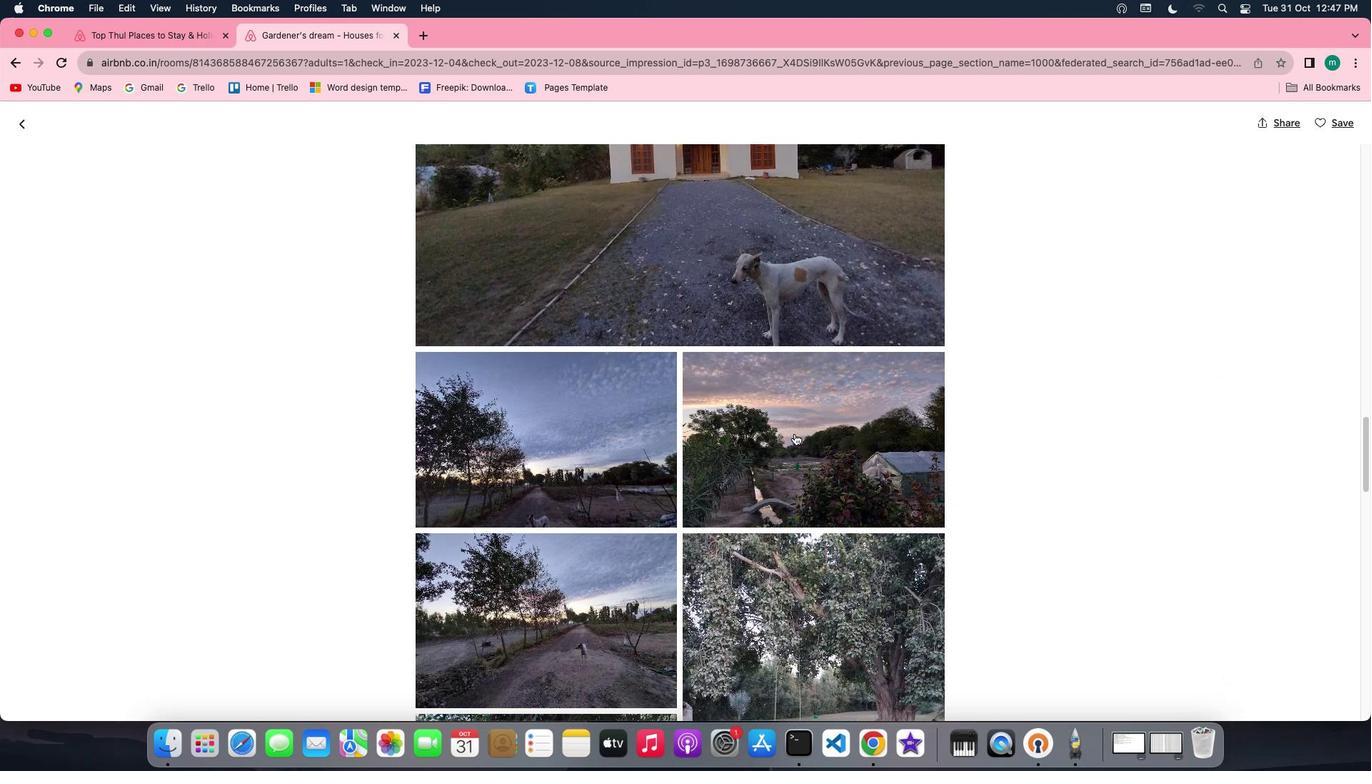 
Action: Mouse scrolled (794, 433) with delta (0, -2)
Screenshot: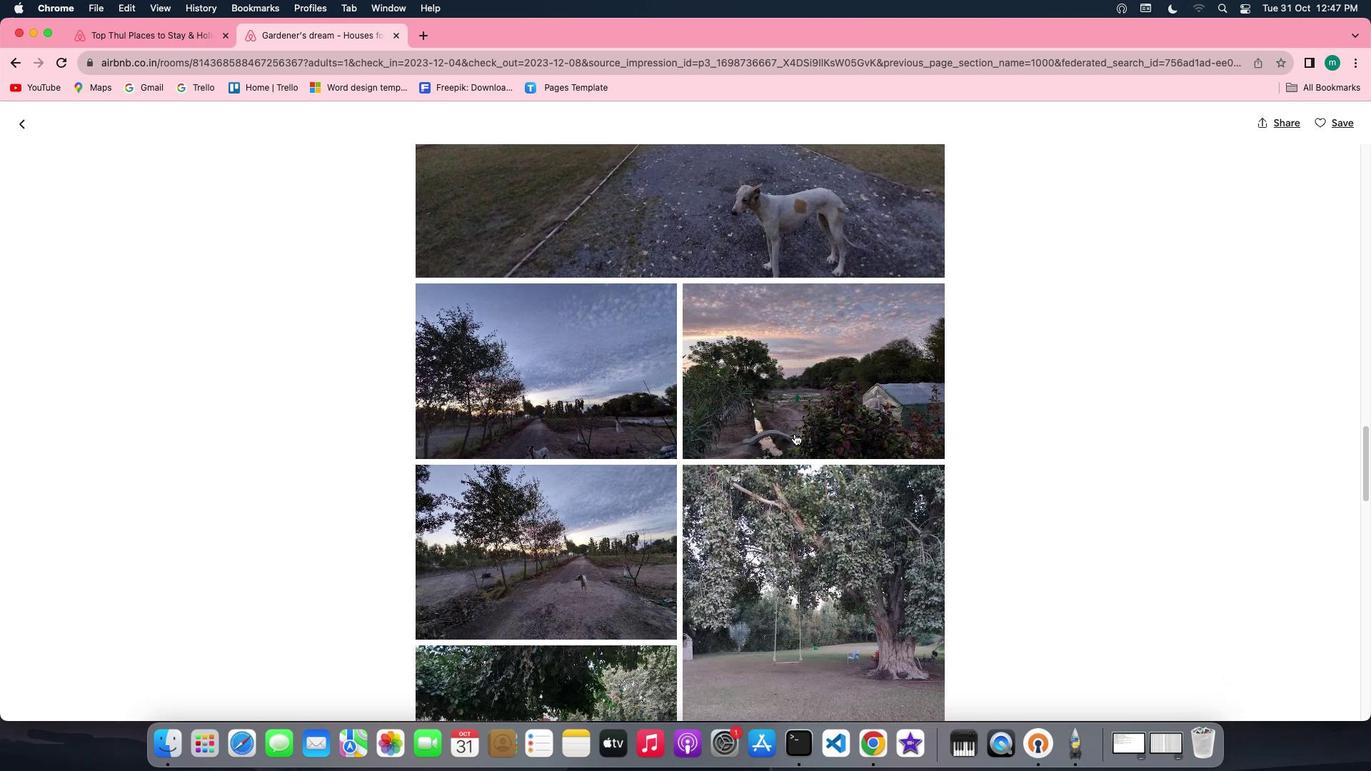 
Action: Mouse scrolled (794, 433) with delta (0, 0)
Screenshot: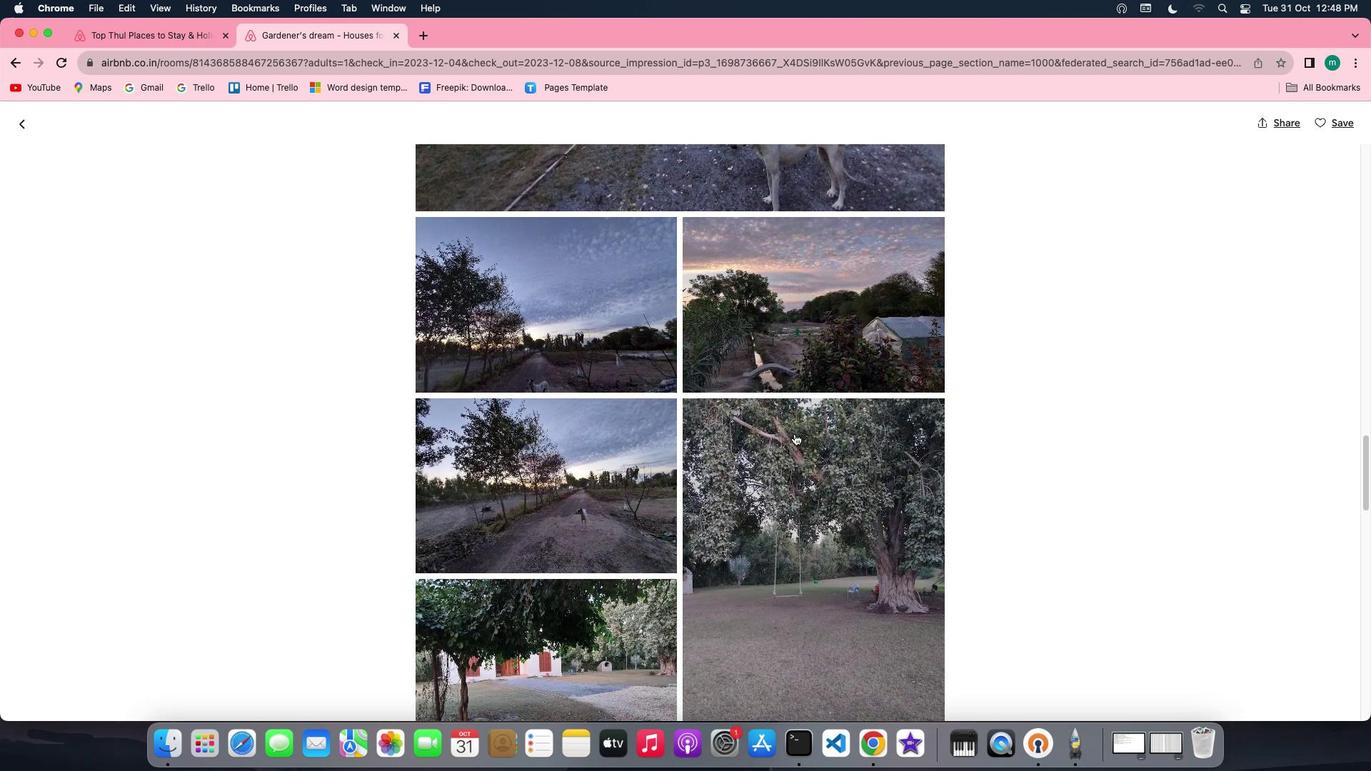 
Action: Mouse scrolled (794, 433) with delta (0, 0)
Screenshot: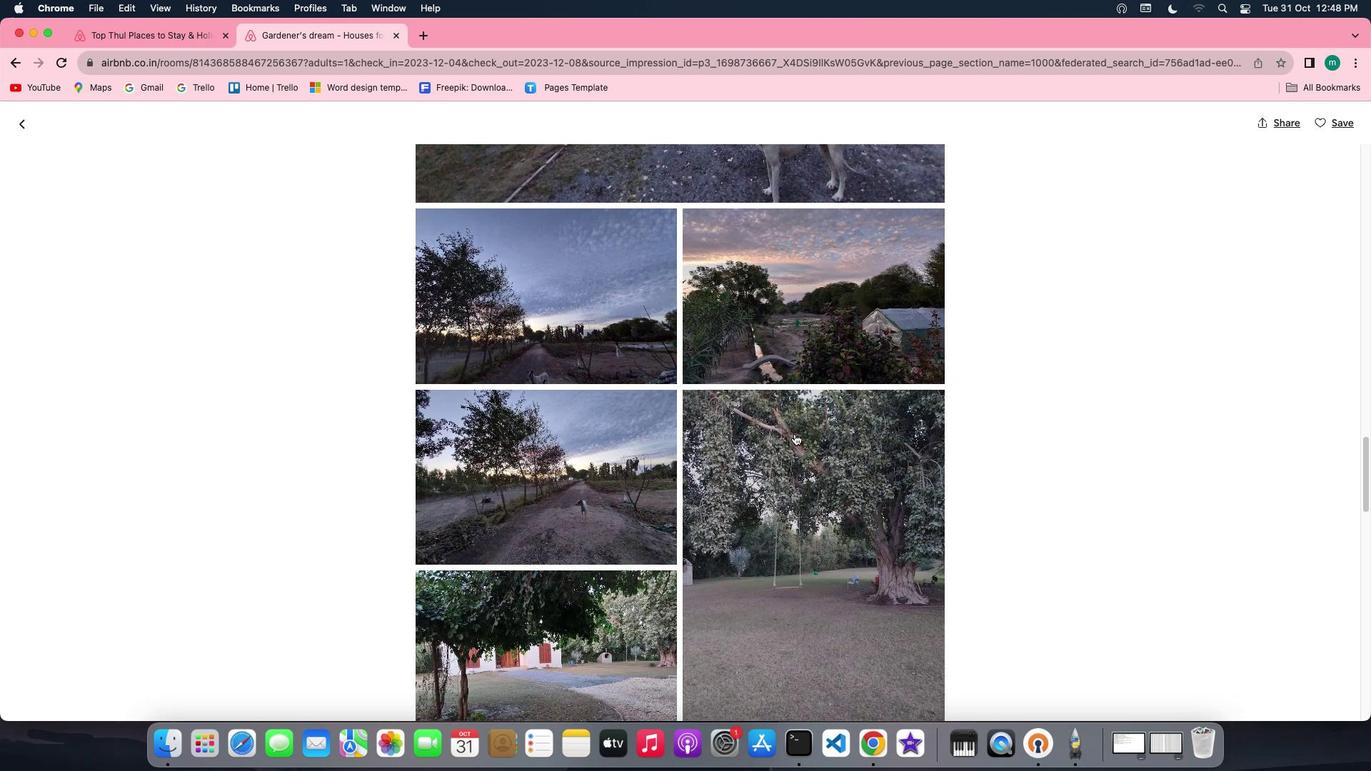 
Action: Mouse scrolled (794, 433) with delta (0, -1)
Screenshot: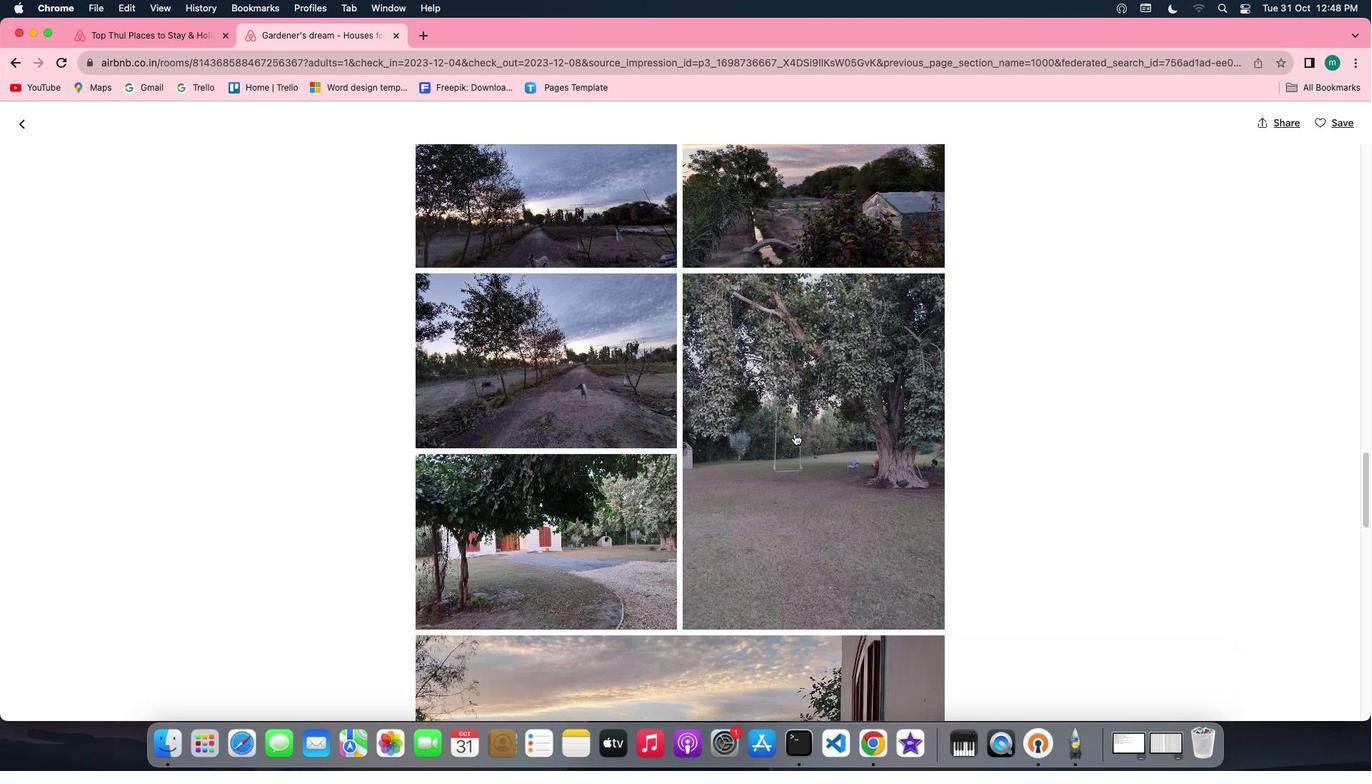 
Action: Mouse scrolled (794, 433) with delta (0, -2)
Screenshot: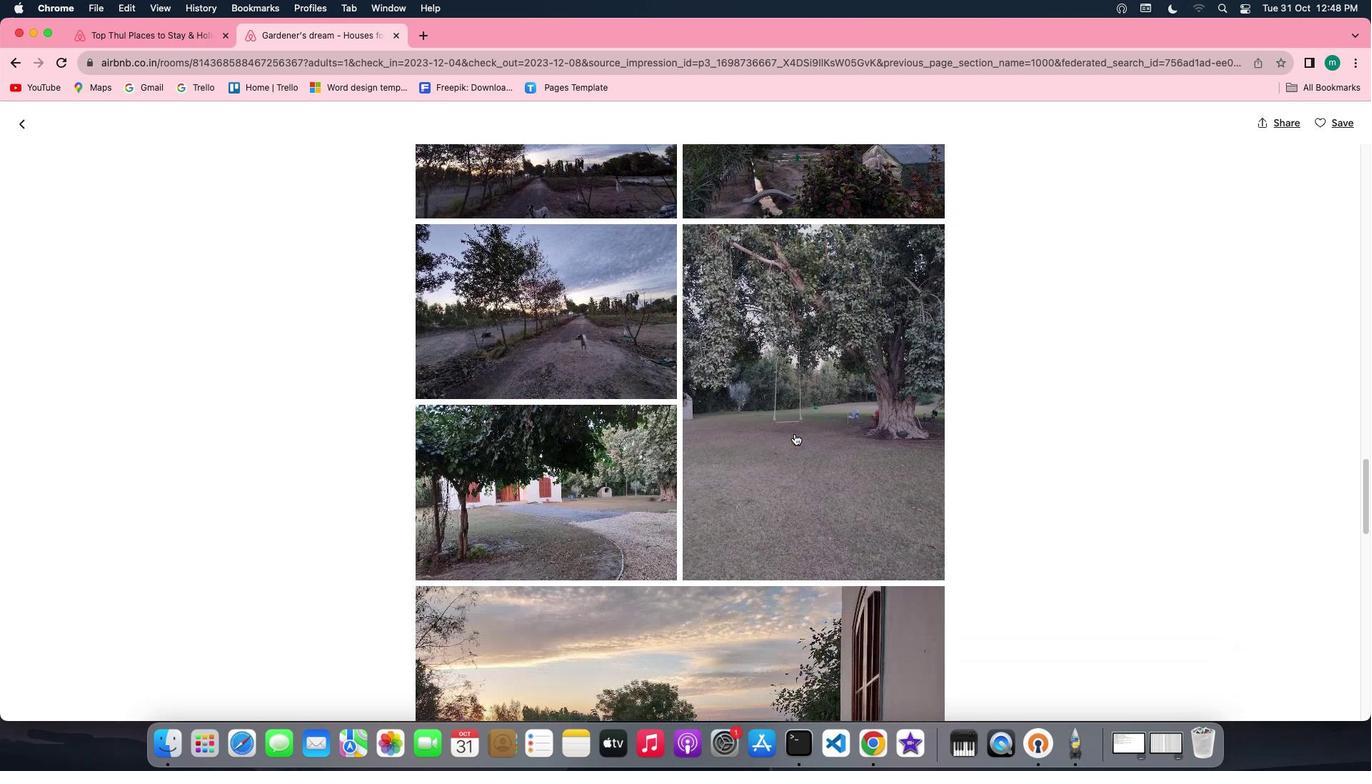 
Action: Mouse scrolled (794, 433) with delta (0, 0)
Screenshot: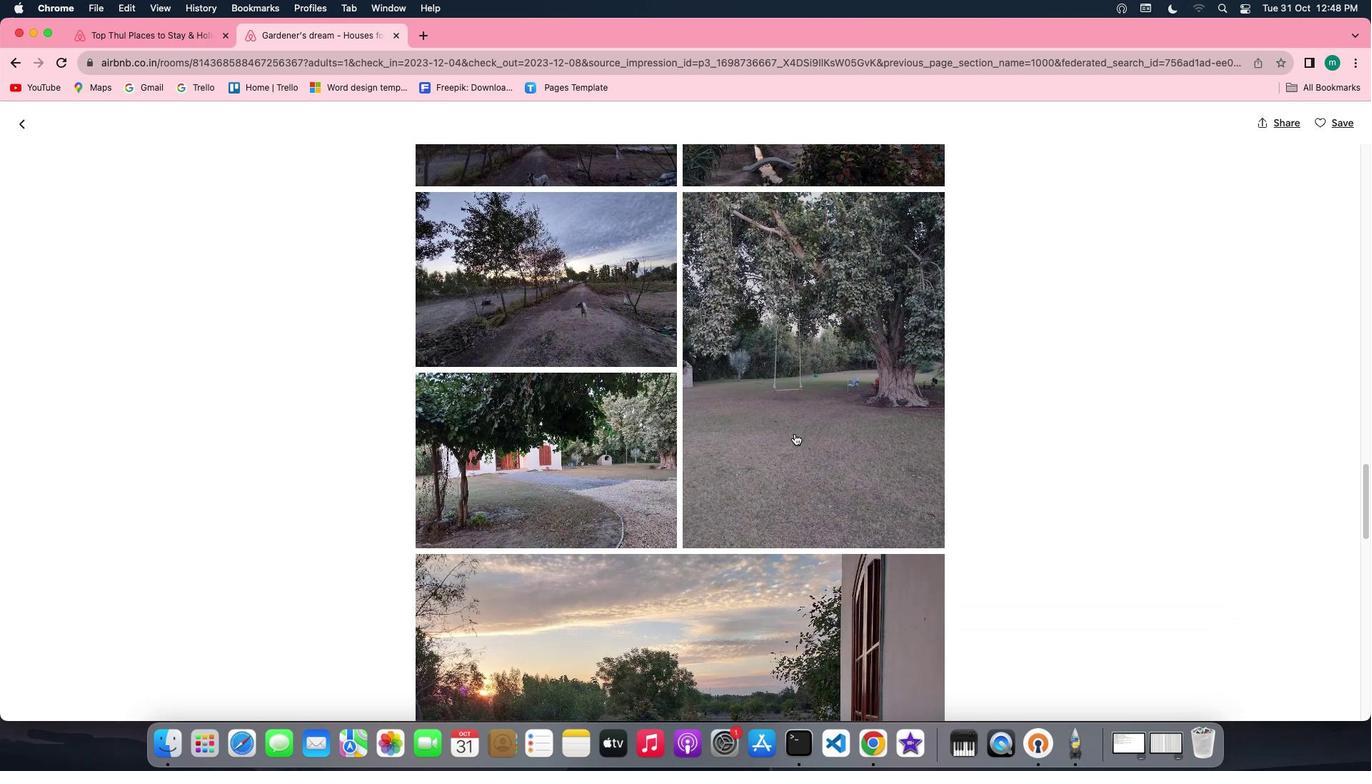 
Action: Mouse scrolled (794, 433) with delta (0, 0)
Screenshot: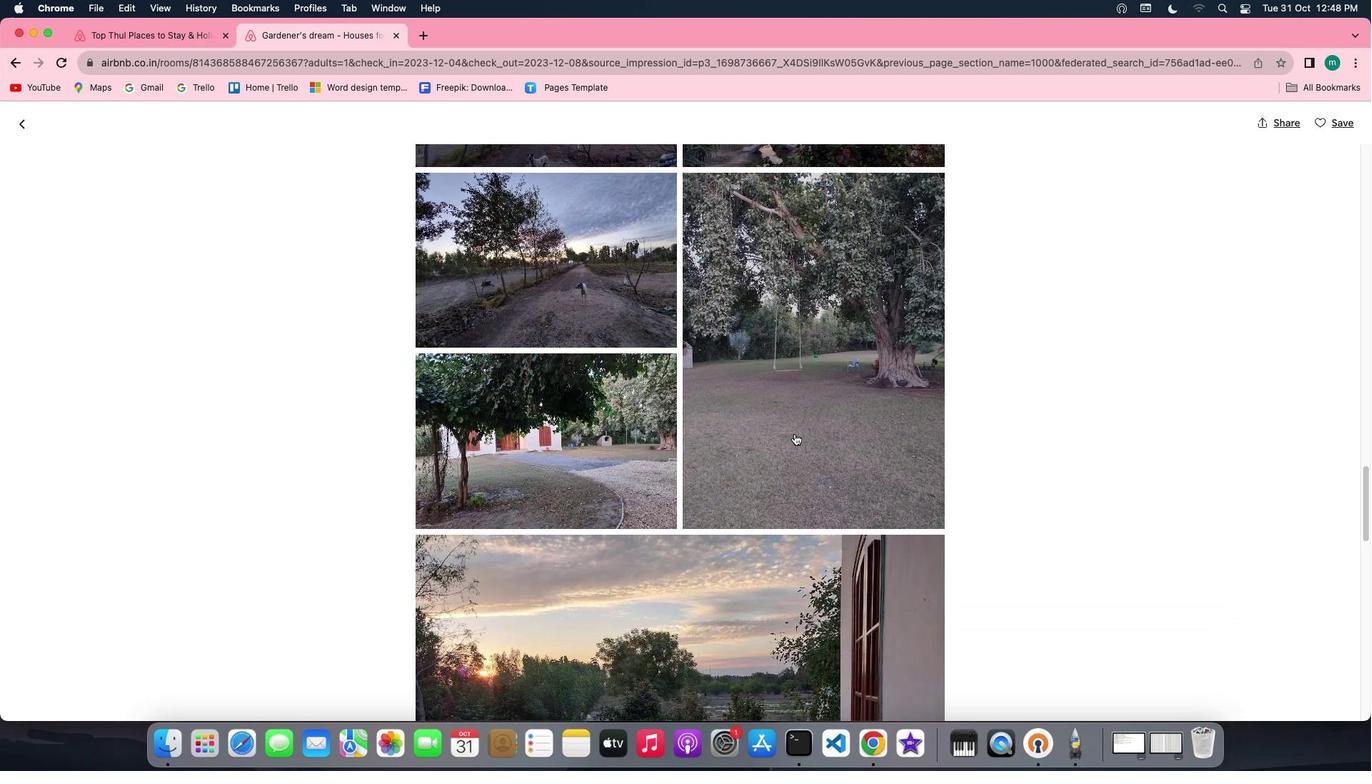 
Action: Mouse scrolled (794, 433) with delta (0, -1)
Screenshot: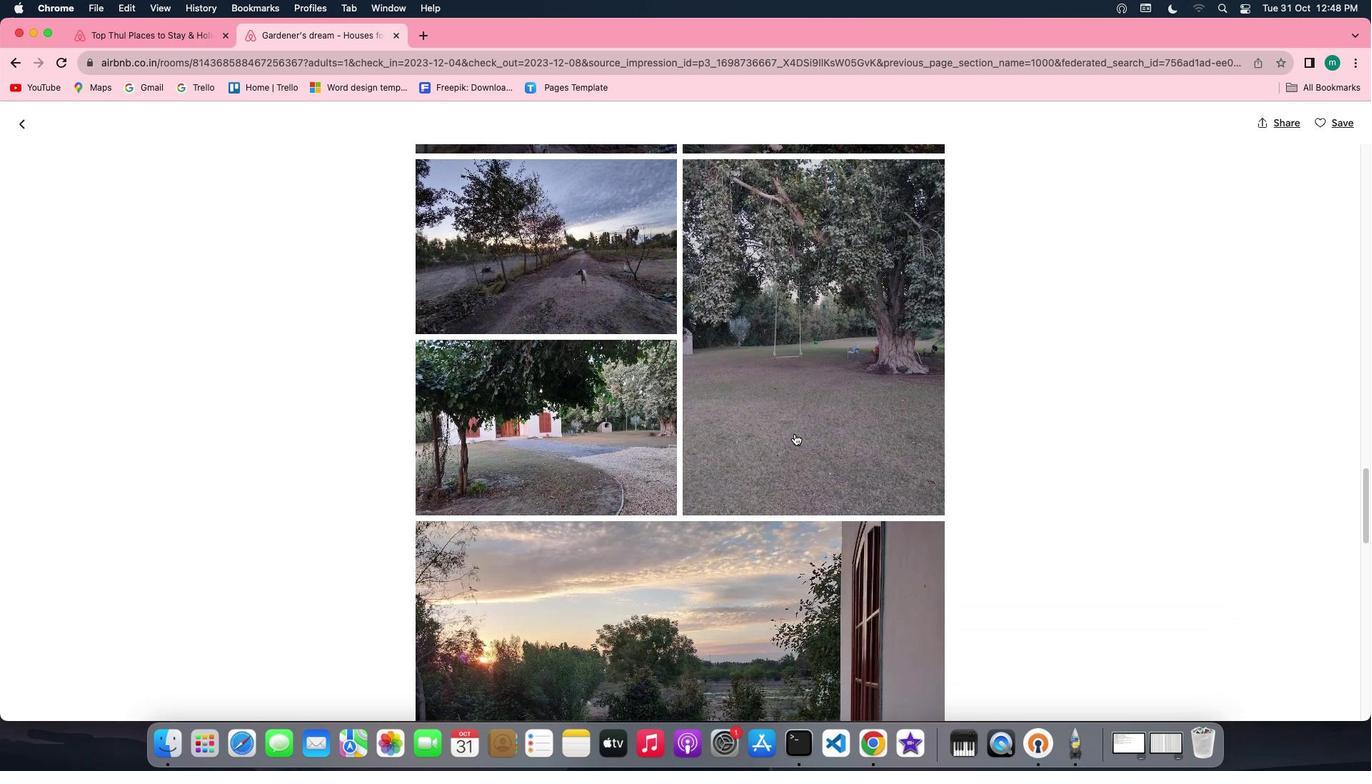 
Action: Mouse scrolled (794, 433) with delta (0, -2)
Screenshot: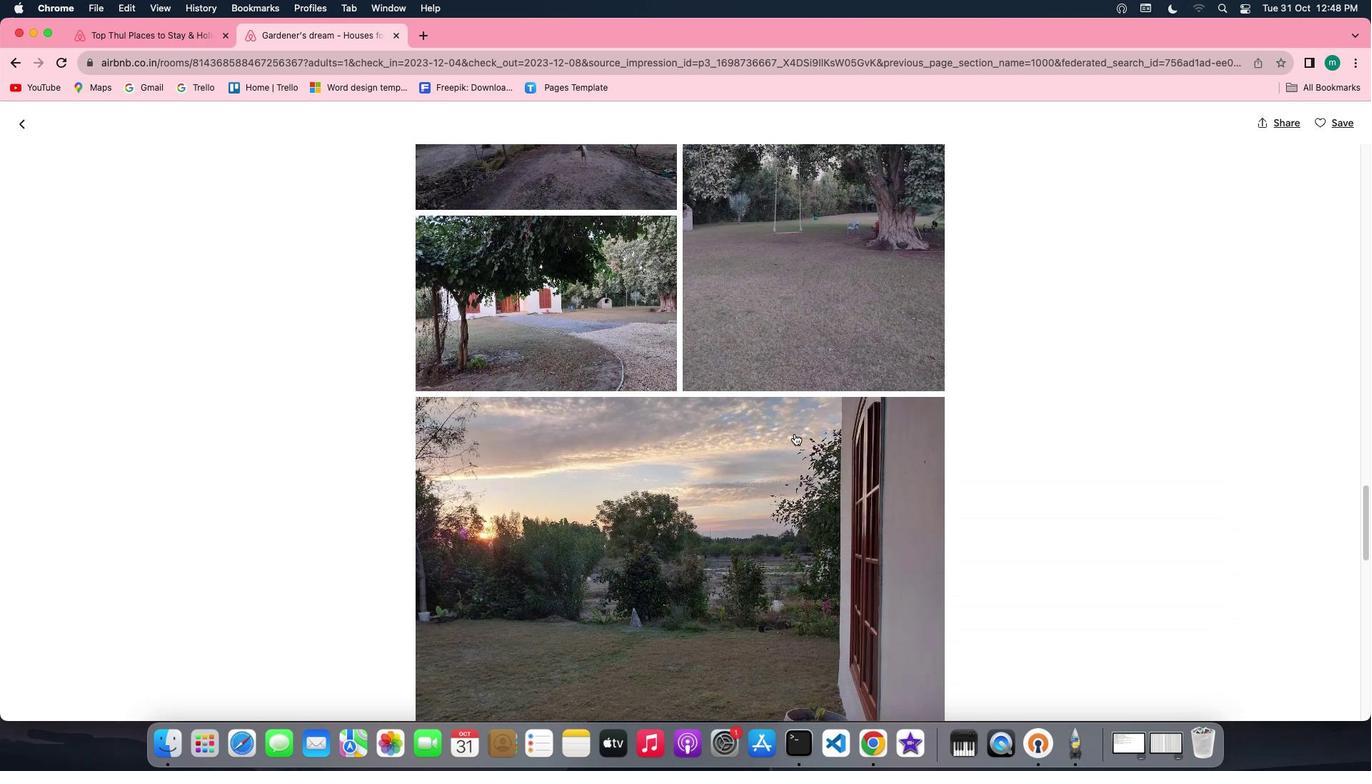 
Action: Mouse scrolled (794, 433) with delta (0, 0)
Screenshot: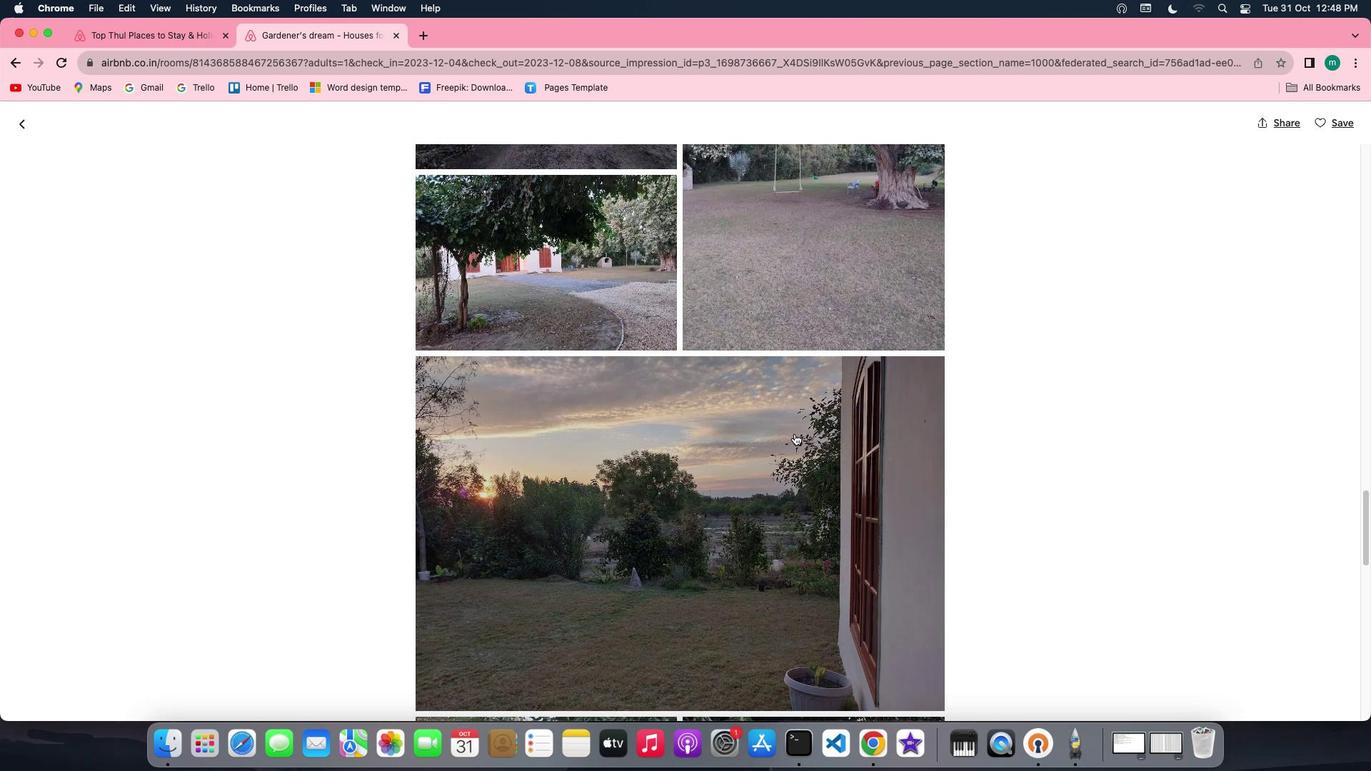 
Action: Mouse scrolled (794, 433) with delta (0, 0)
Screenshot: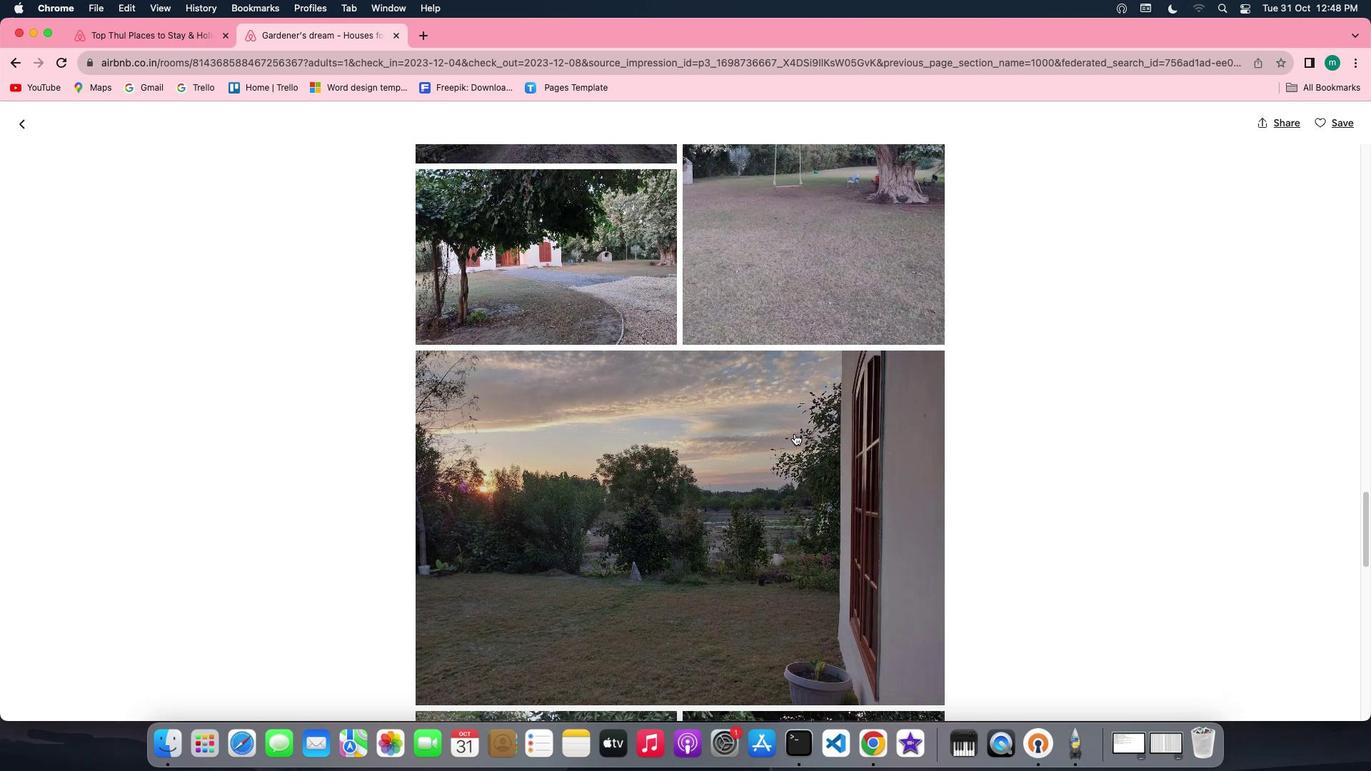 
Action: Mouse scrolled (794, 433) with delta (0, -1)
Screenshot: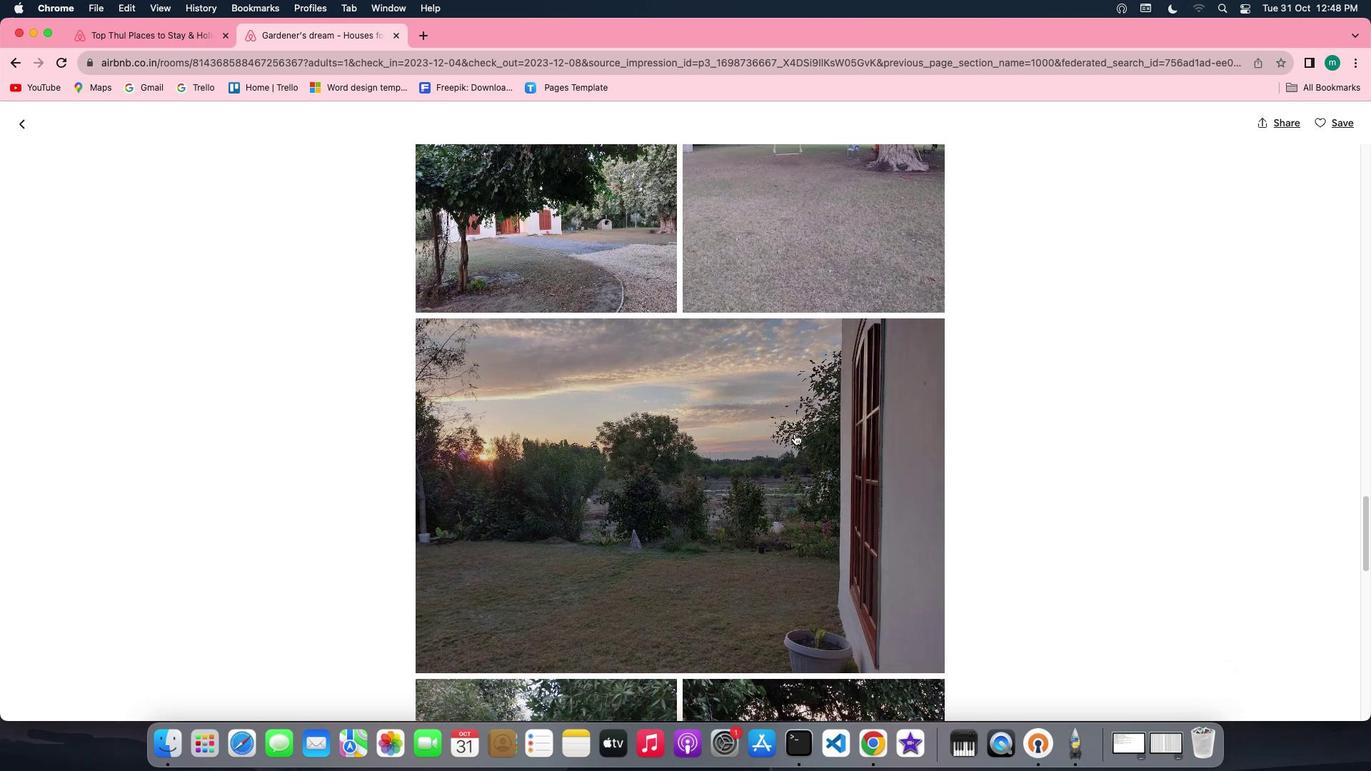 
Action: Mouse scrolled (794, 433) with delta (0, -1)
Screenshot: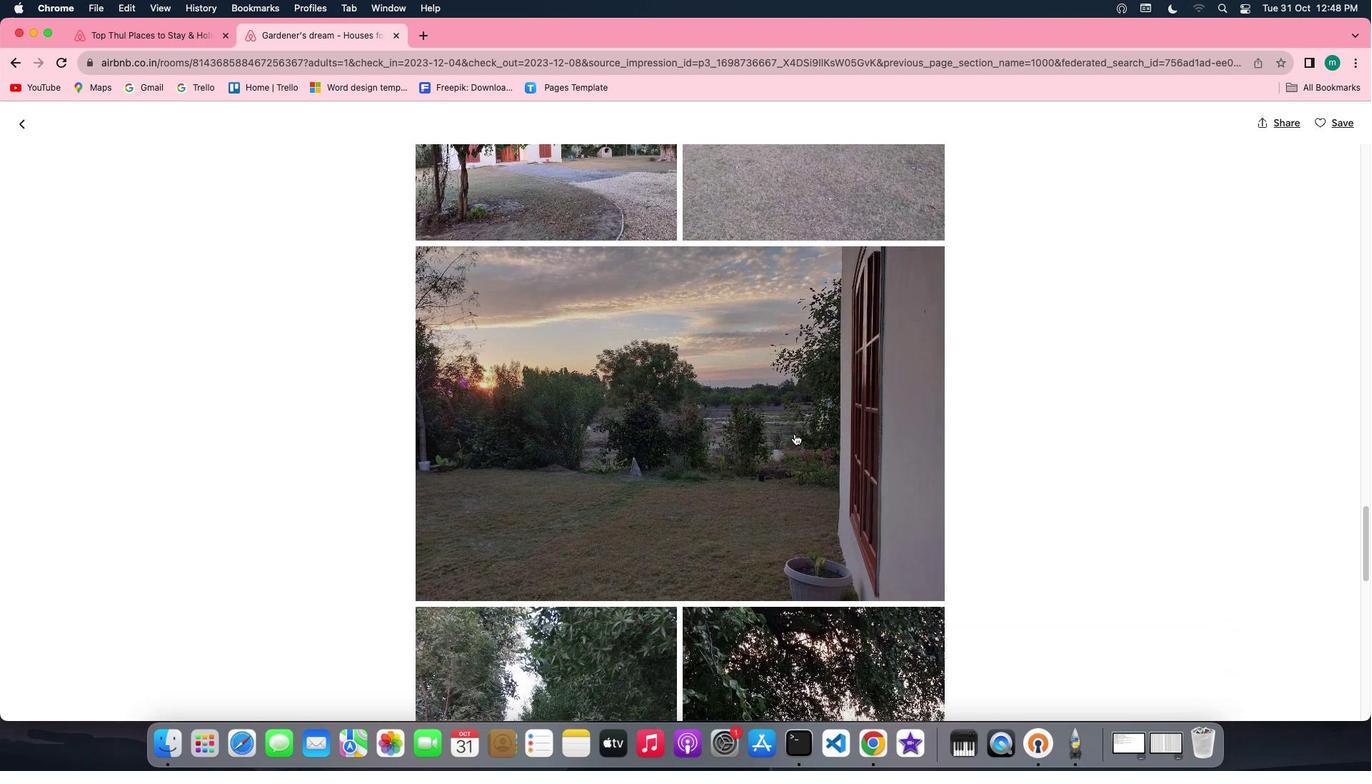 
Action: Mouse scrolled (794, 433) with delta (0, 0)
Screenshot: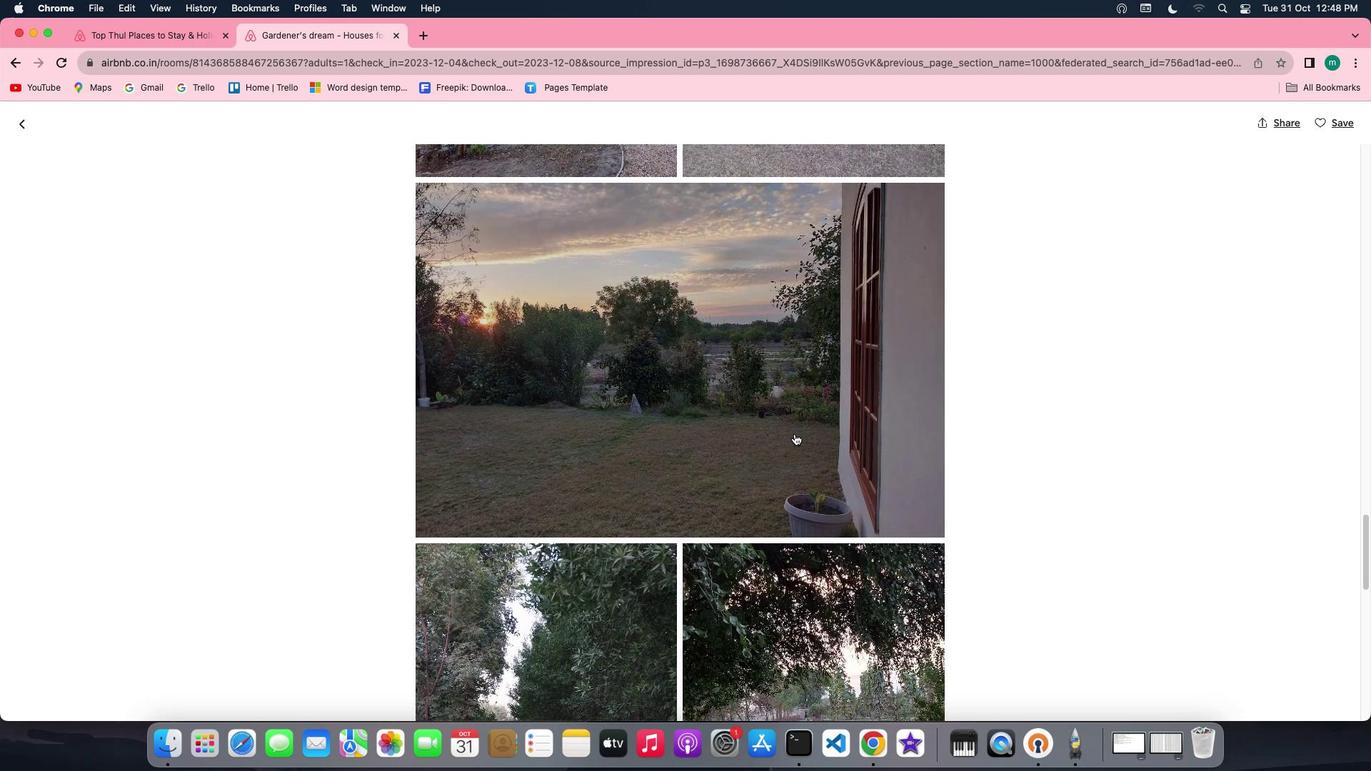 
Action: Mouse scrolled (794, 433) with delta (0, 0)
Screenshot: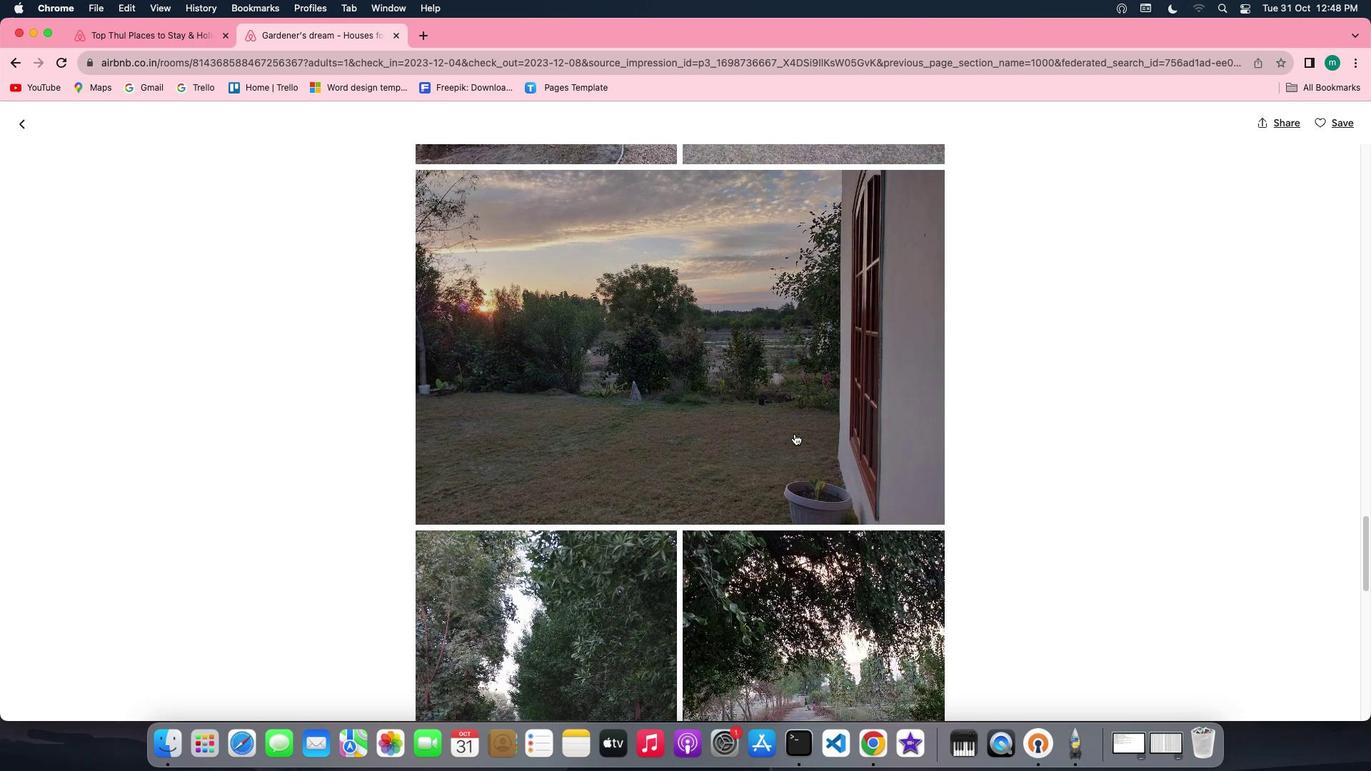 
Action: Mouse scrolled (794, 433) with delta (0, -1)
Screenshot: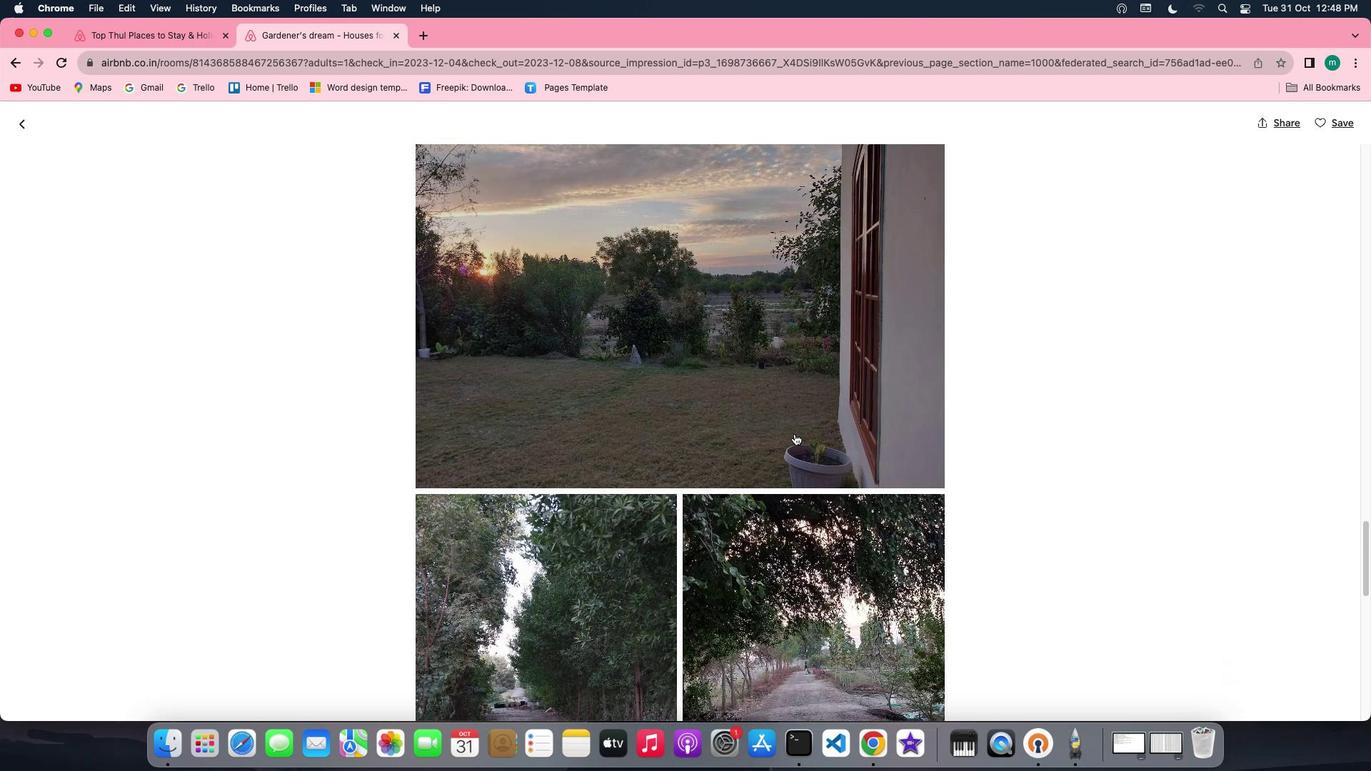 
Action: Mouse scrolled (794, 433) with delta (0, 0)
Screenshot: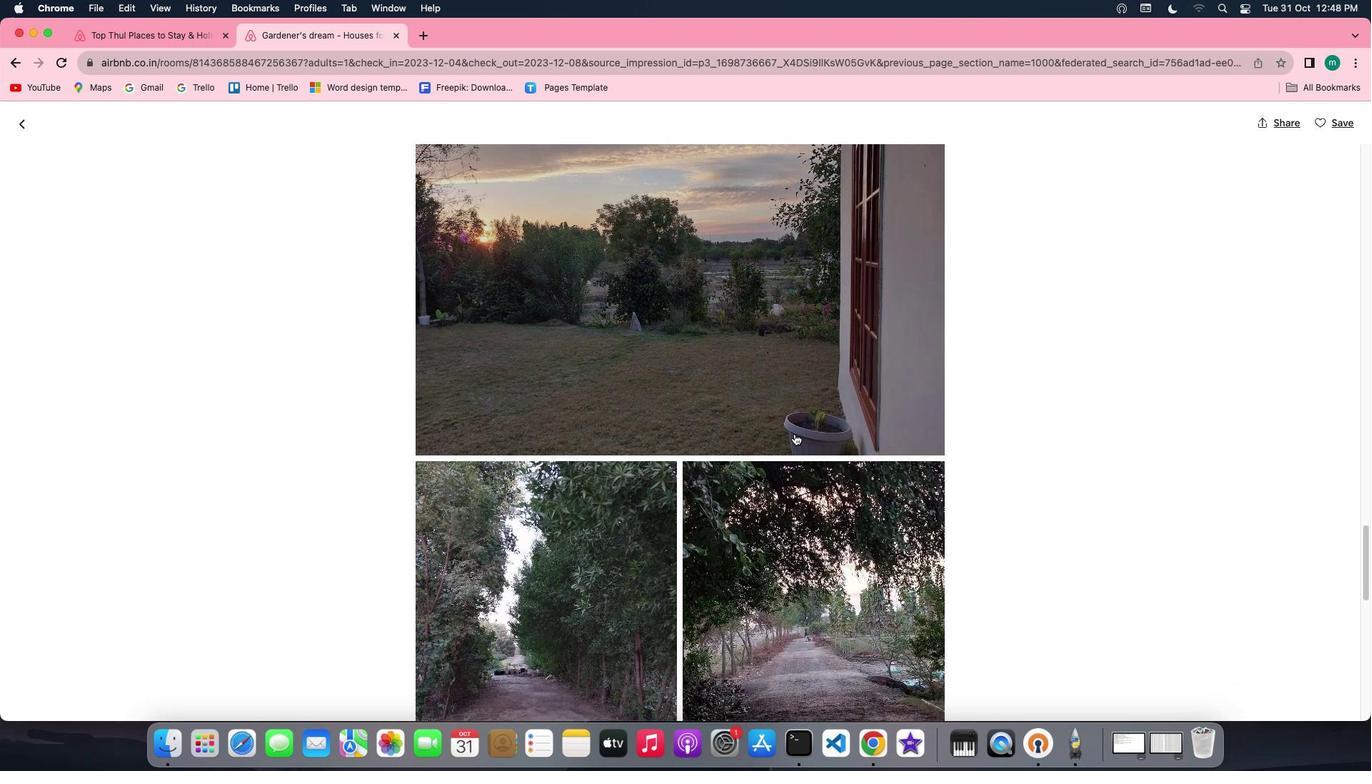 
Action: Mouse scrolled (794, 433) with delta (0, 0)
Screenshot: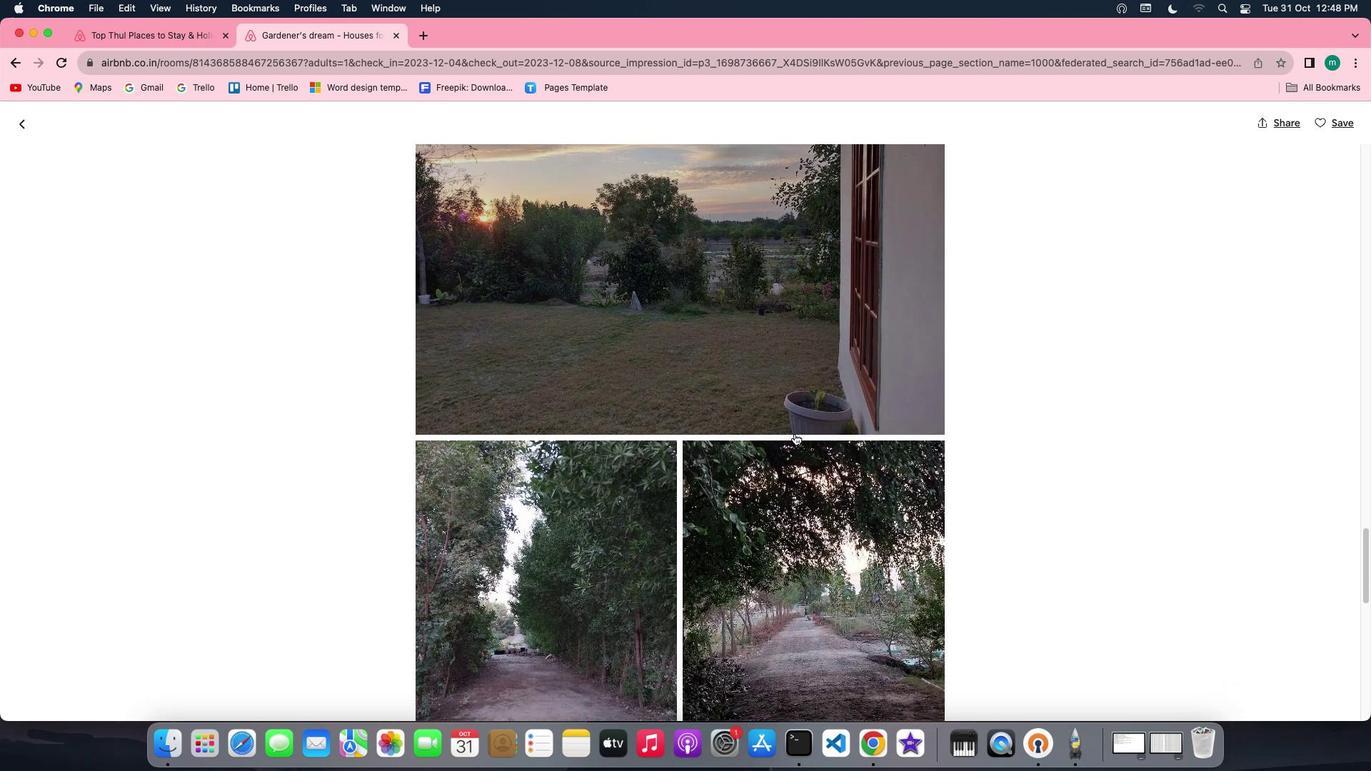 
Action: Mouse scrolled (794, 433) with delta (0, -1)
Screenshot: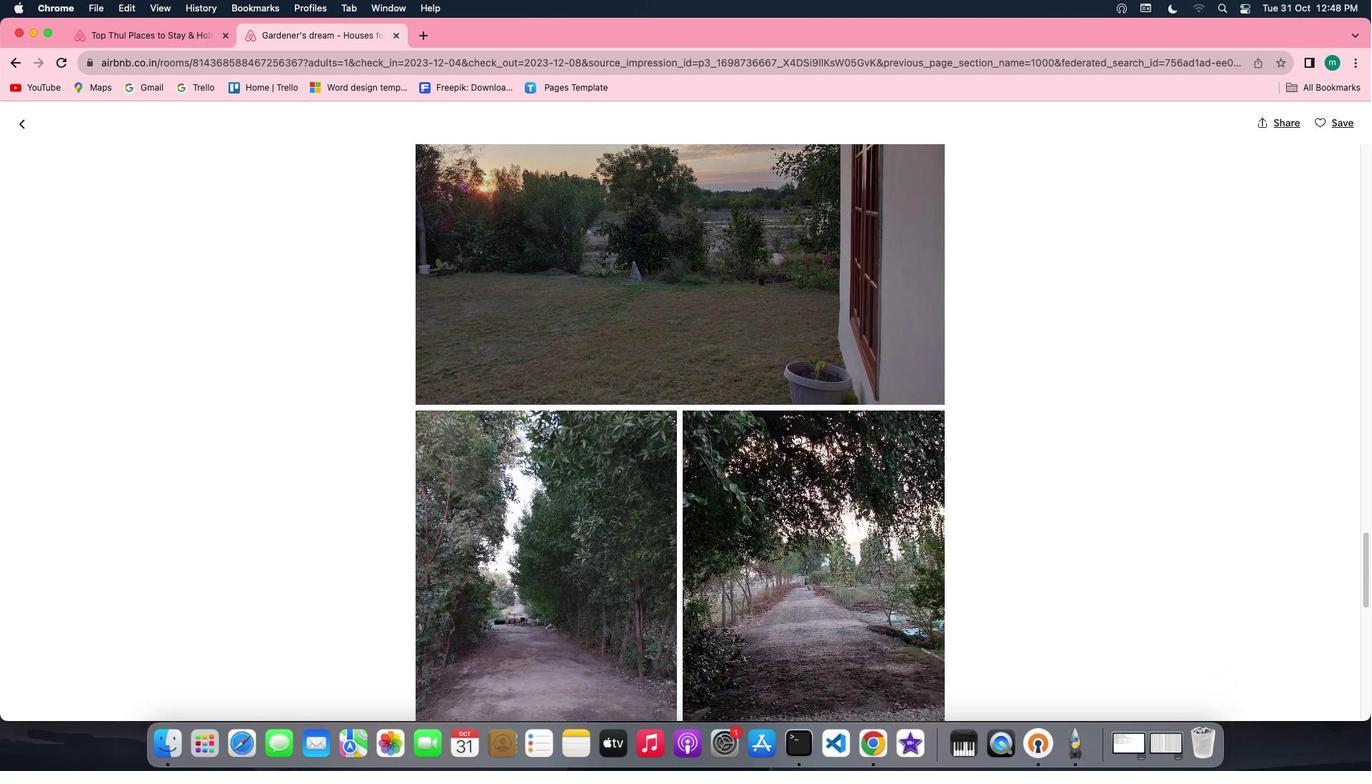 
Action: Mouse scrolled (794, 433) with delta (0, -1)
Screenshot: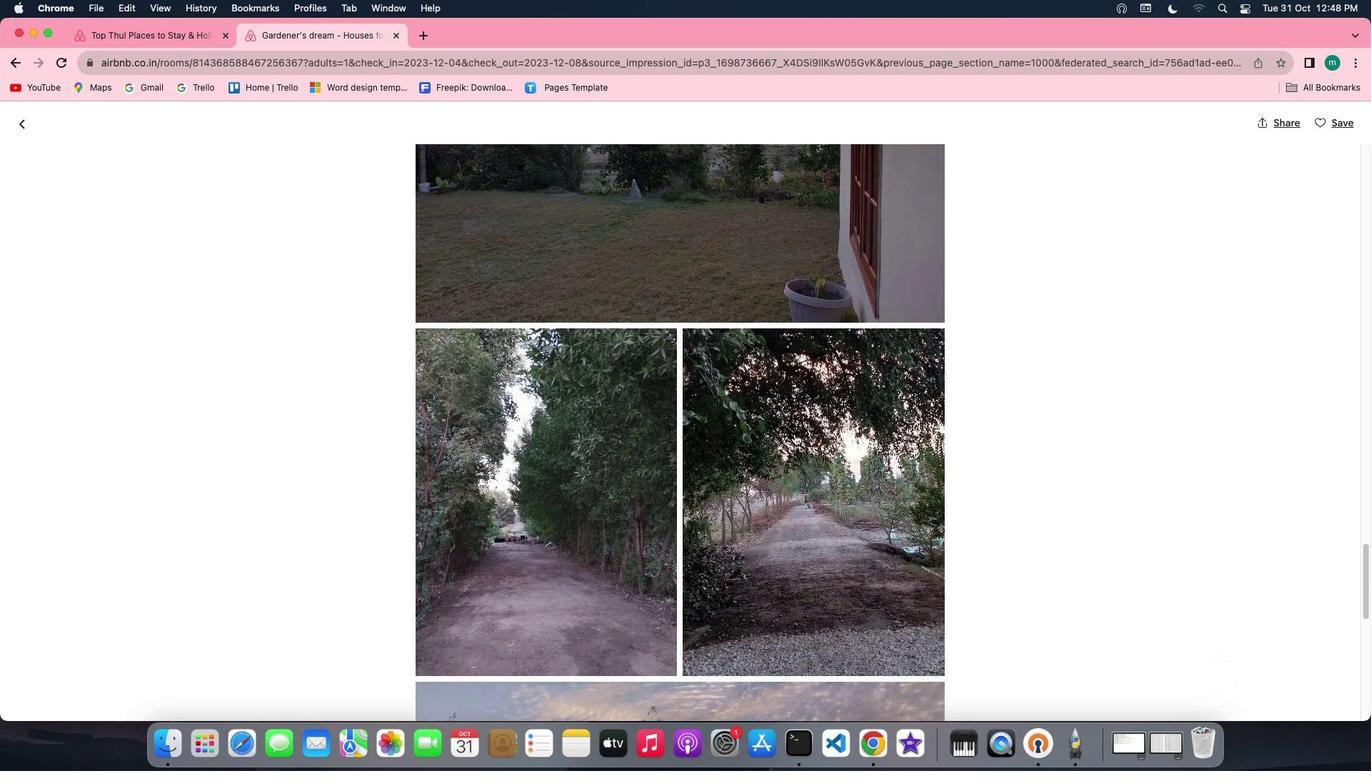 
Action: Mouse scrolled (794, 433) with delta (0, 0)
Screenshot: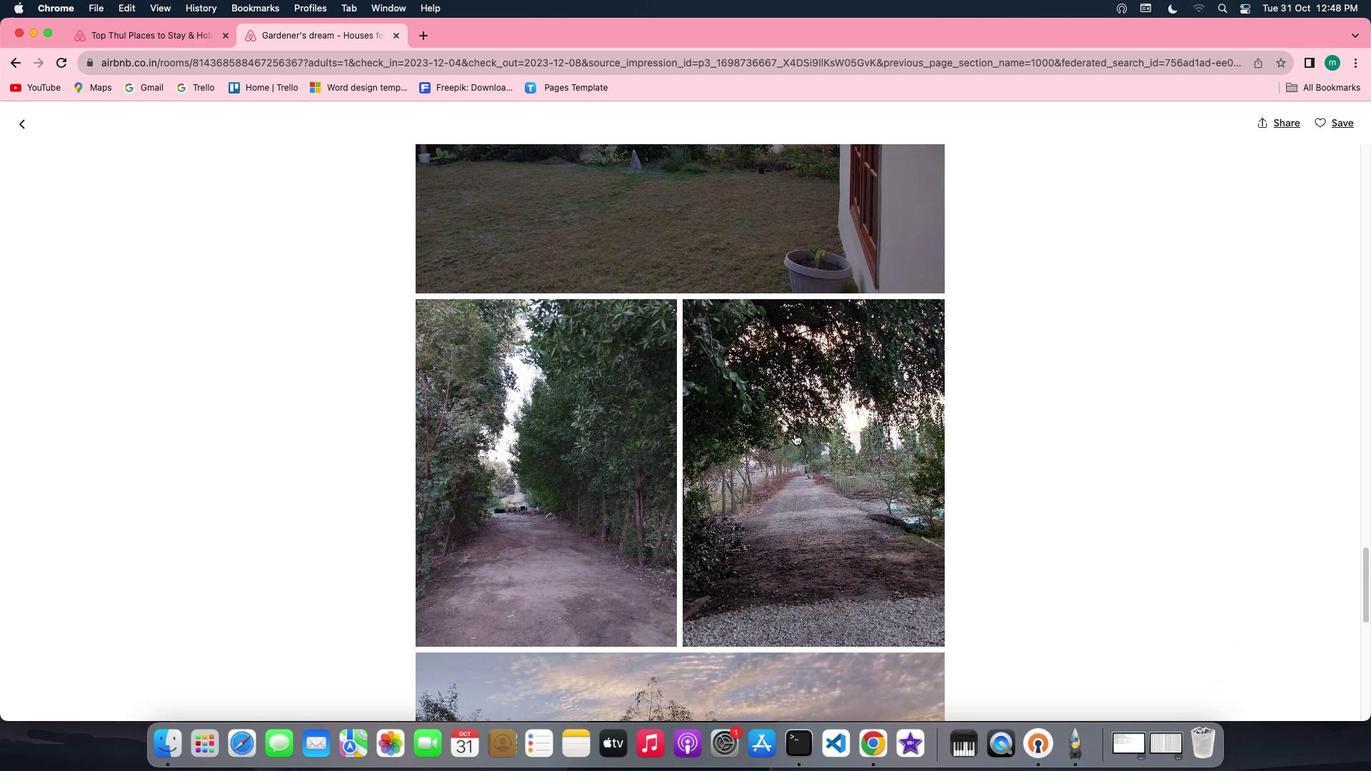 
Action: Mouse scrolled (794, 433) with delta (0, 0)
Screenshot: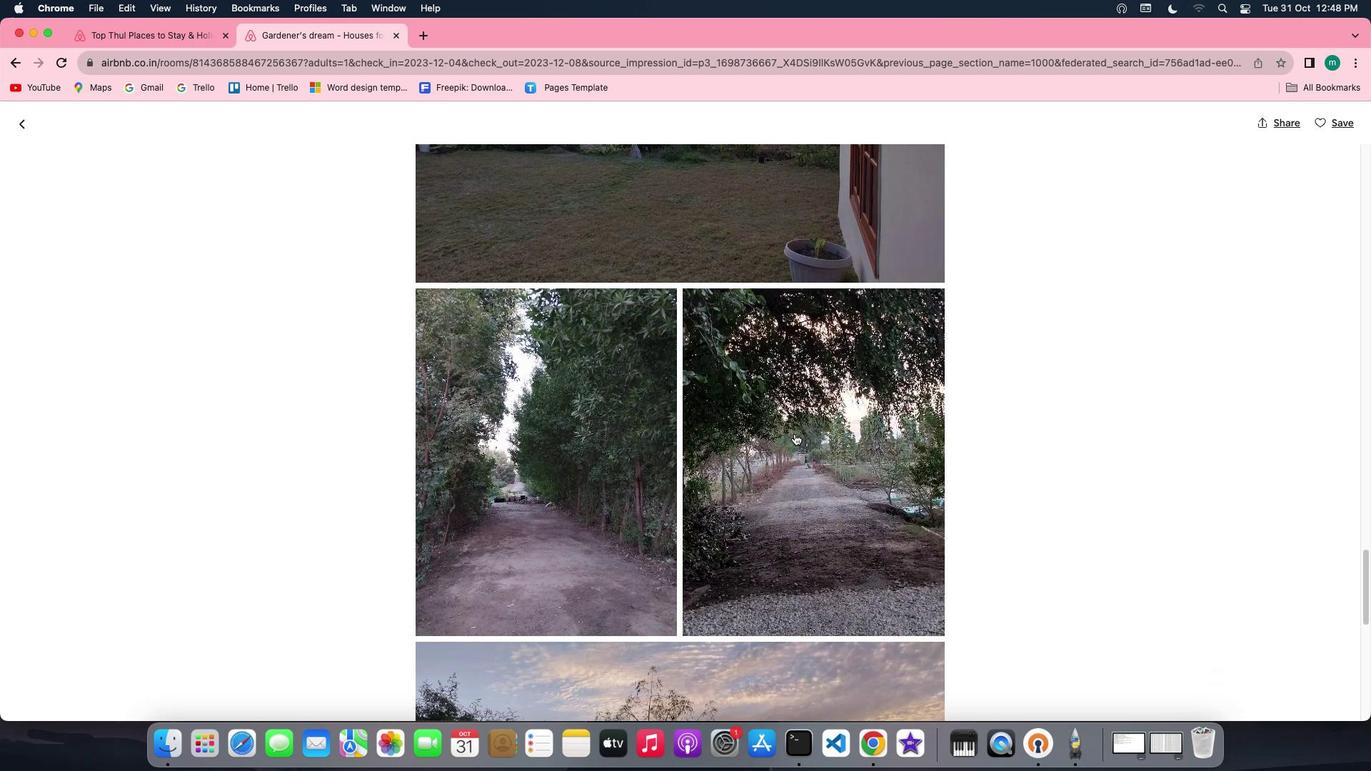 
Action: Mouse scrolled (794, 433) with delta (0, -1)
Screenshot: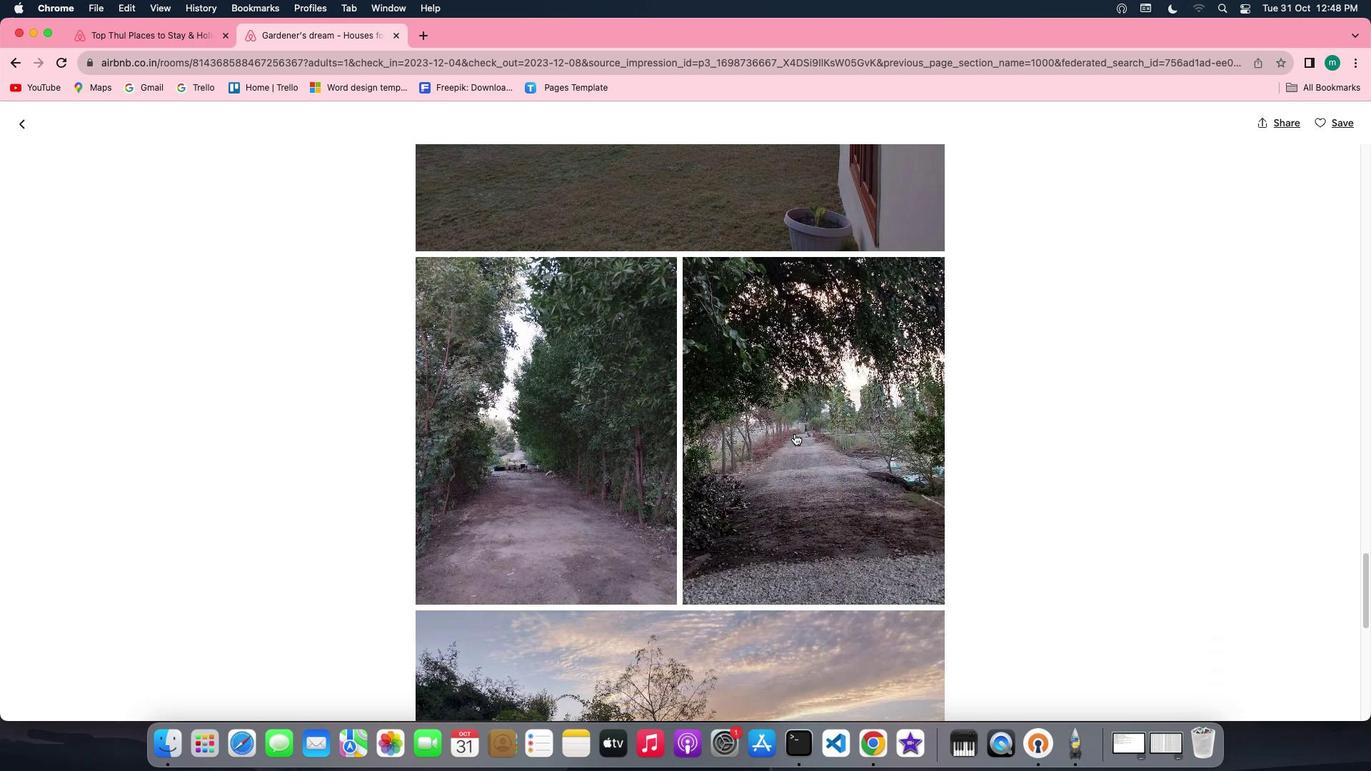 
Action: Mouse scrolled (794, 433) with delta (0, -2)
Screenshot: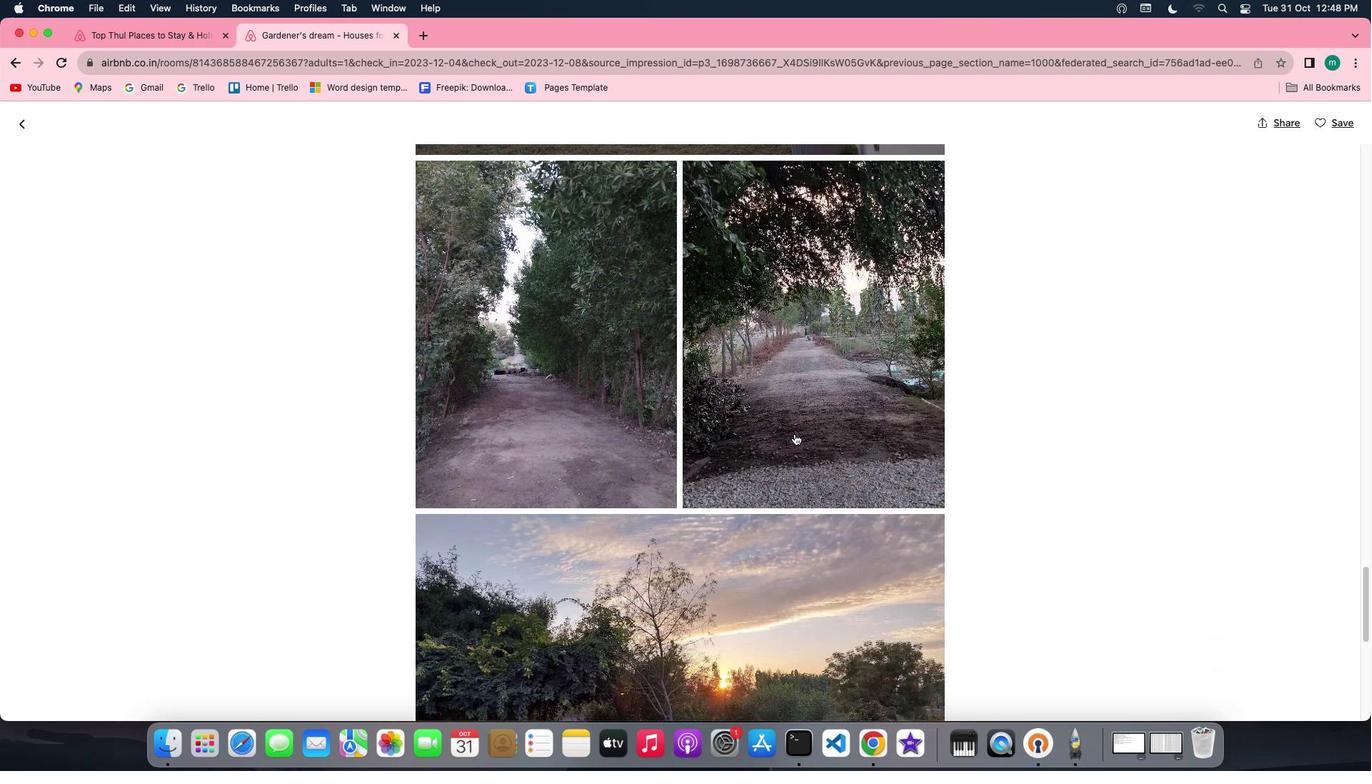 
Action: Mouse scrolled (794, 433) with delta (0, 0)
Screenshot: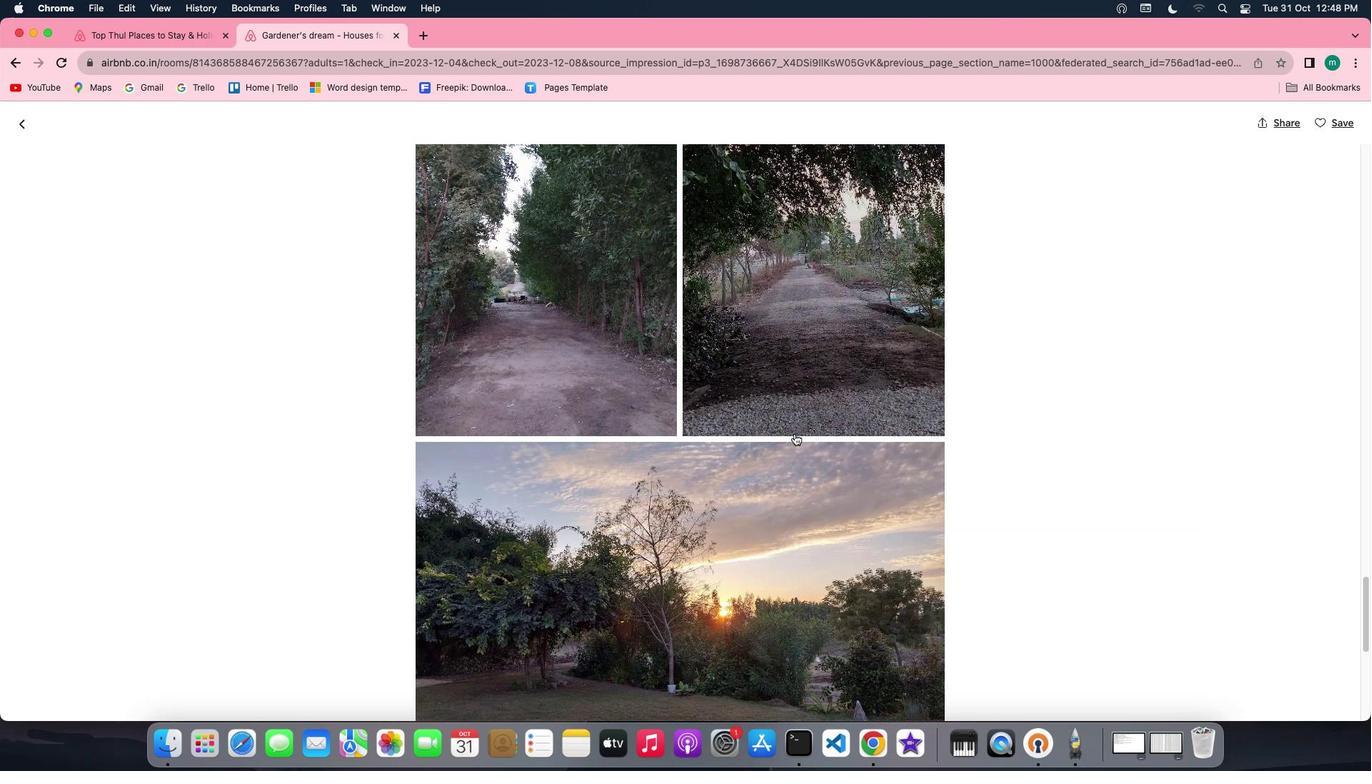 
Action: Mouse scrolled (794, 433) with delta (0, 0)
Screenshot: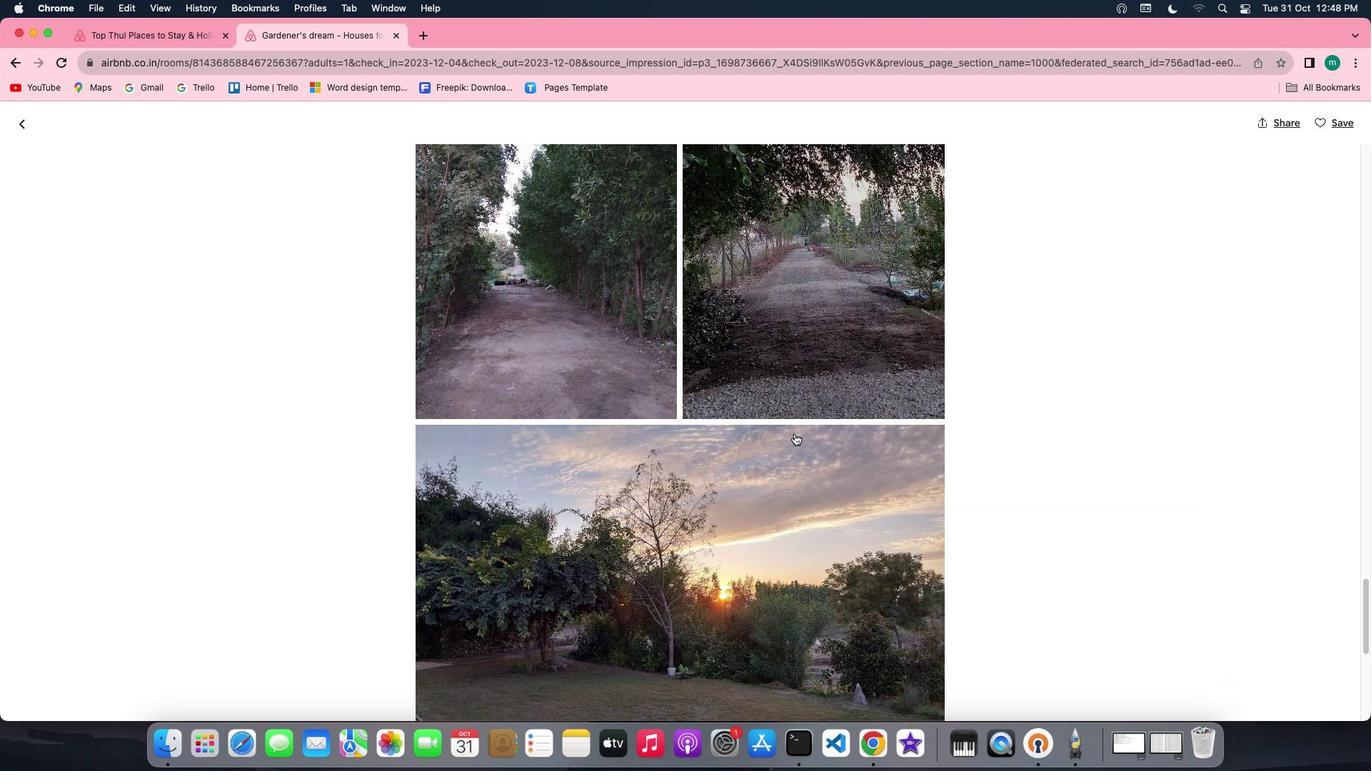 
Action: Mouse scrolled (794, 433) with delta (0, -1)
Screenshot: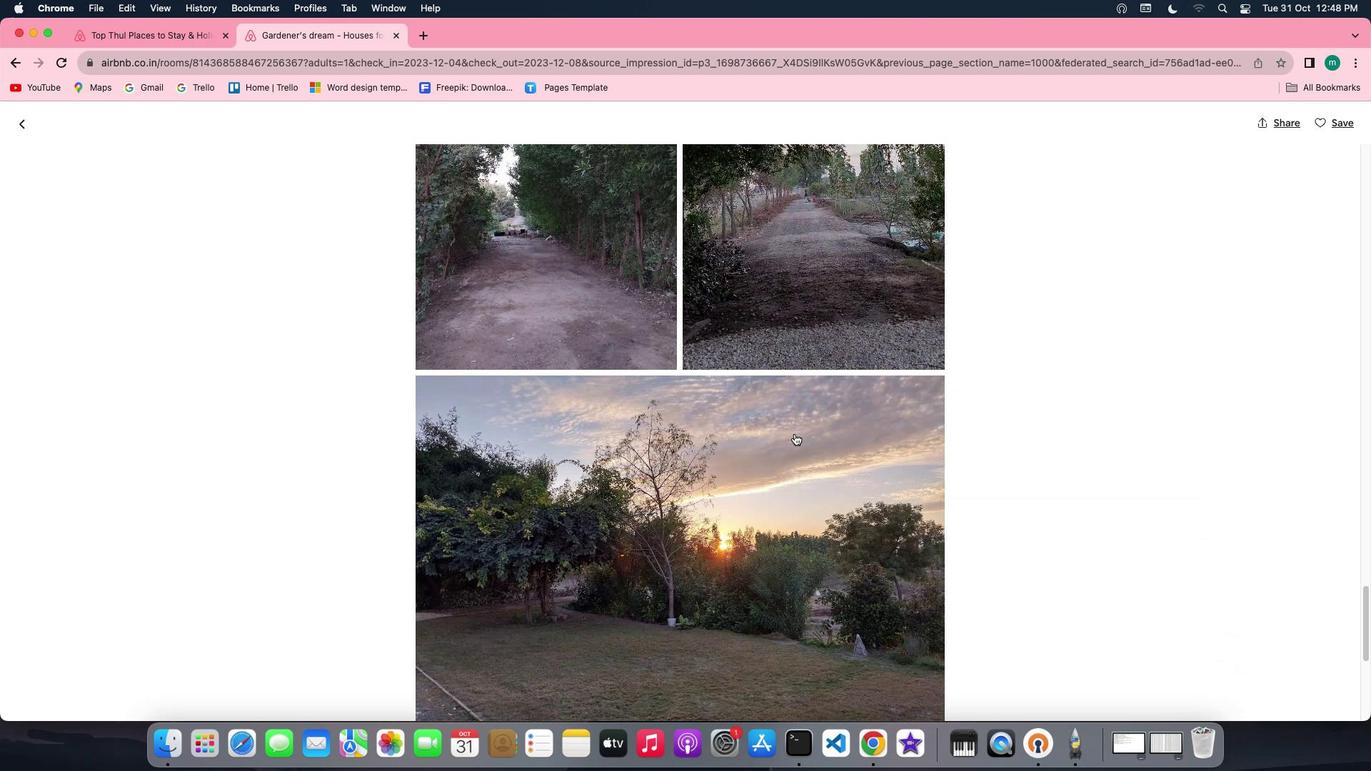 
Action: Mouse scrolled (794, 433) with delta (0, -2)
Screenshot: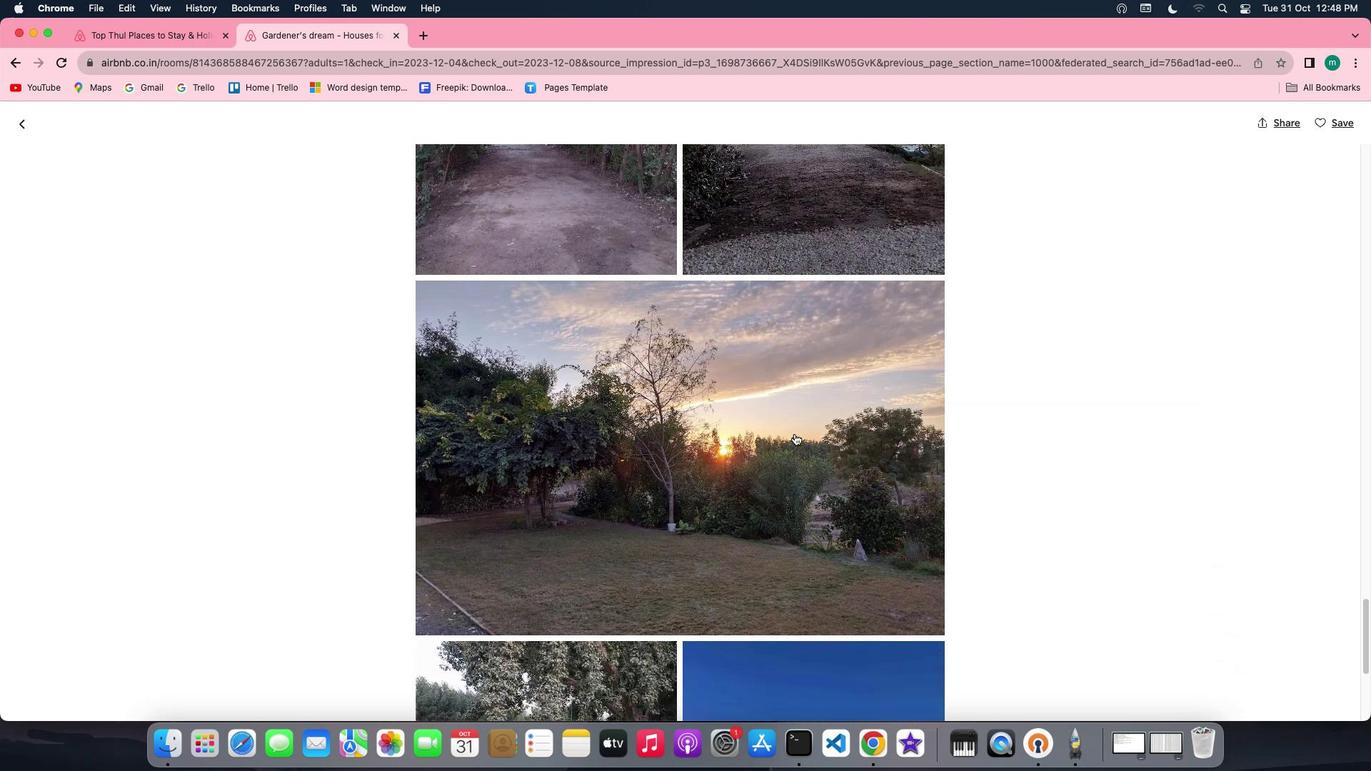 
Action: Mouse scrolled (794, 433) with delta (0, 0)
Screenshot: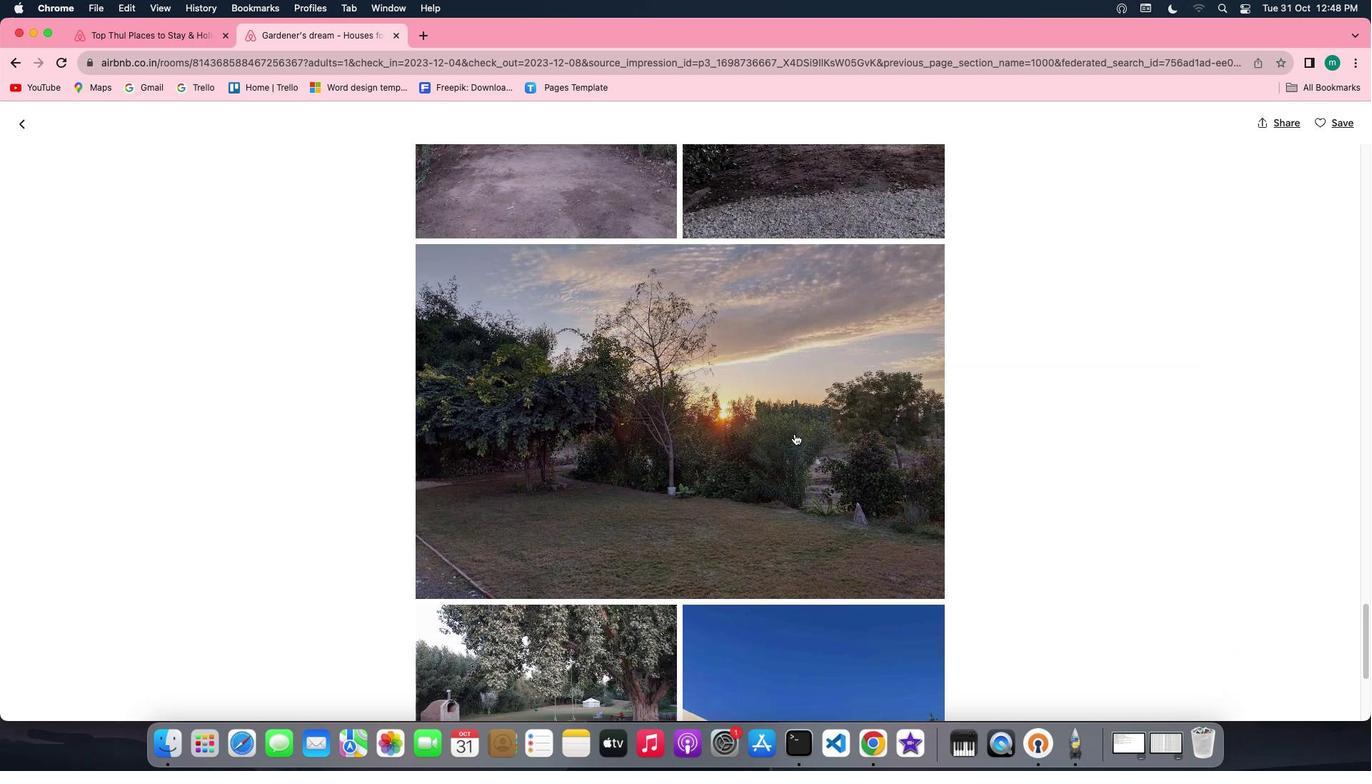 
Action: Mouse scrolled (794, 433) with delta (0, 0)
Screenshot: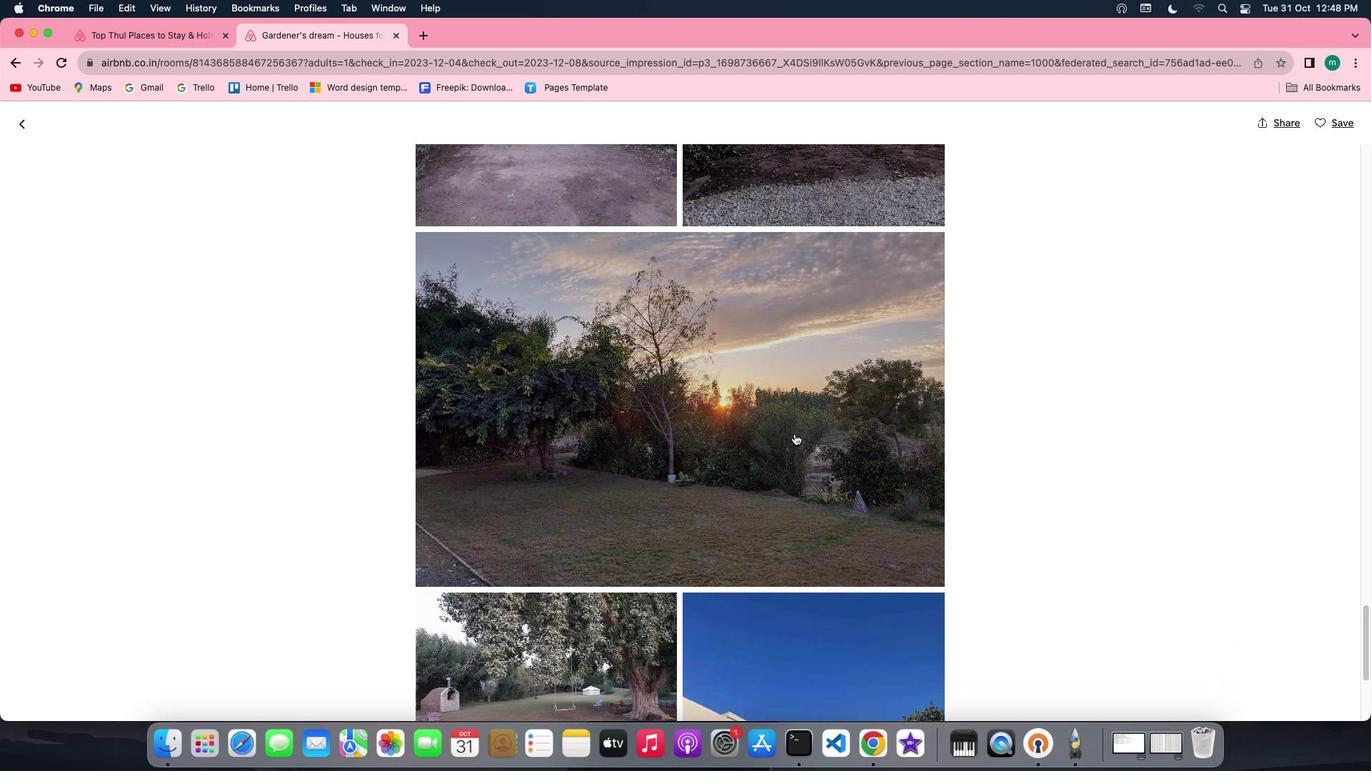 
Action: Mouse scrolled (794, 433) with delta (0, -1)
Screenshot: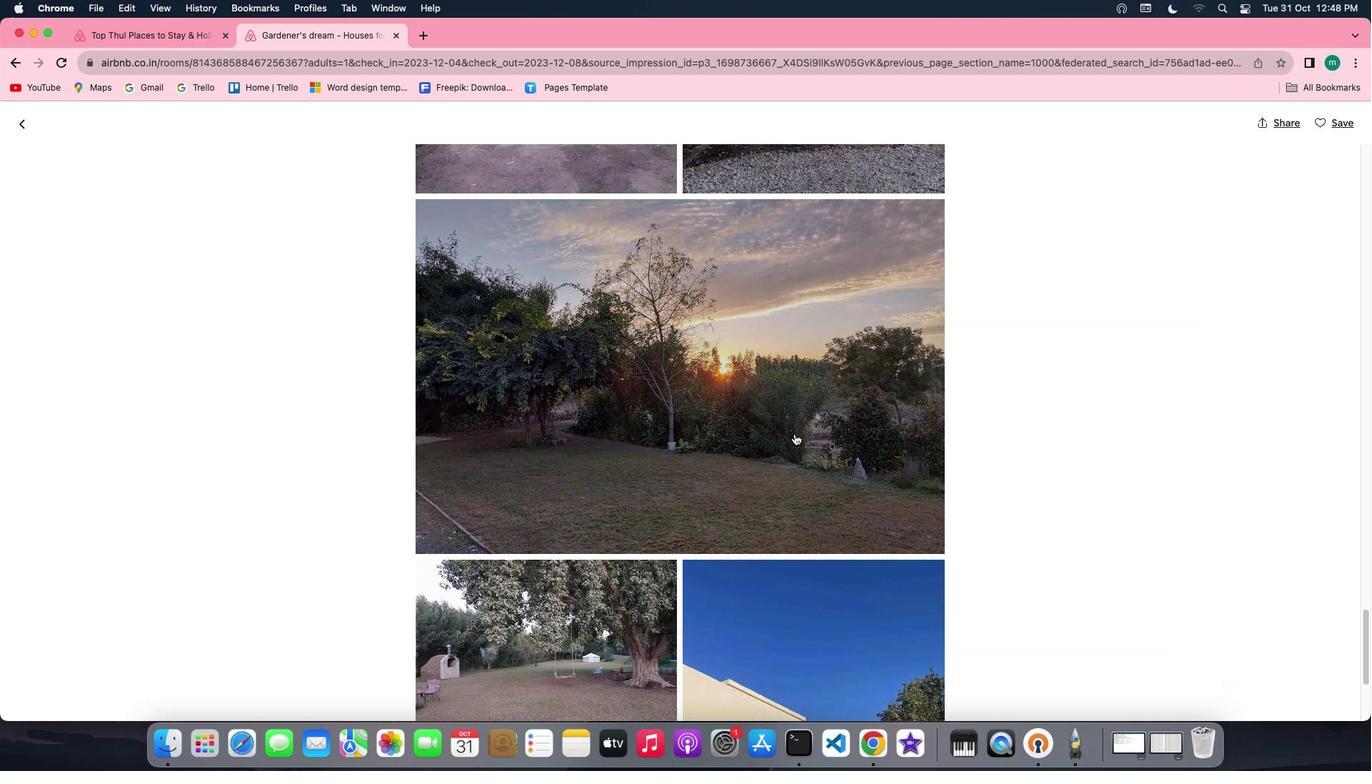 
Action: Mouse scrolled (794, 433) with delta (0, -1)
Screenshot: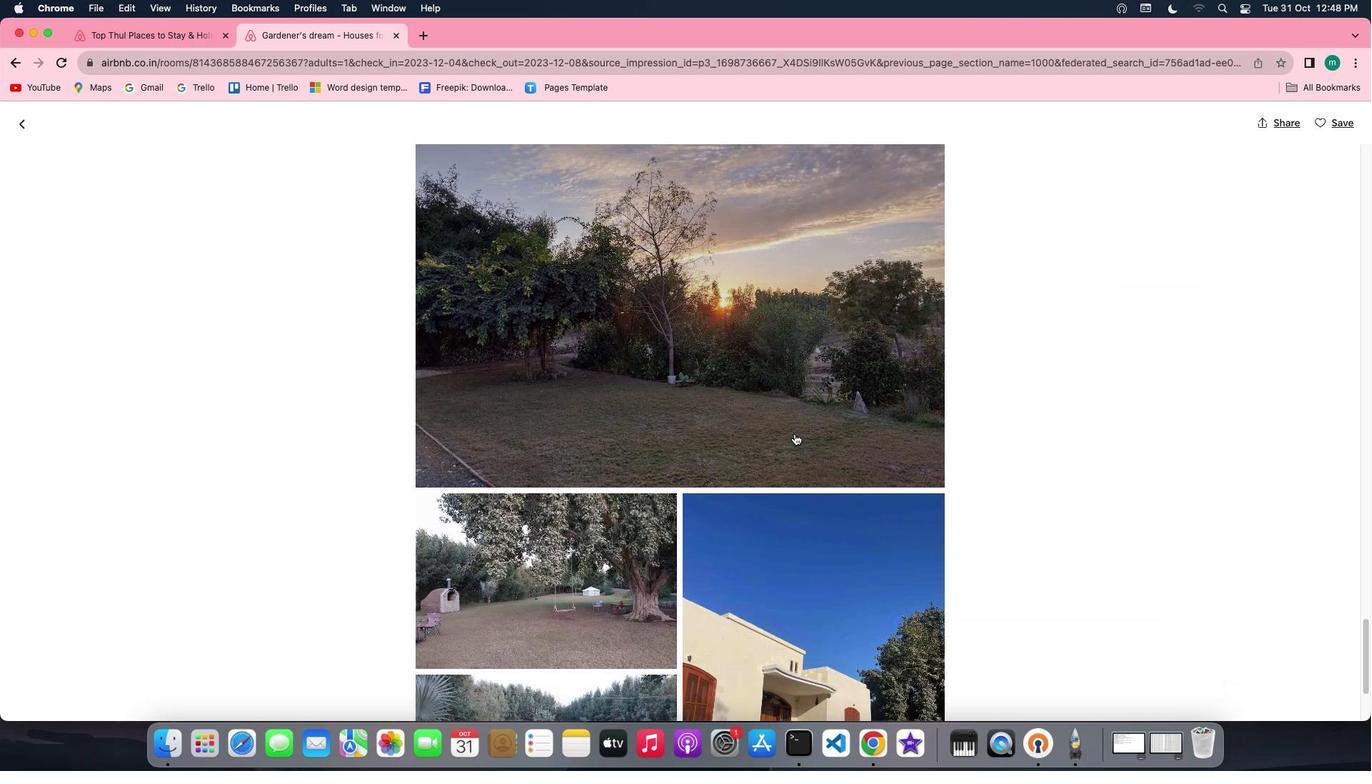 
Action: Mouse scrolled (794, 433) with delta (0, 0)
Screenshot: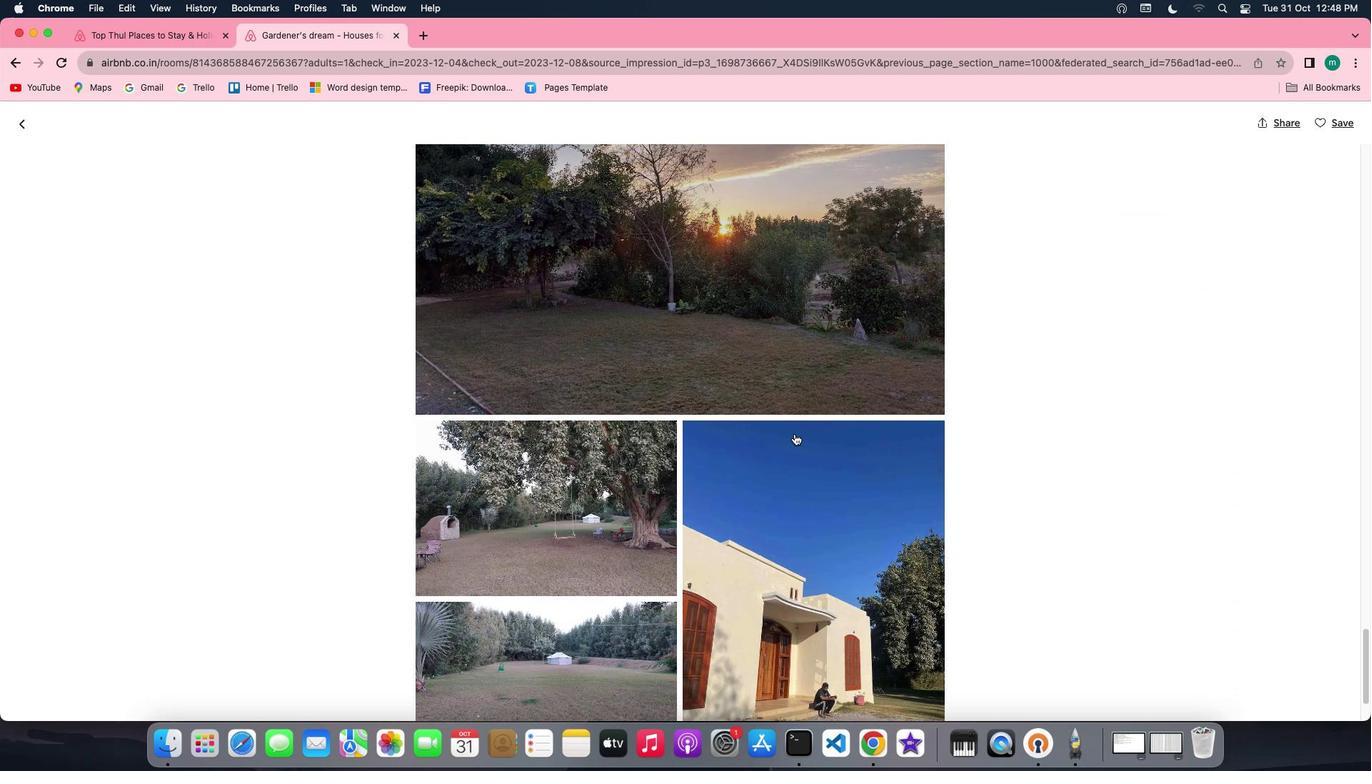 
Action: Mouse scrolled (794, 433) with delta (0, 0)
Screenshot: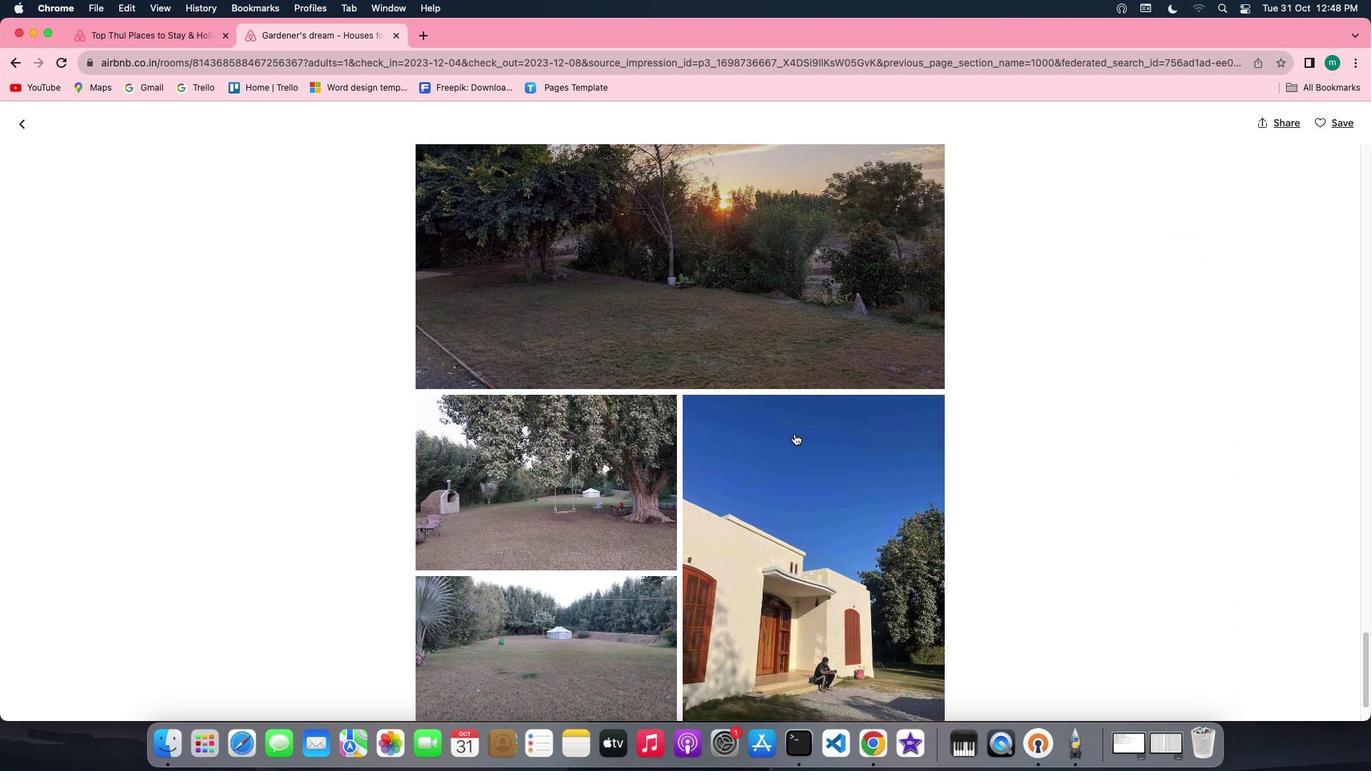 
Action: Mouse scrolled (794, 433) with delta (0, -2)
Screenshot: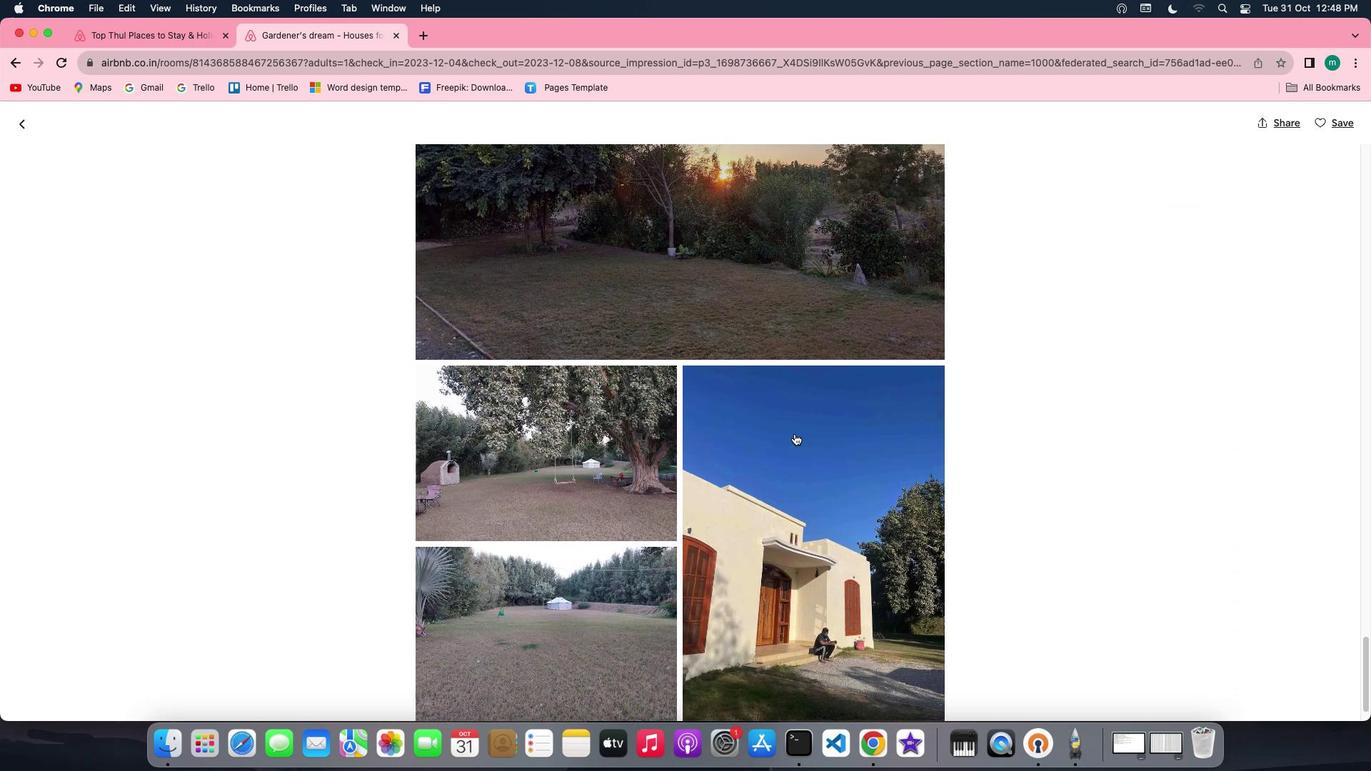 
Action: Mouse scrolled (794, 433) with delta (0, -2)
Screenshot: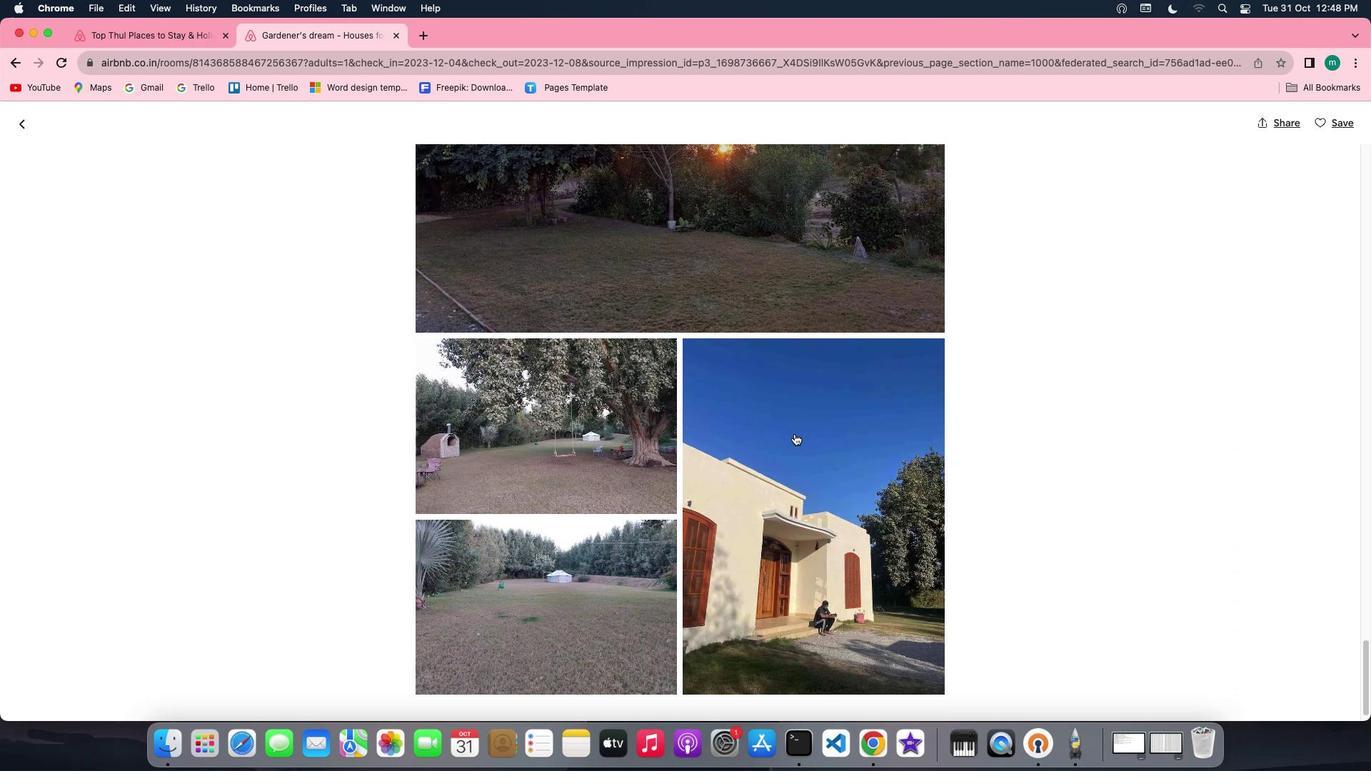 
Action: Mouse scrolled (794, 433) with delta (0, -2)
Screenshot: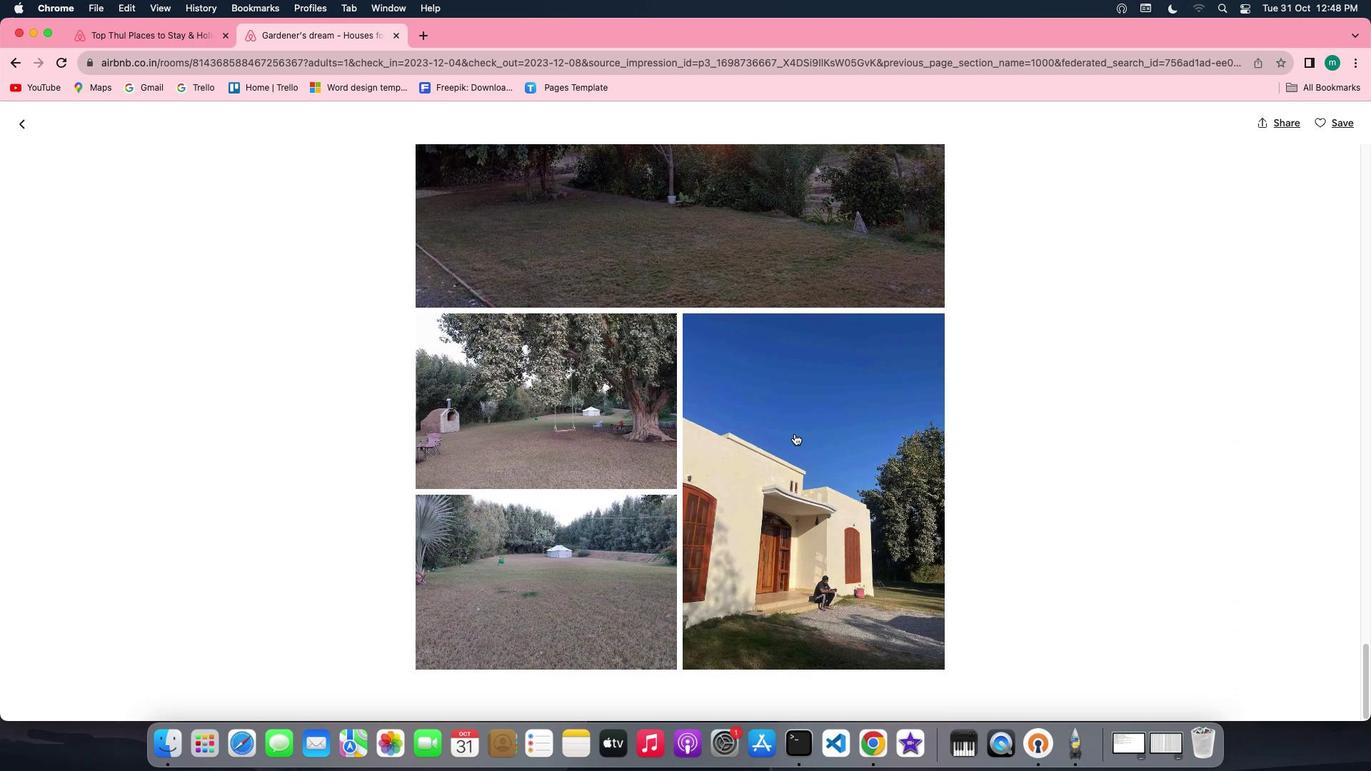 
Action: Mouse scrolled (794, 433) with delta (0, 0)
Screenshot: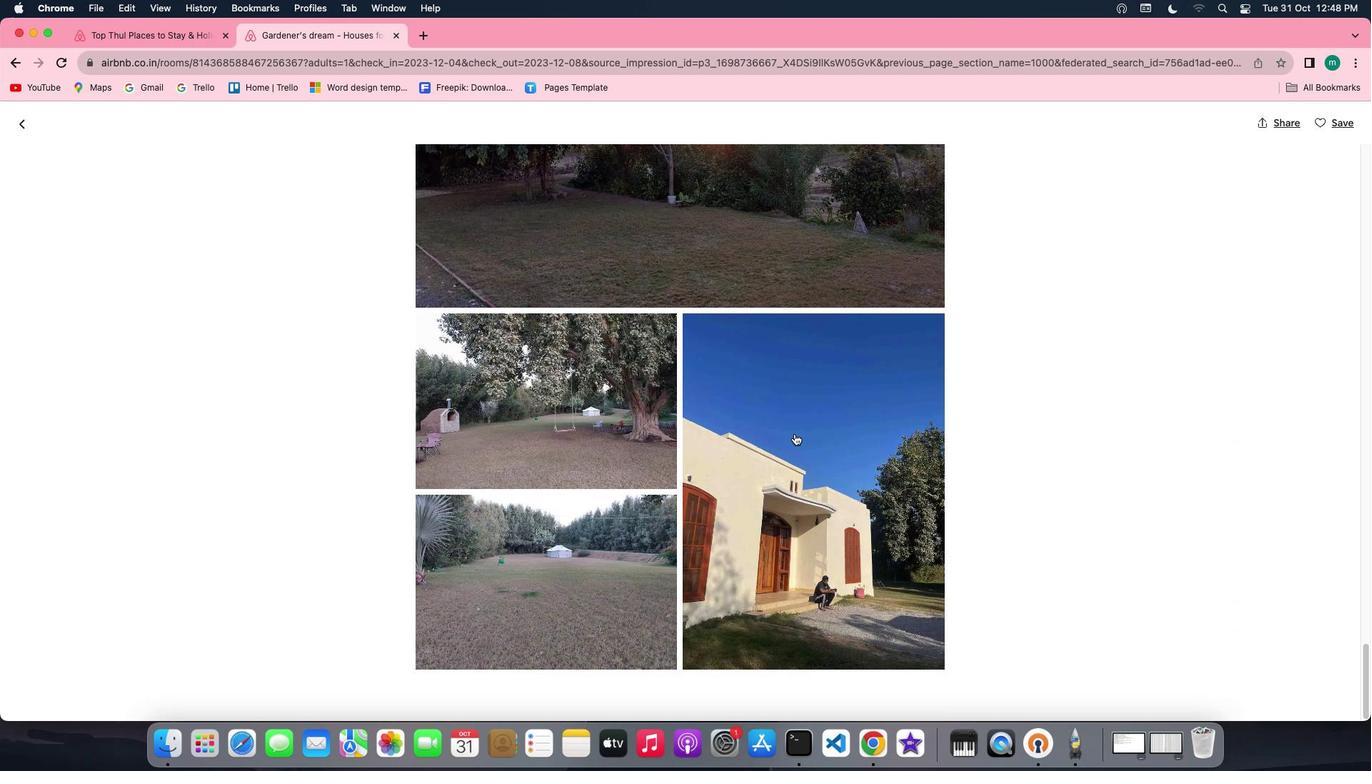 
Action: Mouse scrolled (794, 433) with delta (0, 0)
Screenshot: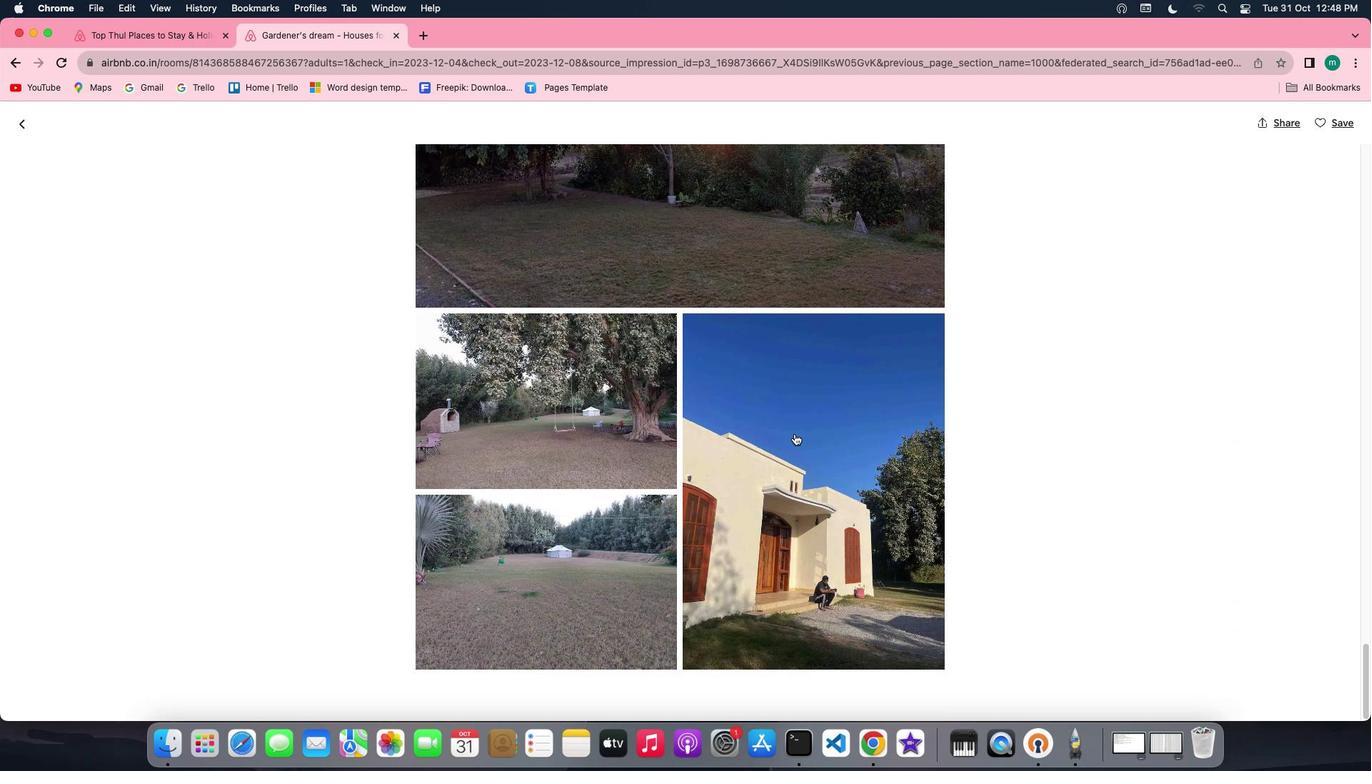 
Action: Mouse scrolled (794, 433) with delta (0, -2)
Screenshot: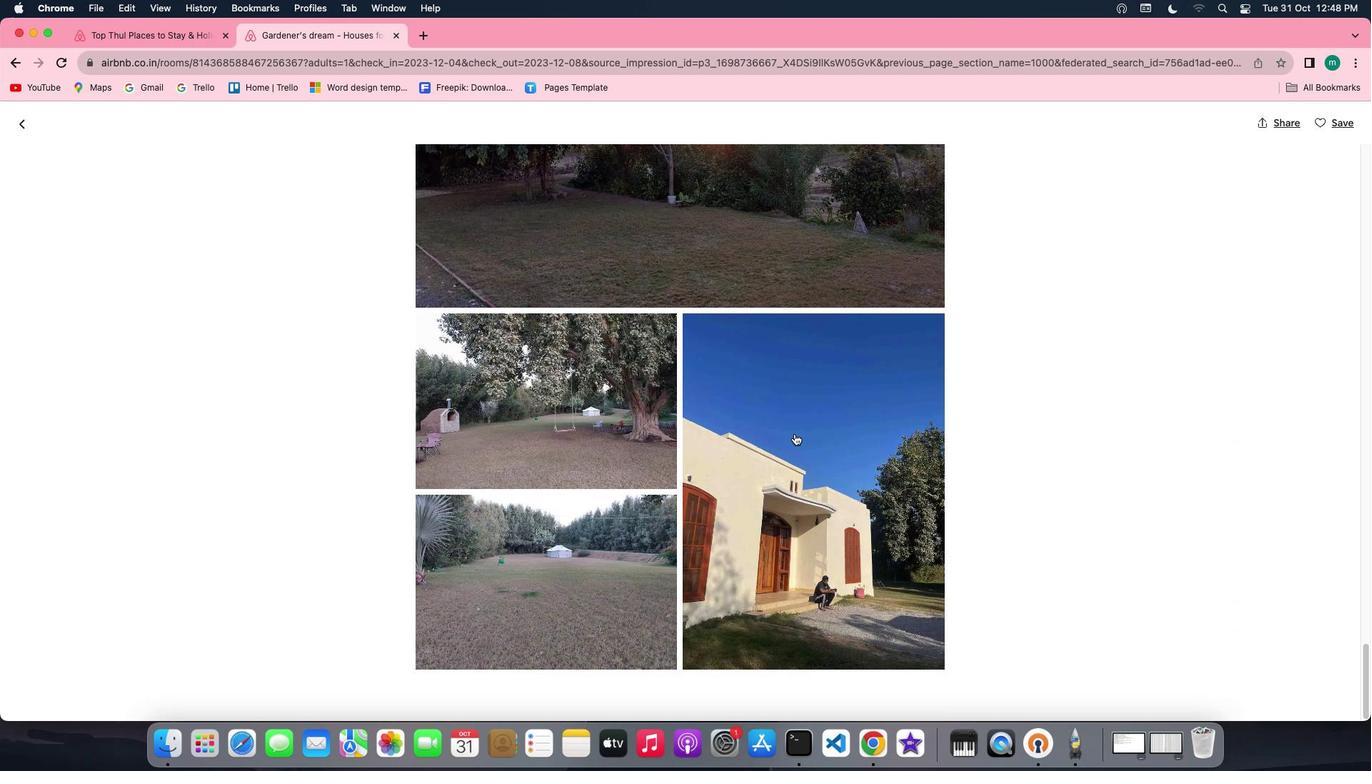 
Action: Mouse scrolled (794, 433) with delta (0, -2)
Screenshot: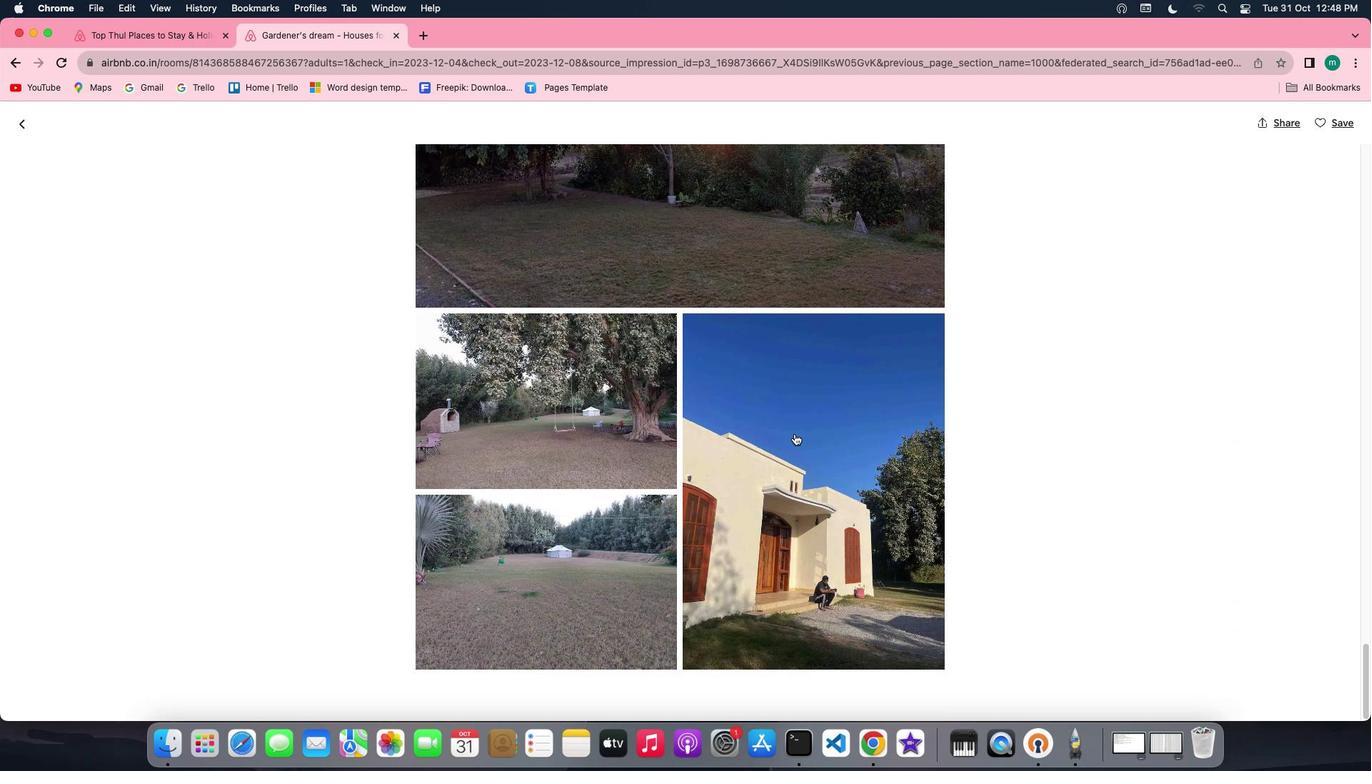
Action: Mouse scrolled (794, 433) with delta (0, -2)
Screenshot: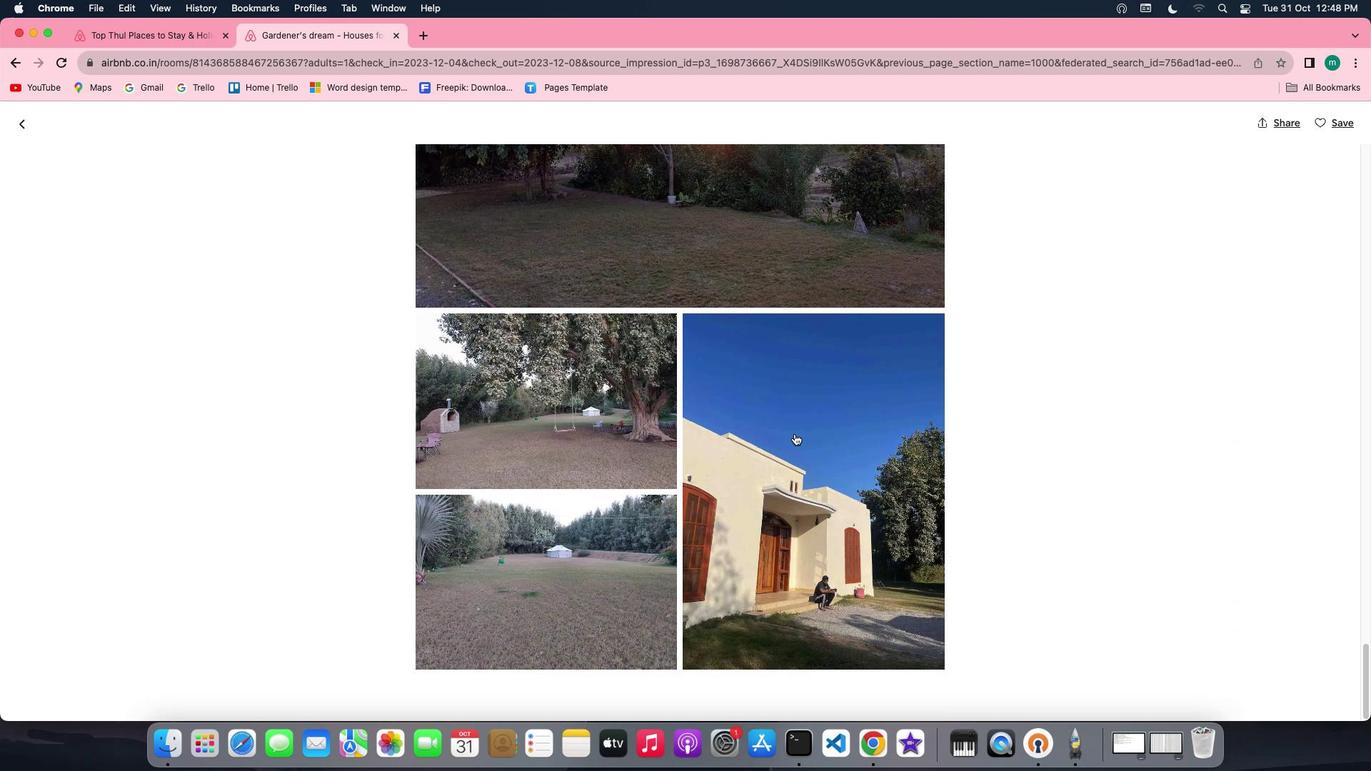 
Action: Mouse moved to (20, 120)
Screenshot: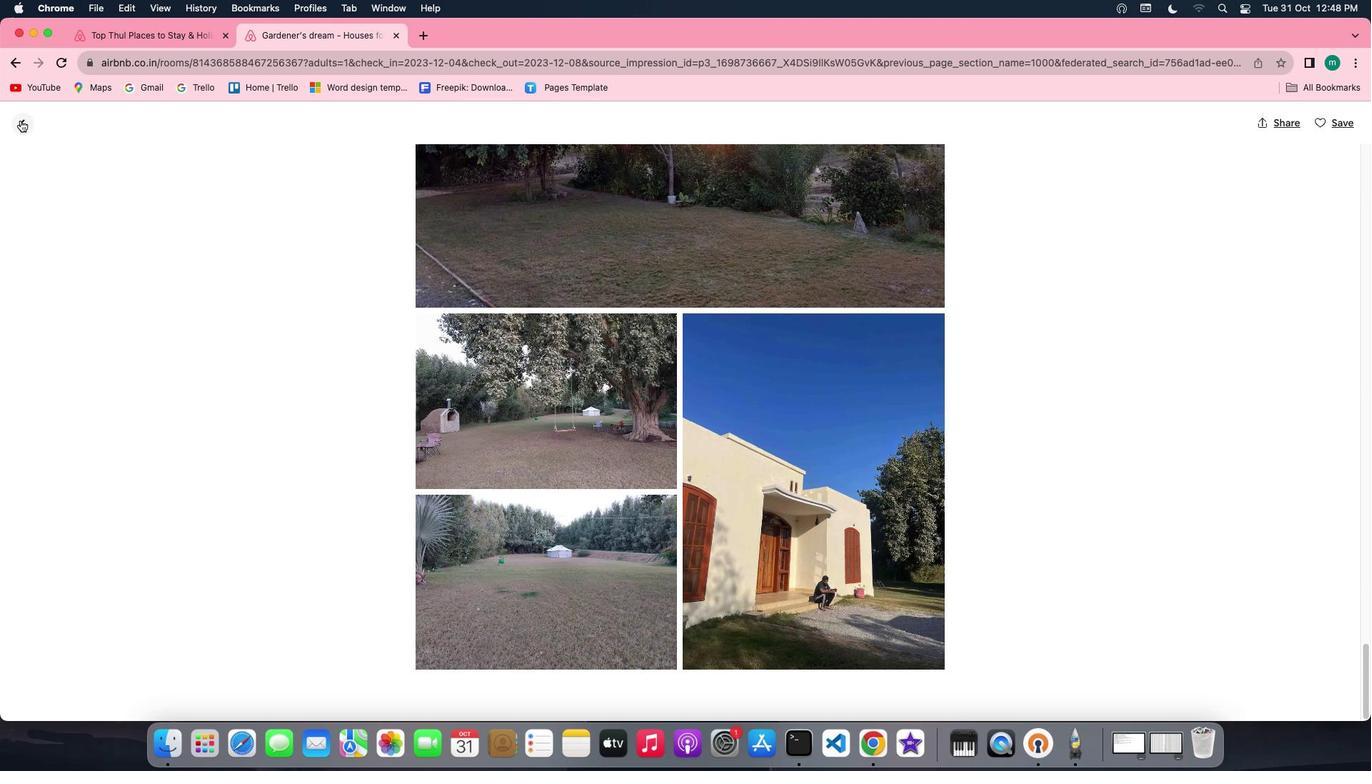 
Action: Mouse pressed left at (20, 120)
Screenshot: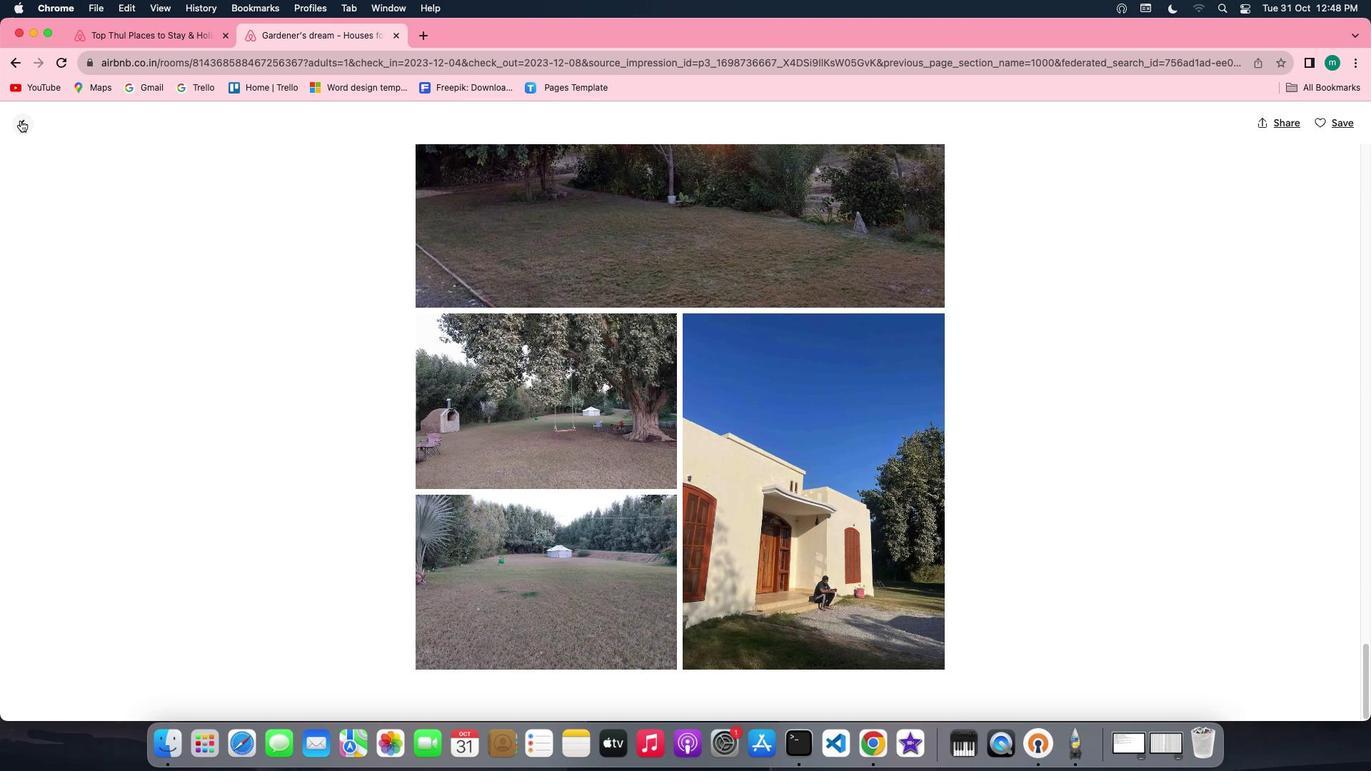 
Action: Mouse moved to (575, 400)
Screenshot: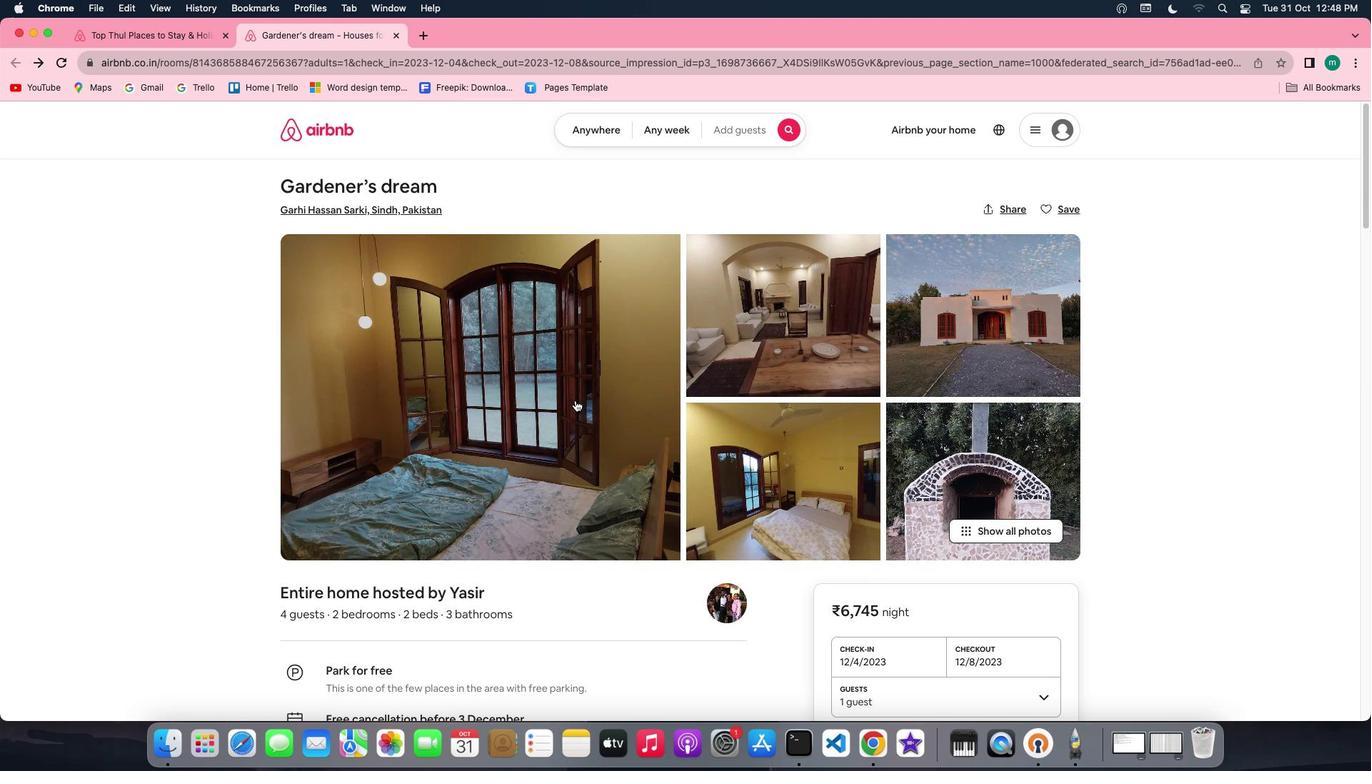
Action: Mouse scrolled (575, 400) with delta (0, 0)
Screenshot: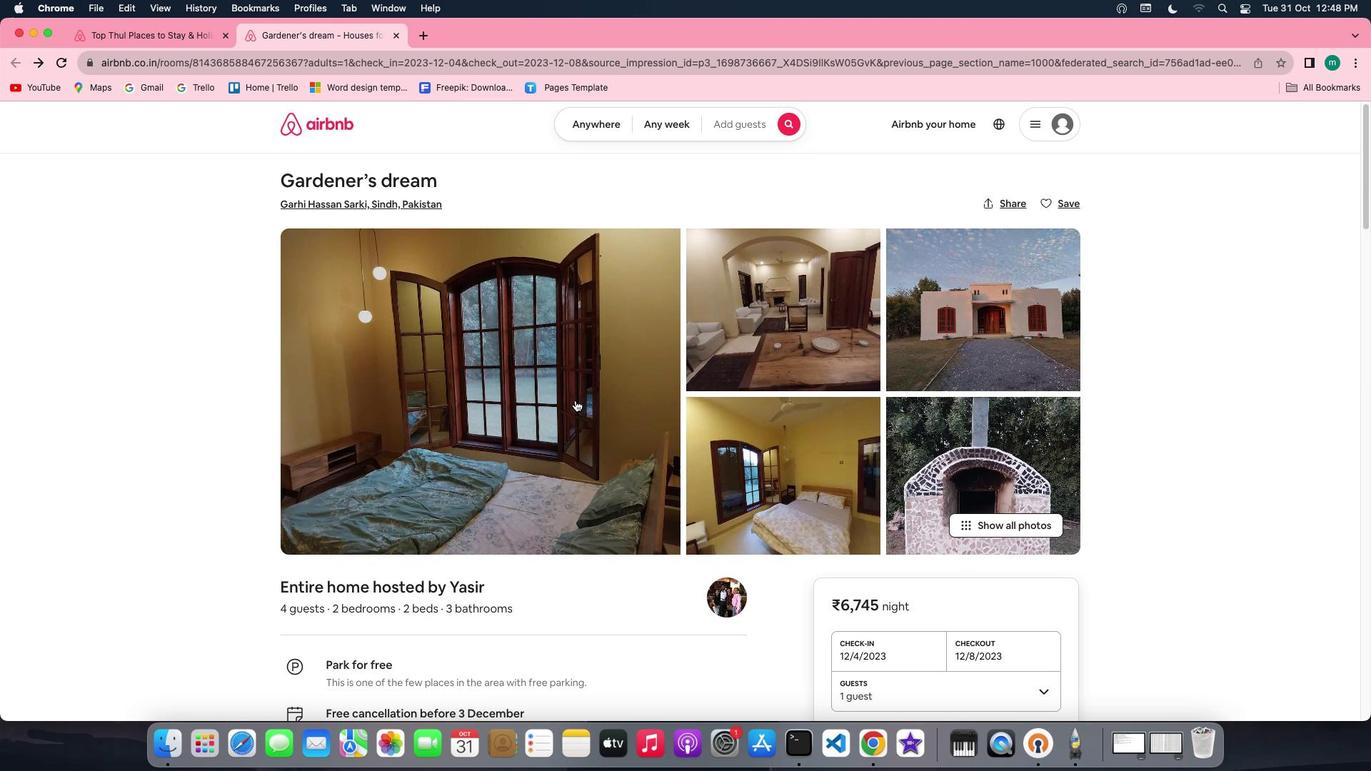 
Action: Mouse scrolled (575, 400) with delta (0, 0)
Screenshot: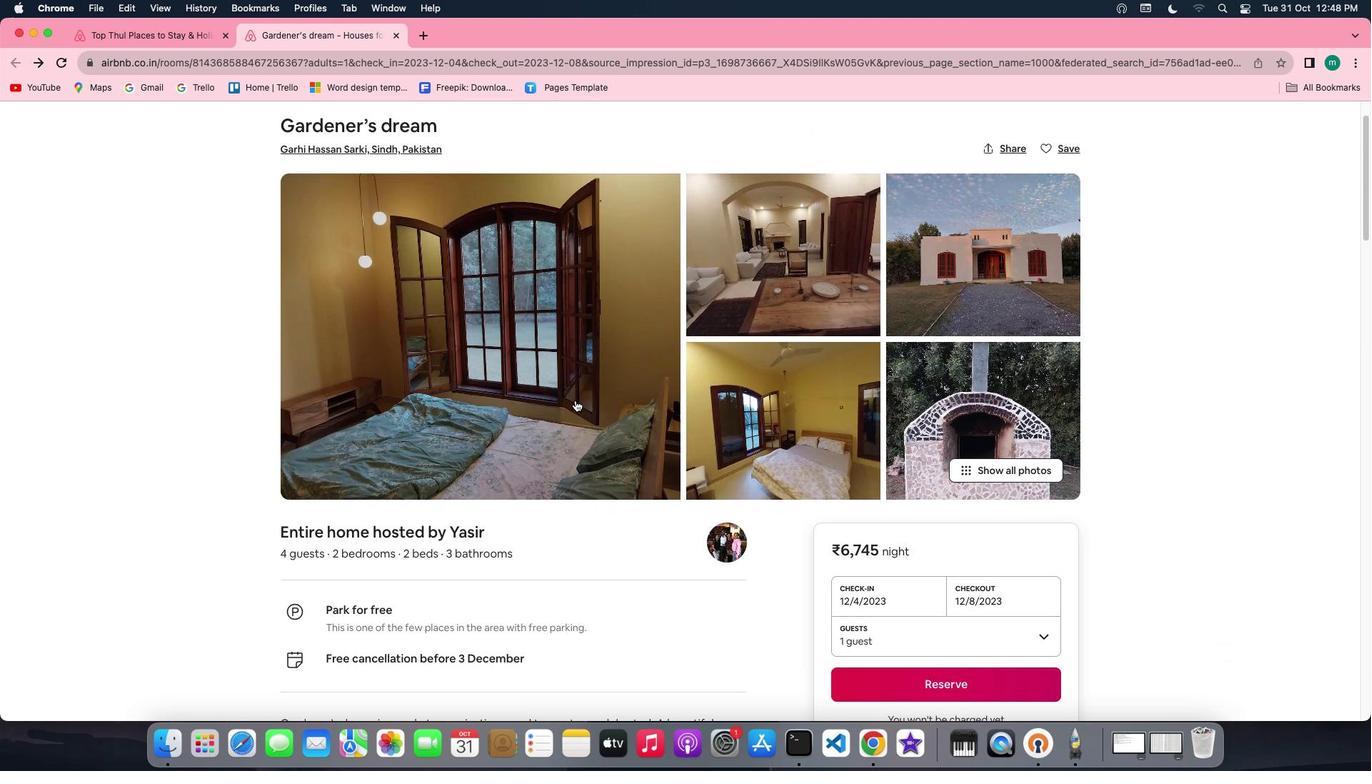 
Action: Mouse scrolled (575, 400) with delta (0, -1)
Screenshot: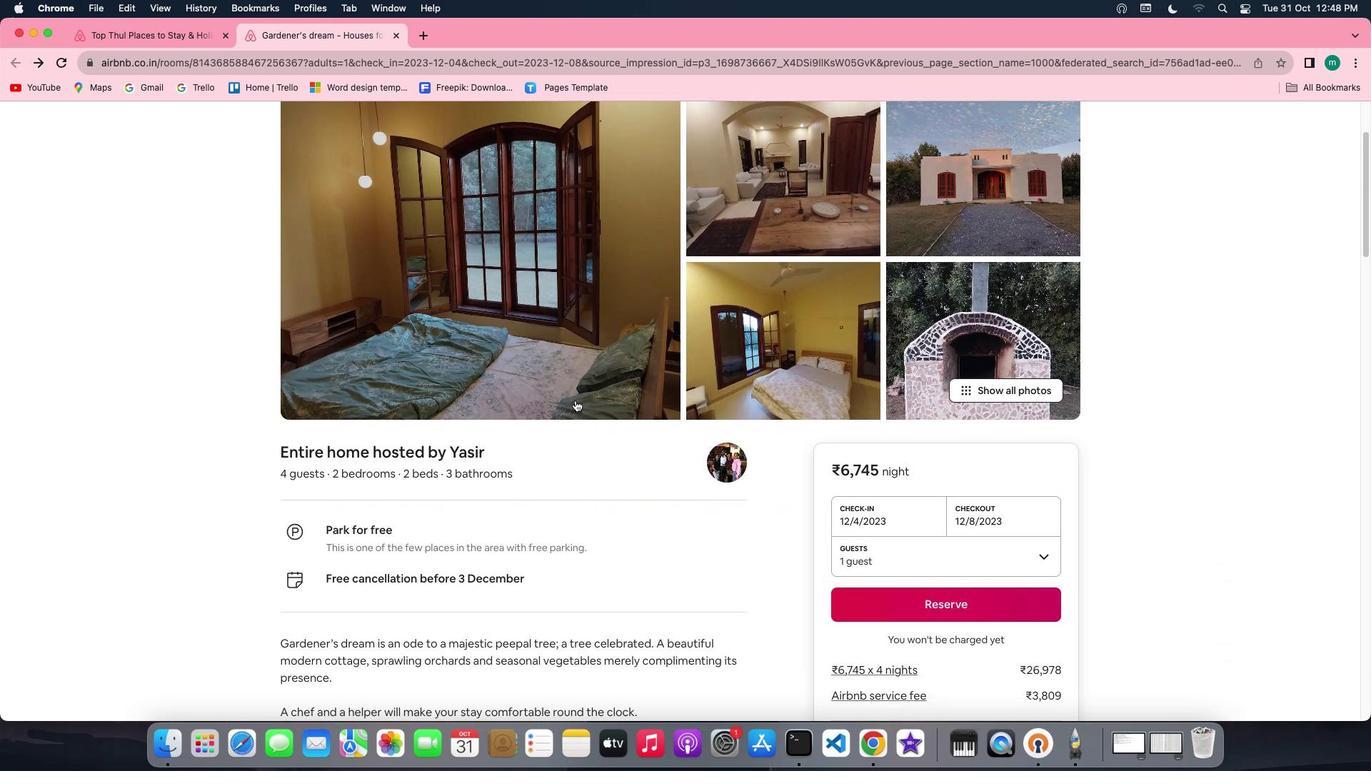 
Action: Mouse scrolled (575, 400) with delta (0, -2)
Screenshot: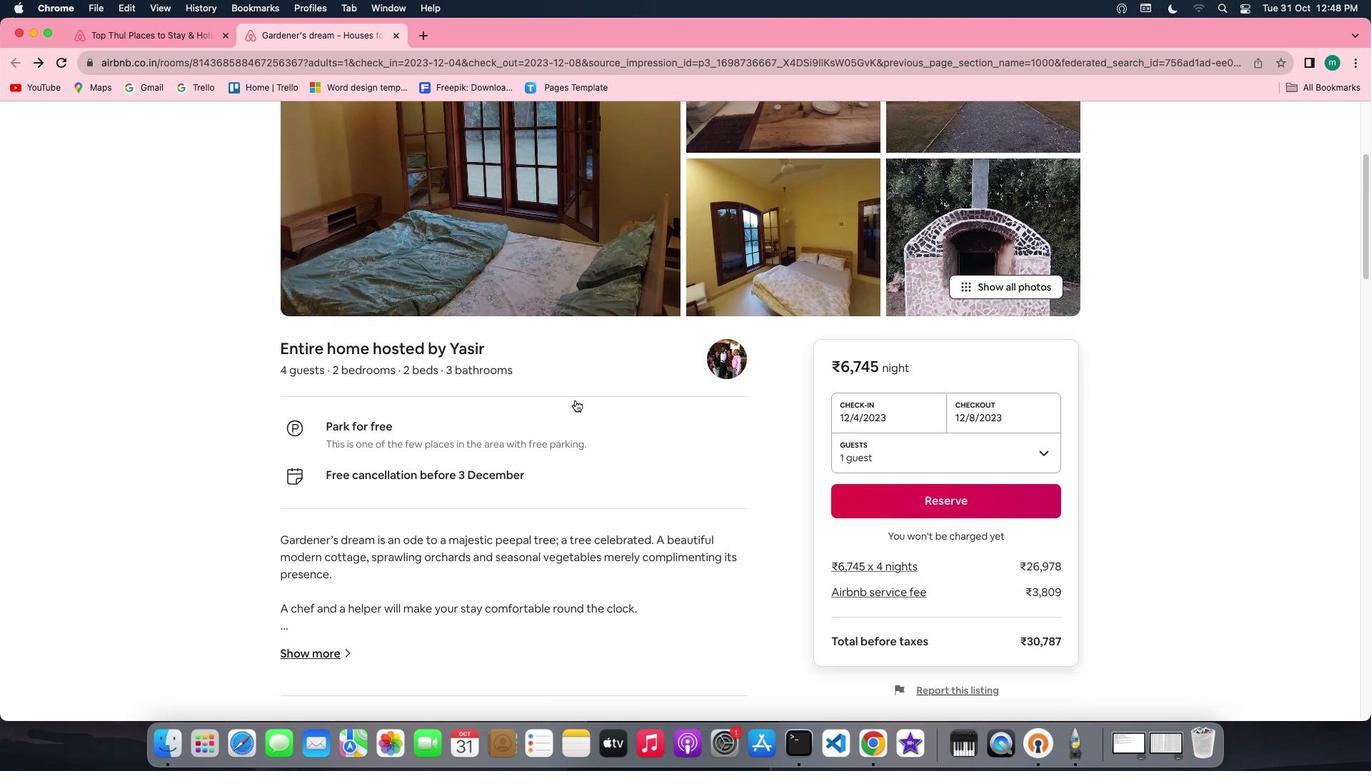 
Action: Mouse scrolled (575, 400) with delta (0, -2)
Screenshot: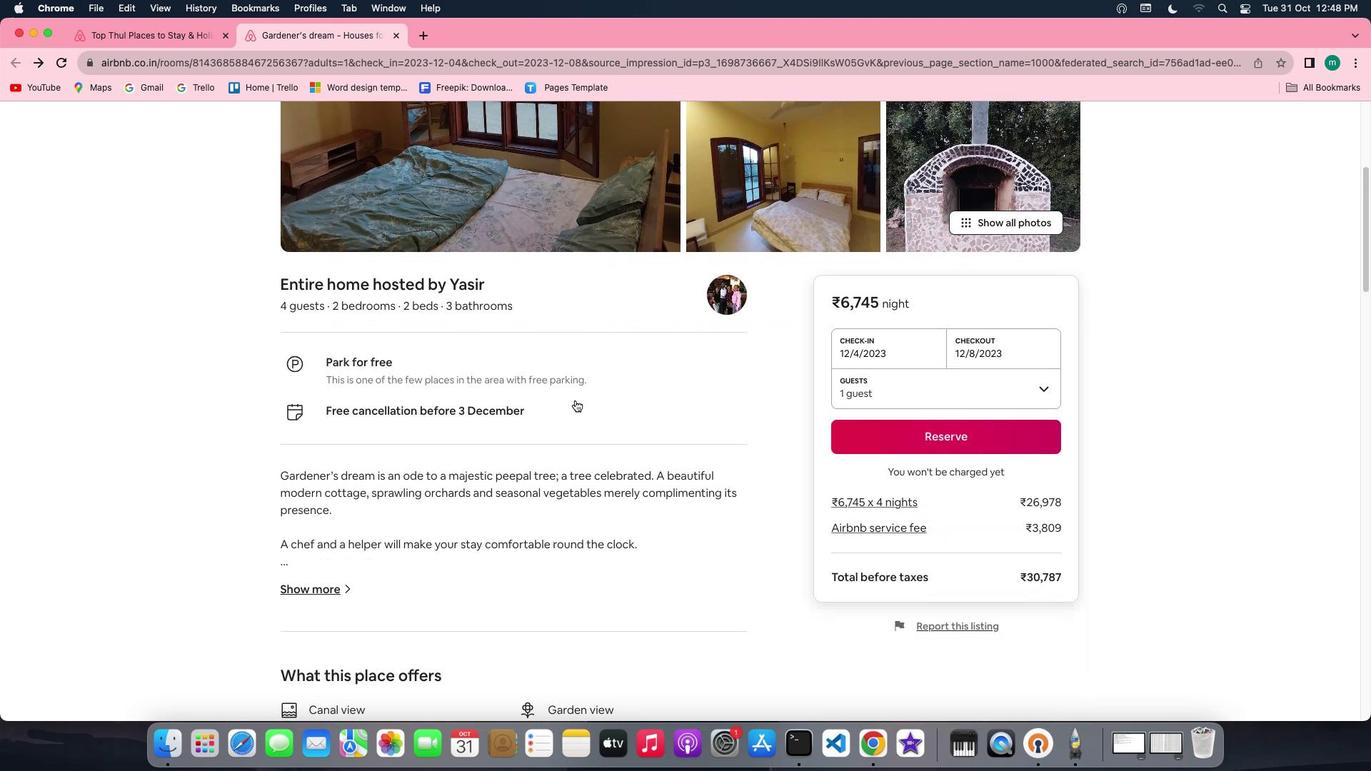 
Action: Mouse scrolled (575, 400) with delta (0, 0)
Screenshot: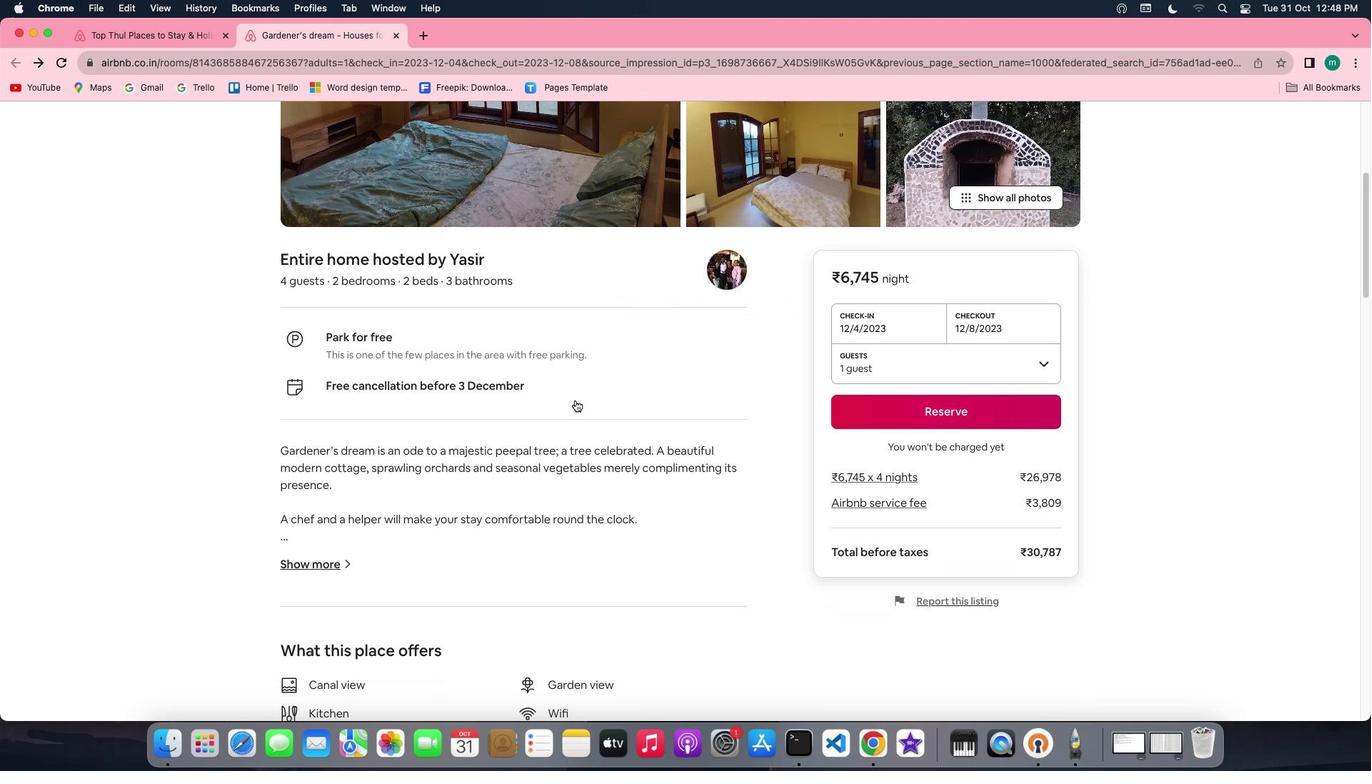 
Action: Mouse scrolled (575, 400) with delta (0, 0)
Screenshot: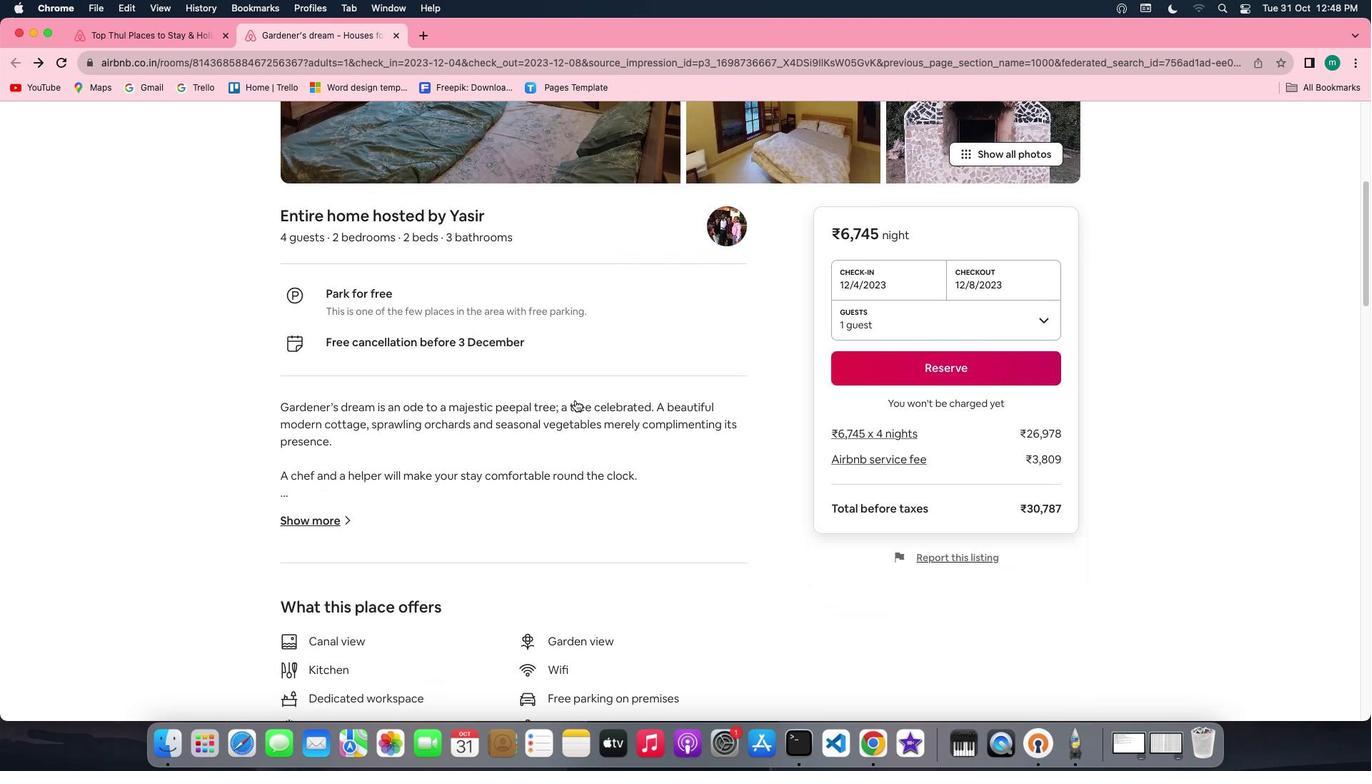 
Action: Mouse scrolled (575, 400) with delta (0, -1)
Screenshot: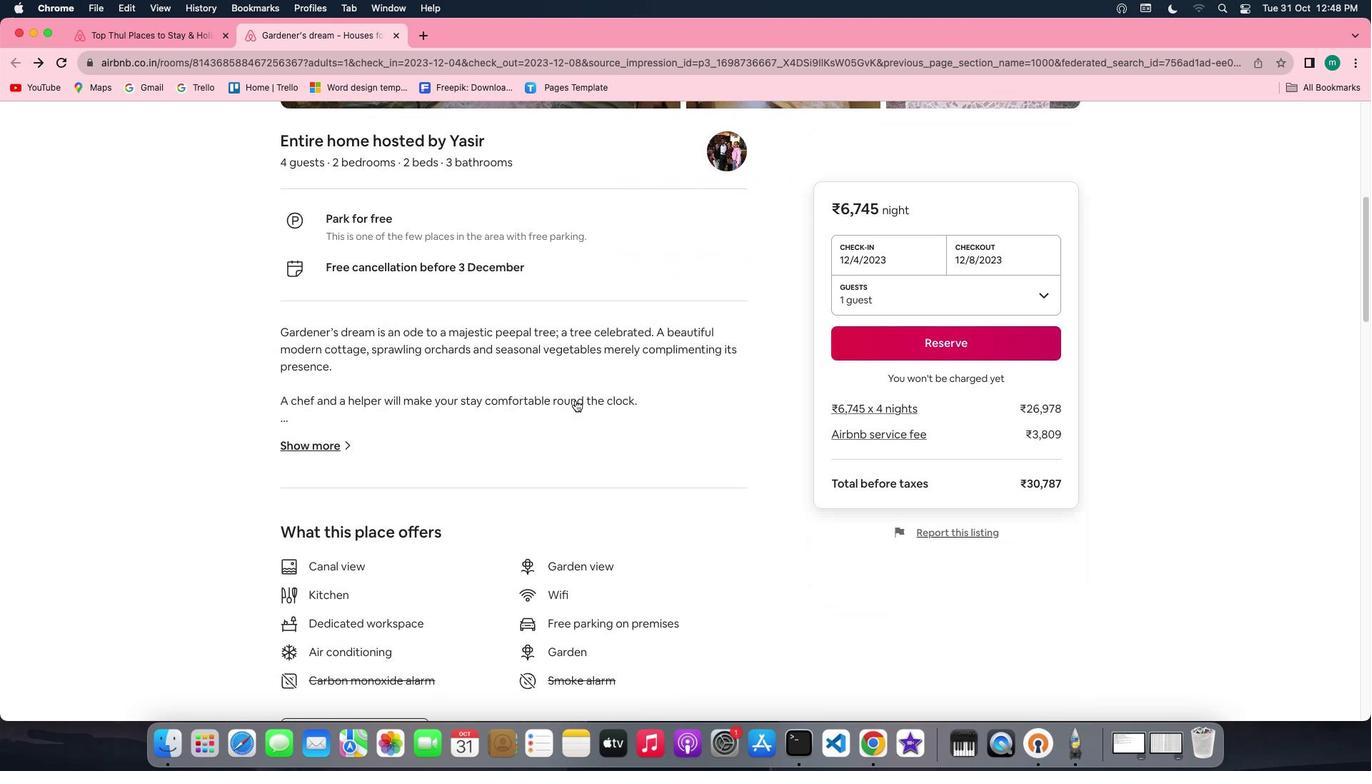
Action: Mouse scrolled (575, 400) with delta (0, -2)
Screenshot: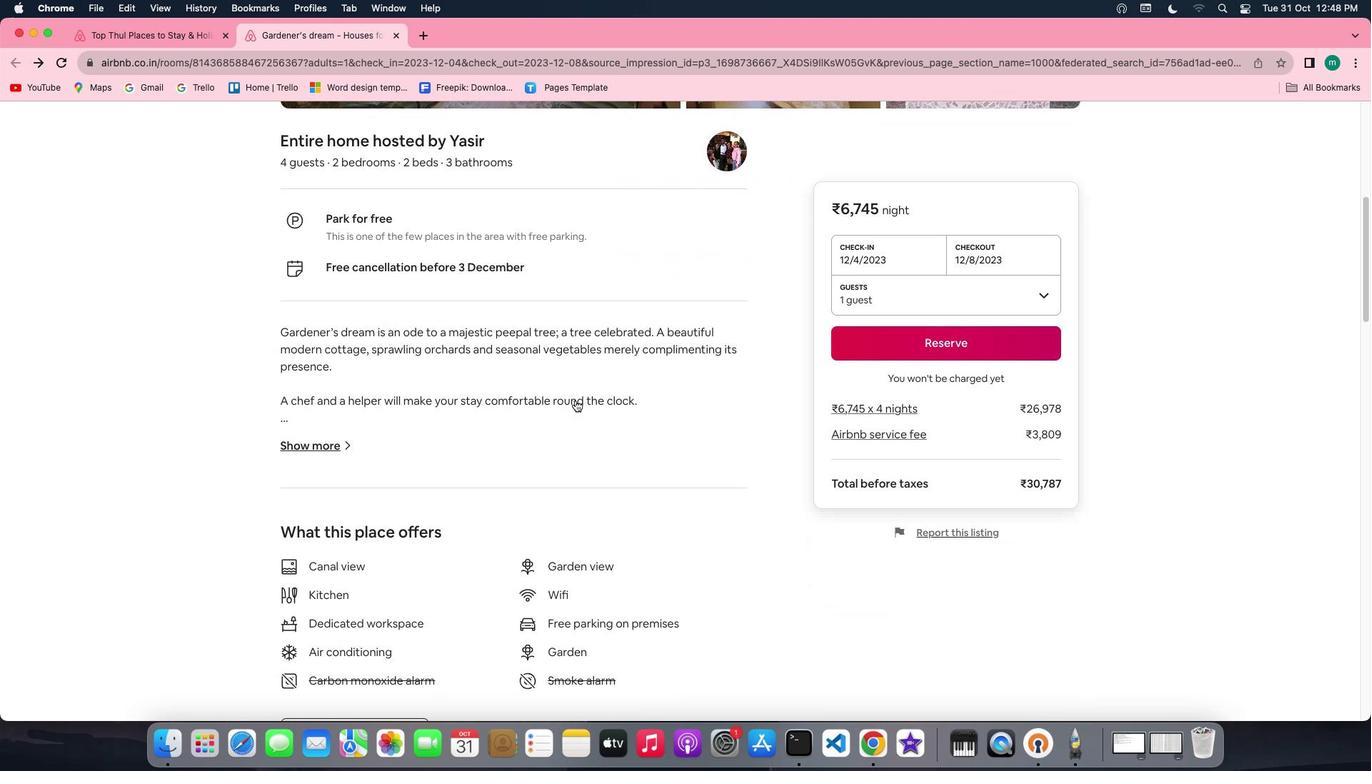
Action: Mouse scrolled (575, 400) with delta (0, -2)
Screenshot: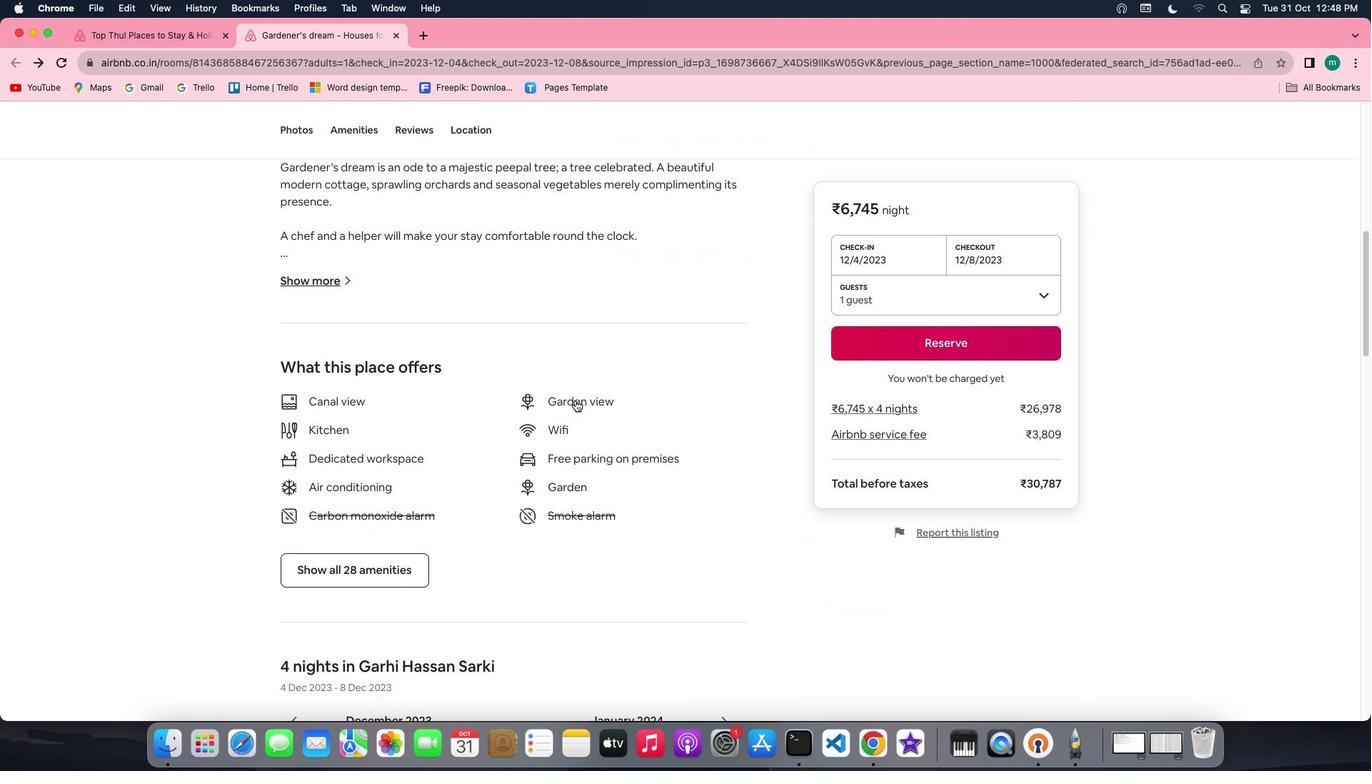 
Action: Mouse moved to (299, 225)
Screenshot: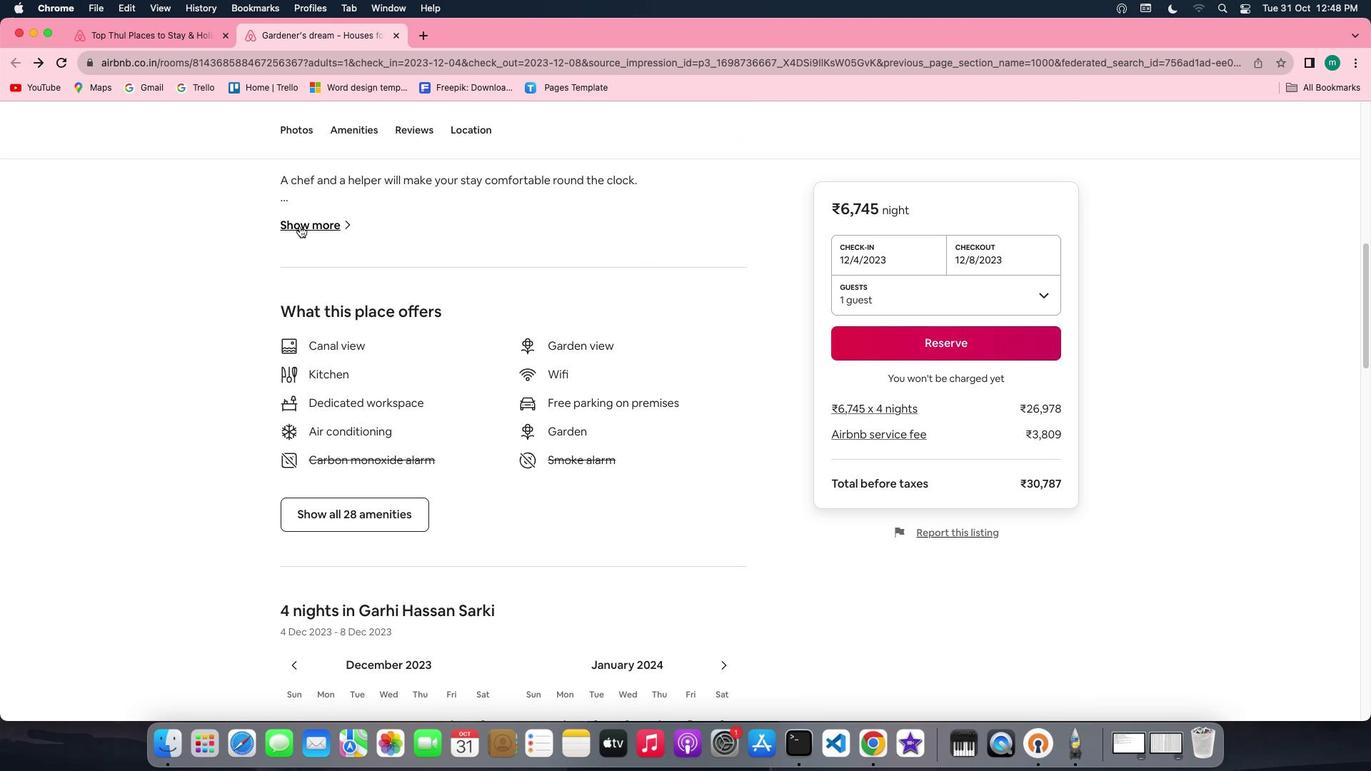 
Action: Mouse pressed left at (299, 225)
Screenshot: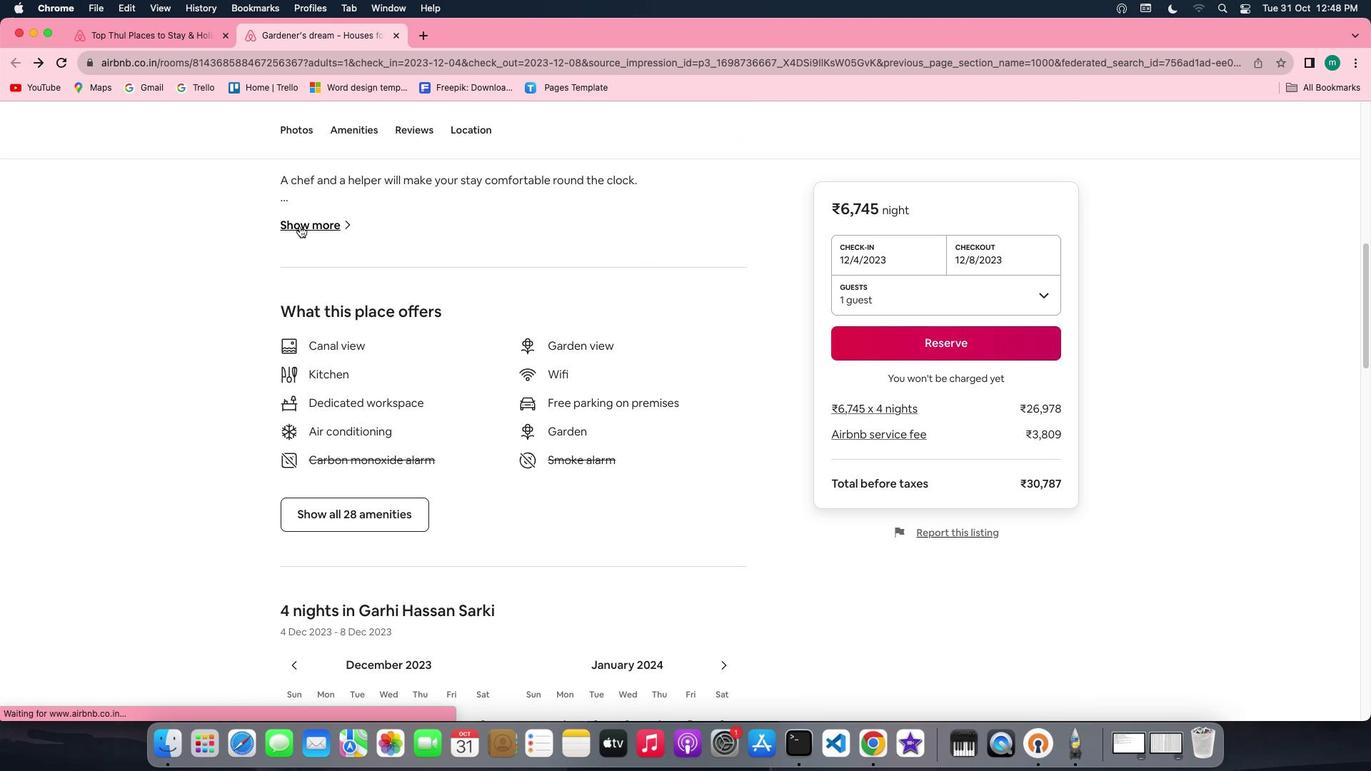 
Action: Mouse moved to (656, 402)
Screenshot: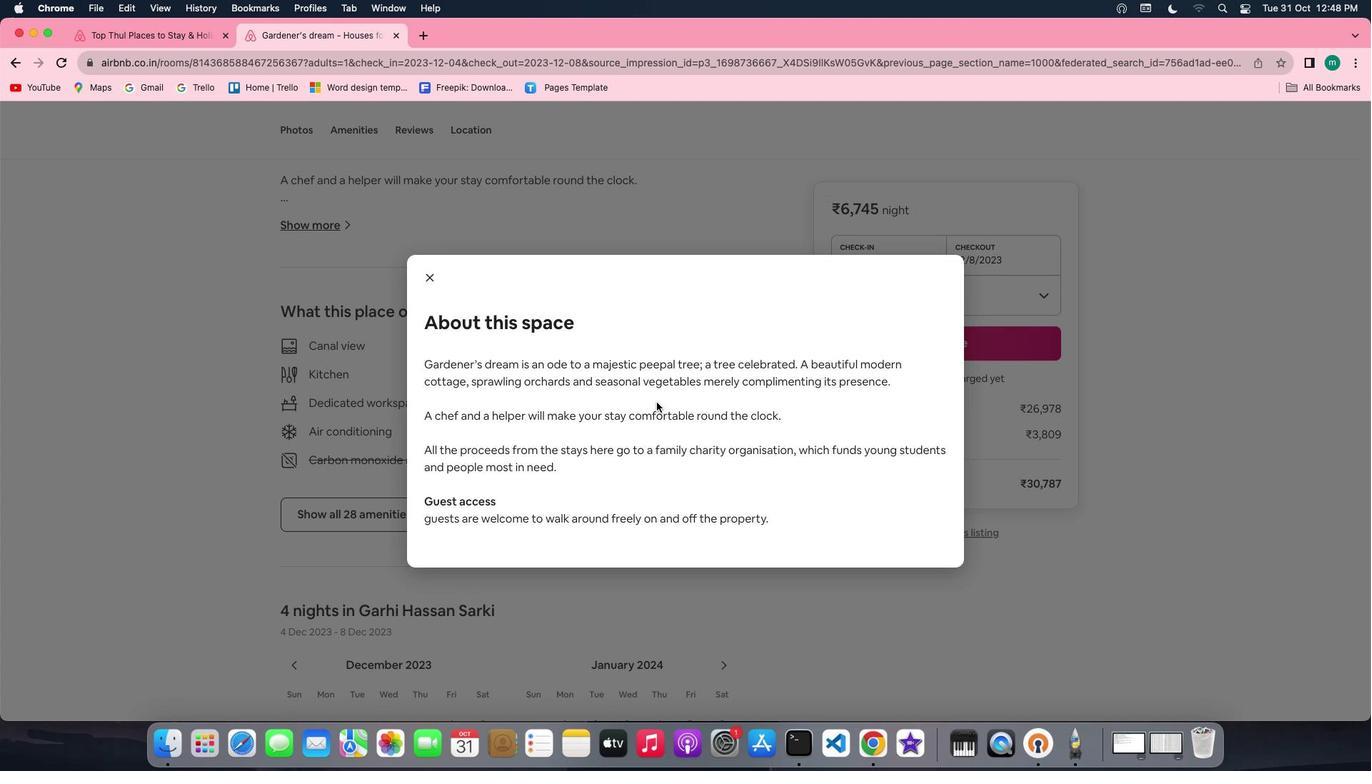 
Action: Mouse scrolled (656, 402) with delta (0, 0)
Screenshot: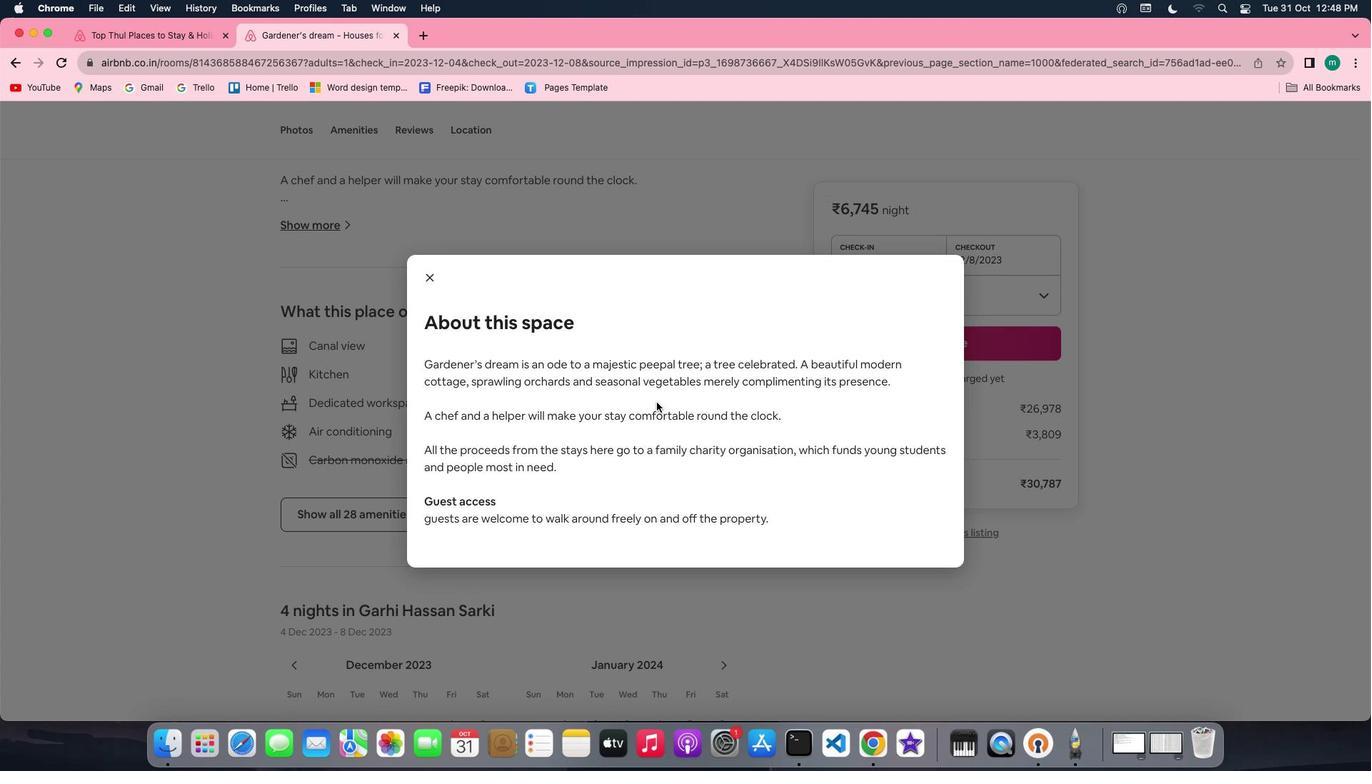 
Action: Mouse scrolled (656, 402) with delta (0, 0)
Screenshot: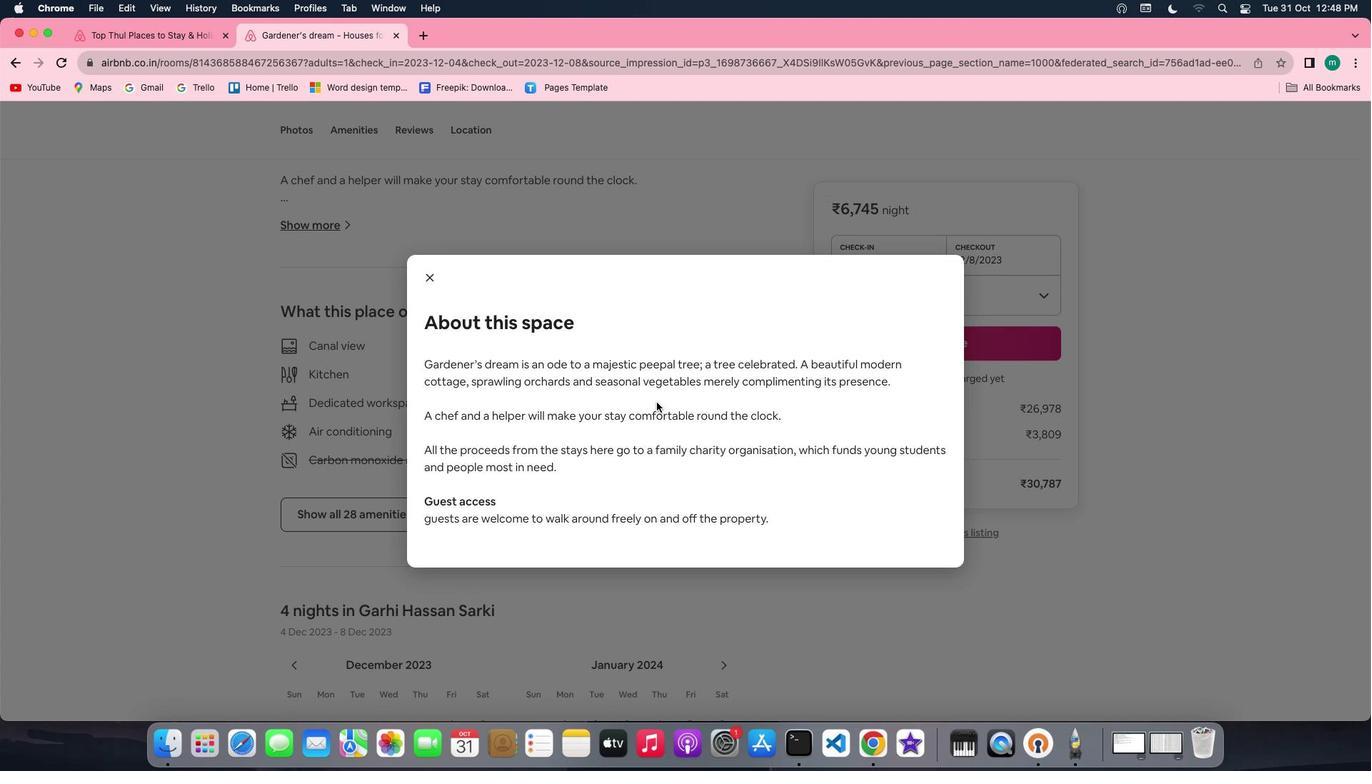 
Action: Mouse scrolled (656, 402) with delta (0, -1)
Screenshot: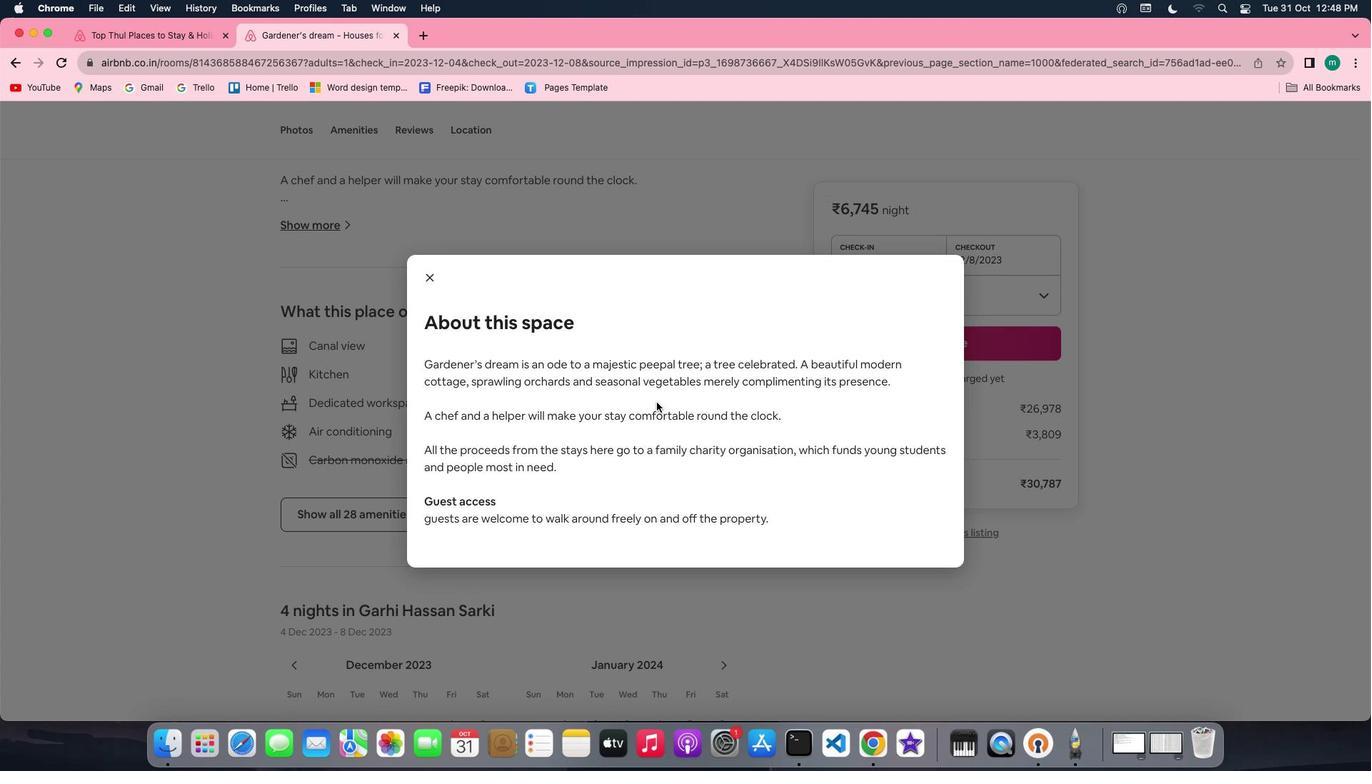 
Action: Mouse scrolled (656, 402) with delta (0, -2)
Screenshot: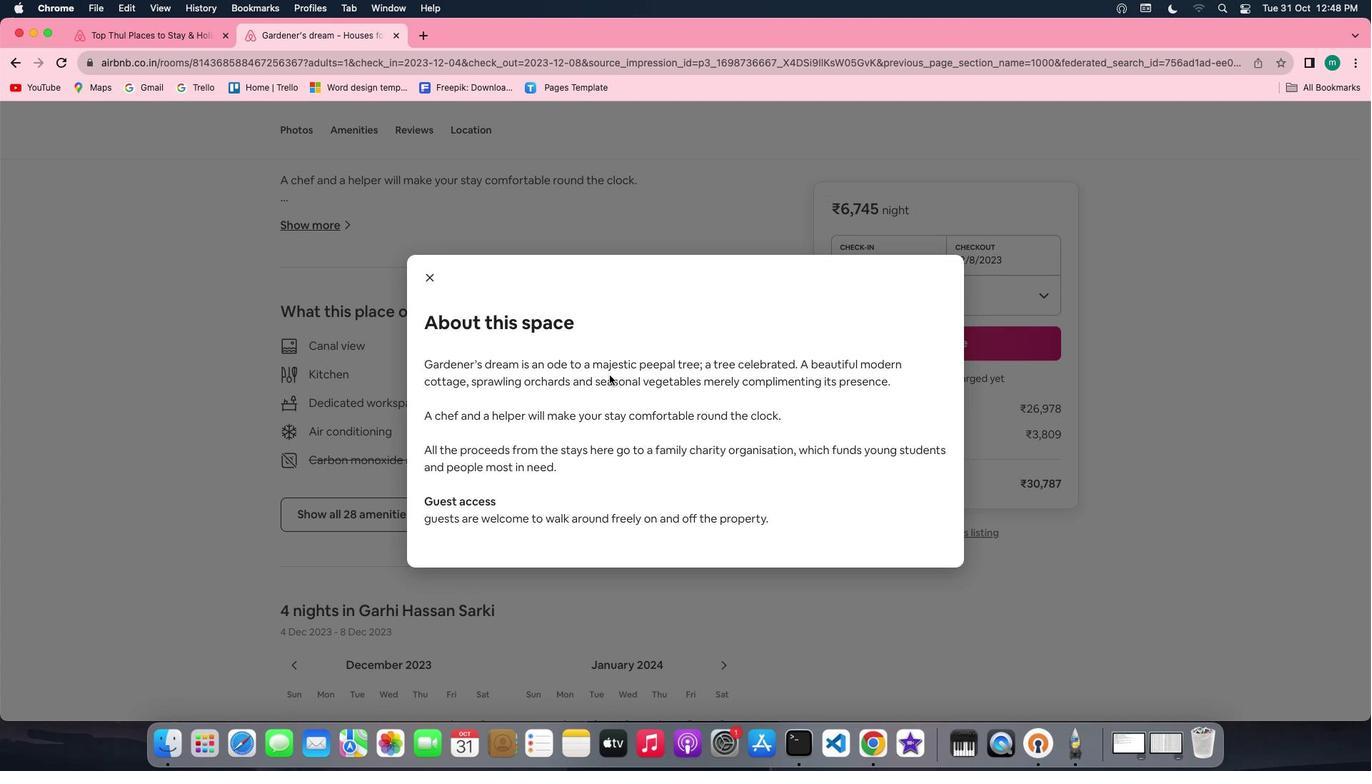 
Action: Mouse moved to (425, 276)
Screenshot: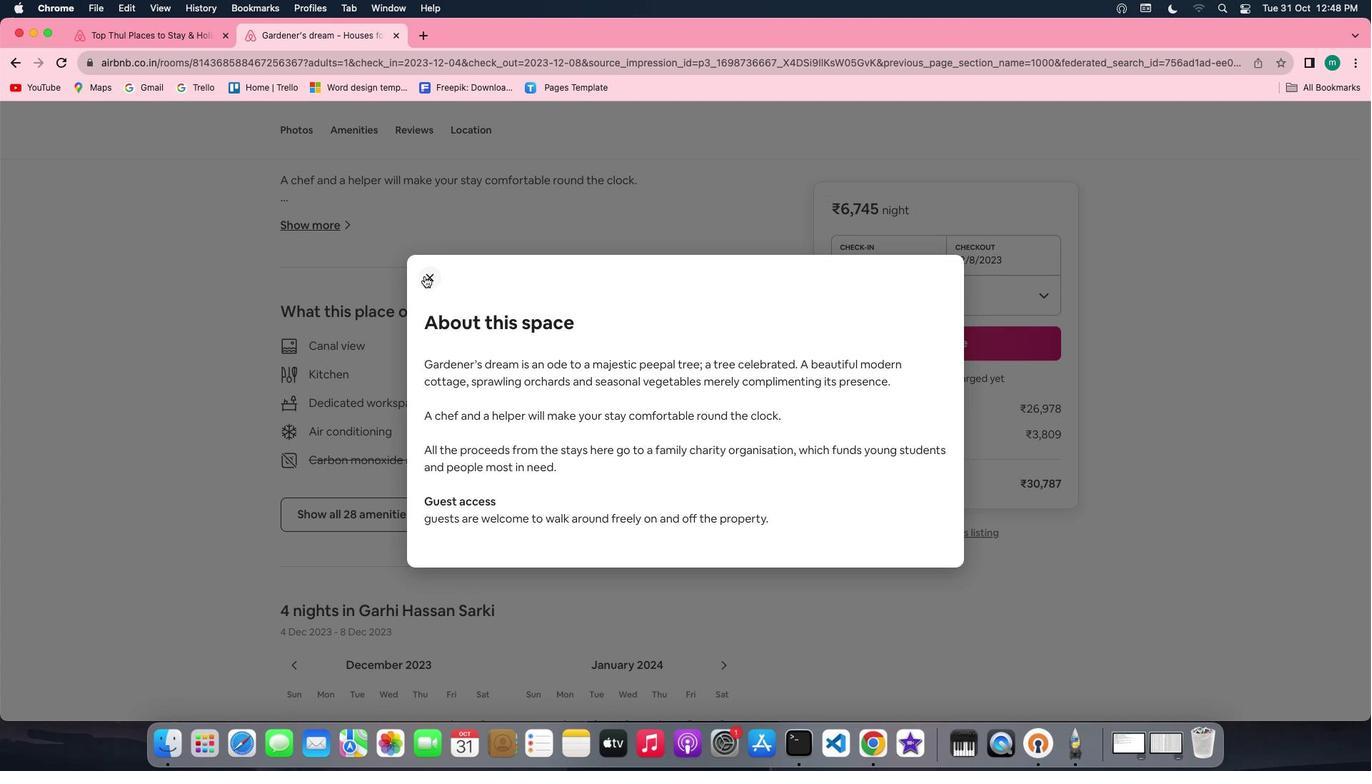 
Action: Mouse pressed left at (425, 276)
Screenshot: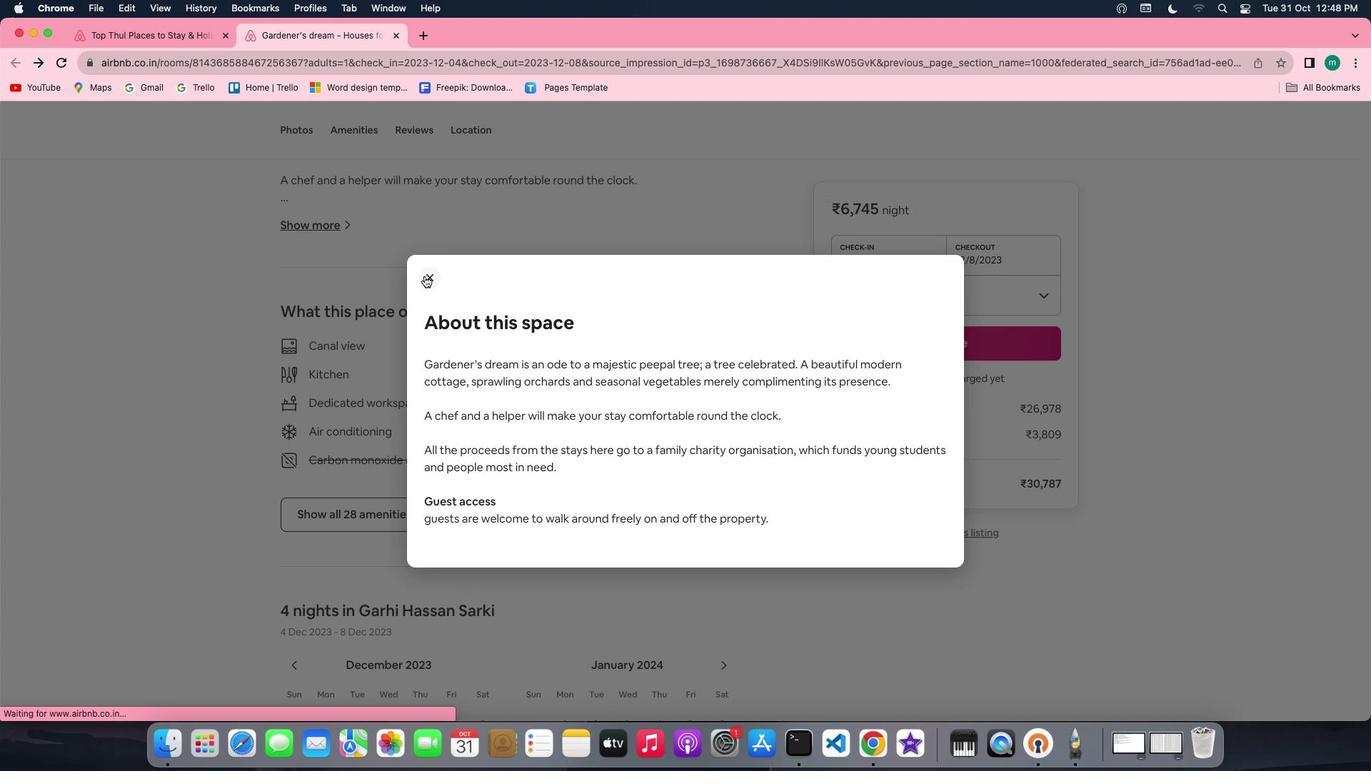 
Action: Mouse moved to (663, 397)
Screenshot: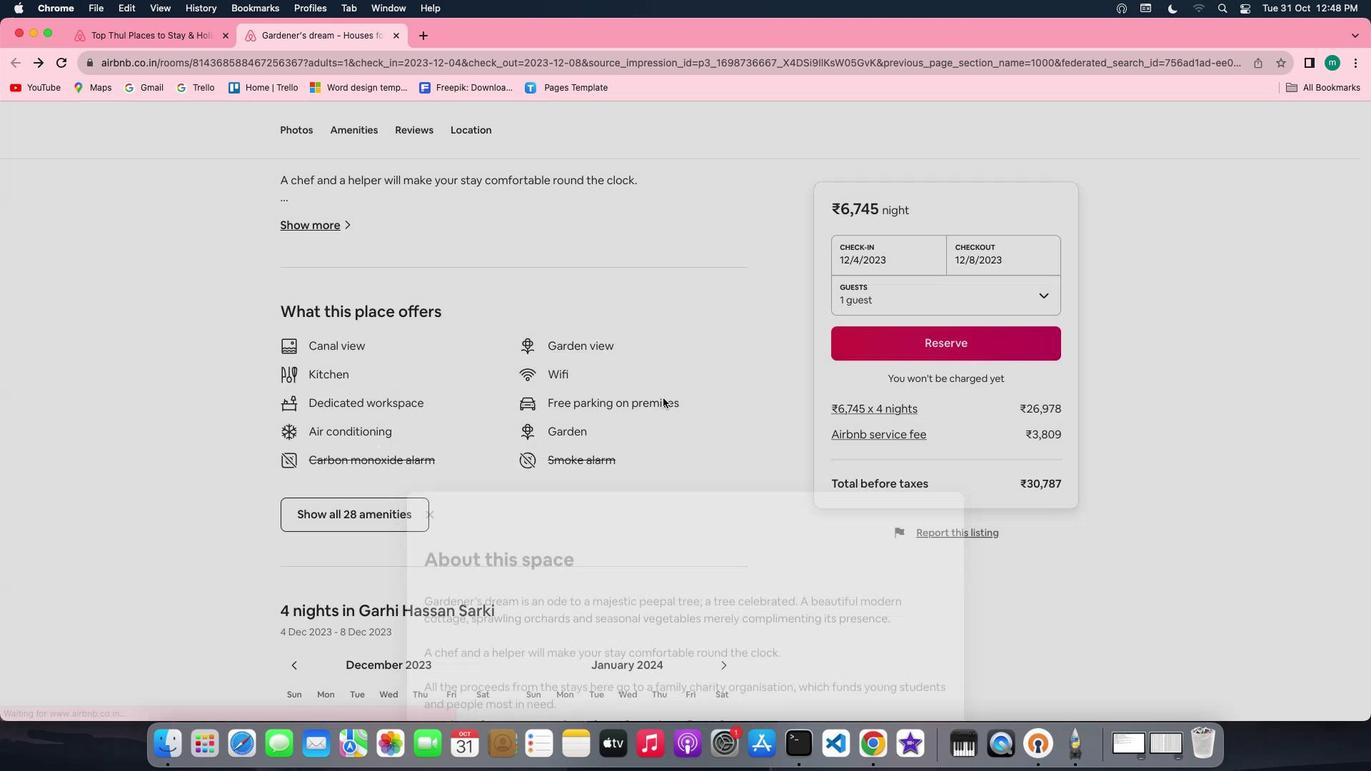 
Action: Mouse scrolled (663, 397) with delta (0, 0)
Screenshot: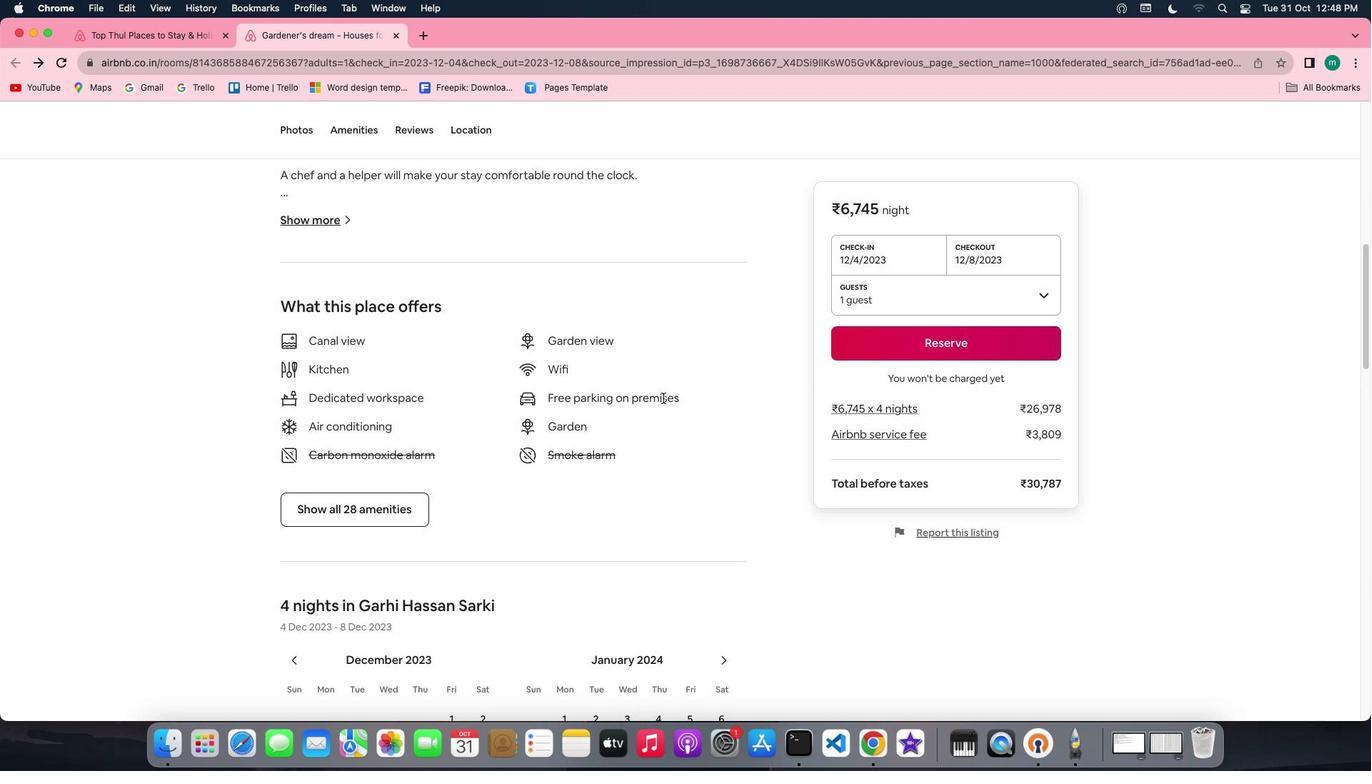 
Action: Mouse scrolled (663, 397) with delta (0, 0)
Screenshot: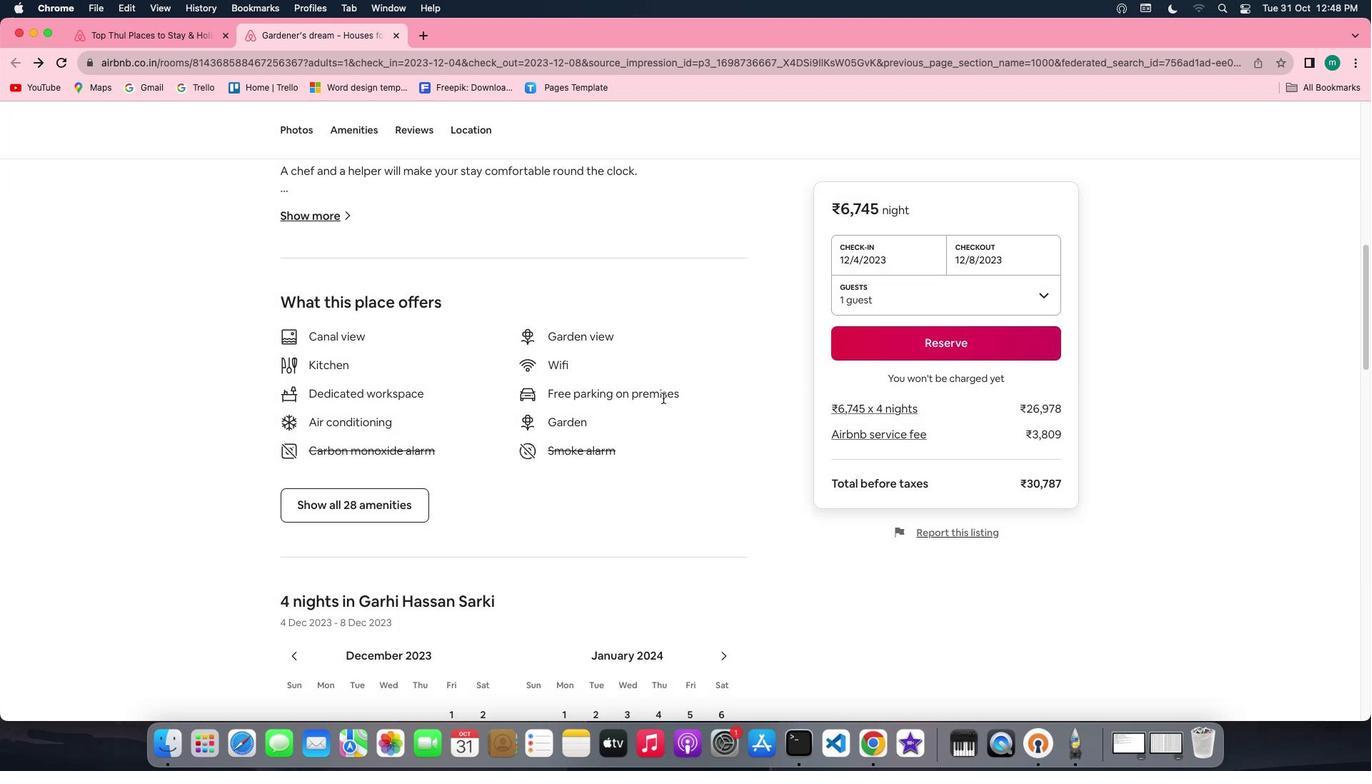 
Action: Mouse scrolled (663, 397) with delta (0, -1)
Screenshot: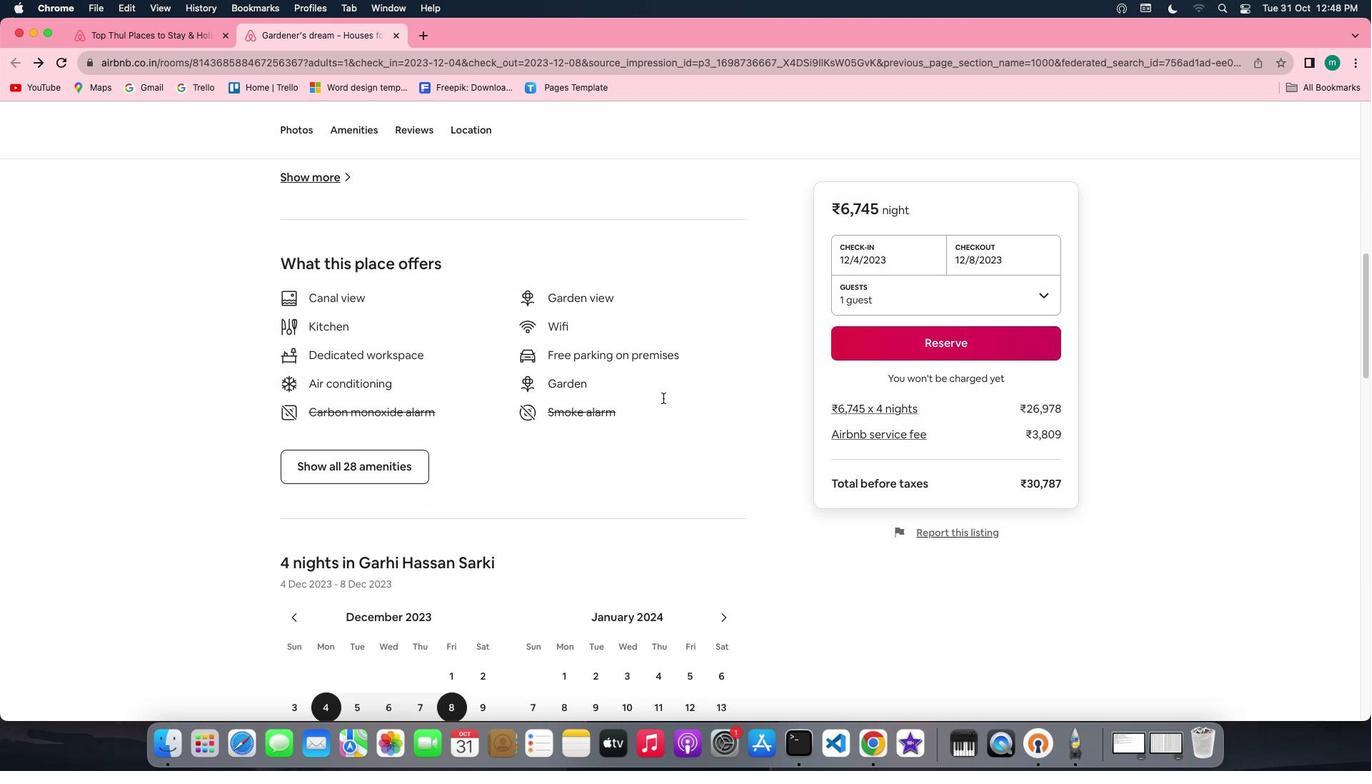 
Action: Mouse moved to (363, 414)
Screenshot: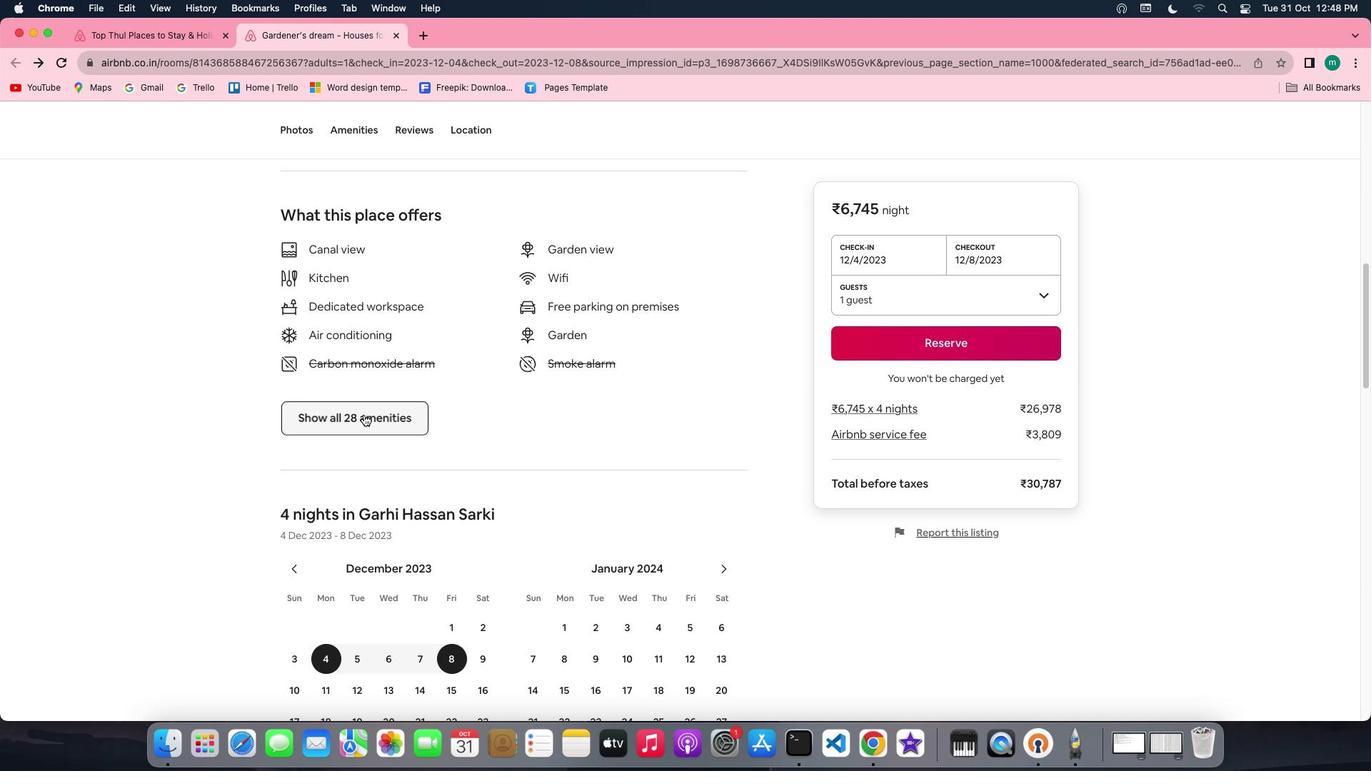 
Action: Mouse pressed left at (363, 414)
Screenshot: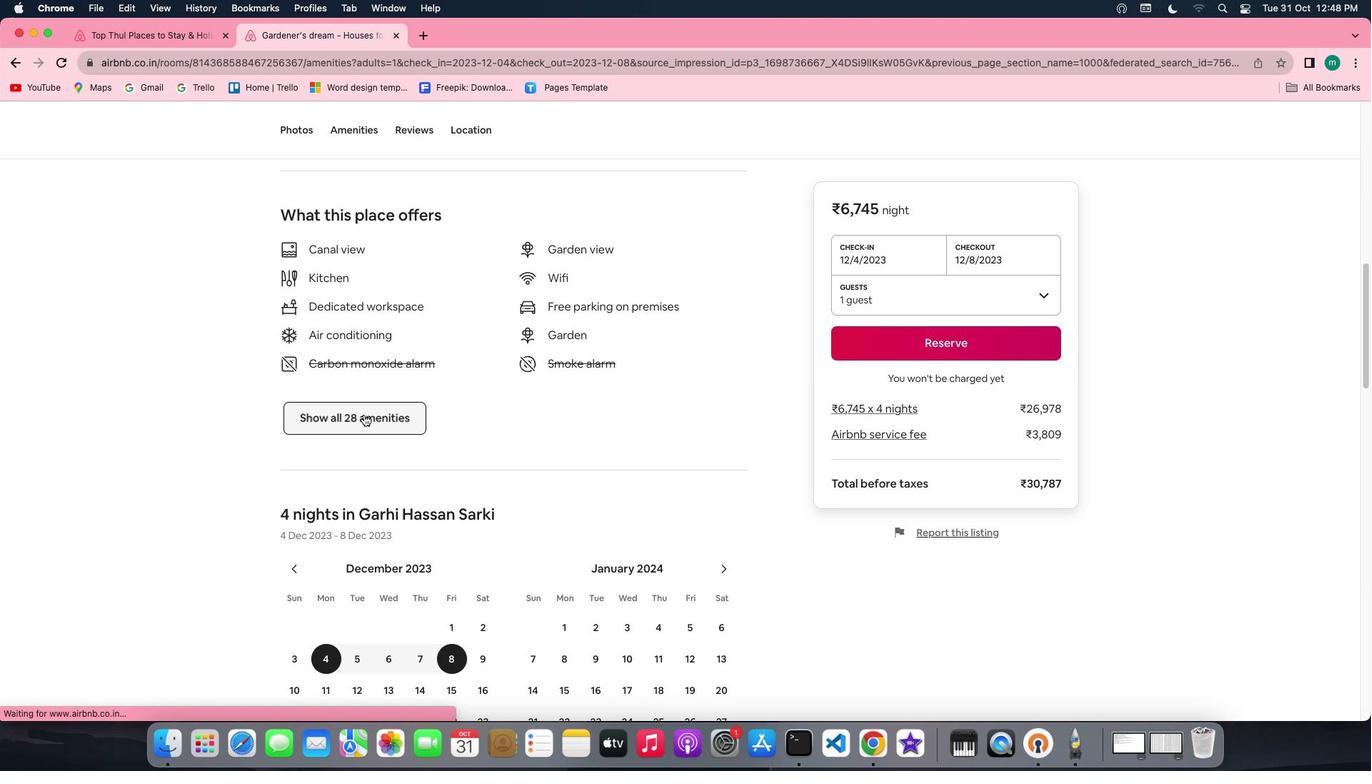 
Action: Mouse moved to (707, 409)
Screenshot: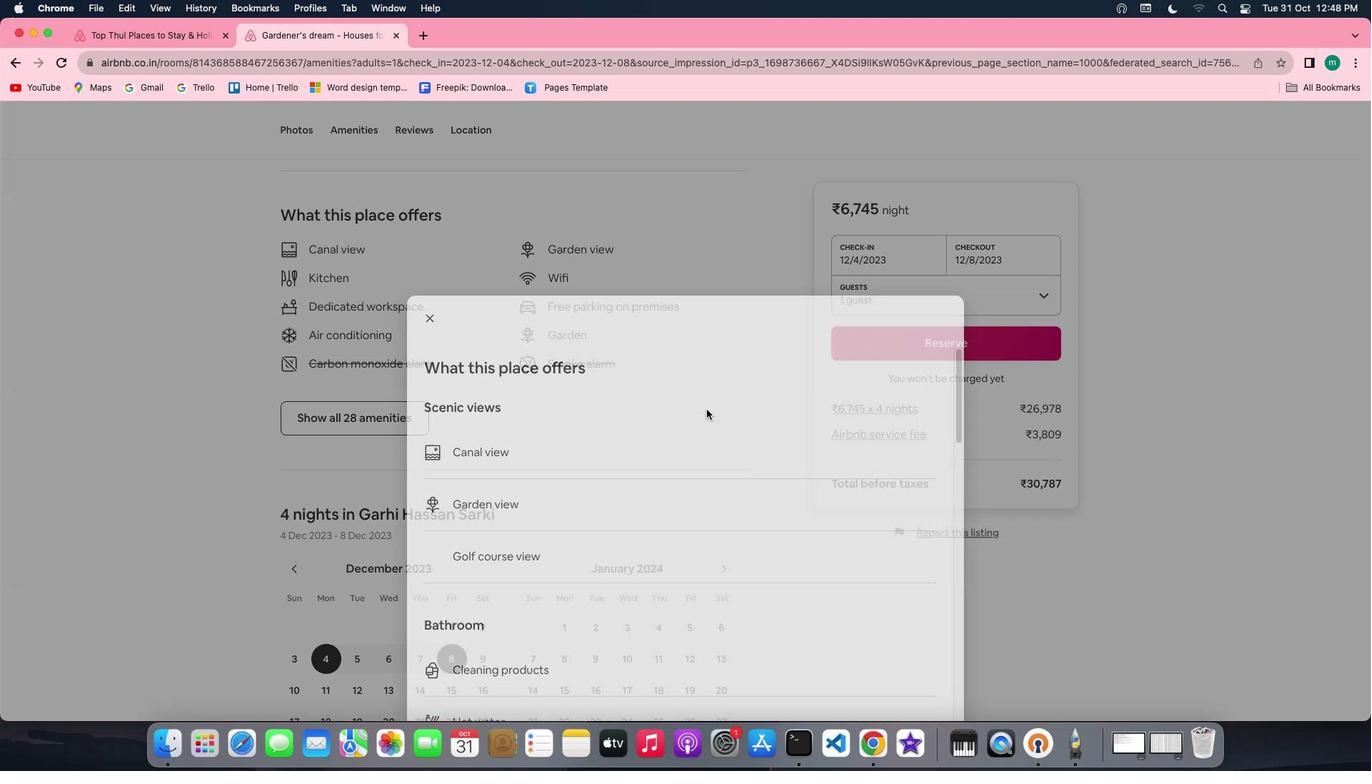
Action: Mouse scrolled (707, 409) with delta (0, 0)
Screenshot: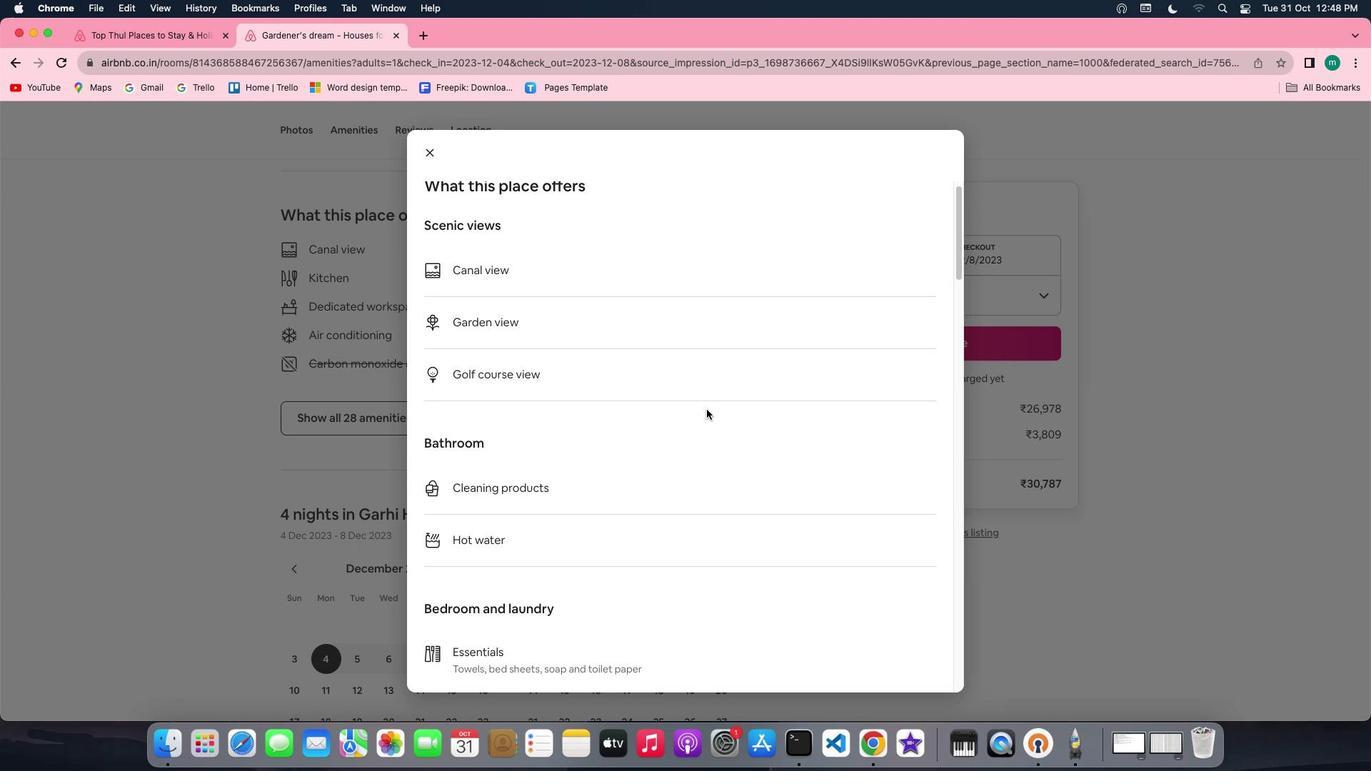 
Action: Mouse scrolled (707, 409) with delta (0, 0)
Screenshot: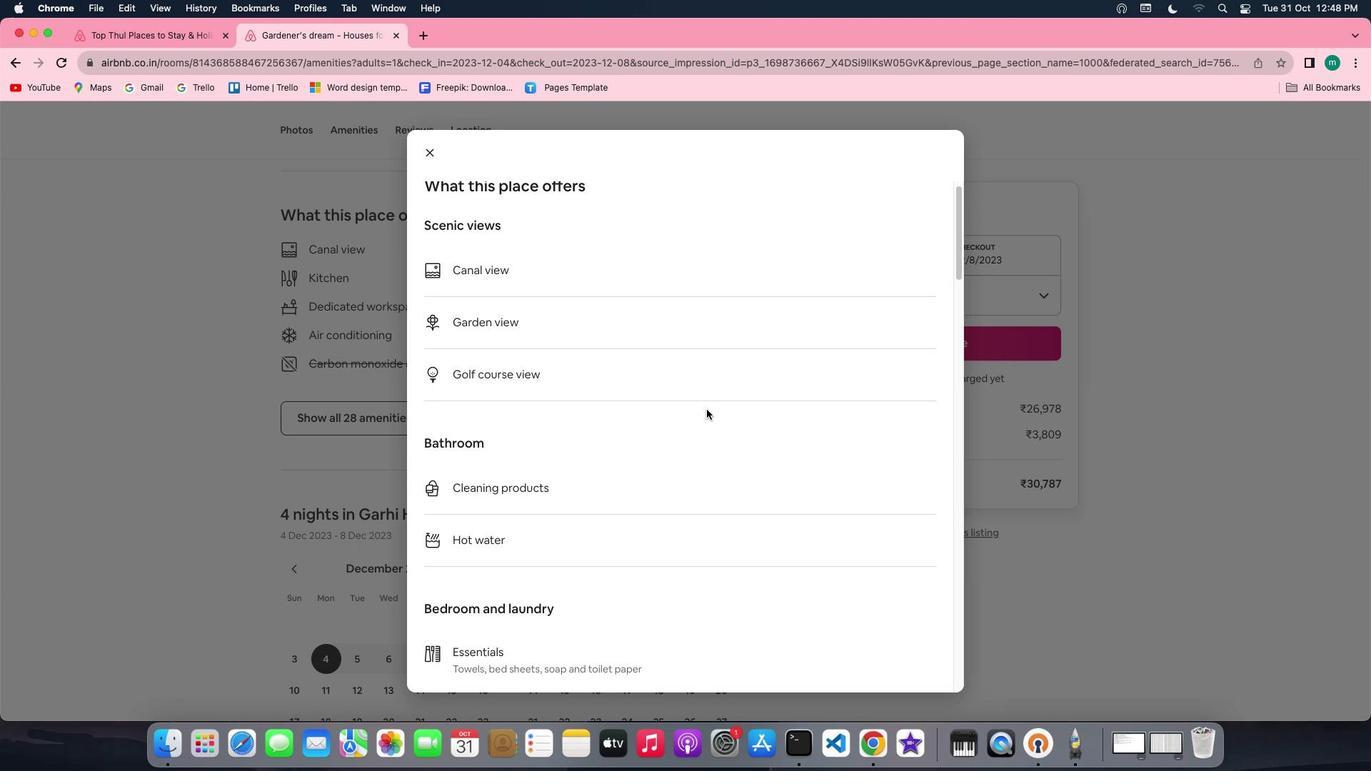 
Action: Mouse scrolled (707, 409) with delta (0, -1)
Screenshot: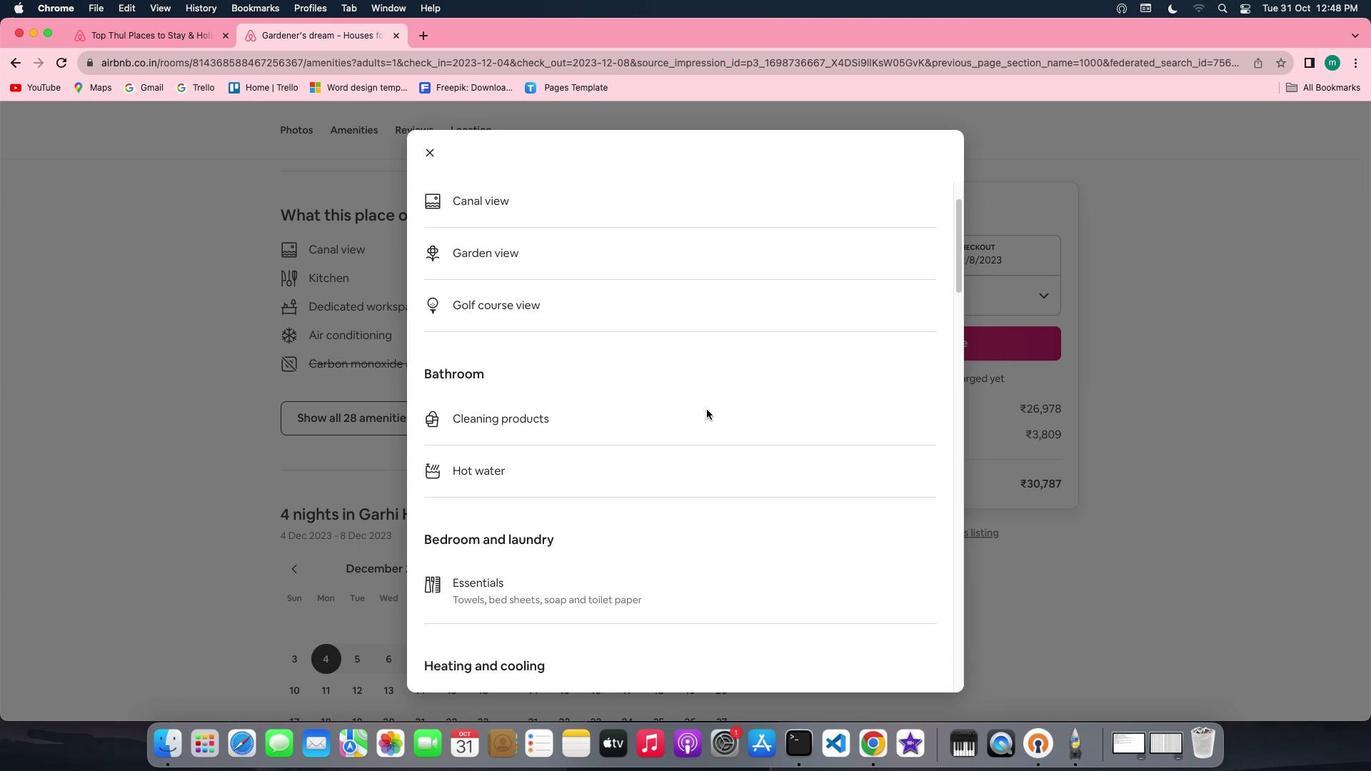 
Action: Mouse scrolled (707, 409) with delta (0, -2)
Screenshot: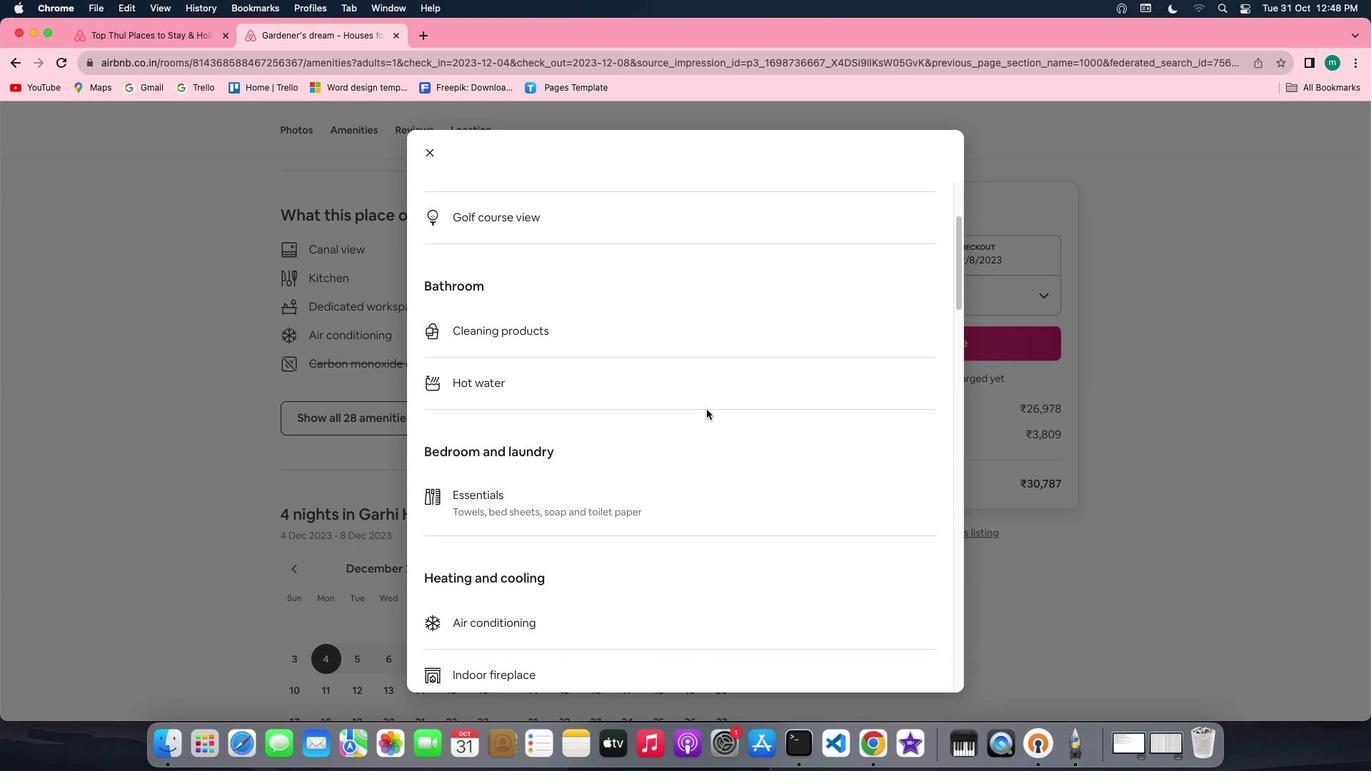 
Action: Mouse scrolled (707, 409) with delta (0, -2)
Screenshot: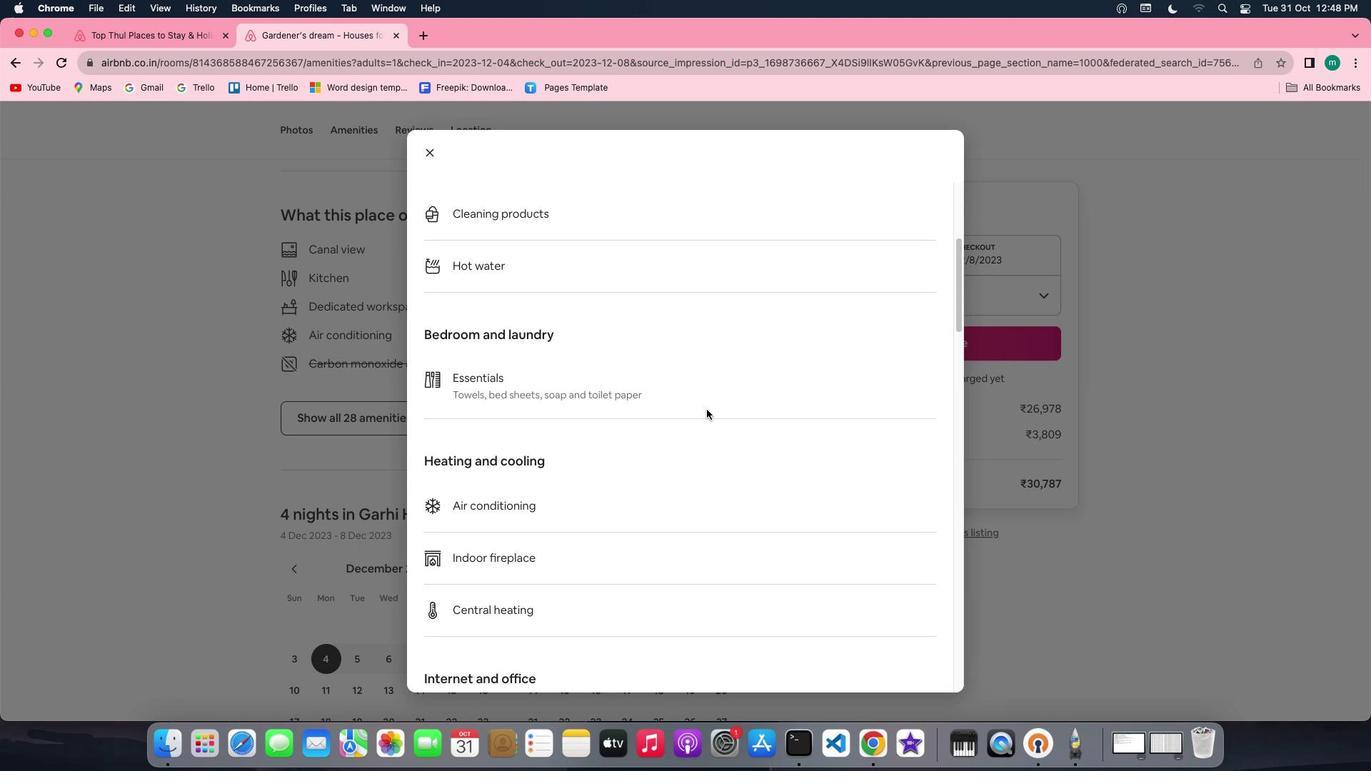 
Action: Mouse scrolled (707, 409) with delta (0, 0)
Screenshot: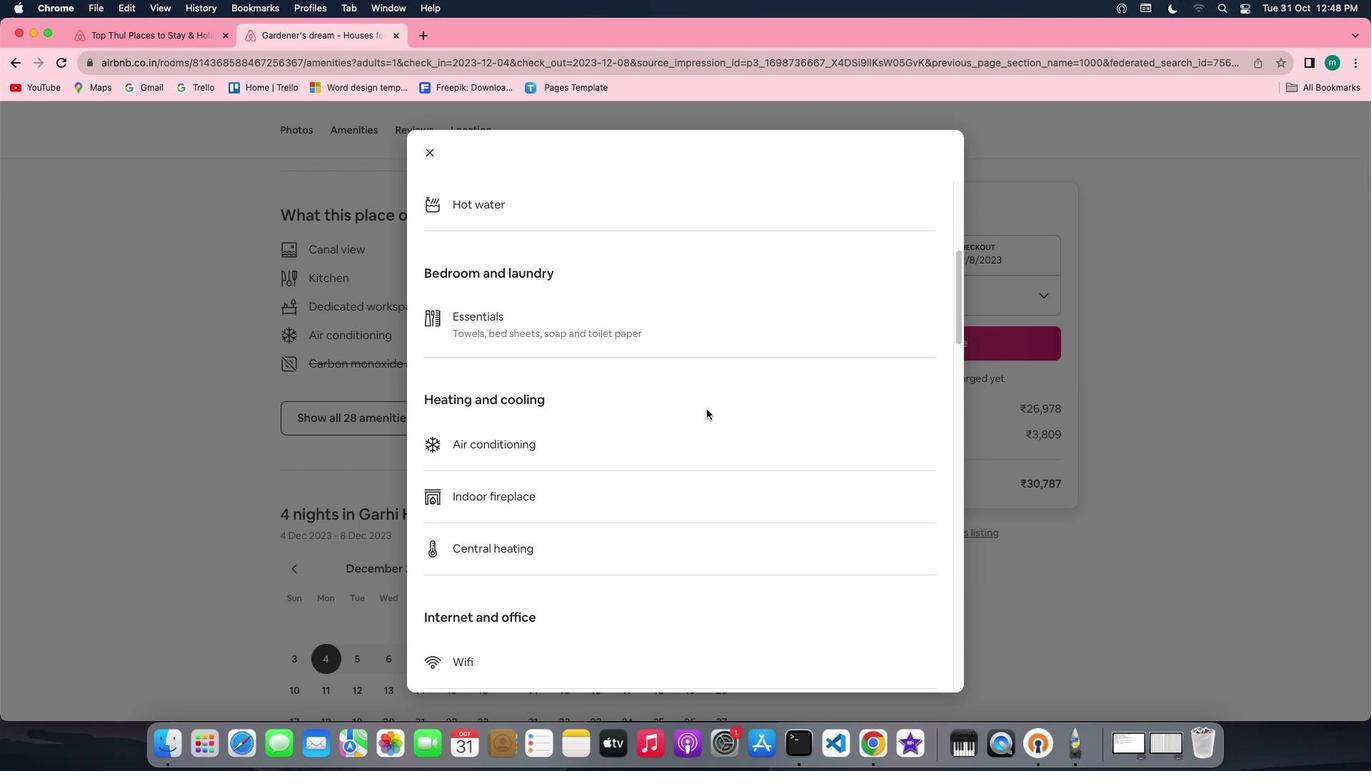 
Action: Mouse scrolled (707, 409) with delta (0, 0)
Screenshot: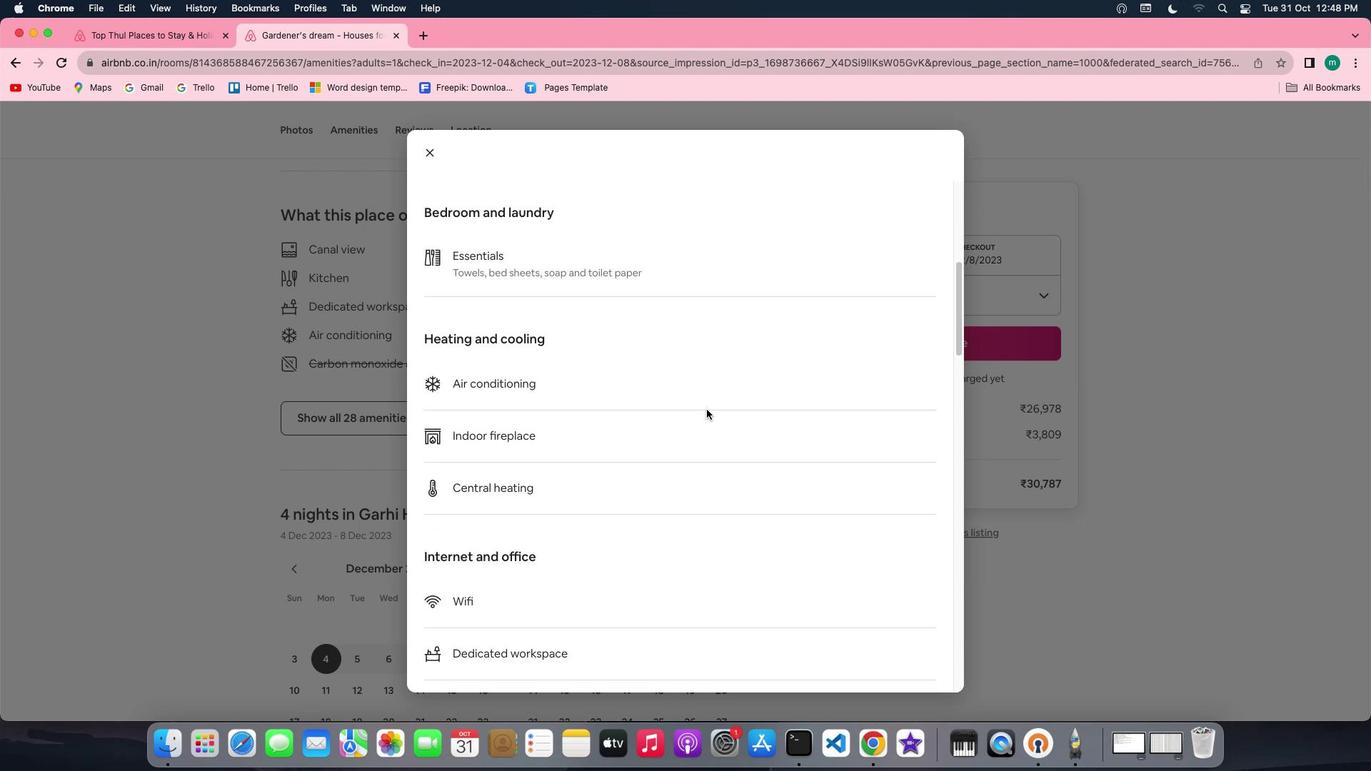 
Action: Mouse scrolled (707, 409) with delta (0, -2)
Screenshot: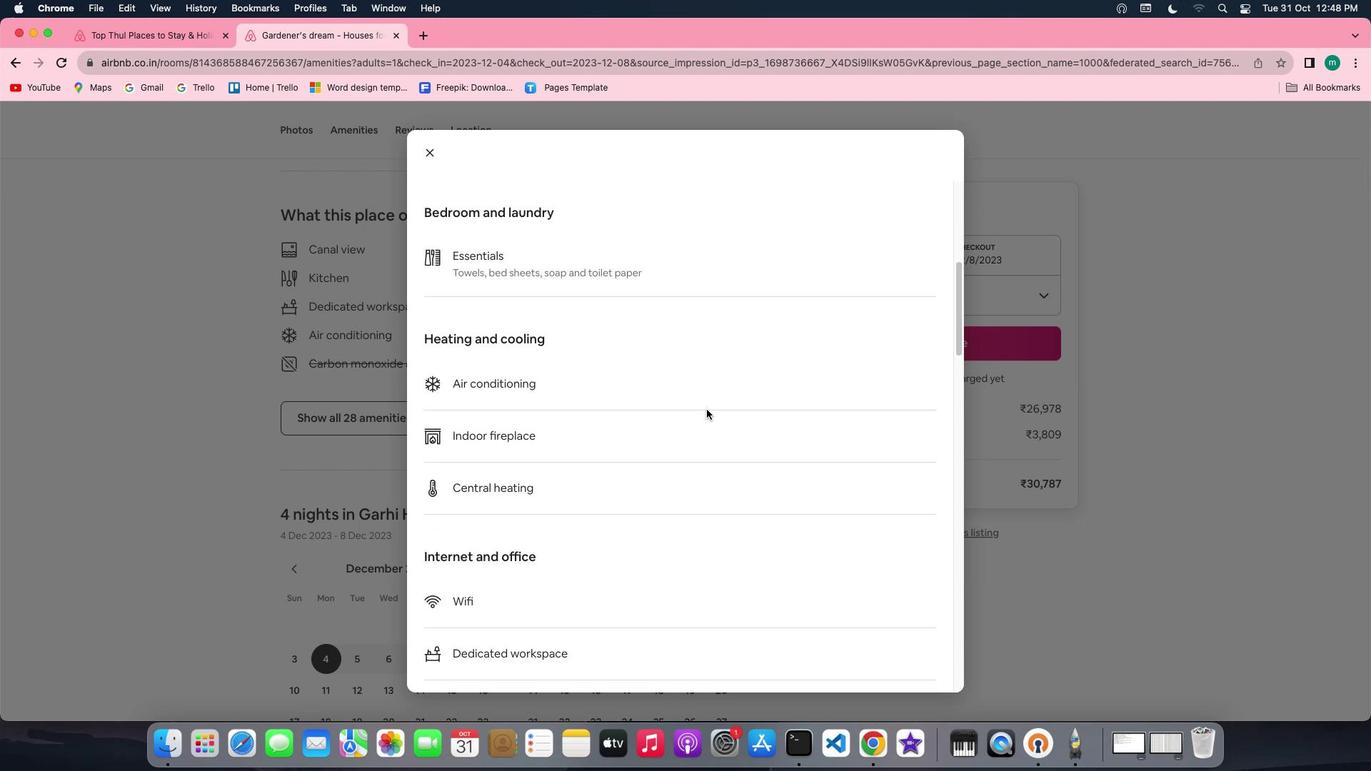 
Action: Mouse scrolled (707, 409) with delta (0, -2)
Screenshot: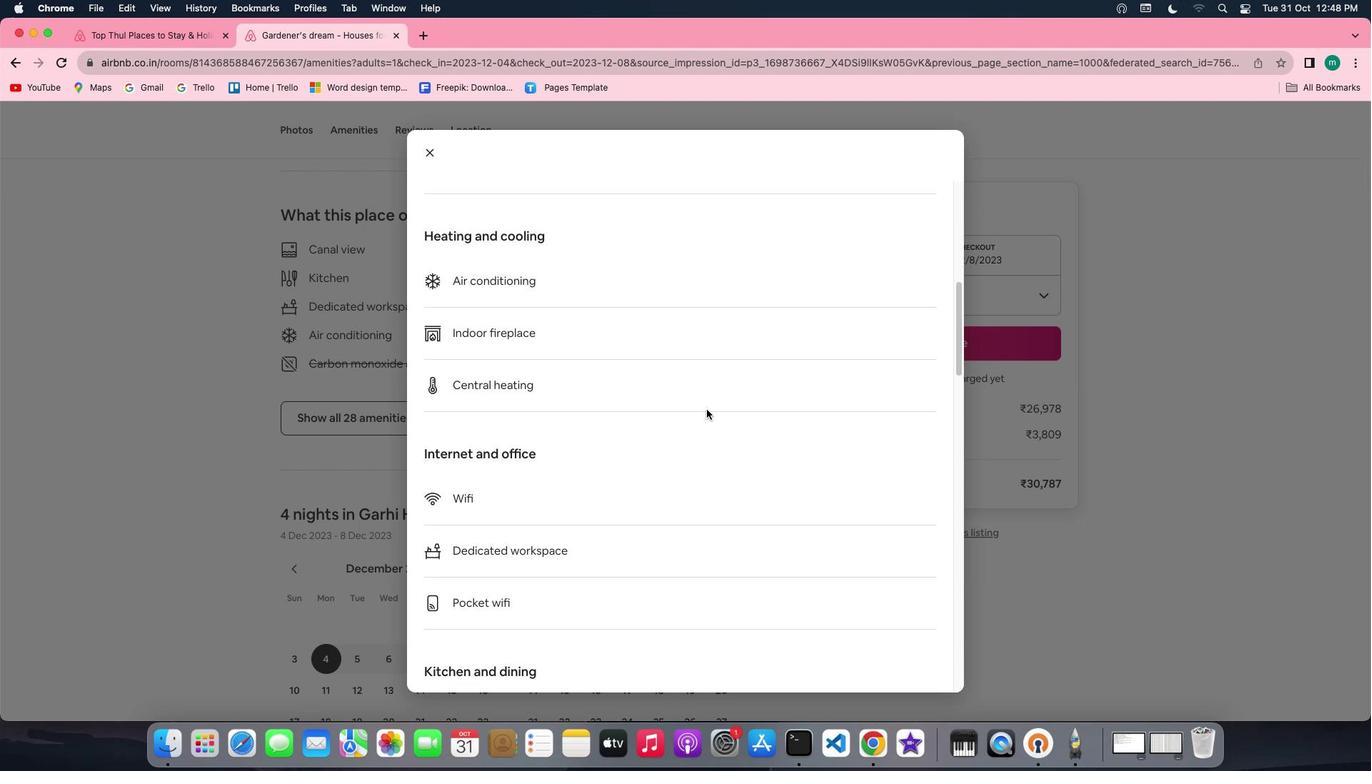 
Action: Mouse scrolled (707, 409) with delta (0, -3)
Screenshot: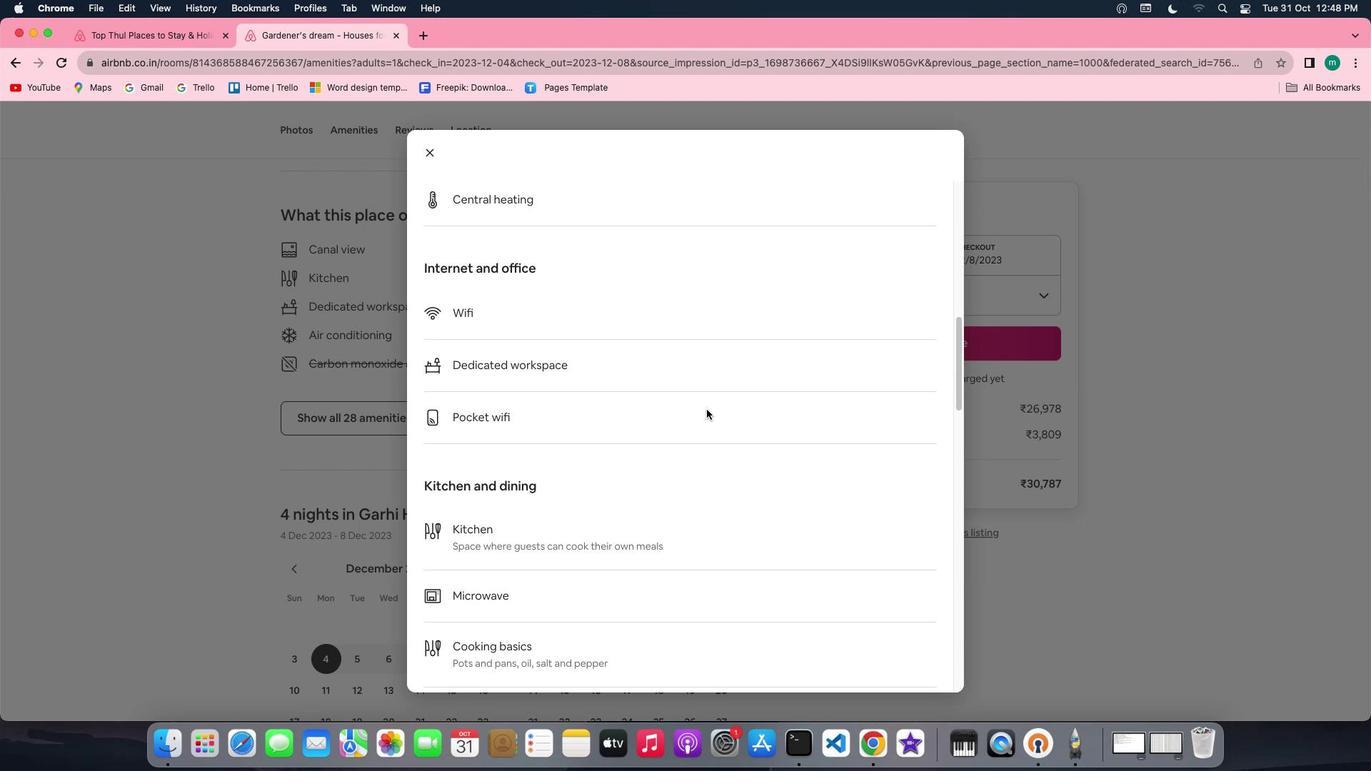 
Action: Mouse scrolled (707, 409) with delta (0, 0)
Screenshot: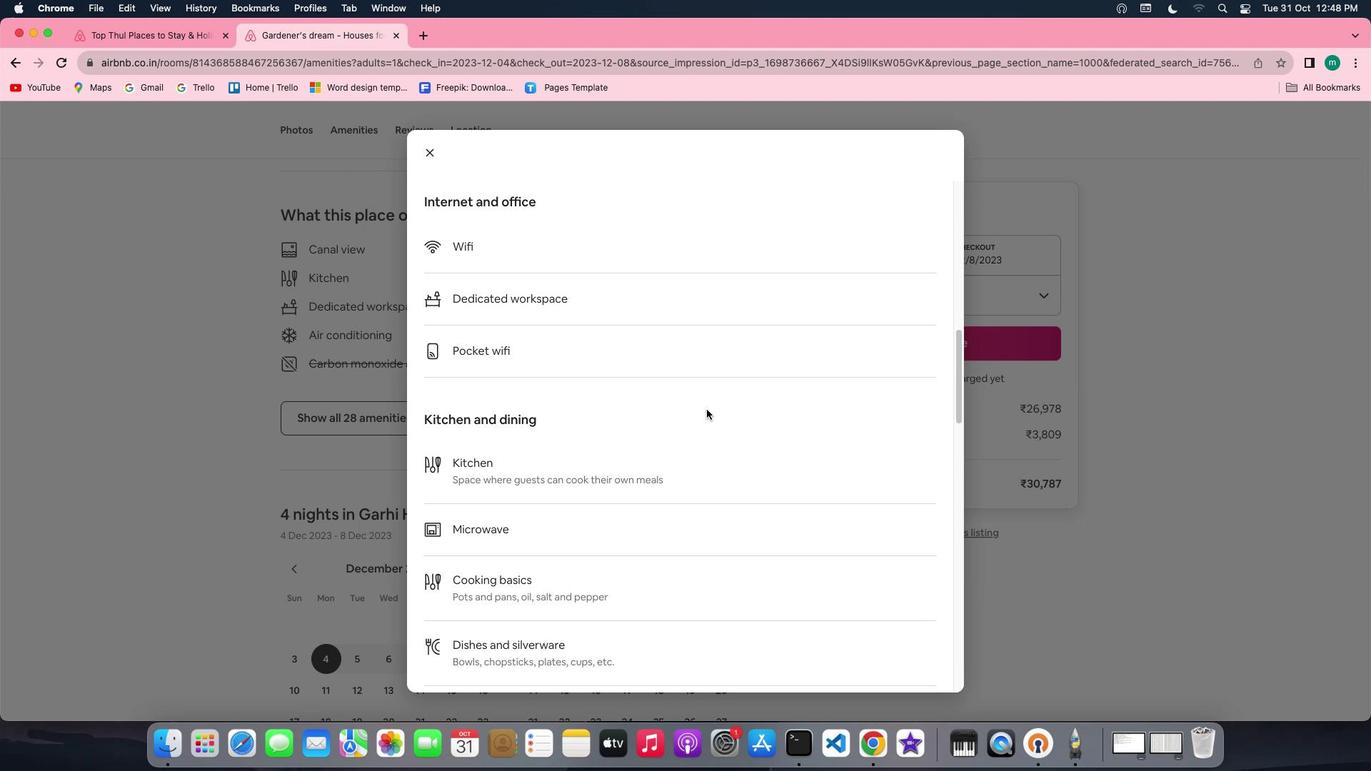 
Action: Mouse scrolled (707, 409) with delta (0, 0)
Screenshot: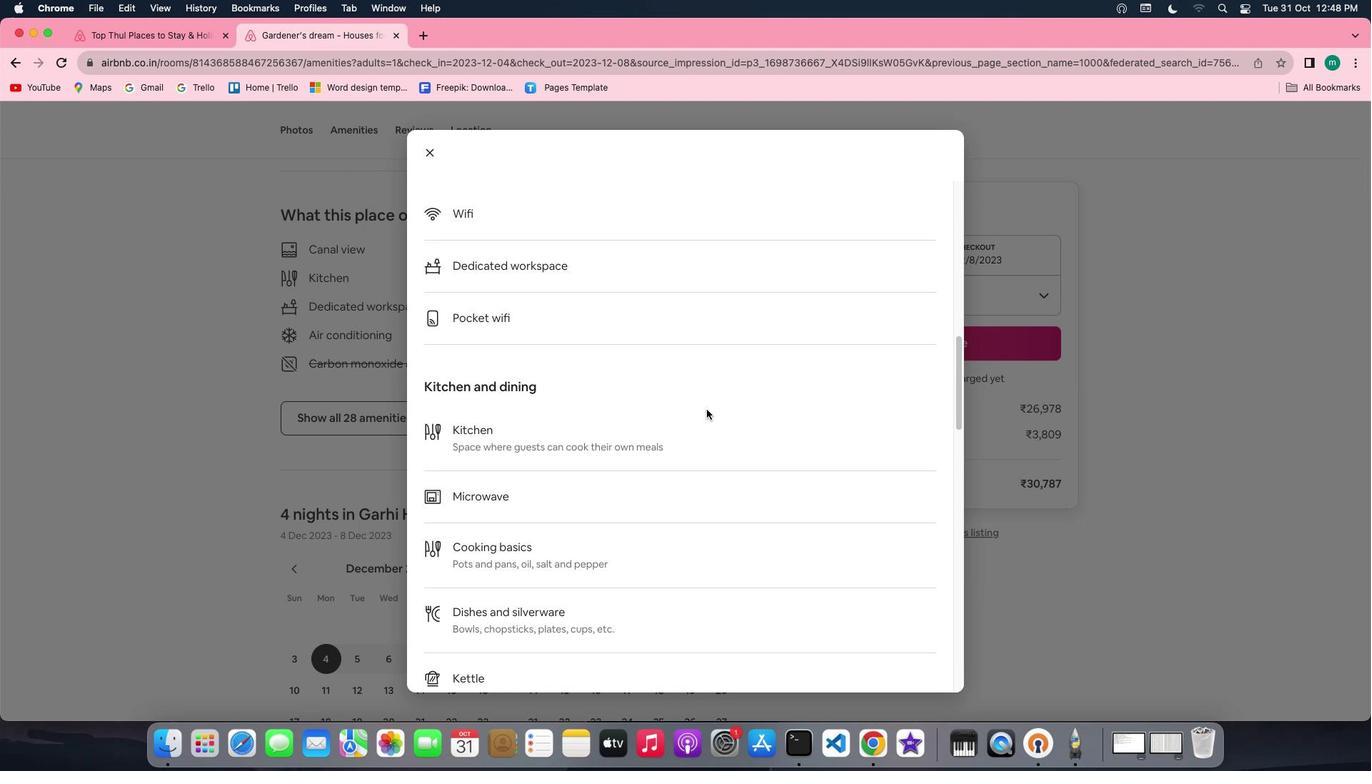 
Action: Mouse scrolled (707, 409) with delta (0, -1)
Screenshot: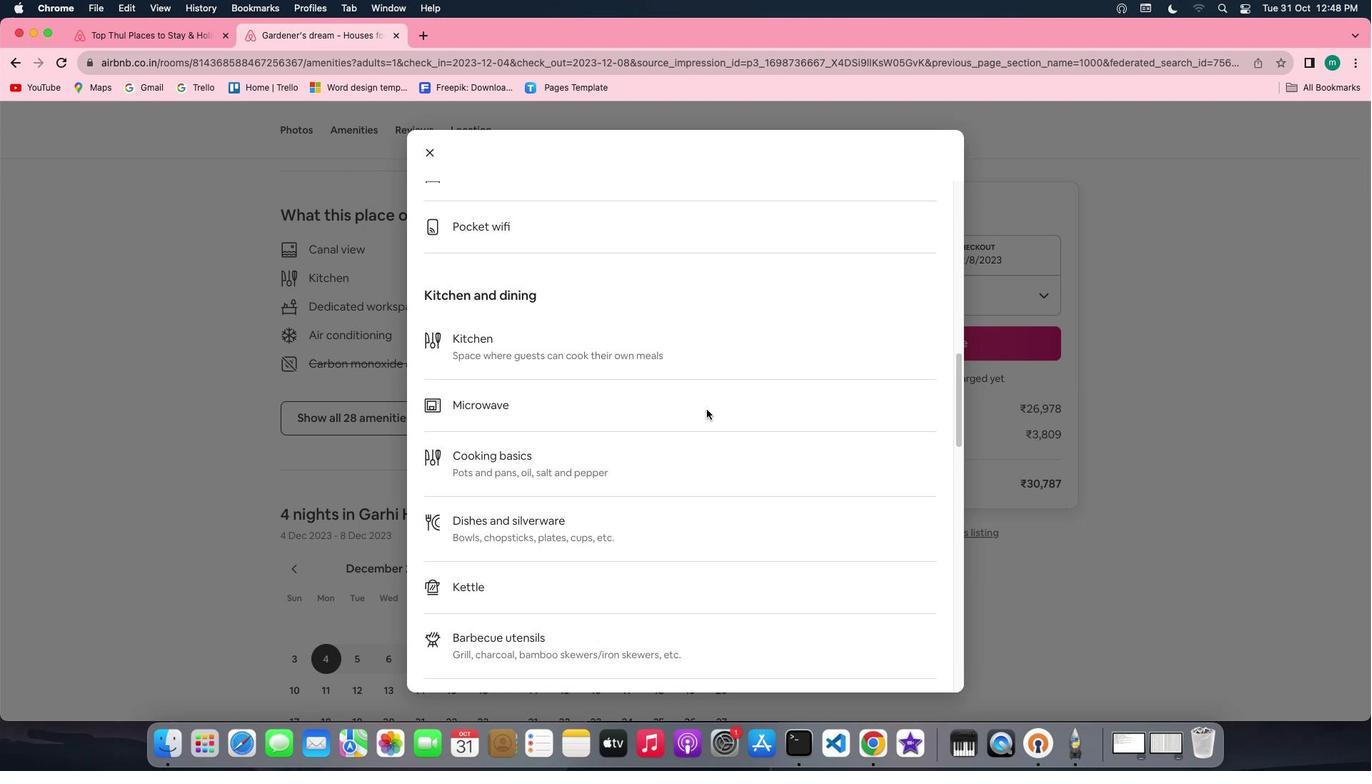 
Action: Mouse scrolled (707, 409) with delta (0, -2)
Screenshot: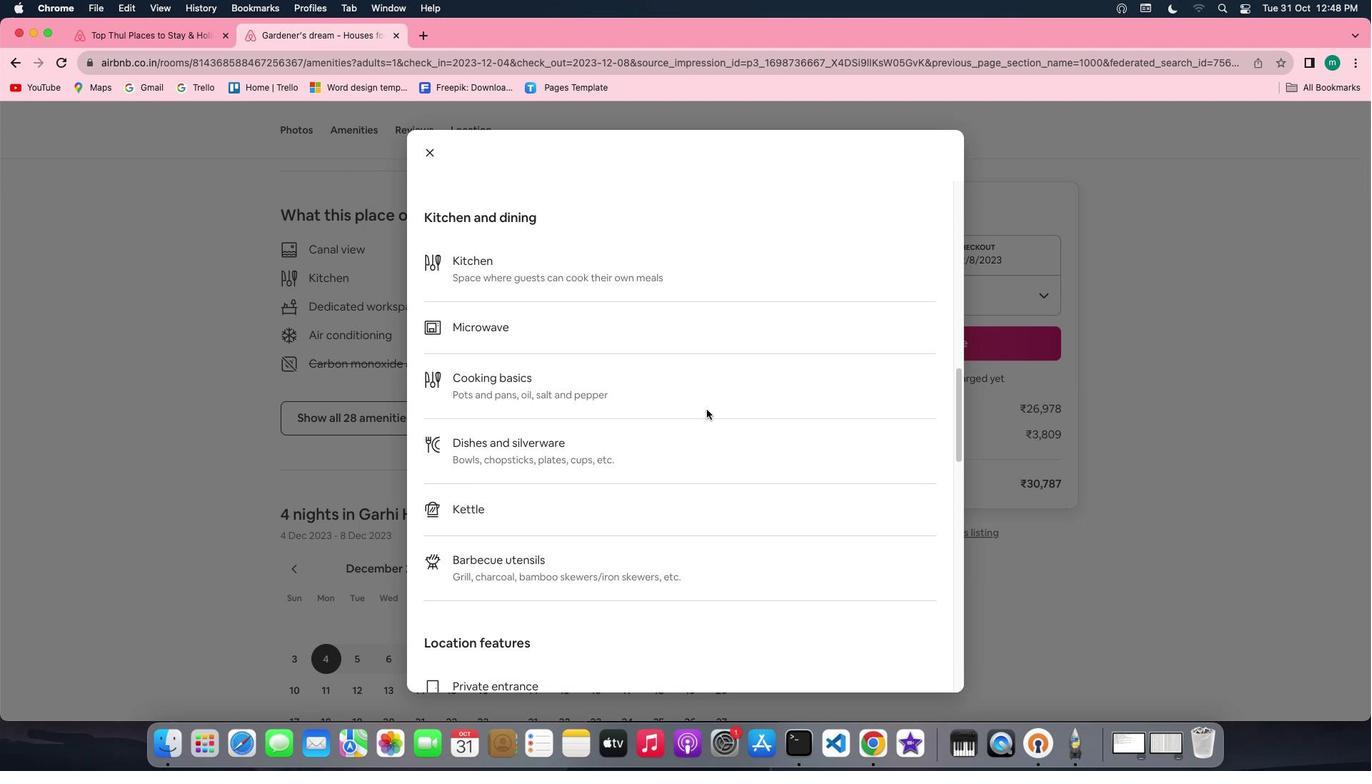 
Action: Mouse scrolled (707, 409) with delta (0, -3)
Screenshot: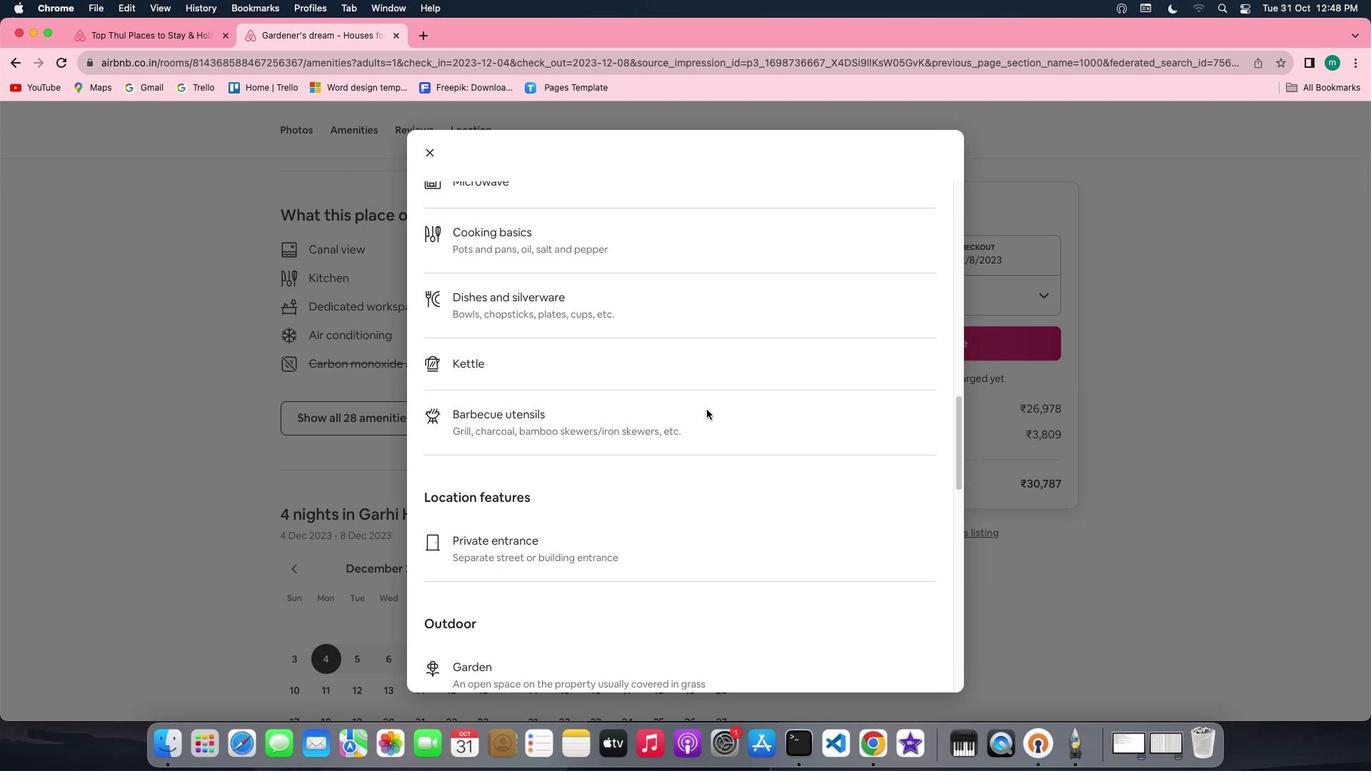 
Action: Mouse scrolled (707, 409) with delta (0, -3)
Screenshot: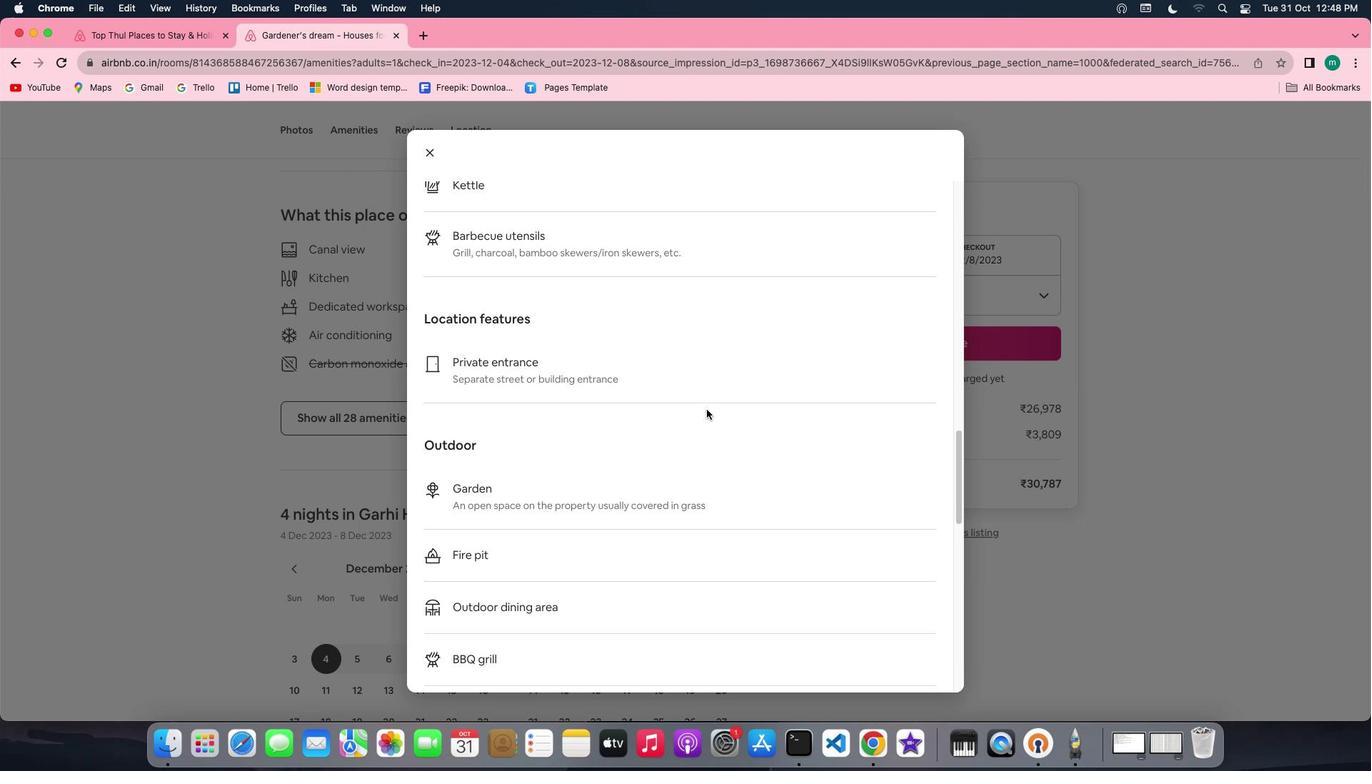 
Action: Mouse scrolled (707, 409) with delta (0, 0)
Screenshot: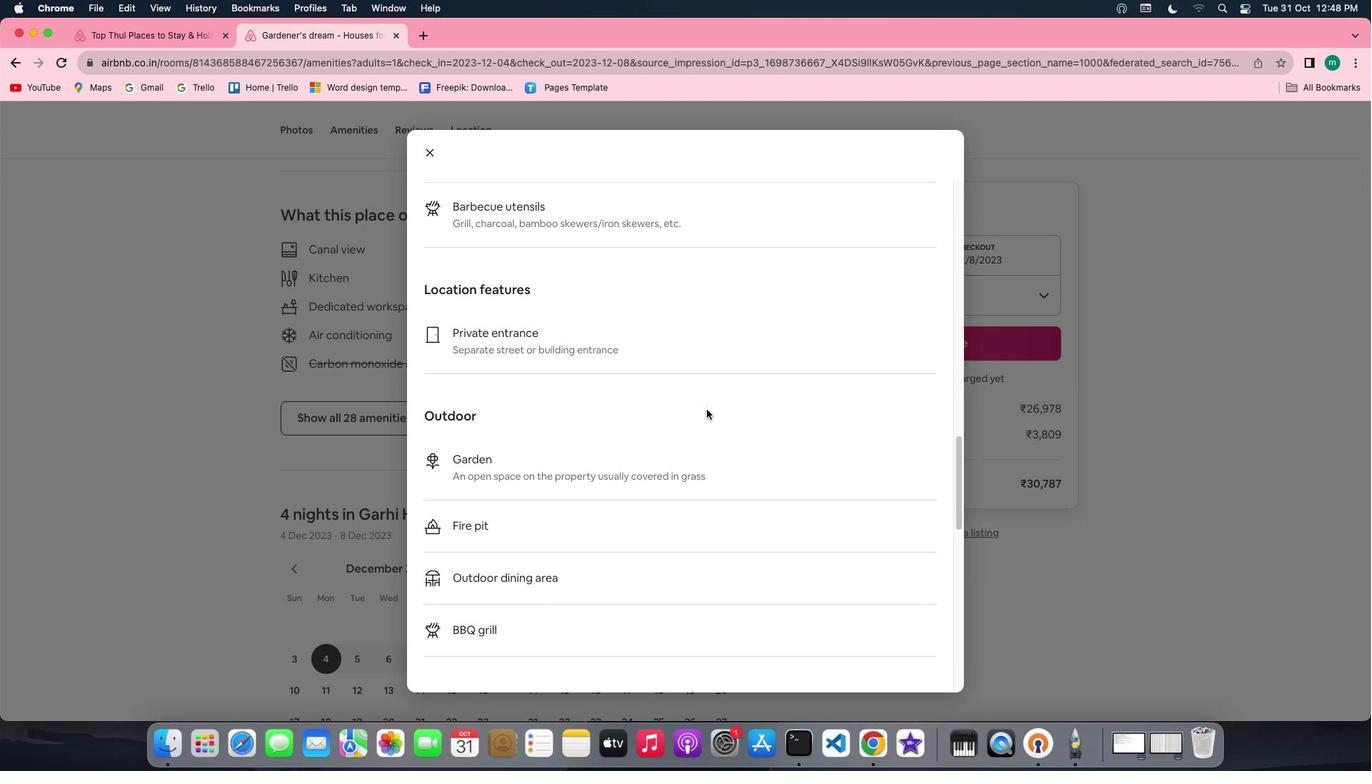 
Action: Mouse scrolled (707, 409) with delta (0, 0)
Screenshot: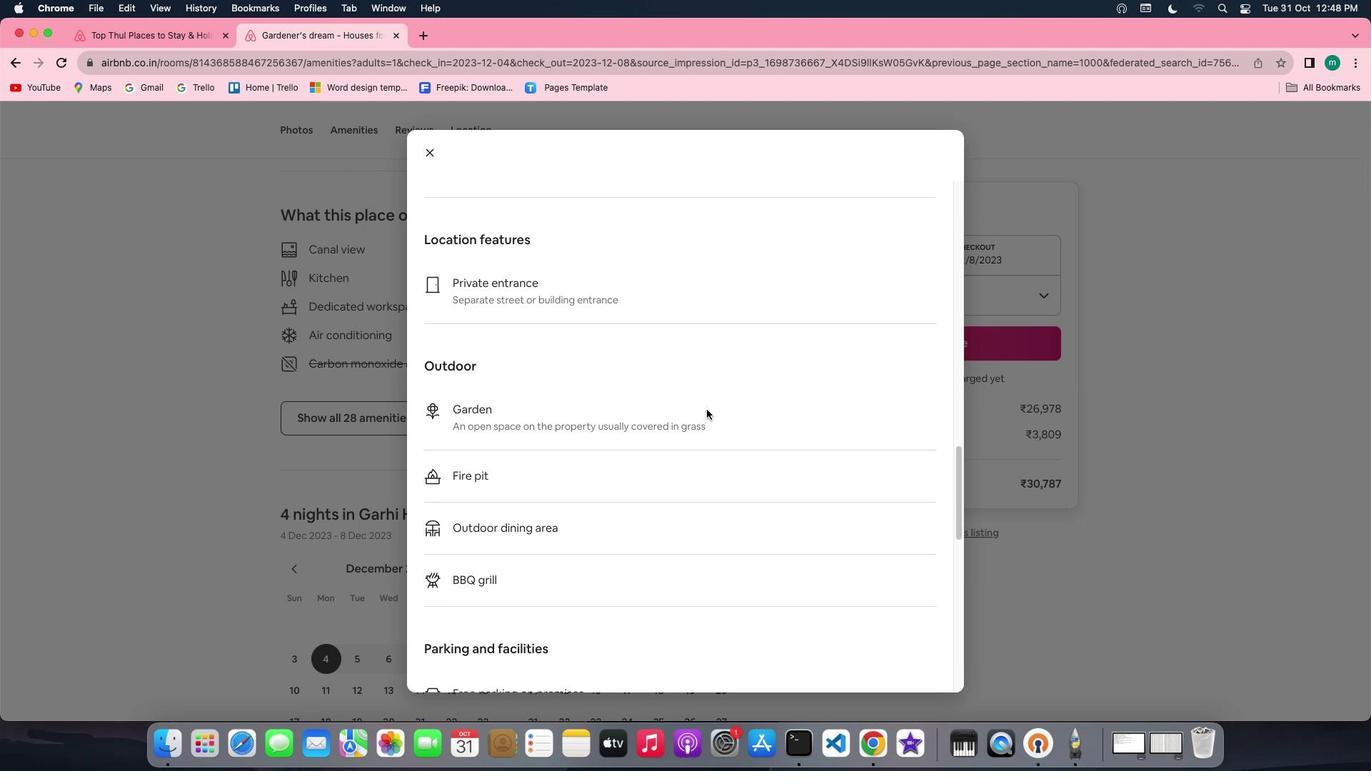 
Action: Mouse scrolled (707, 409) with delta (0, -2)
Screenshot: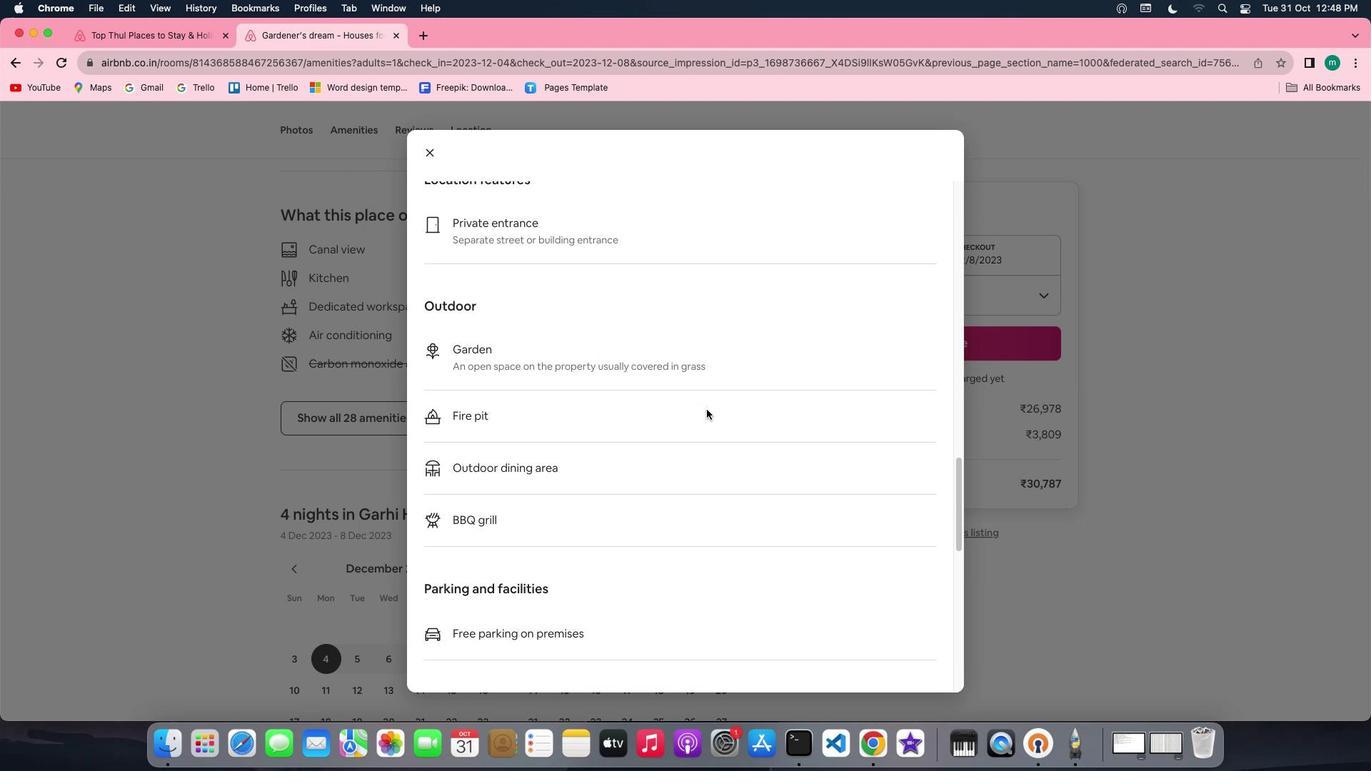 
Action: Mouse scrolled (707, 409) with delta (0, -2)
Screenshot: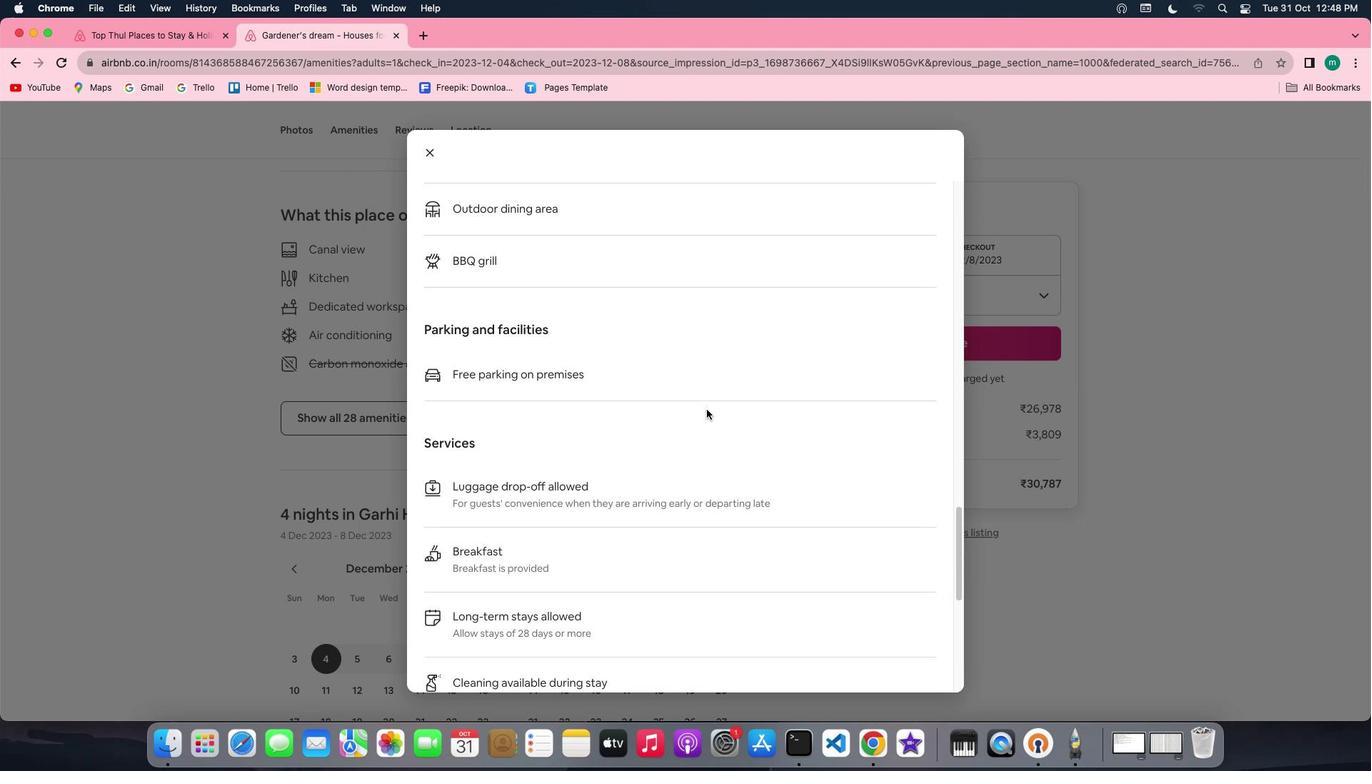 
Action: Mouse scrolled (707, 409) with delta (0, -3)
Screenshot: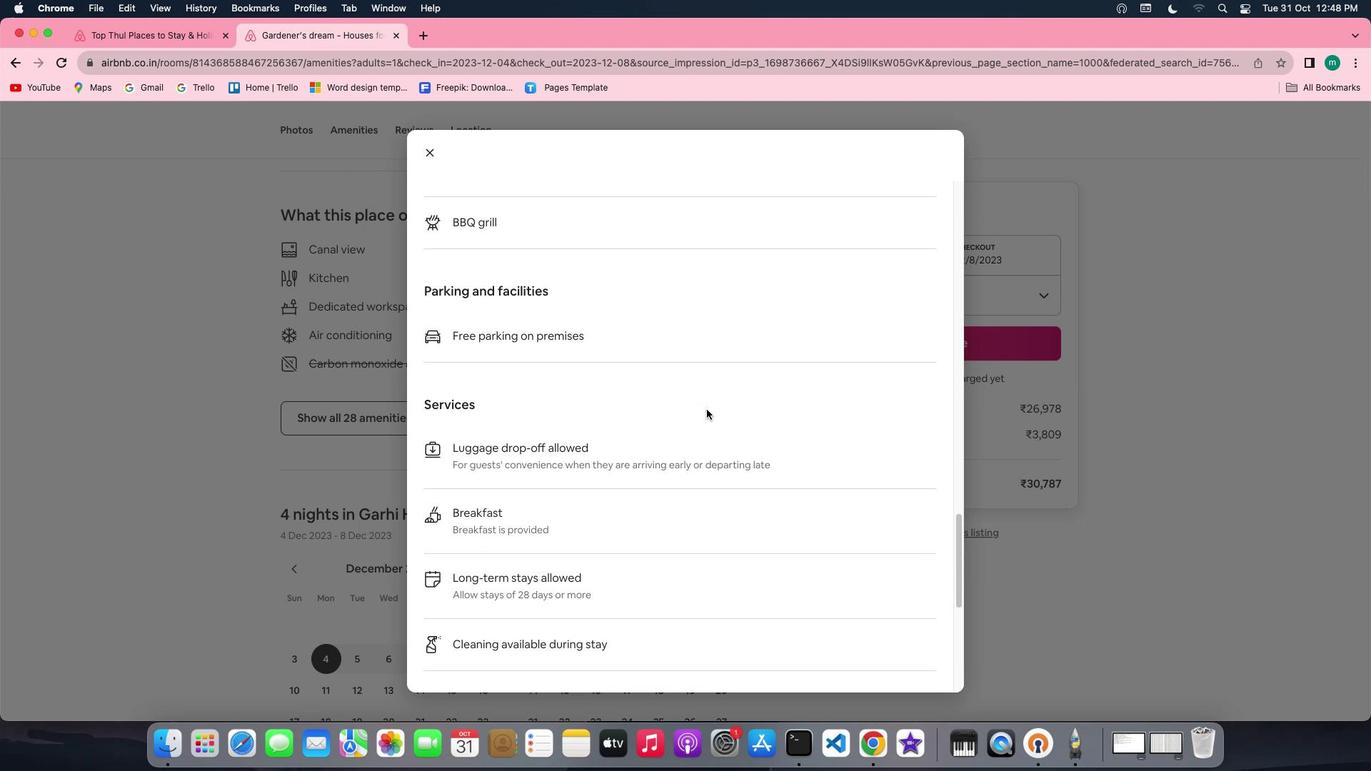 
Action: Mouse scrolled (707, 409) with delta (0, -3)
Screenshot: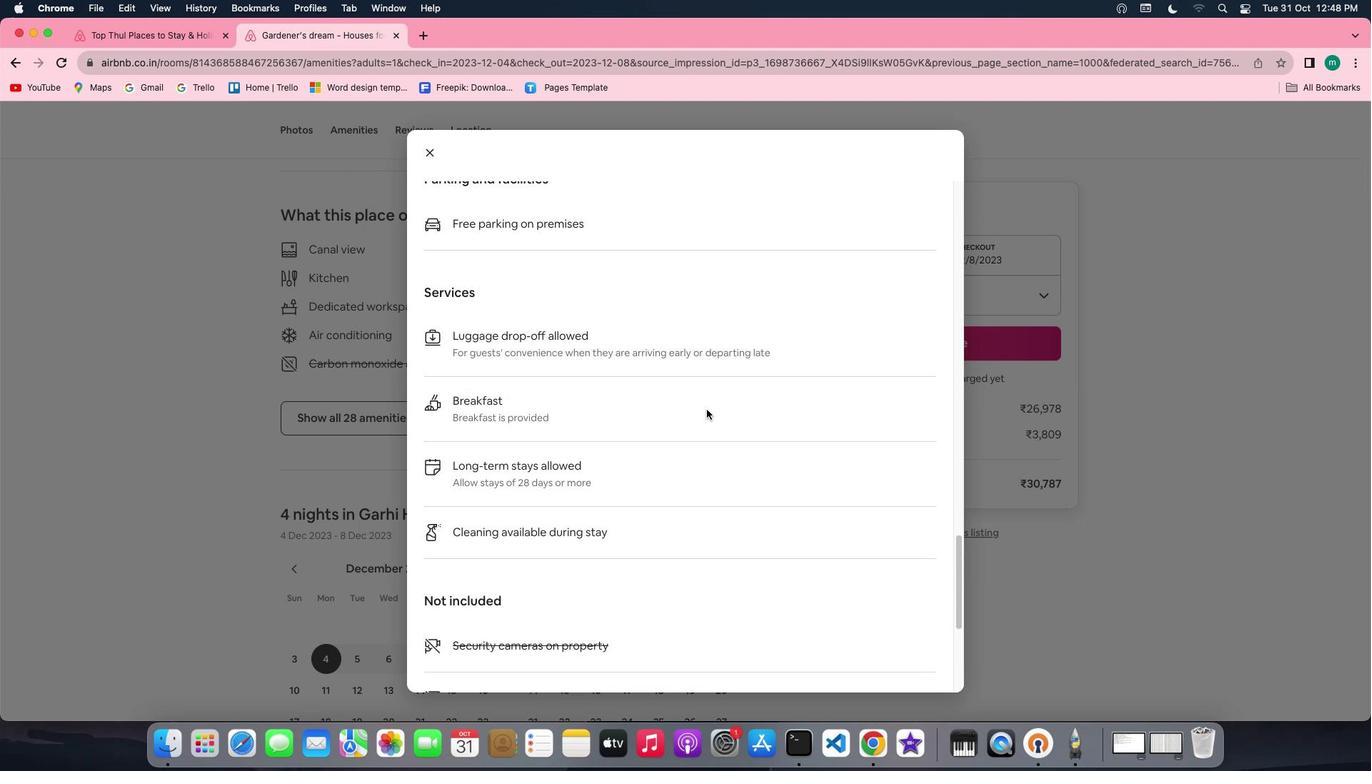 
Action: Mouse scrolled (707, 409) with delta (0, 0)
Screenshot: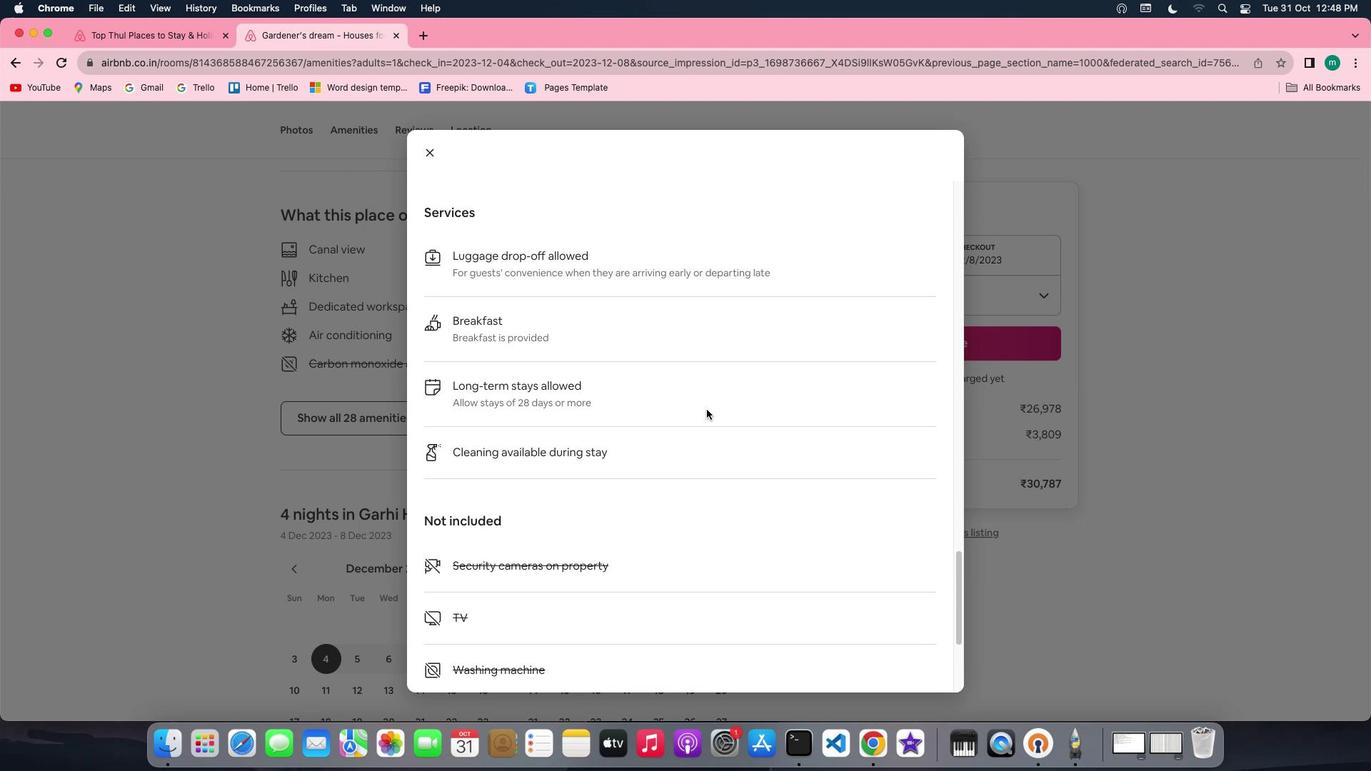 
Action: Mouse scrolled (707, 409) with delta (0, 0)
Screenshot: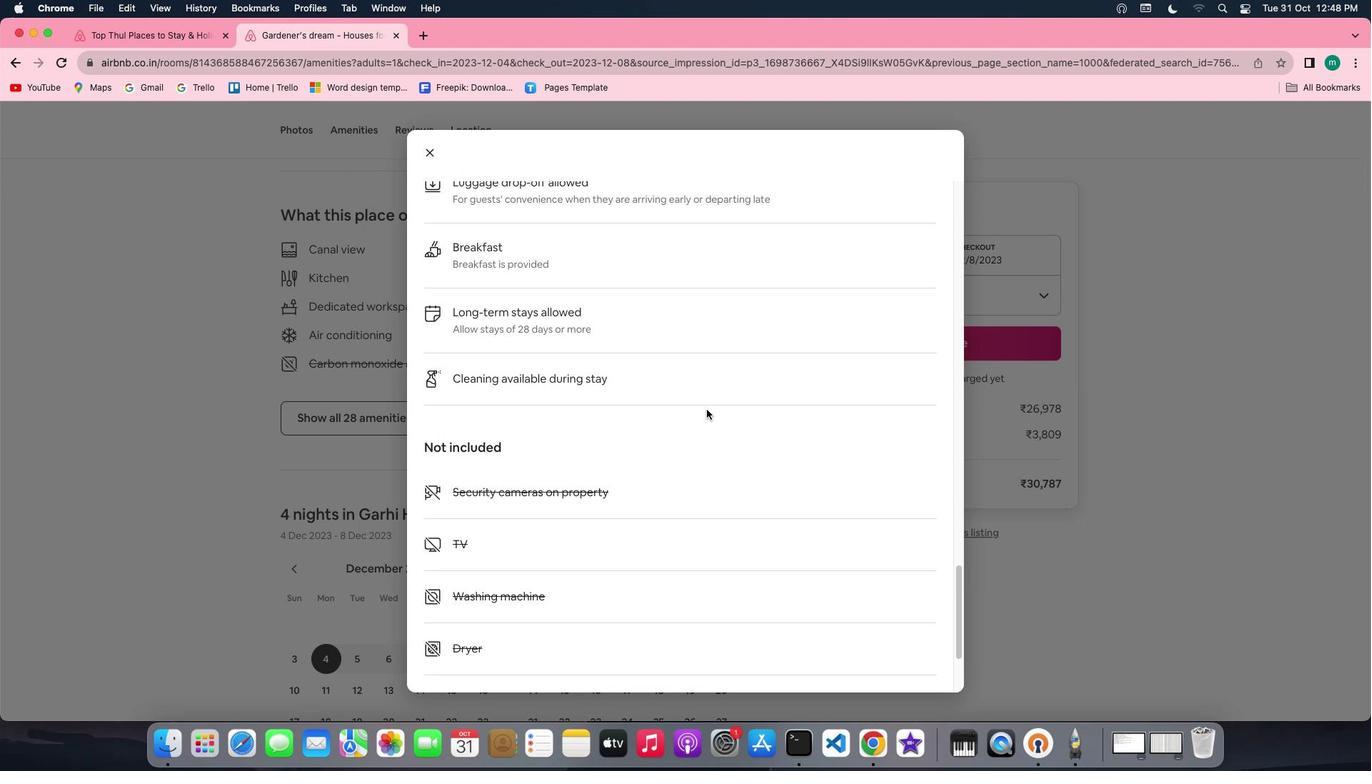 
Action: Mouse scrolled (707, 409) with delta (0, -2)
Screenshot: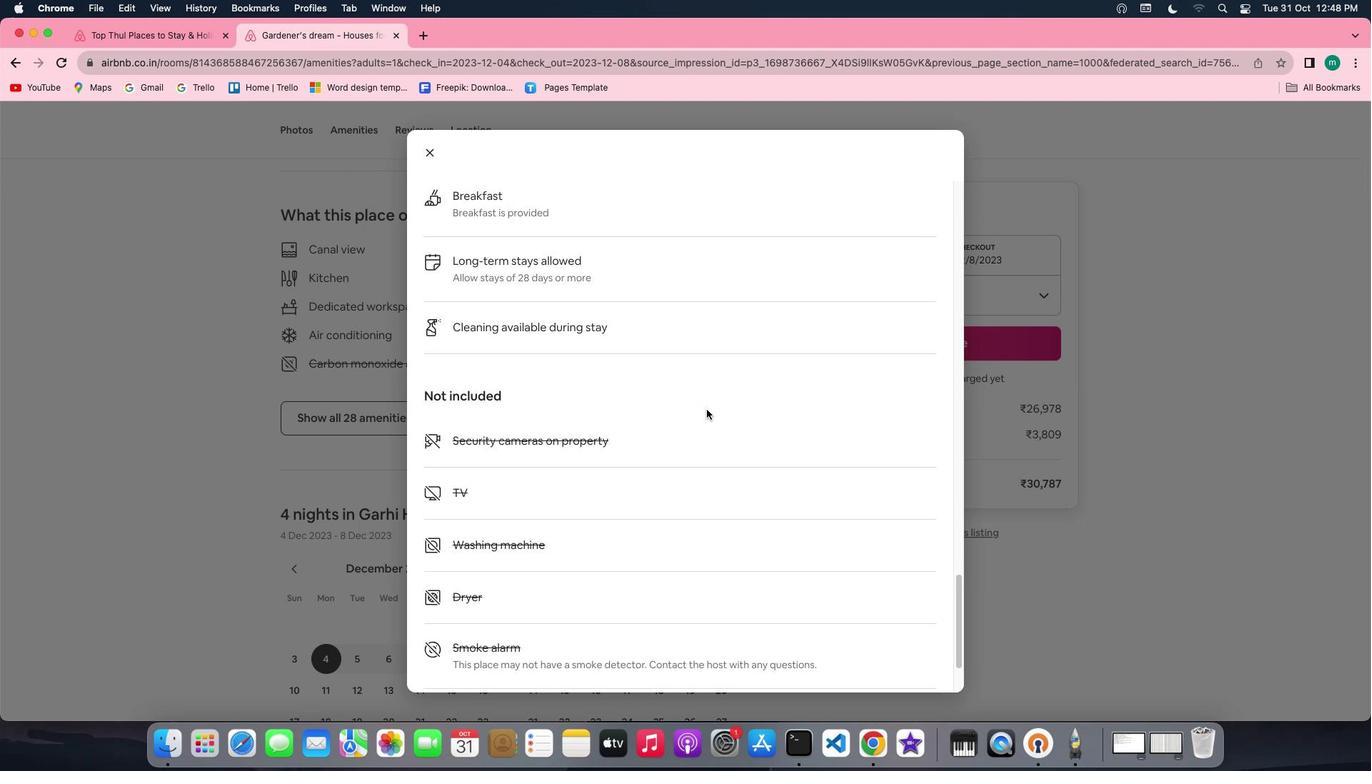 
Action: Mouse scrolled (707, 409) with delta (0, -3)
Screenshot: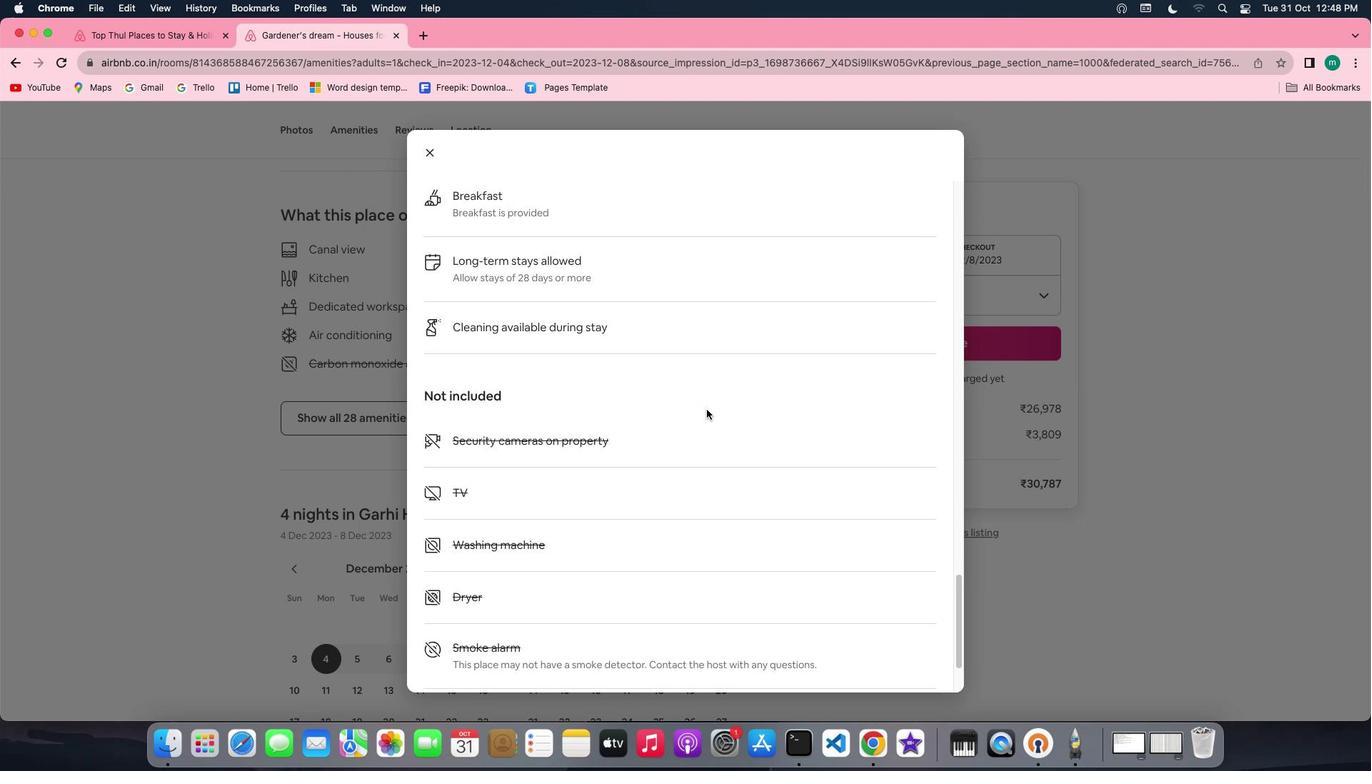 
Action: Mouse scrolled (707, 409) with delta (0, -3)
Screenshot: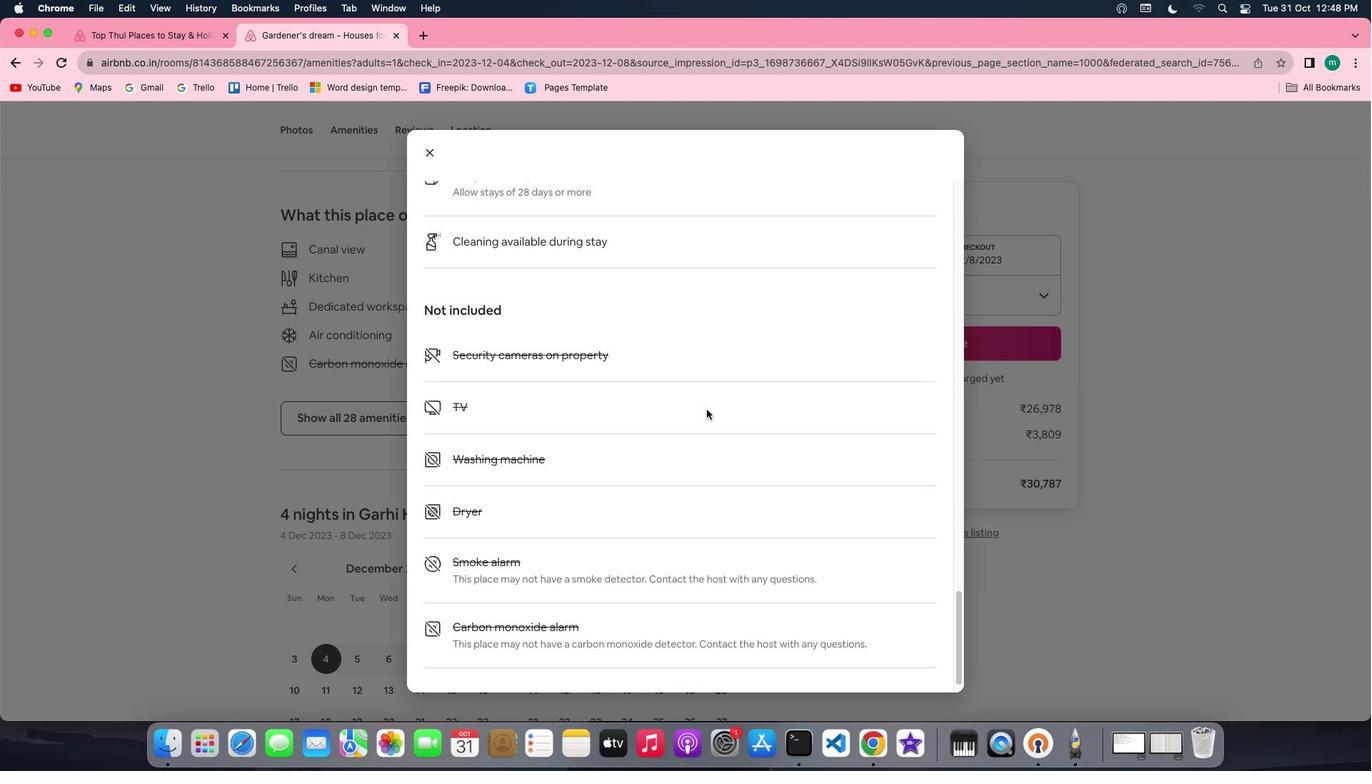 
Action: Mouse scrolled (707, 409) with delta (0, -4)
Screenshot: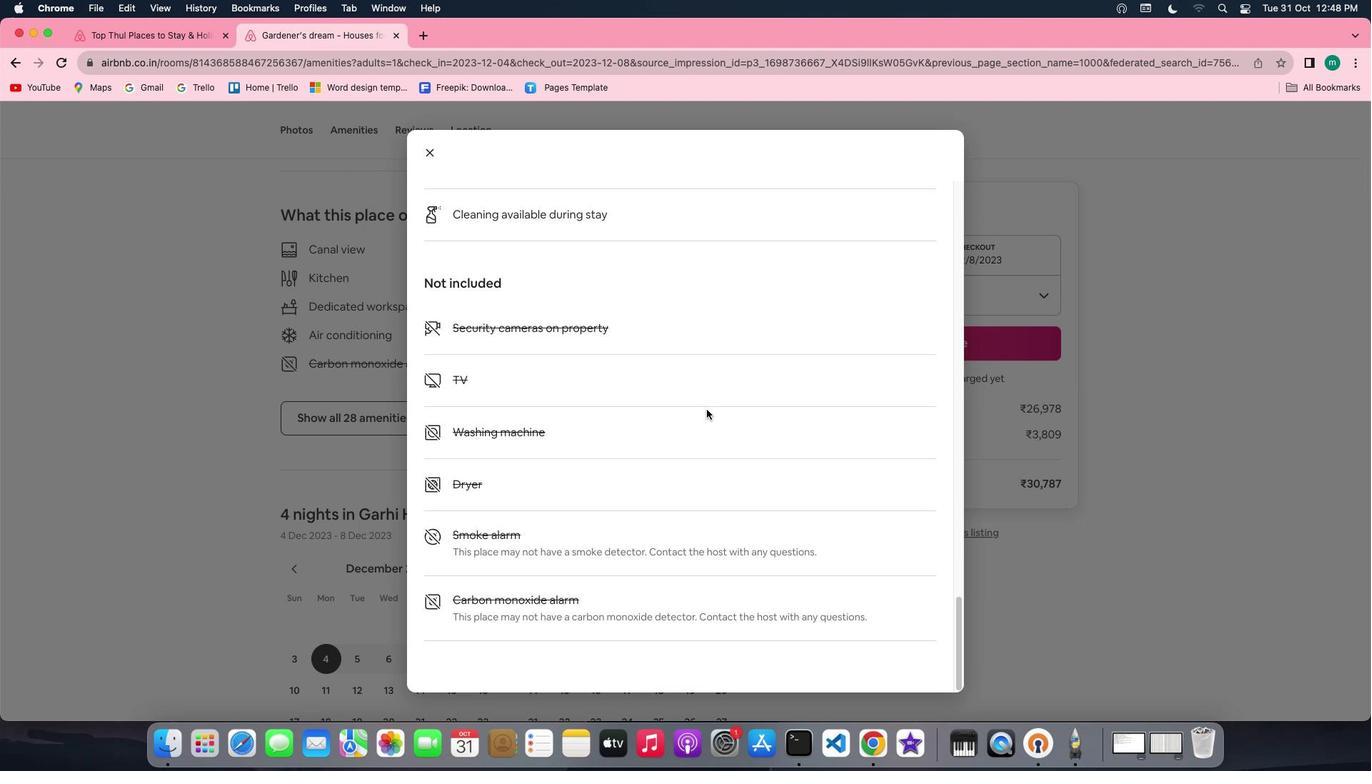 
Action: Mouse scrolled (707, 409) with delta (0, 0)
Screenshot: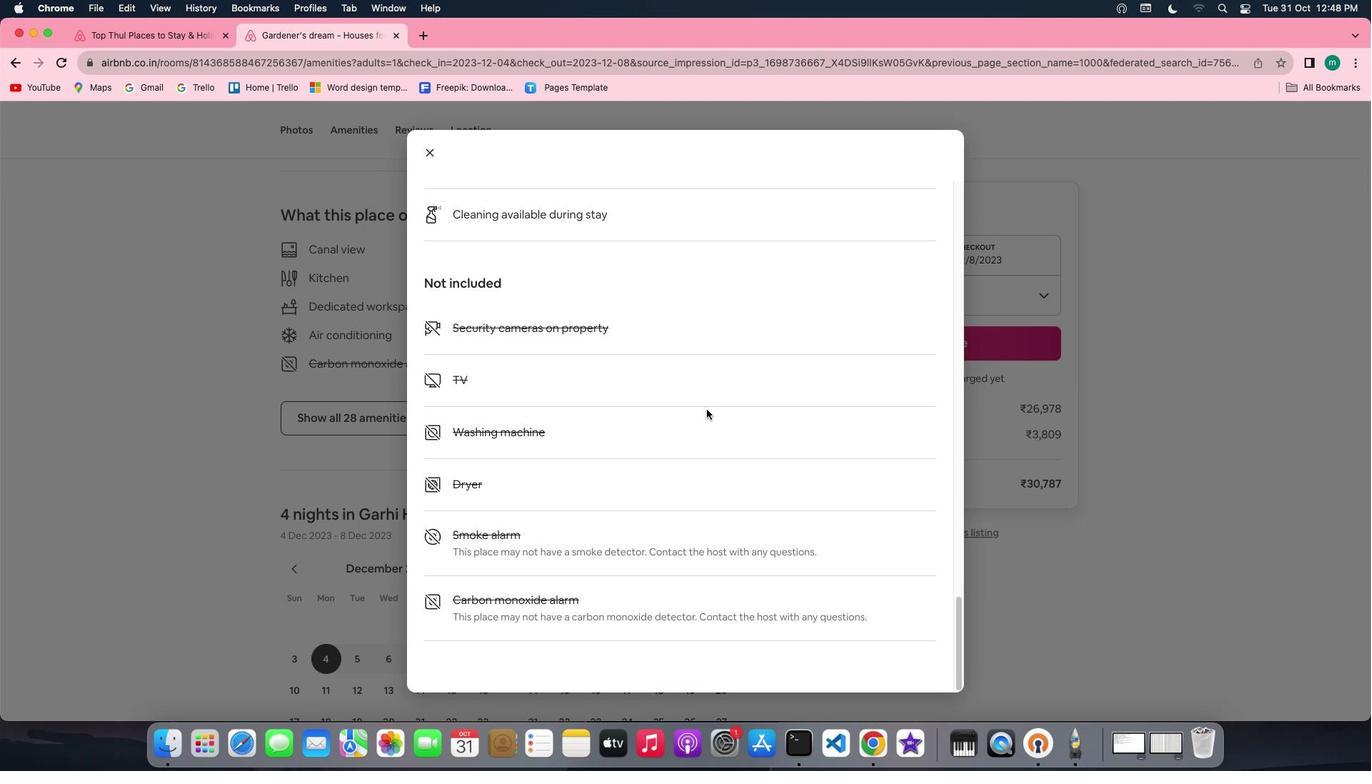 
Action: Mouse scrolled (707, 409) with delta (0, 0)
Screenshot: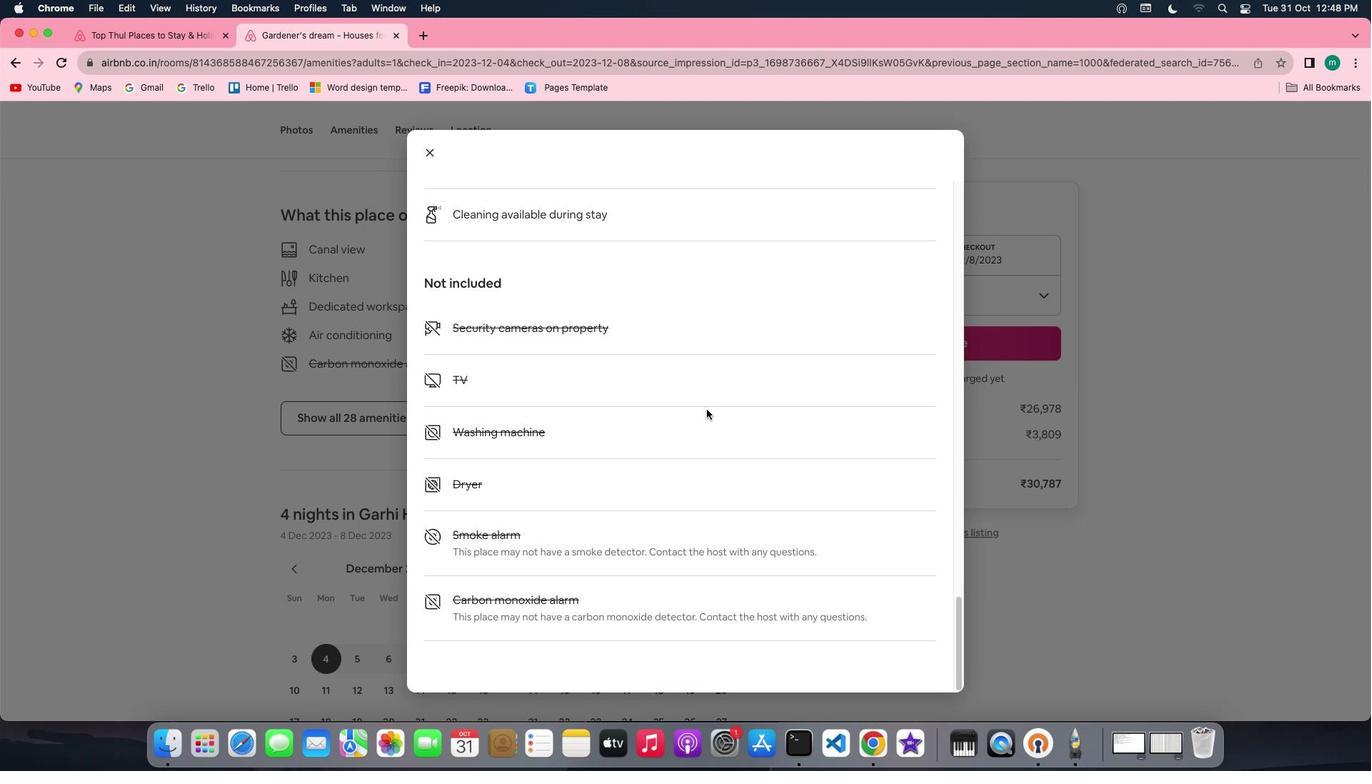 
Action: Mouse scrolled (707, 409) with delta (0, -2)
Screenshot: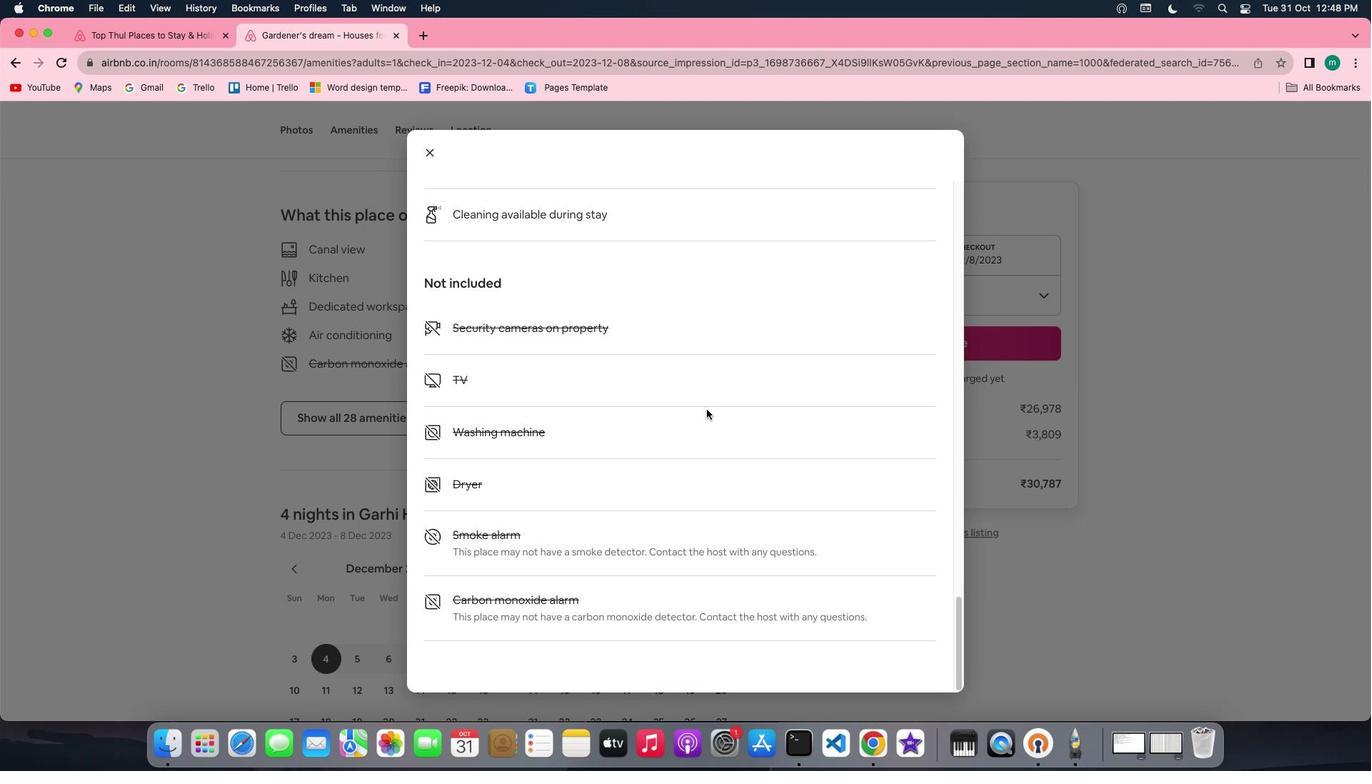 
Action: Mouse scrolled (707, 409) with delta (0, -3)
Screenshot: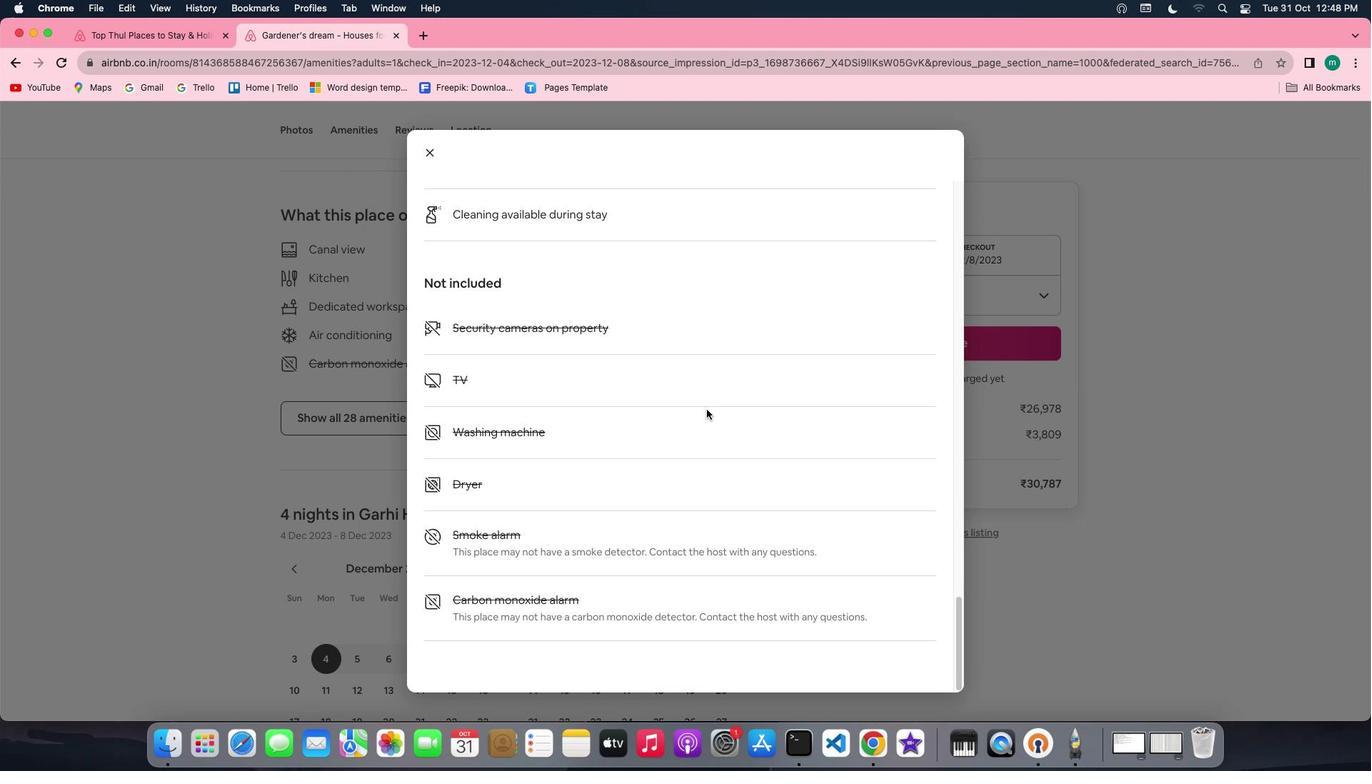 
Action: Mouse scrolled (707, 409) with delta (0, -4)
Screenshot: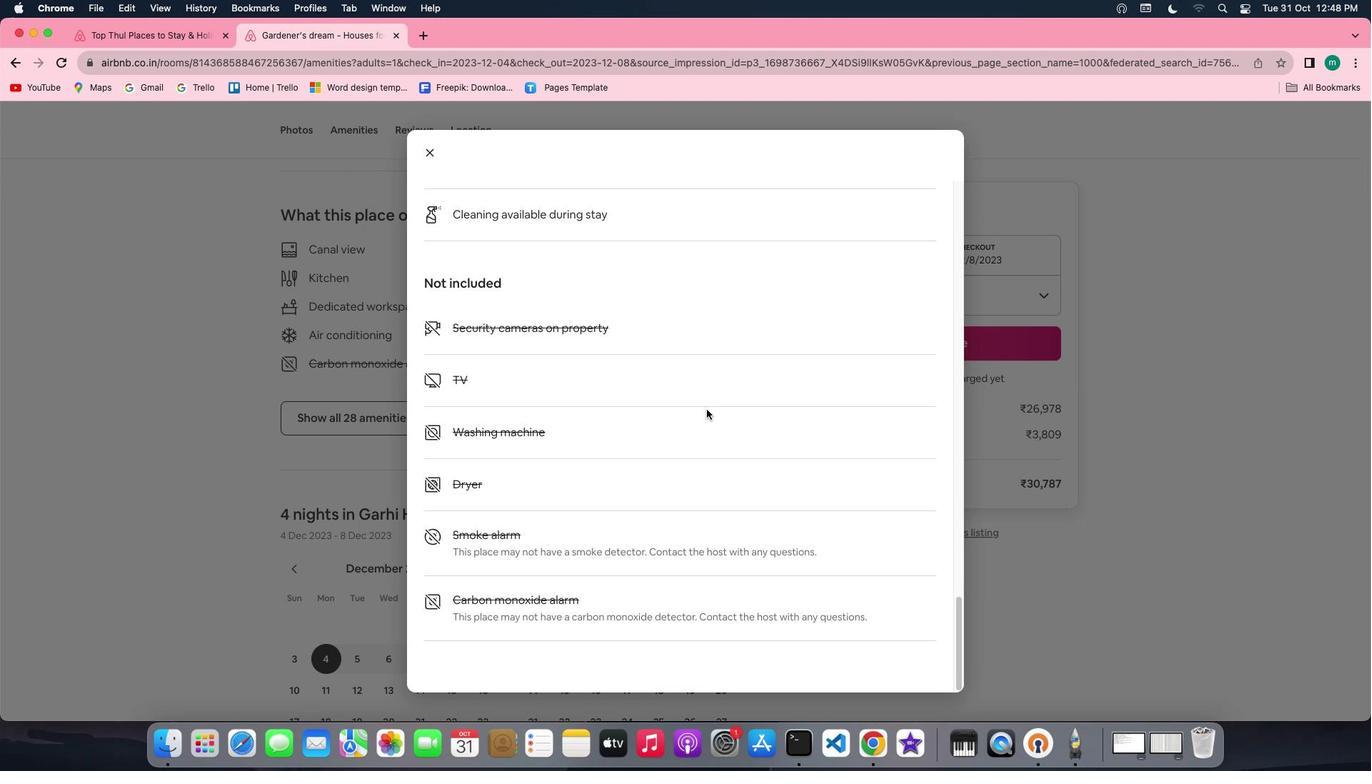 
Action: Mouse moved to (435, 147)
Screenshot: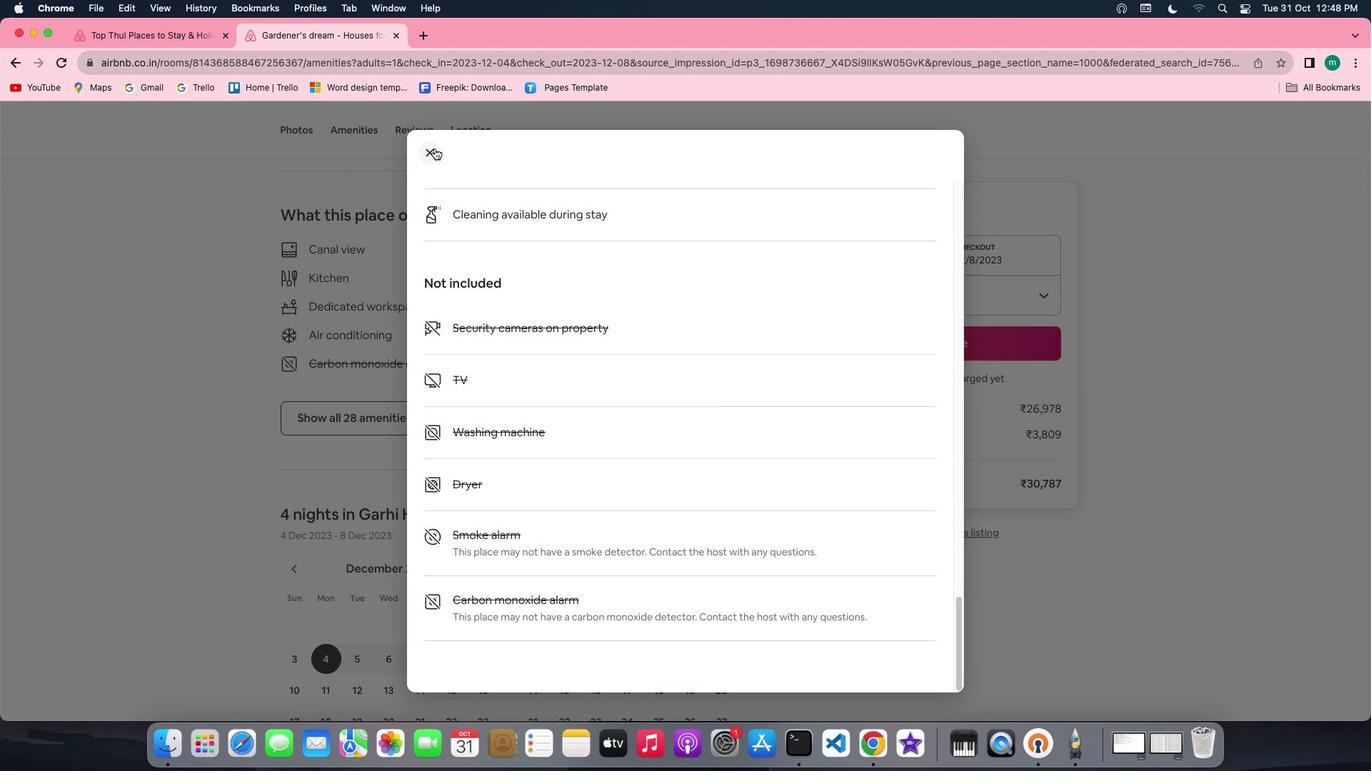 
Action: Mouse pressed left at (435, 147)
Screenshot: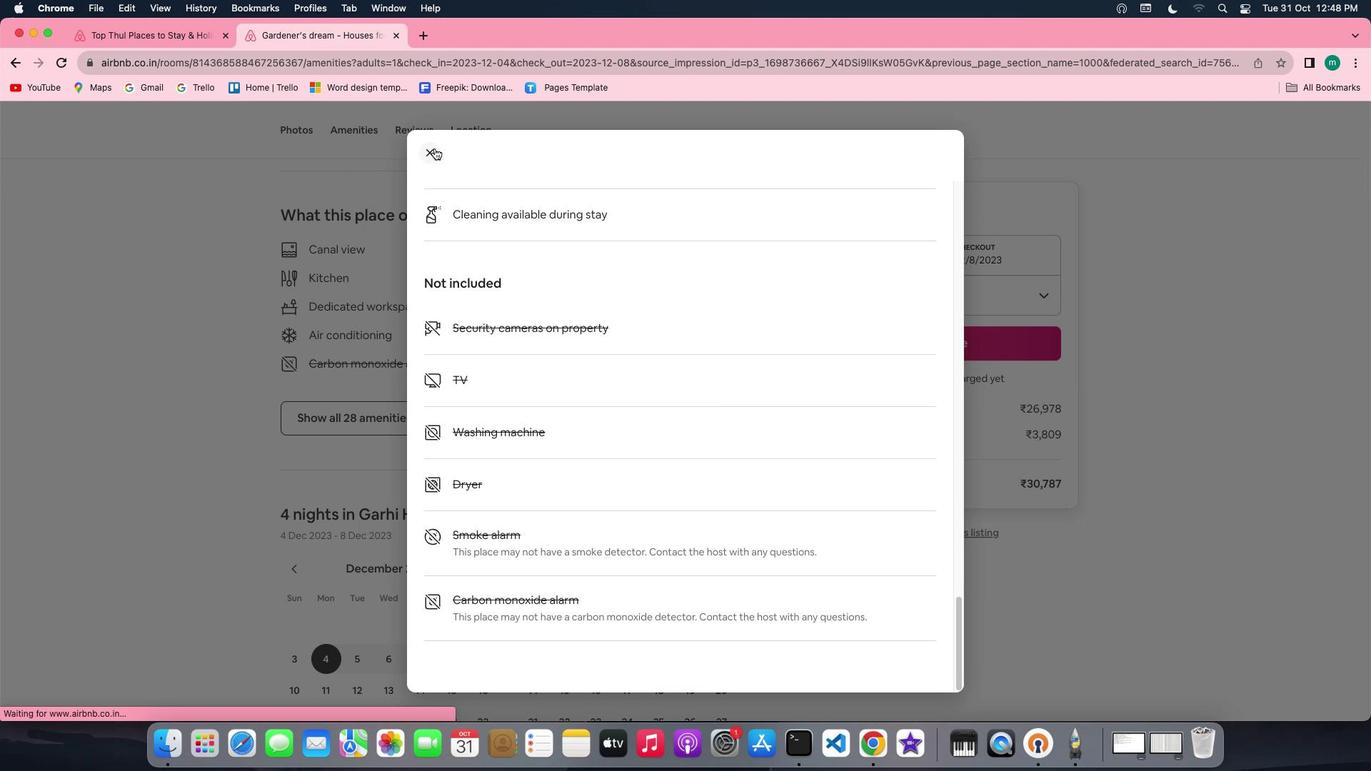 
Action: Mouse moved to (592, 347)
Screenshot: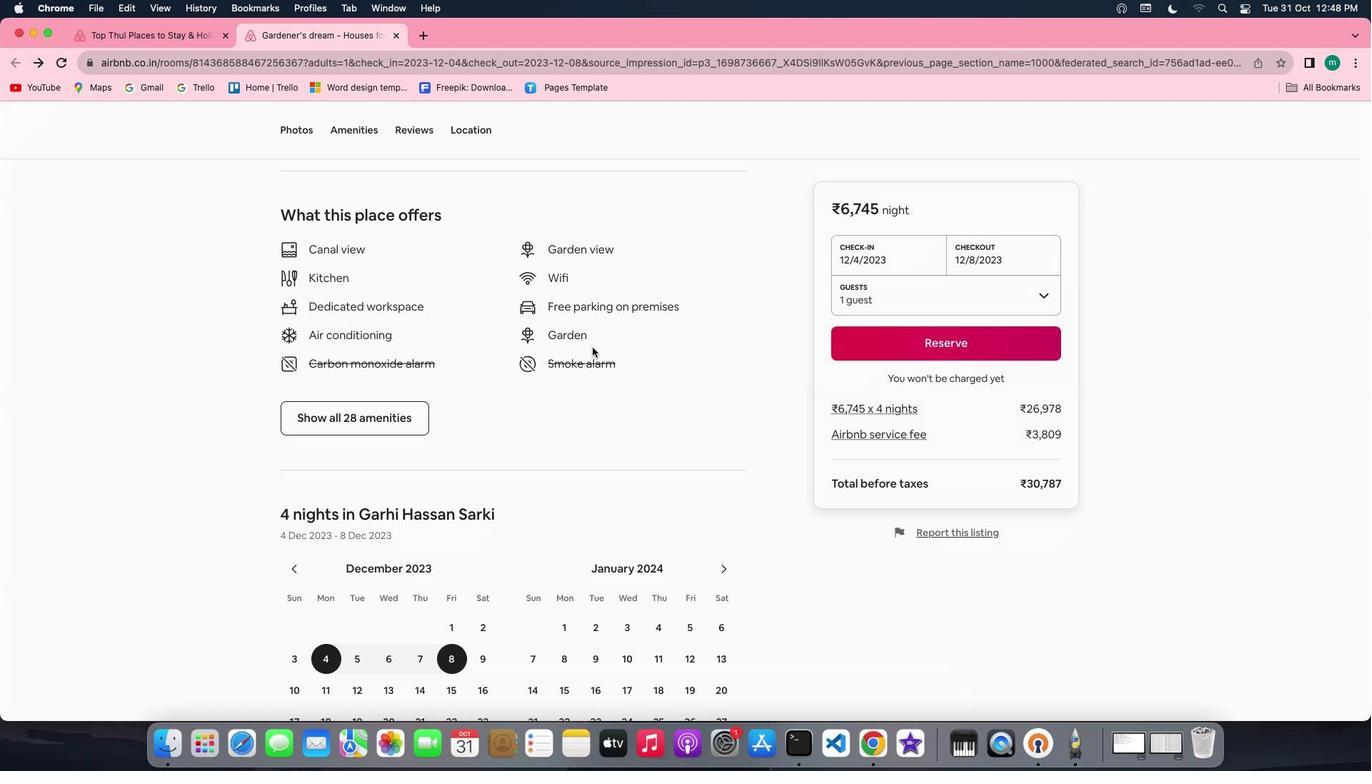 
Action: Mouse scrolled (592, 347) with delta (0, 0)
Screenshot: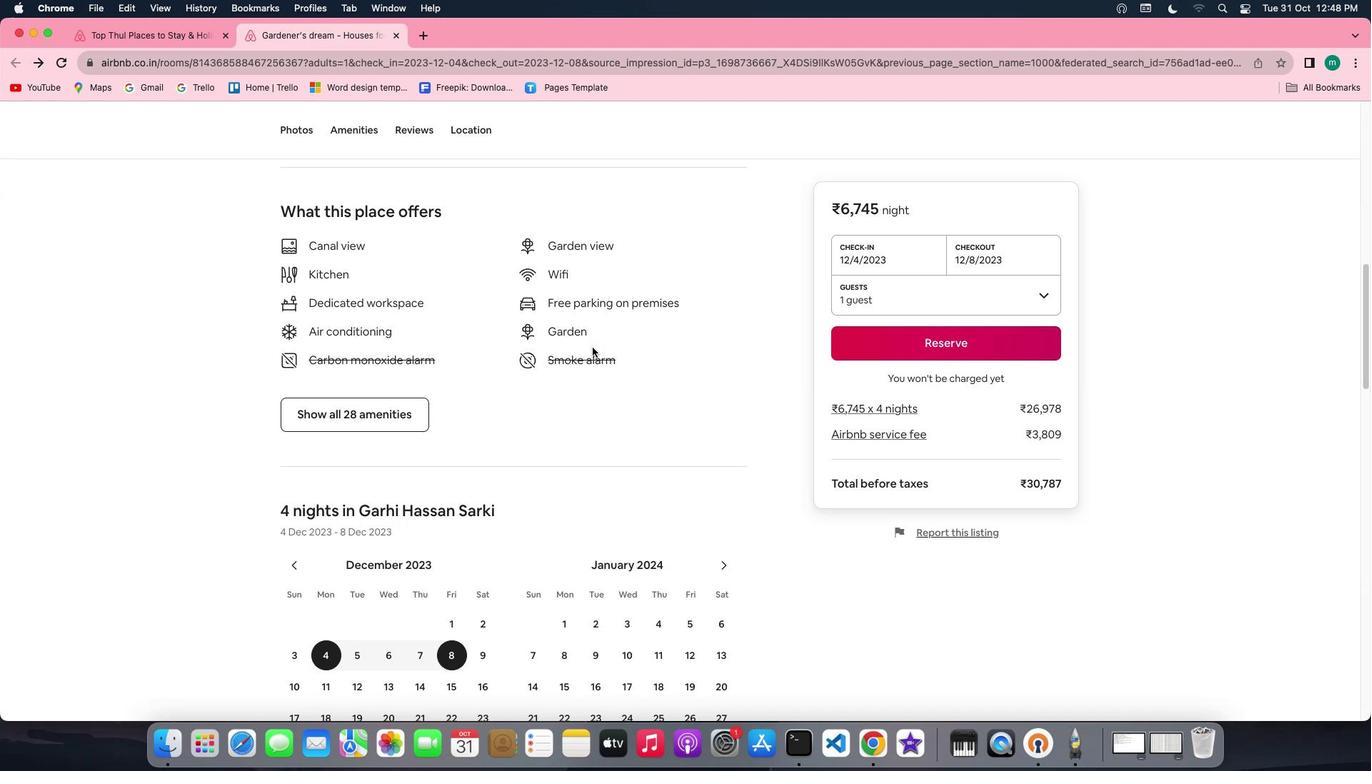 
Action: Mouse scrolled (592, 347) with delta (0, 0)
Screenshot: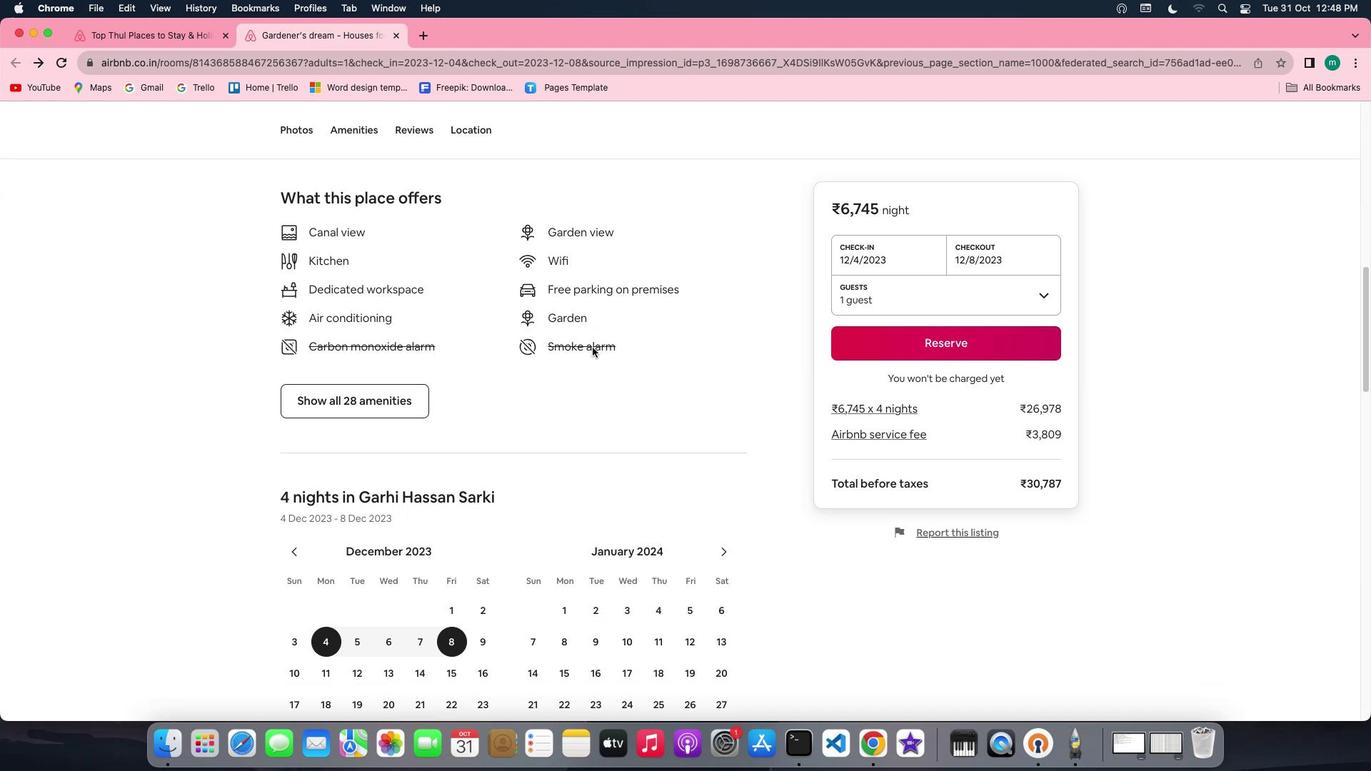 
Action: Mouse scrolled (592, 347) with delta (0, -2)
Screenshot: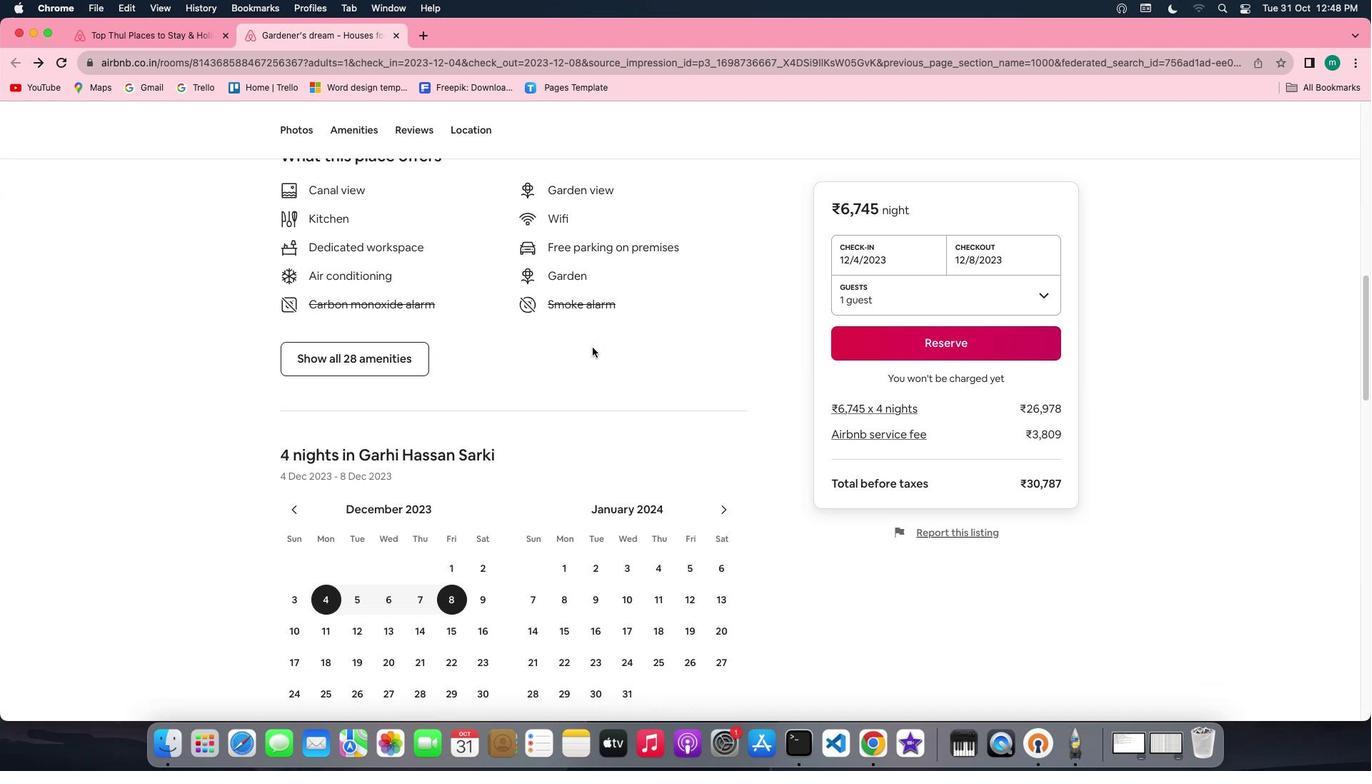 
Action: Mouse scrolled (592, 347) with delta (0, -2)
Screenshot: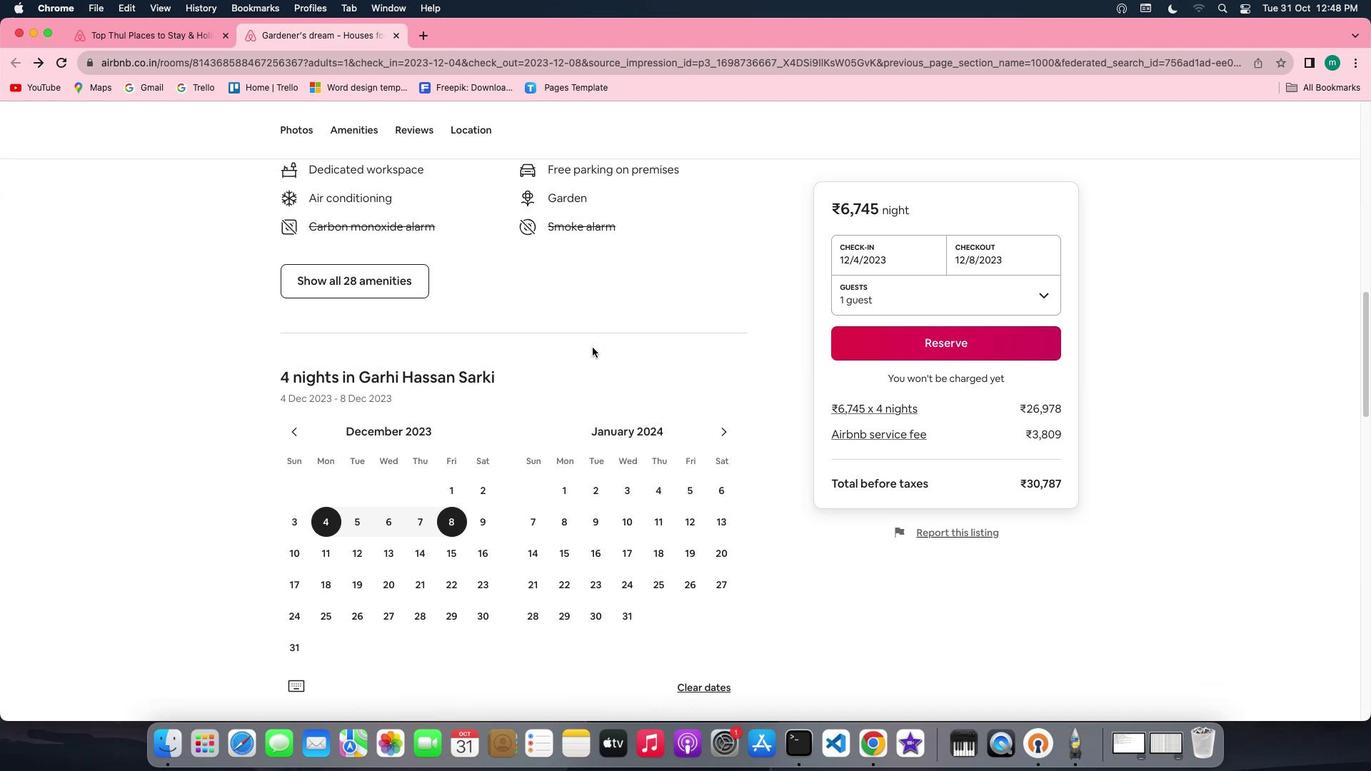 
Action: Mouse scrolled (592, 347) with delta (0, -2)
Screenshot: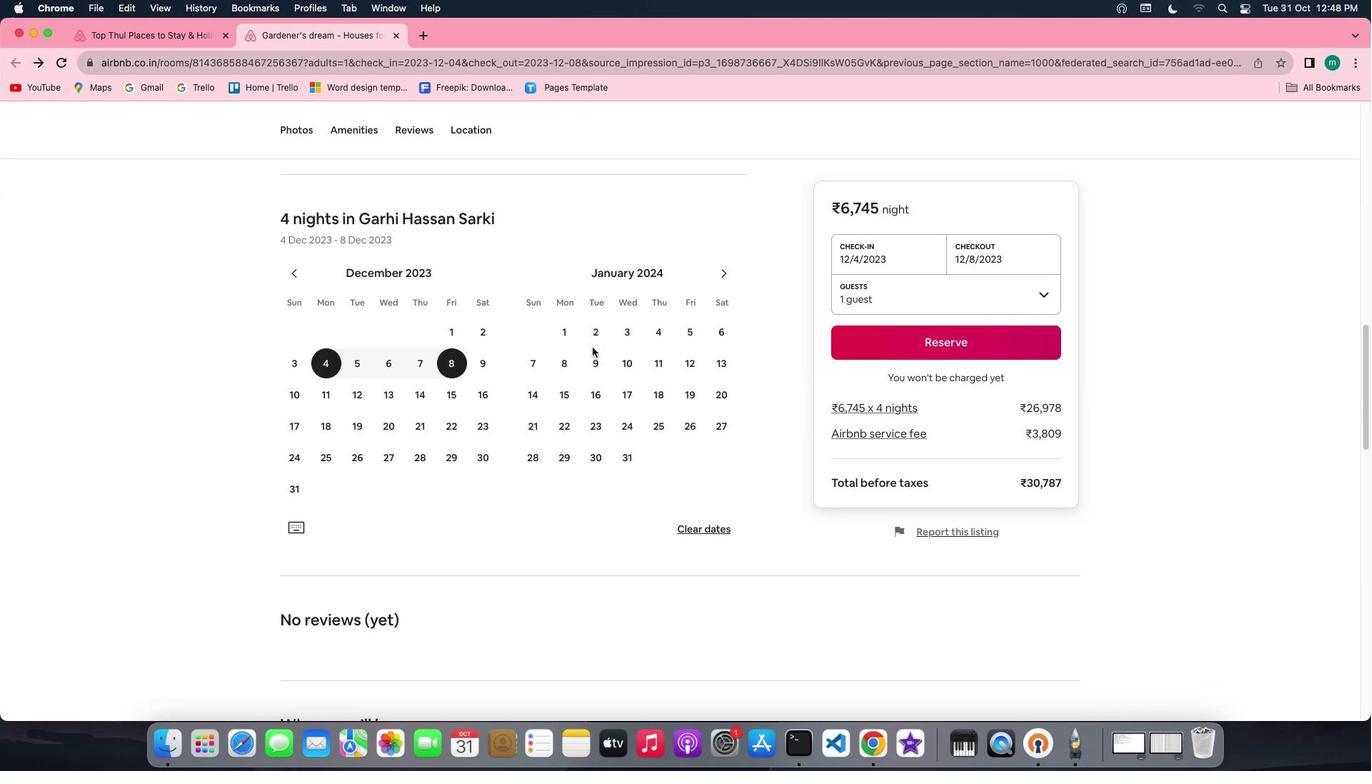 
Action: Mouse scrolled (592, 347) with delta (0, 0)
Screenshot: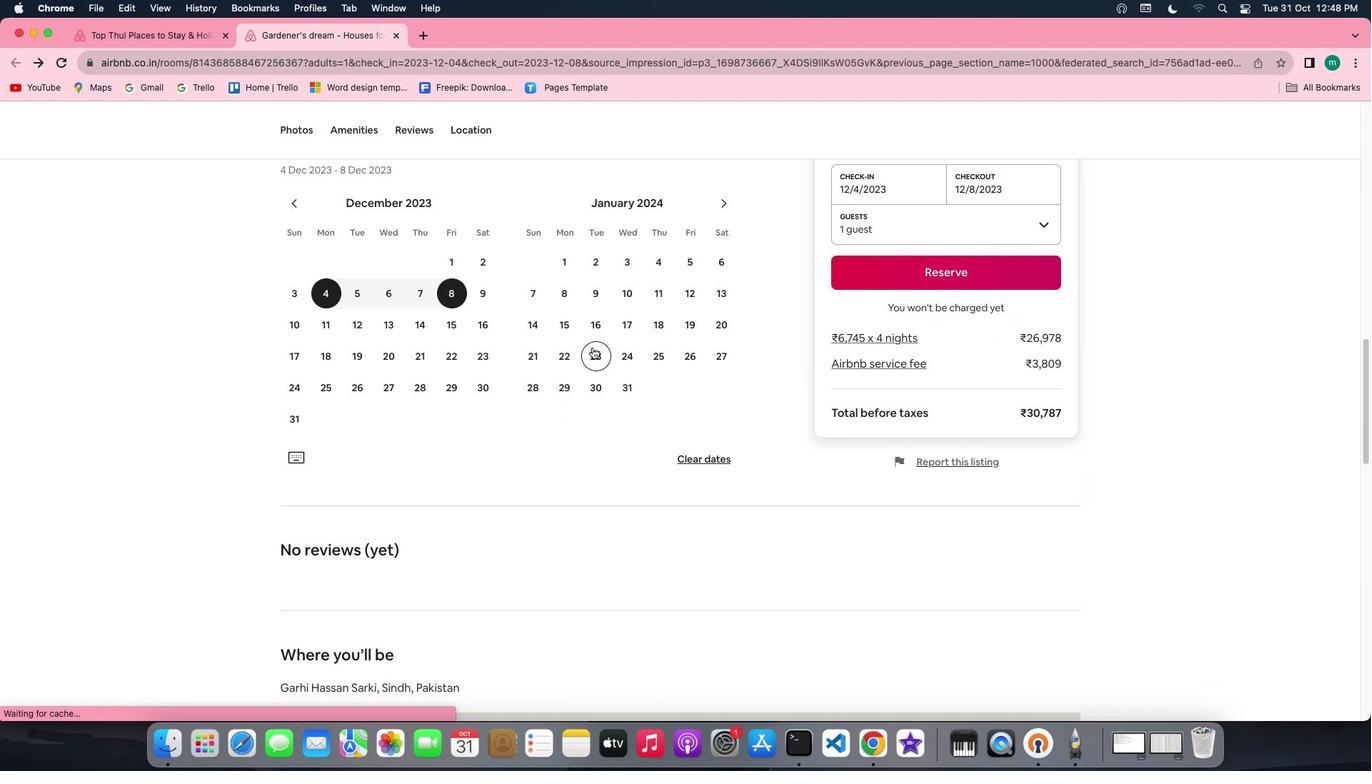 
Action: Mouse scrolled (592, 347) with delta (0, 0)
Screenshot: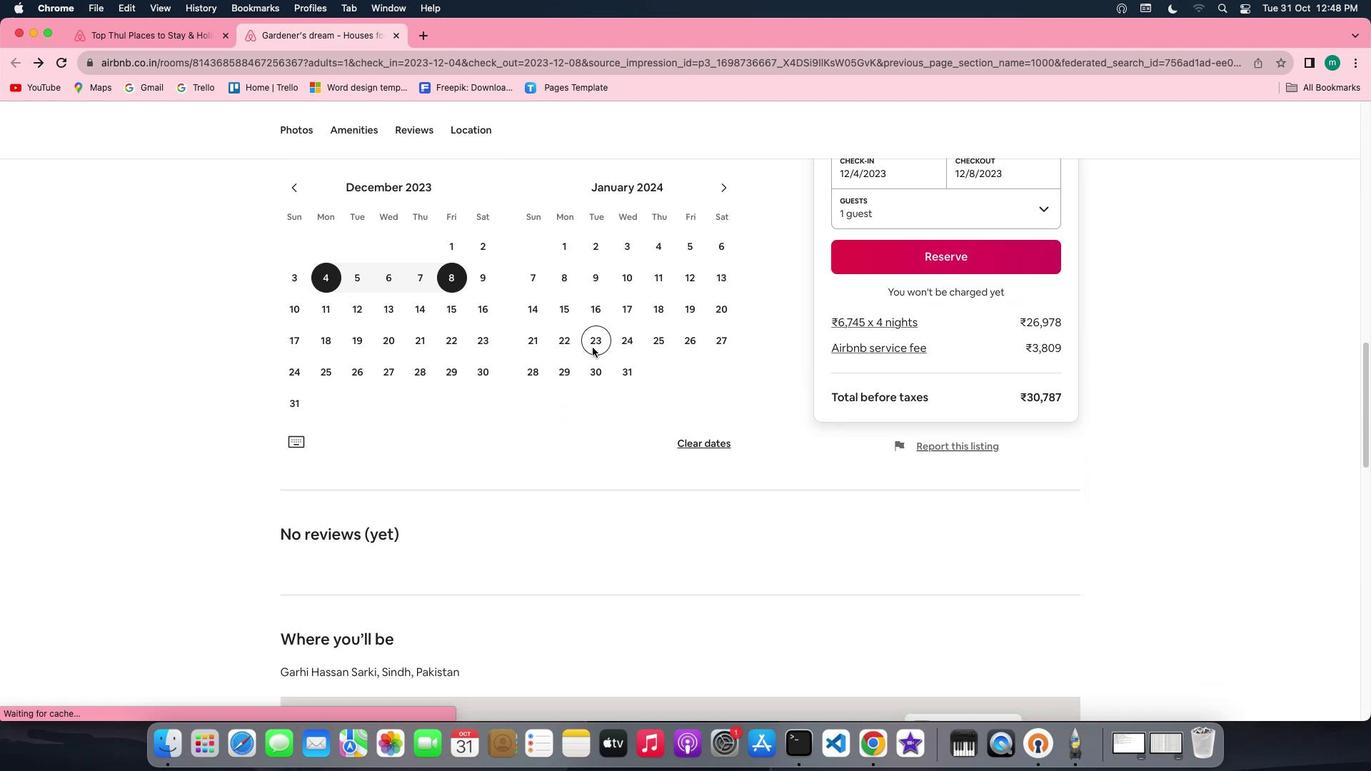 
Action: Mouse scrolled (592, 347) with delta (0, -1)
Screenshot: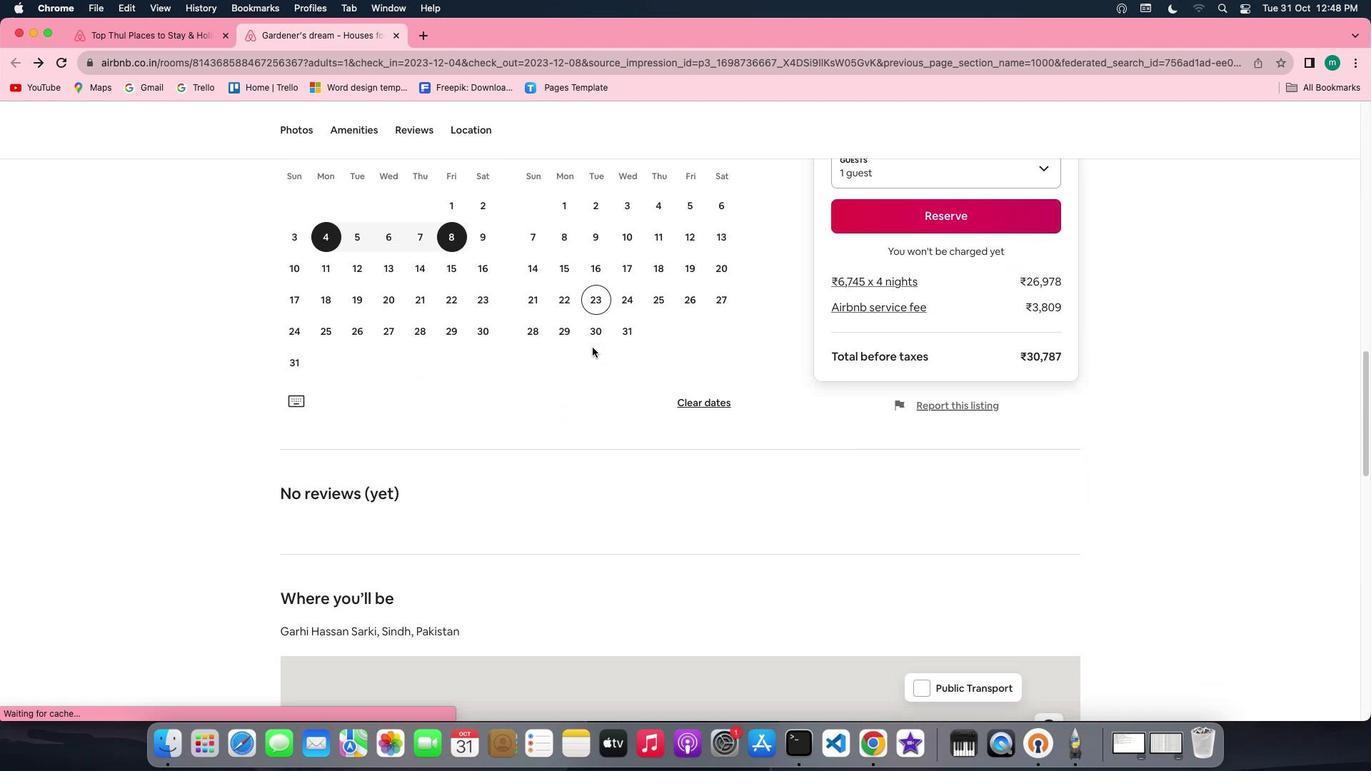 
Action: Mouse scrolled (592, 347) with delta (0, -2)
Screenshot: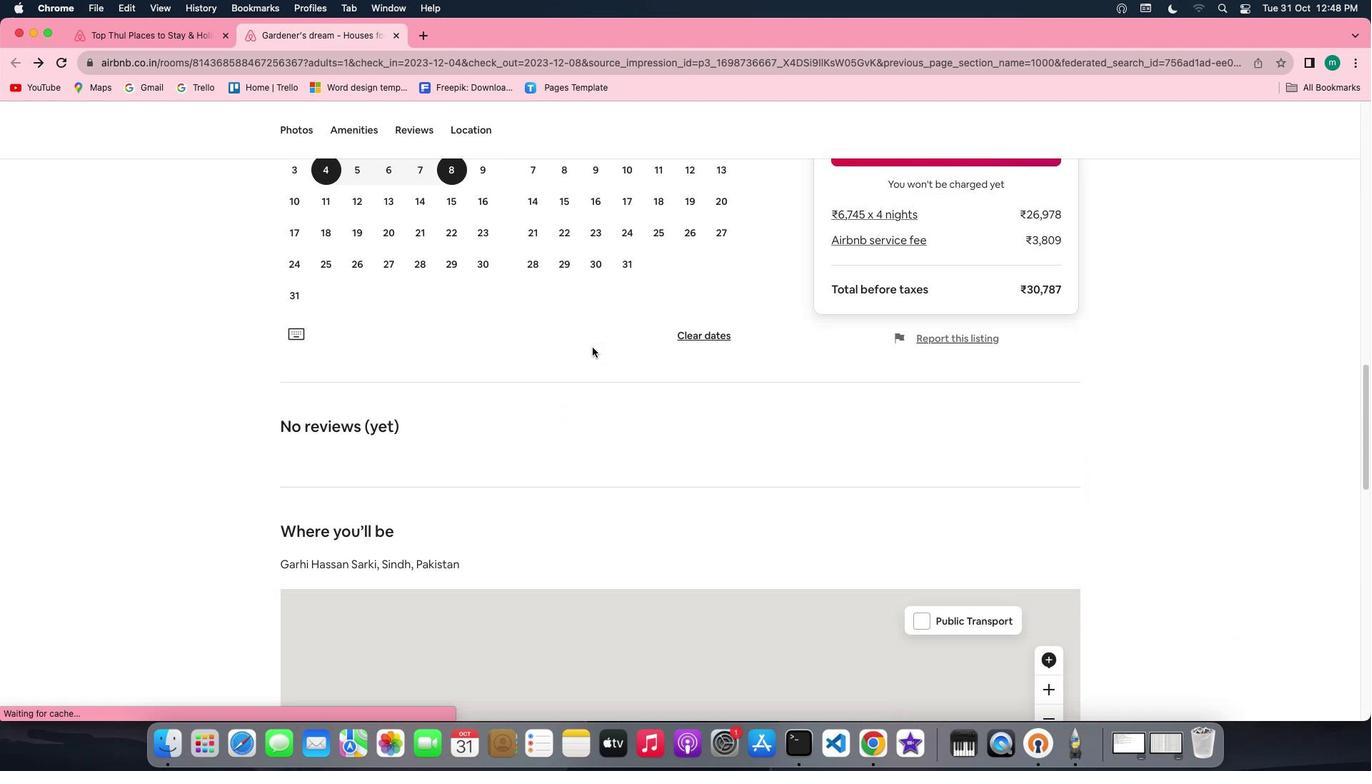 
Action: Mouse scrolled (592, 347) with delta (0, 0)
Screenshot: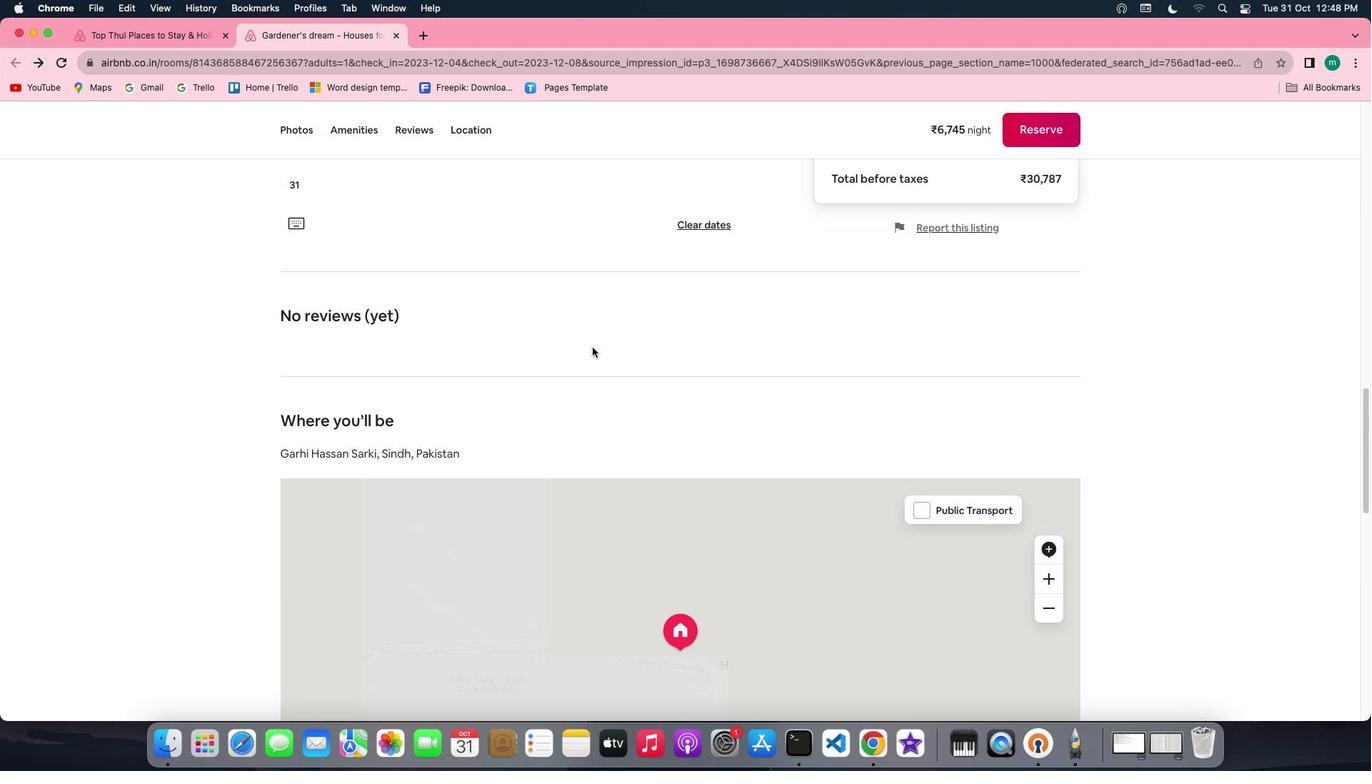 
Action: Mouse scrolled (592, 347) with delta (0, 0)
